 Task: Set the 'Assign Date', 'Start date', and 'Due date' for the Jira issue and change its status to 'Done'.
Action: Mouse moved to (1066, 494)
Screenshot: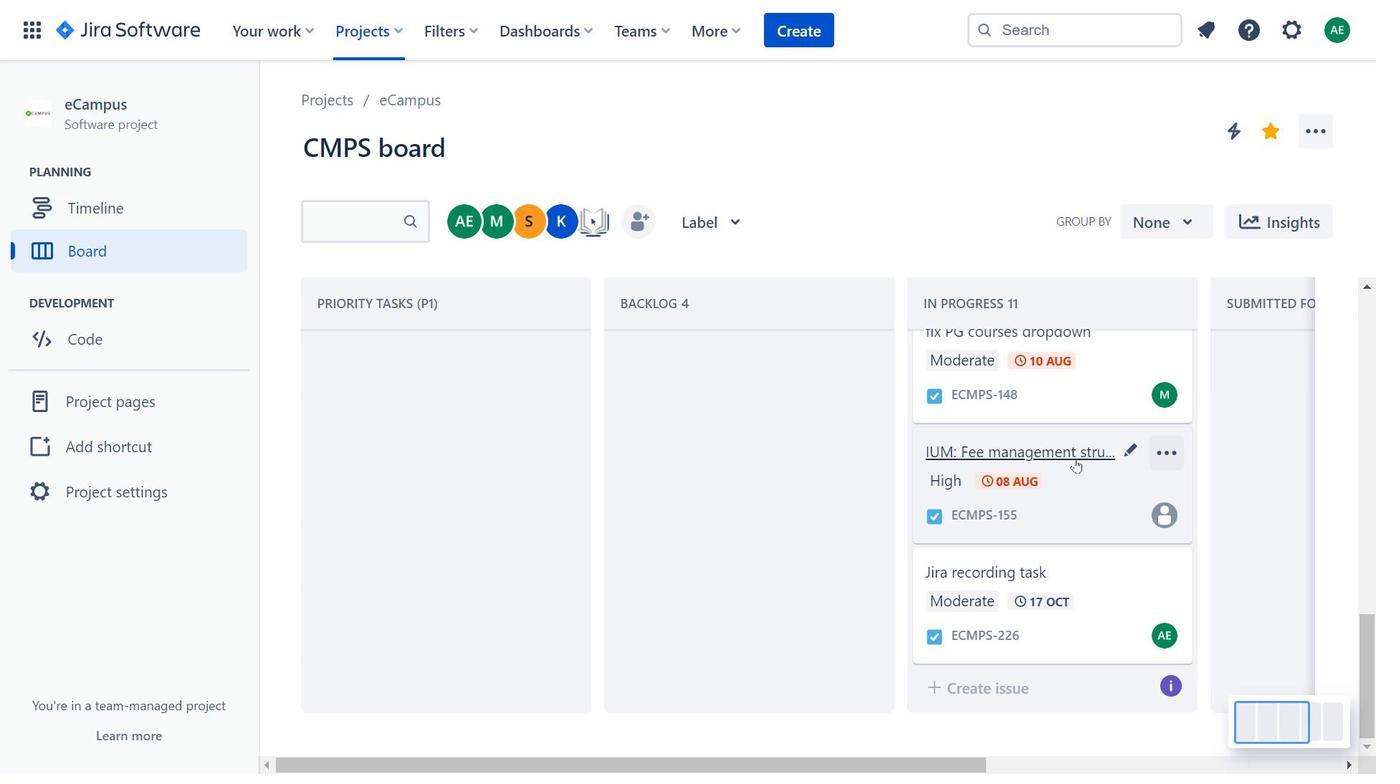 
Action: Mouse scrolled (1066, 494) with delta (0, 0)
Screenshot: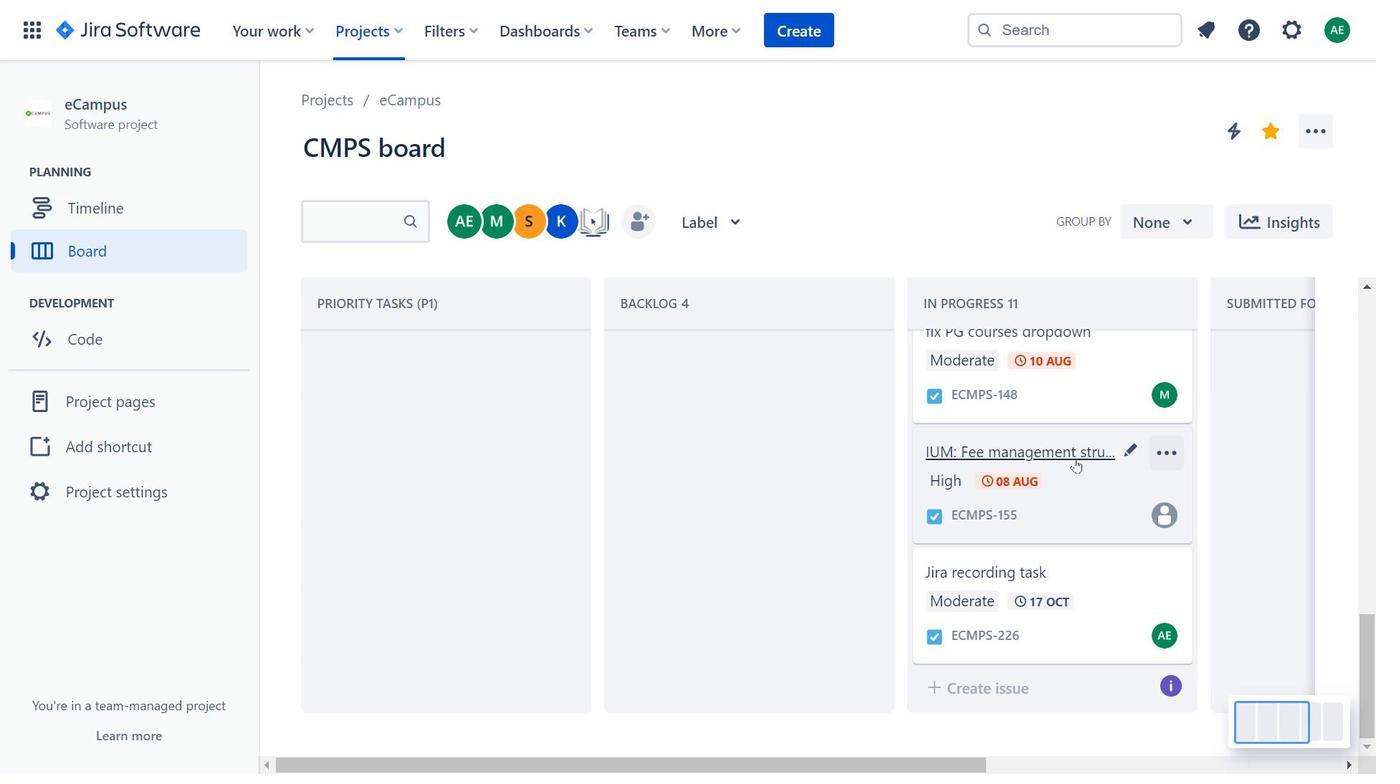 
Action: Mouse scrolled (1066, 494) with delta (0, 0)
Screenshot: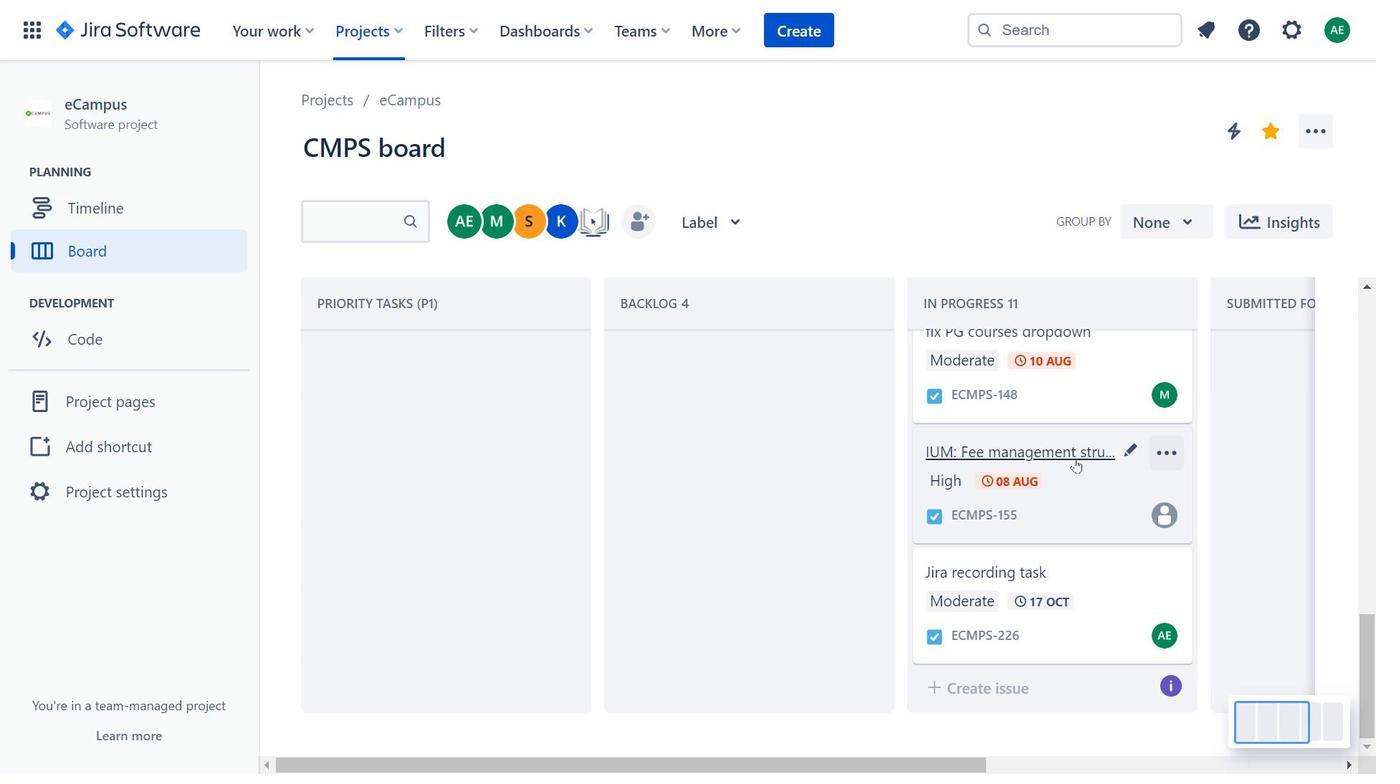 
Action: Mouse scrolled (1066, 494) with delta (0, 0)
Screenshot: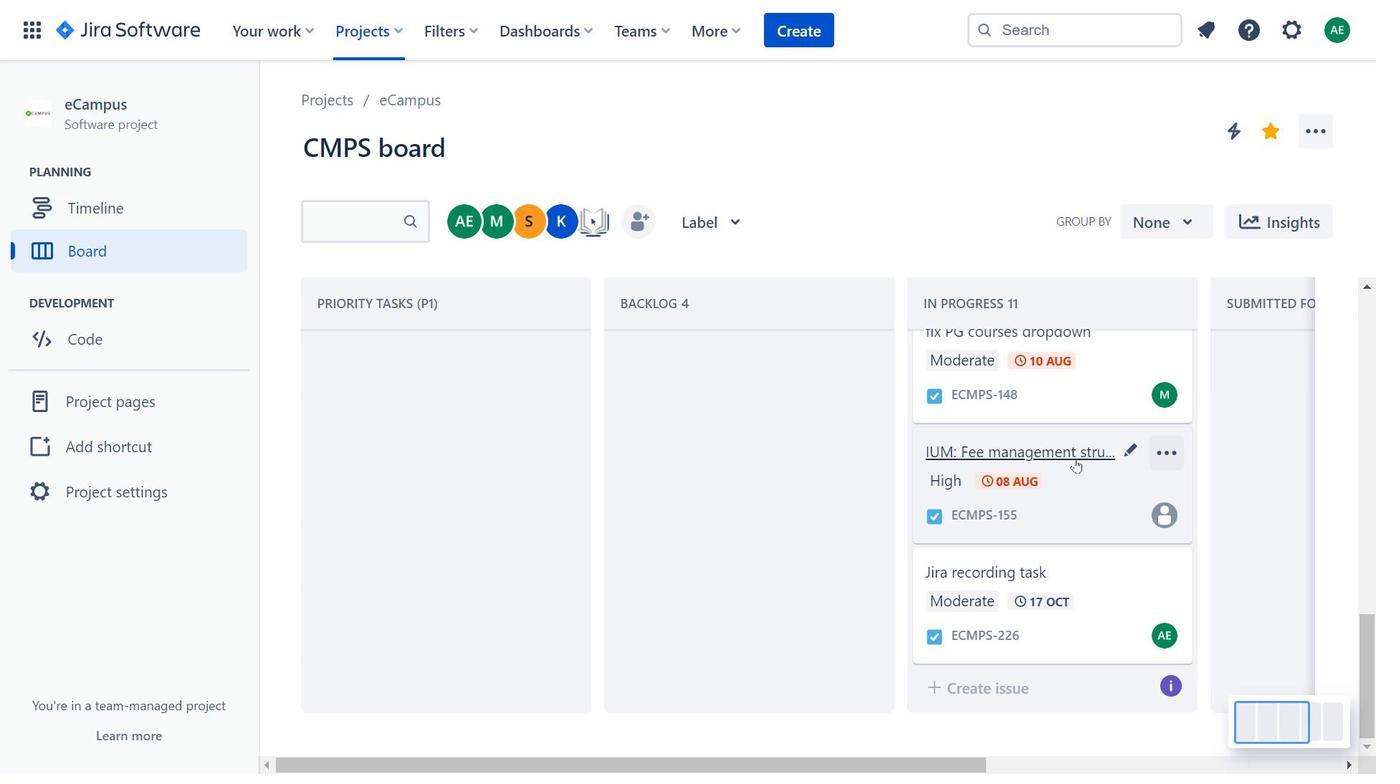 
Action: Mouse moved to (1075, 459)
Screenshot: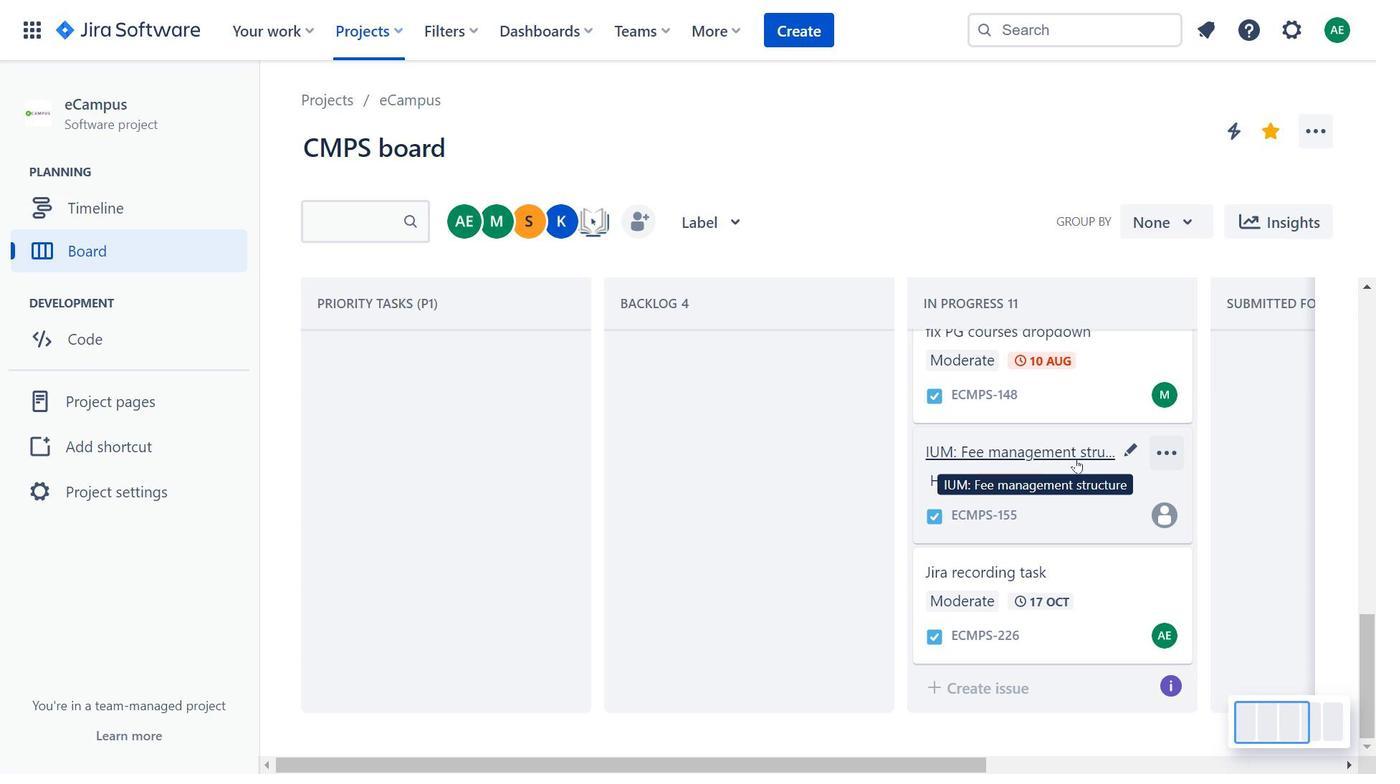 
Action: Mouse scrolled (1075, 458) with delta (0, 0)
Screenshot: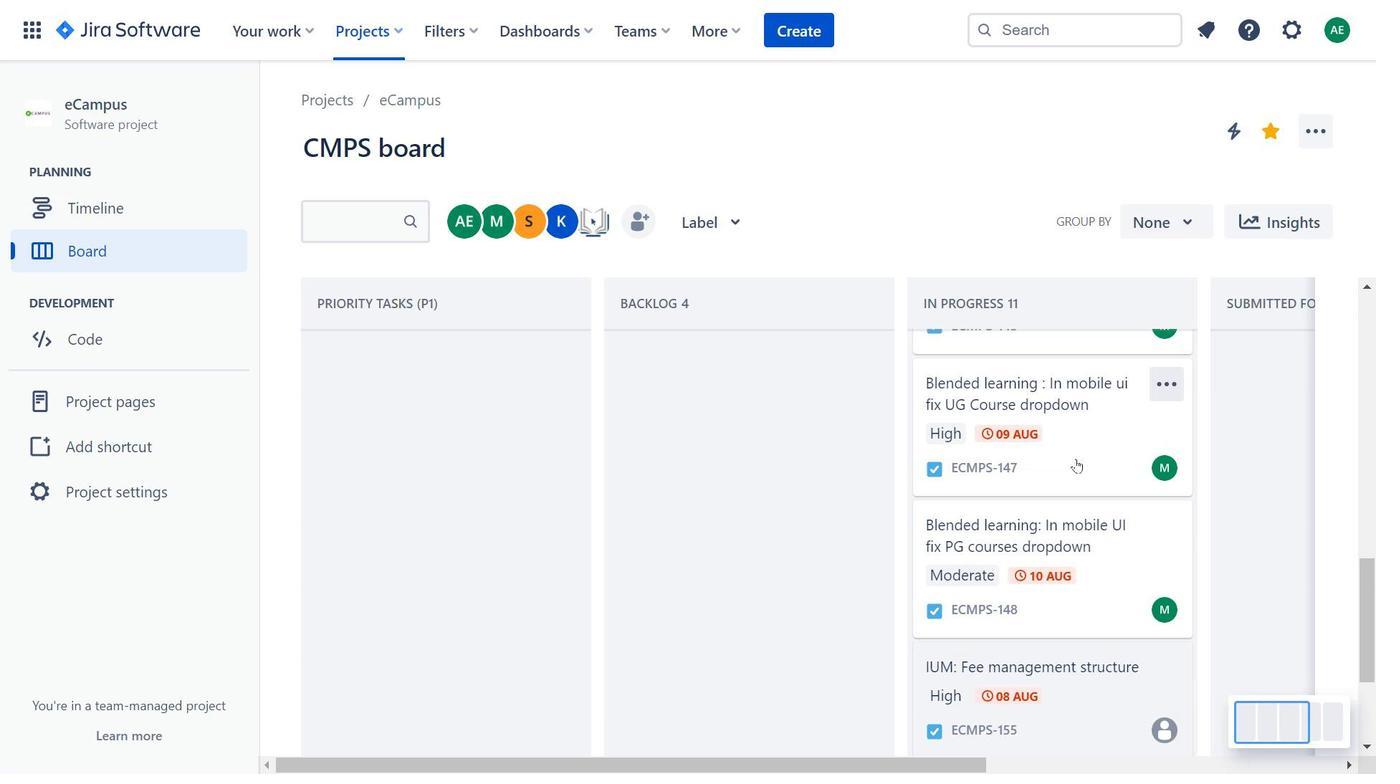
Action: Mouse scrolled (1075, 458) with delta (0, 0)
Screenshot: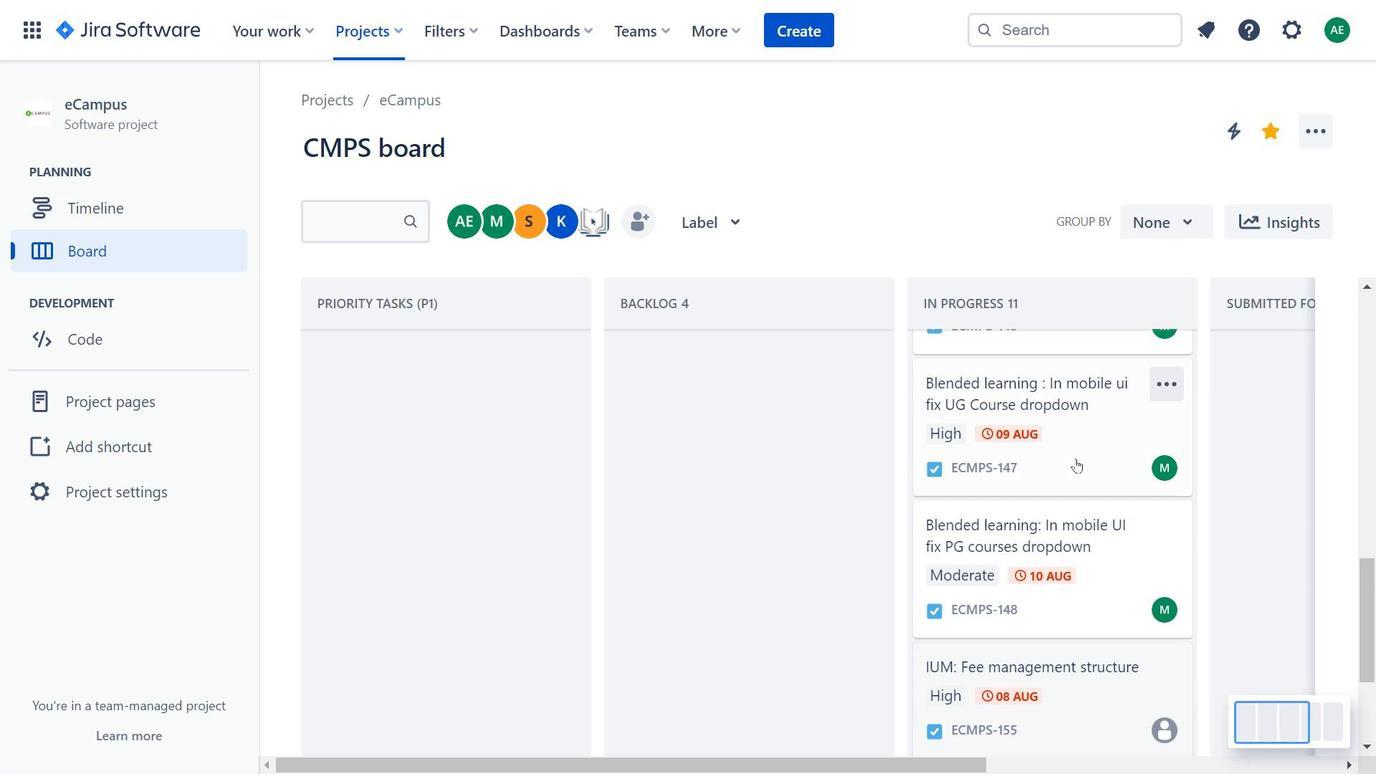 
Action: Mouse moved to (1076, 458)
Screenshot: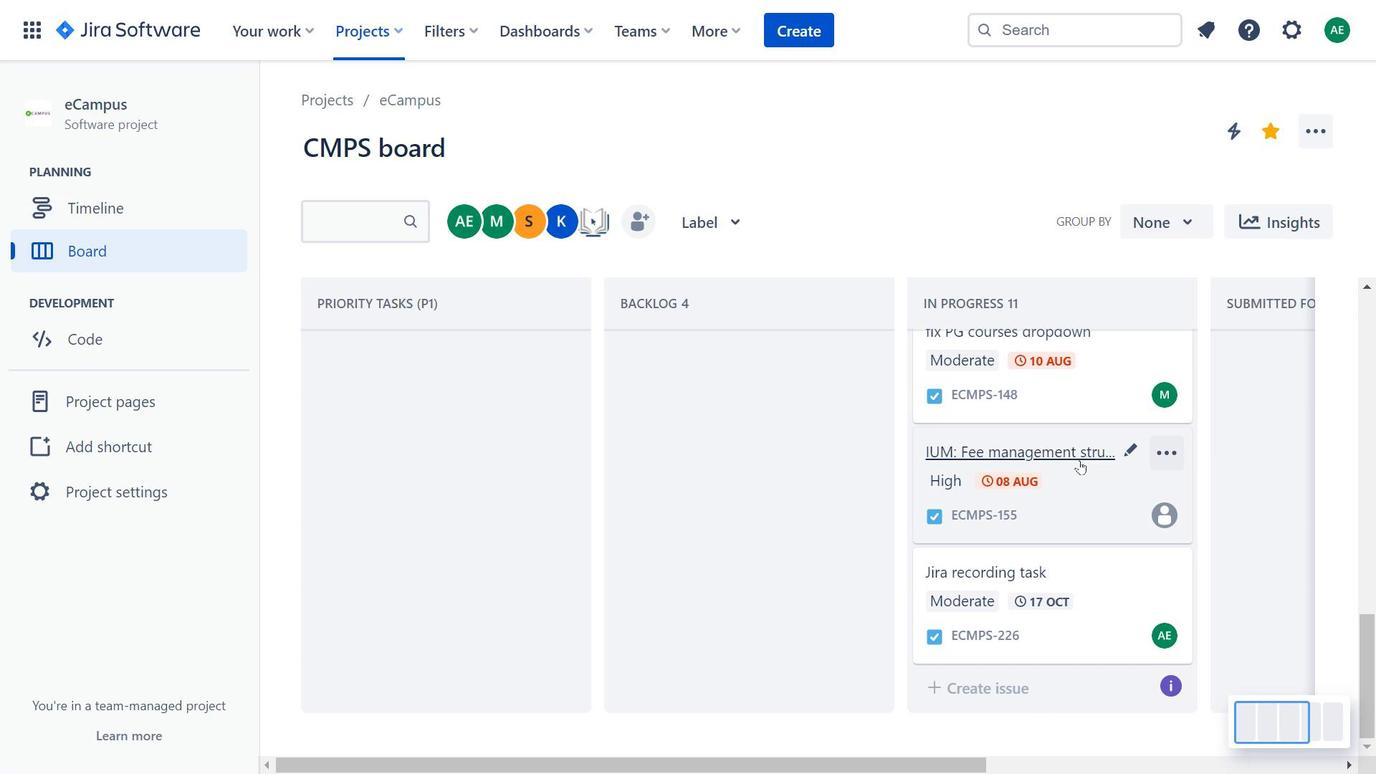 
Action: Mouse scrolled (1076, 459) with delta (0, 0)
Screenshot: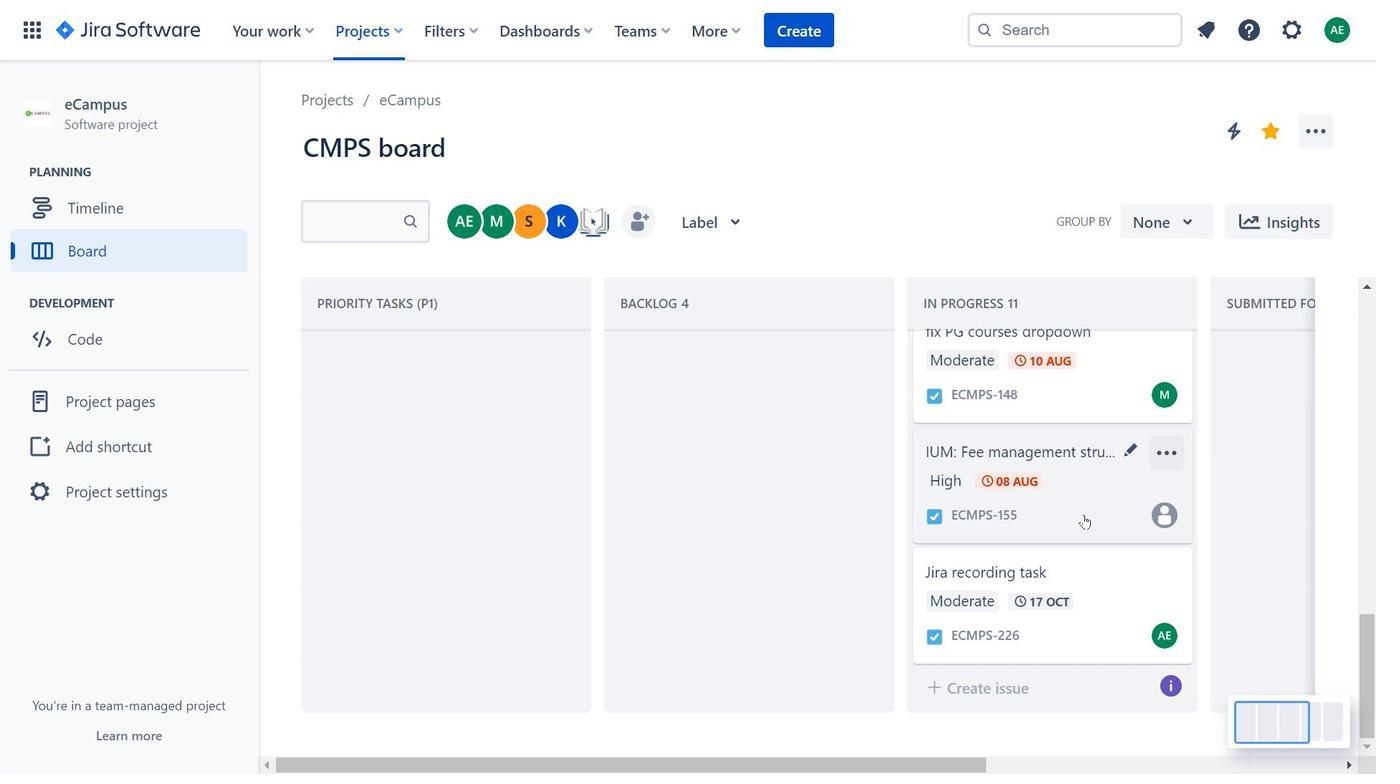
Action: Mouse scrolled (1076, 459) with delta (0, 0)
Screenshot: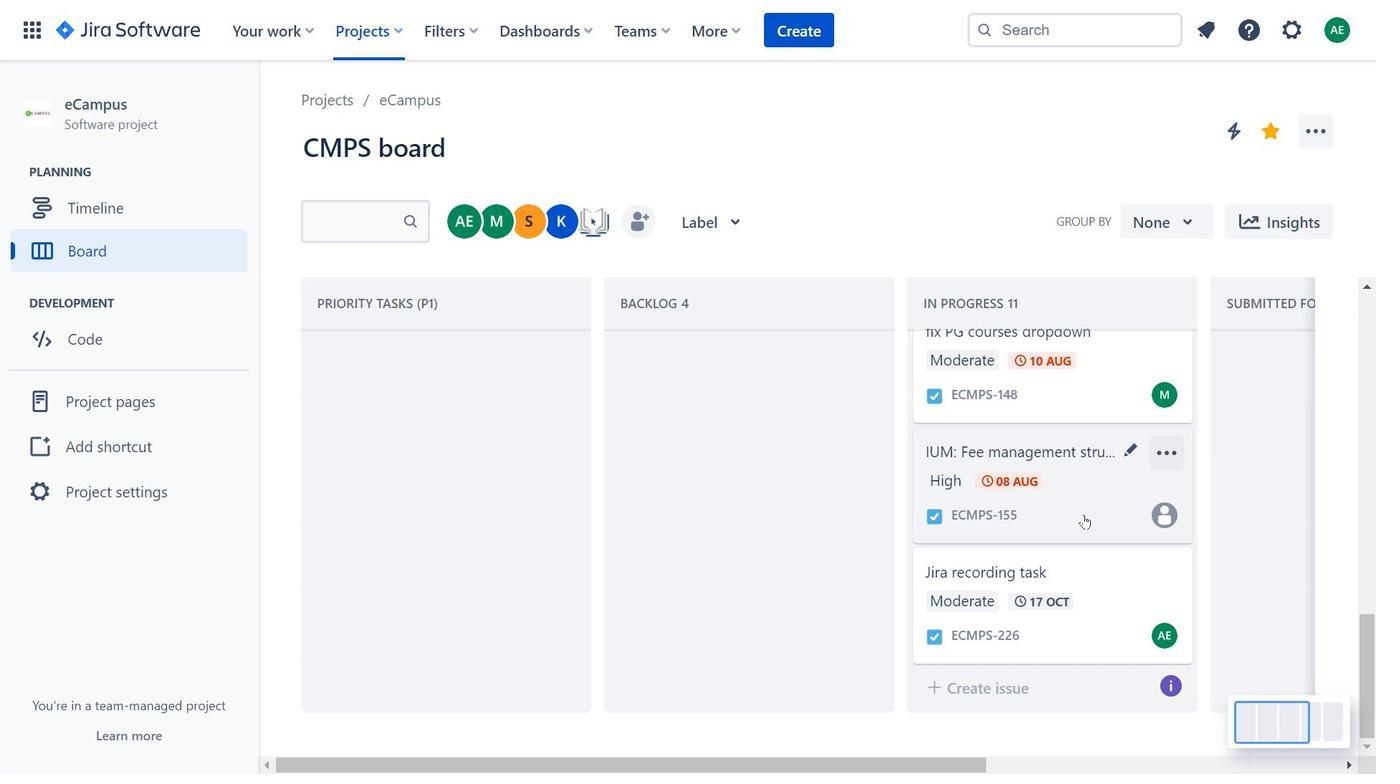 
Action: Mouse moved to (1077, 458)
Screenshot: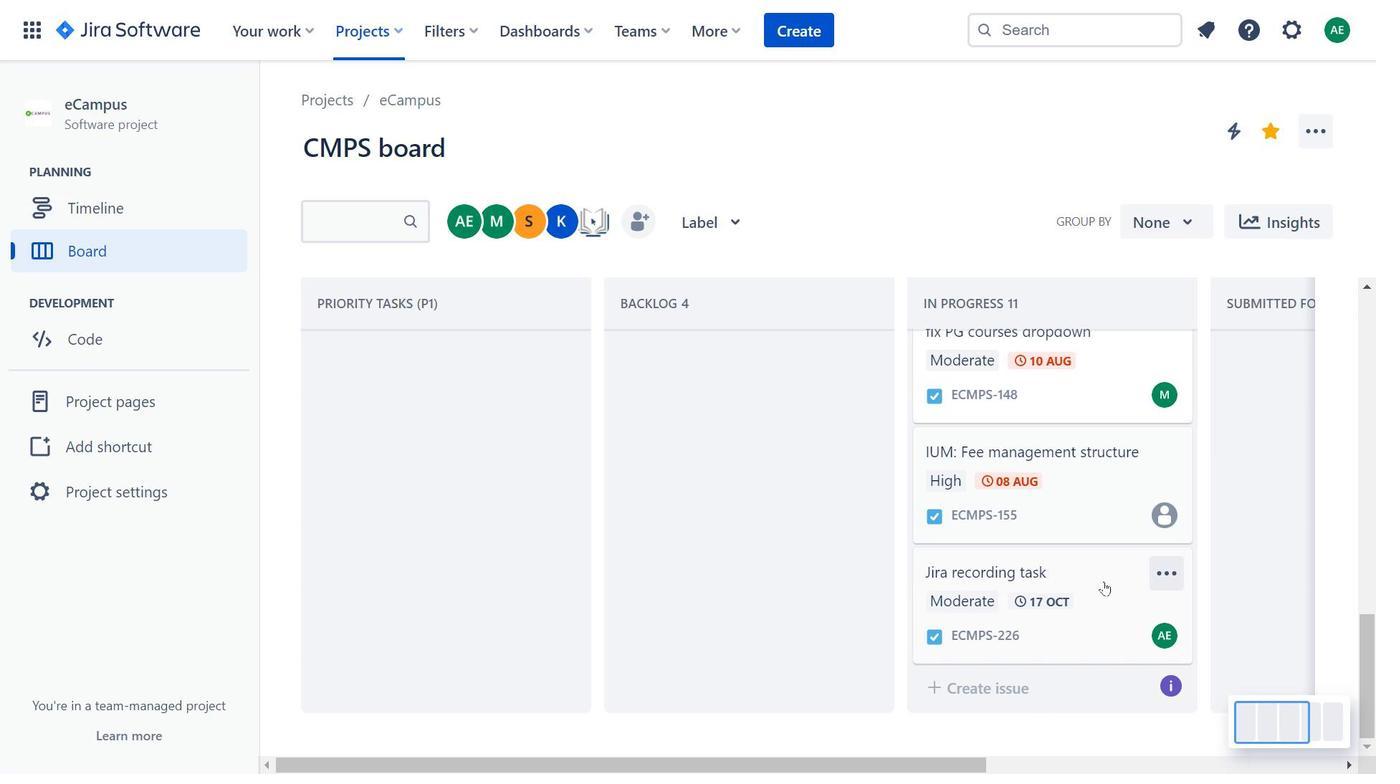 
Action: Mouse scrolled (1077, 458) with delta (0, 0)
Screenshot: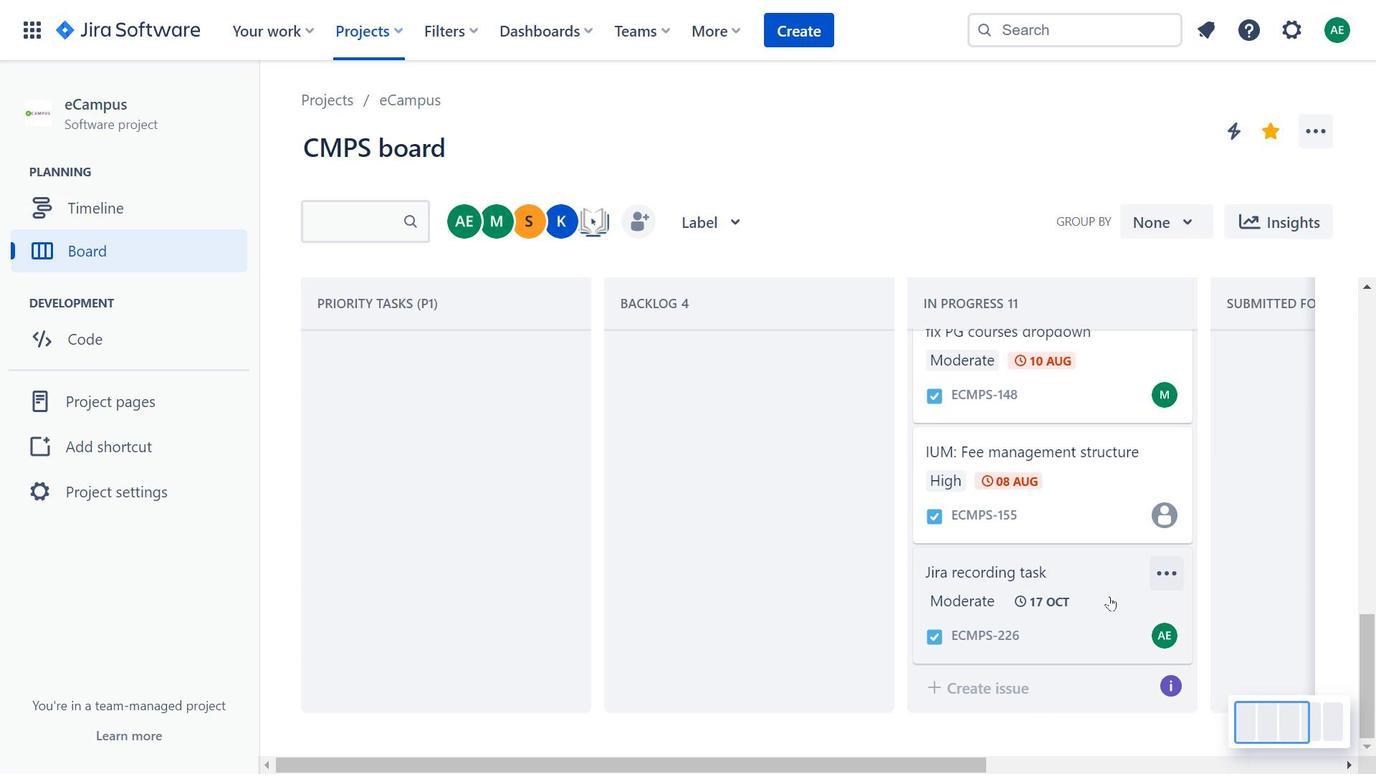 
Action: Mouse moved to (1077, 458)
Screenshot: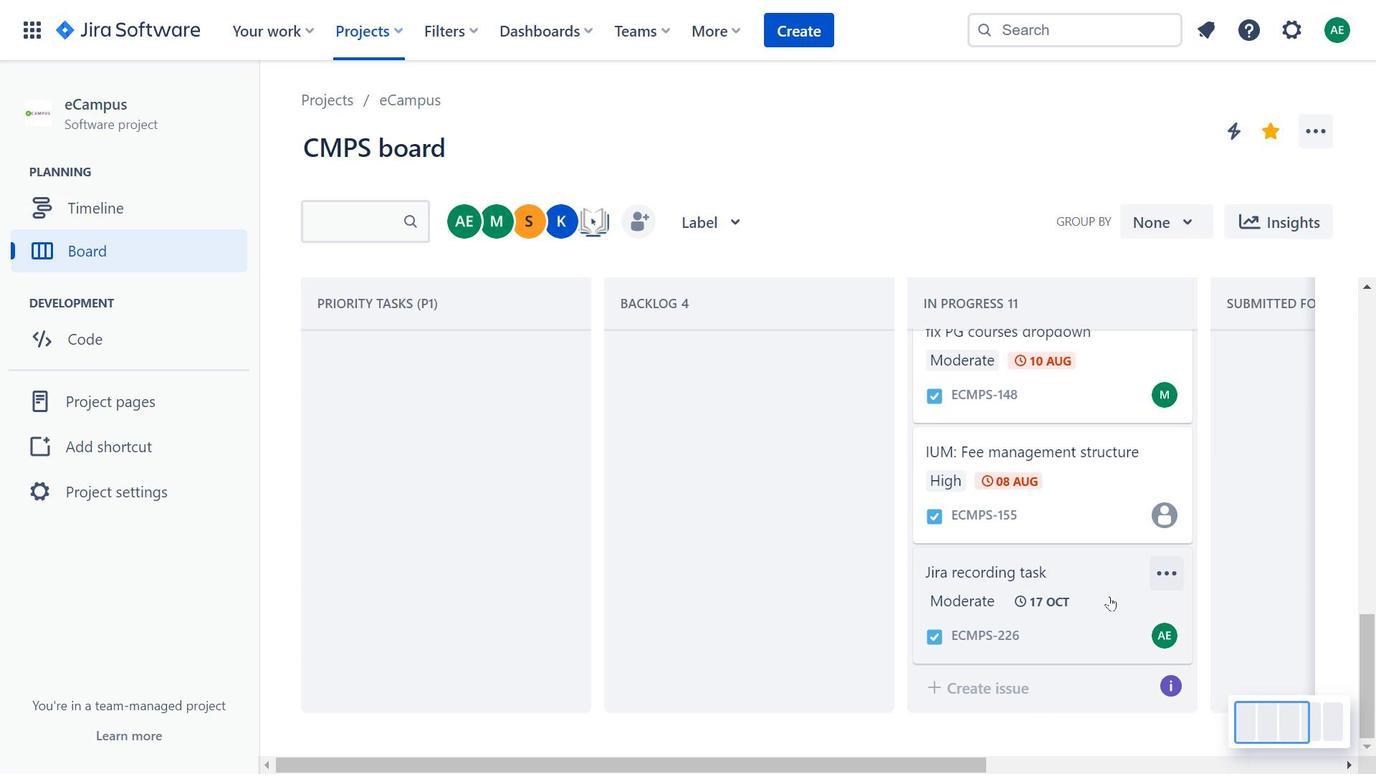 
Action: Mouse scrolled (1077, 458) with delta (0, 0)
Screenshot: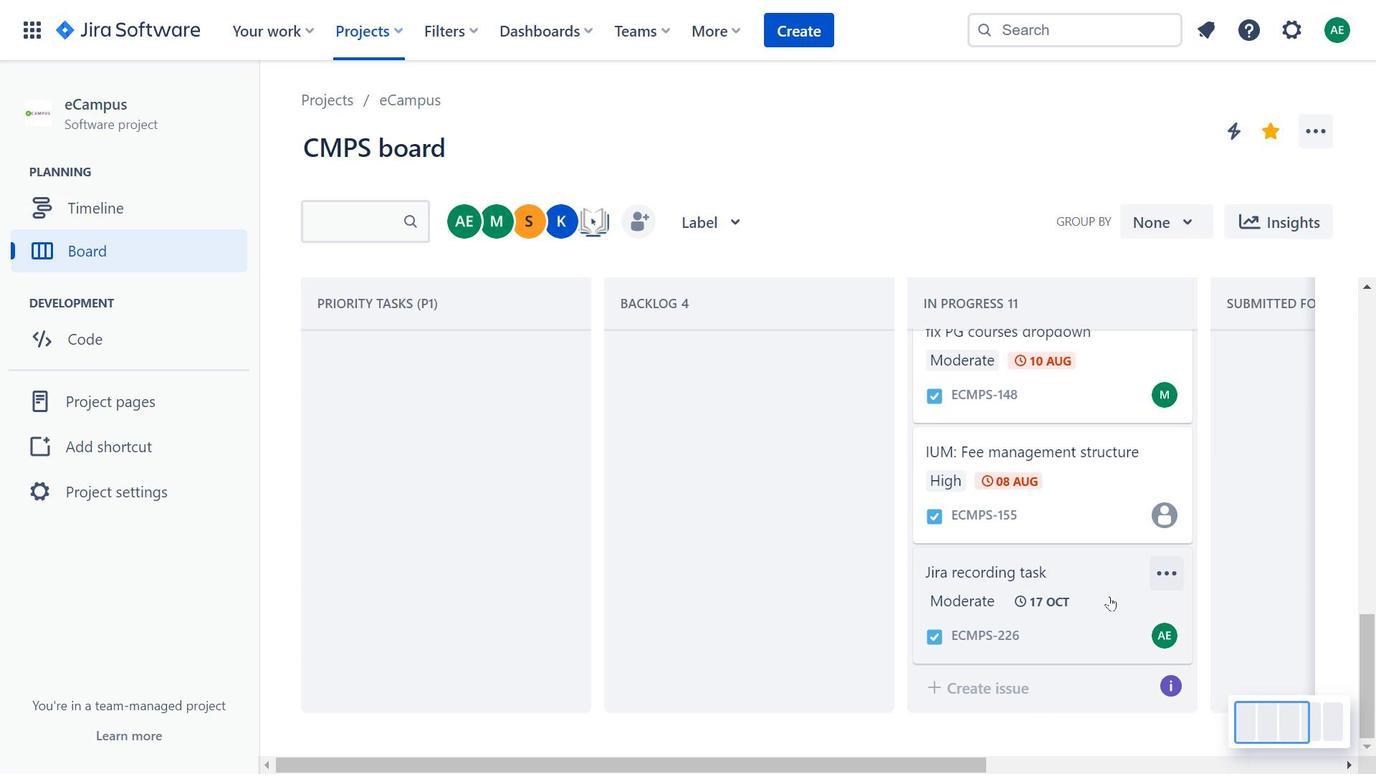 
Action: Mouse moved to (1110, 597)
Screenshot: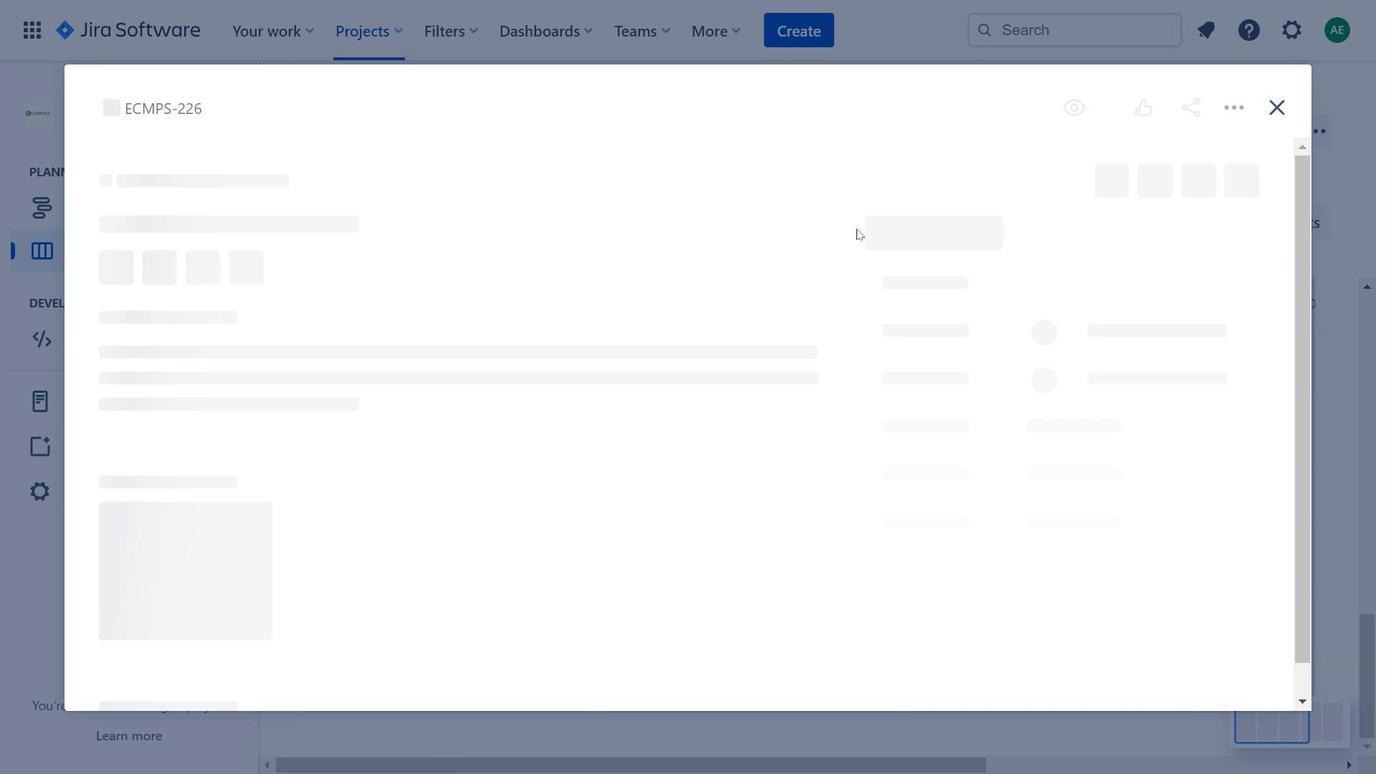 
Action: Mouse pressed left at (1110, 597)
Screenshot: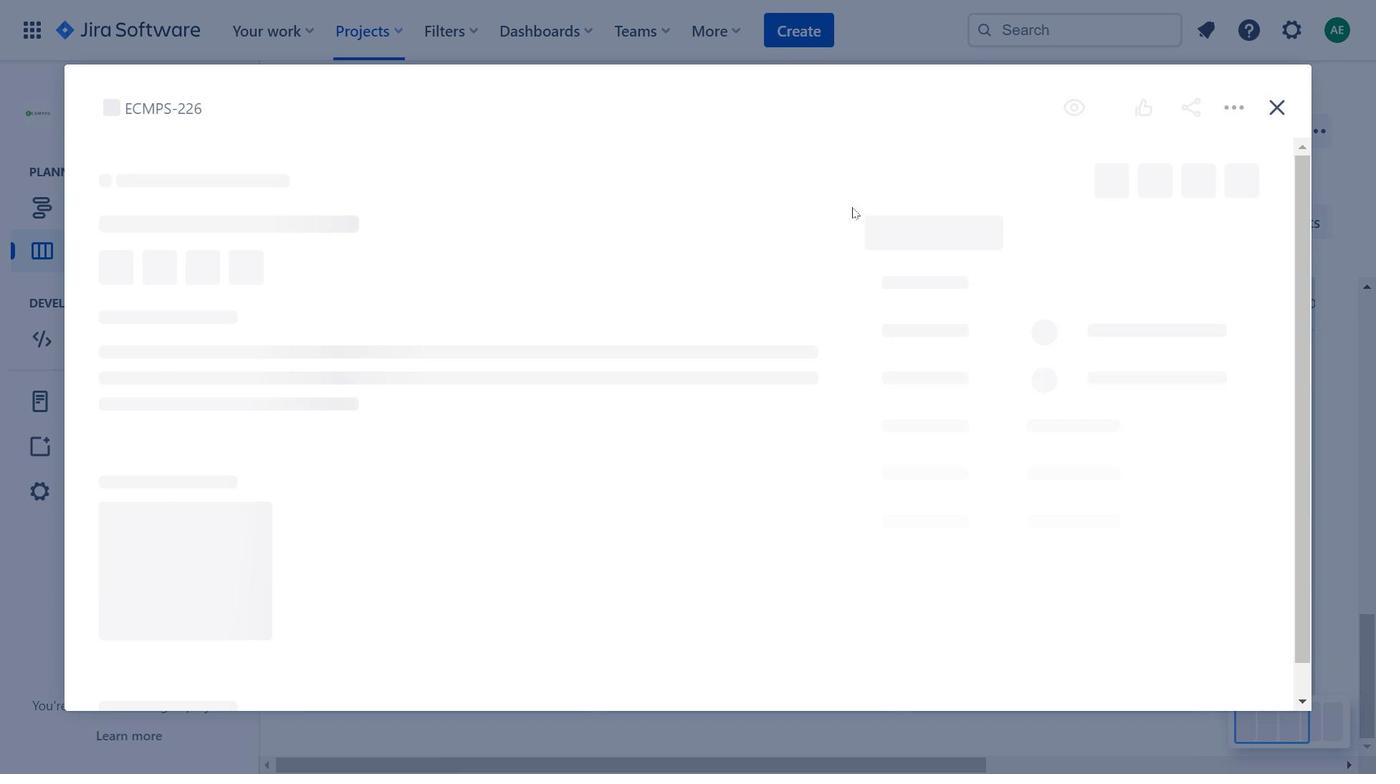 
Action: Mouse moved to (859, 177)
Screenshot: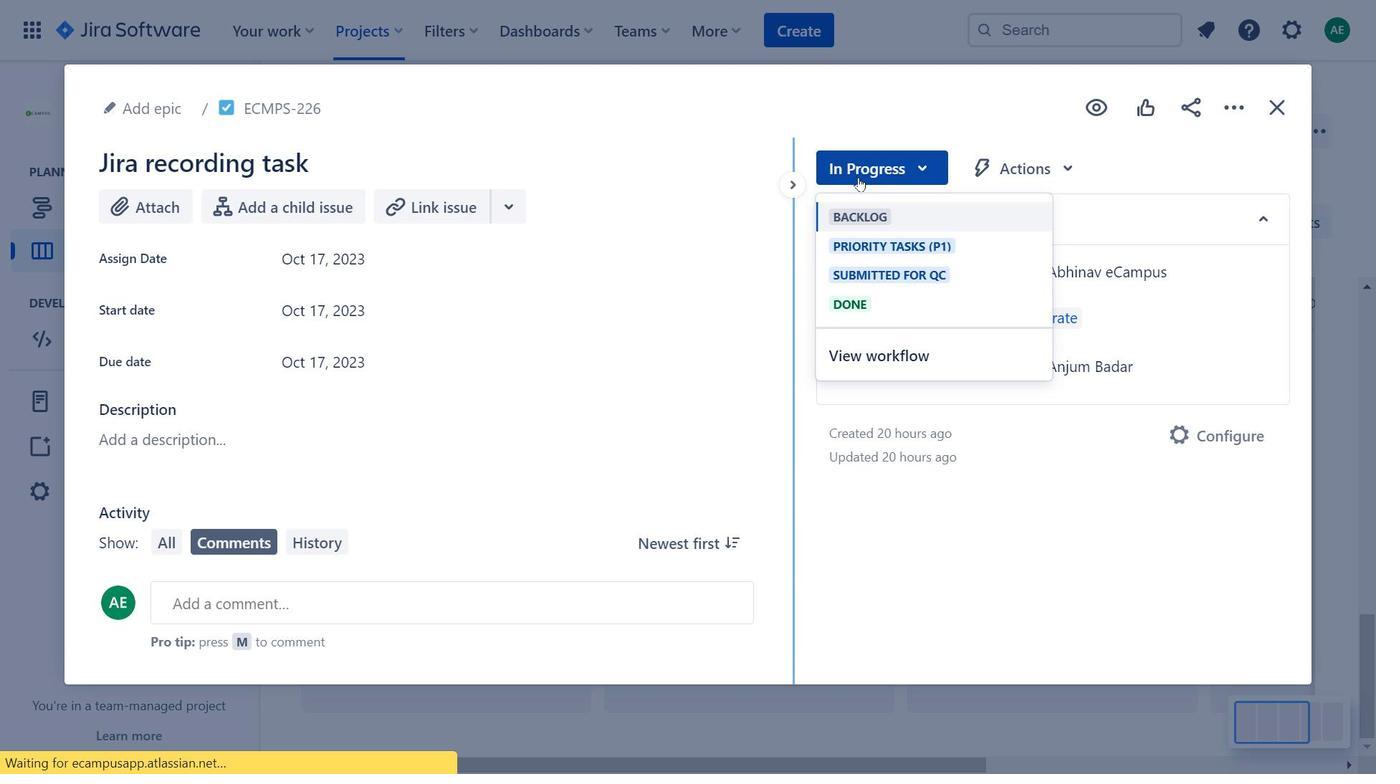 
Action: Mouse pressed left at (859, 177)
Screenshot: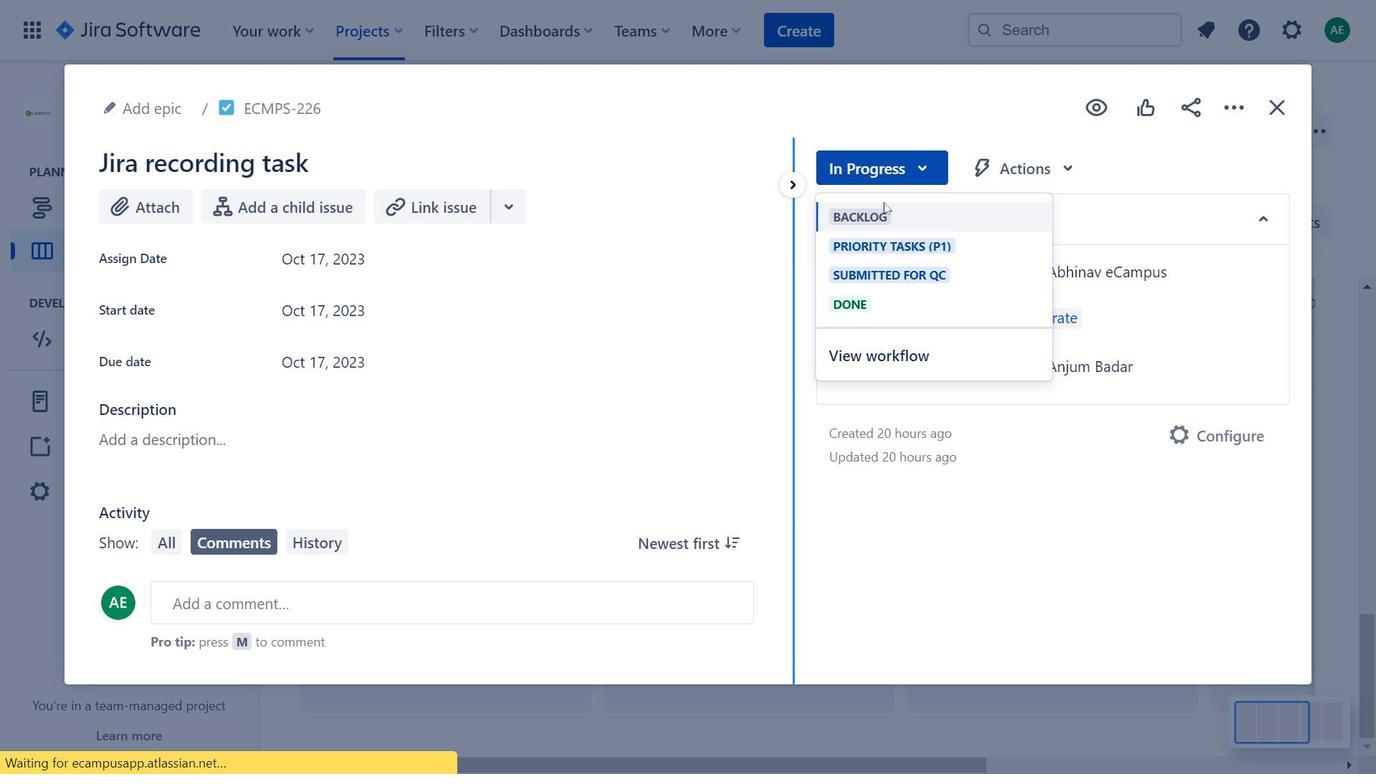 
Action: Mouse moved to (894, 296)
Screenshot: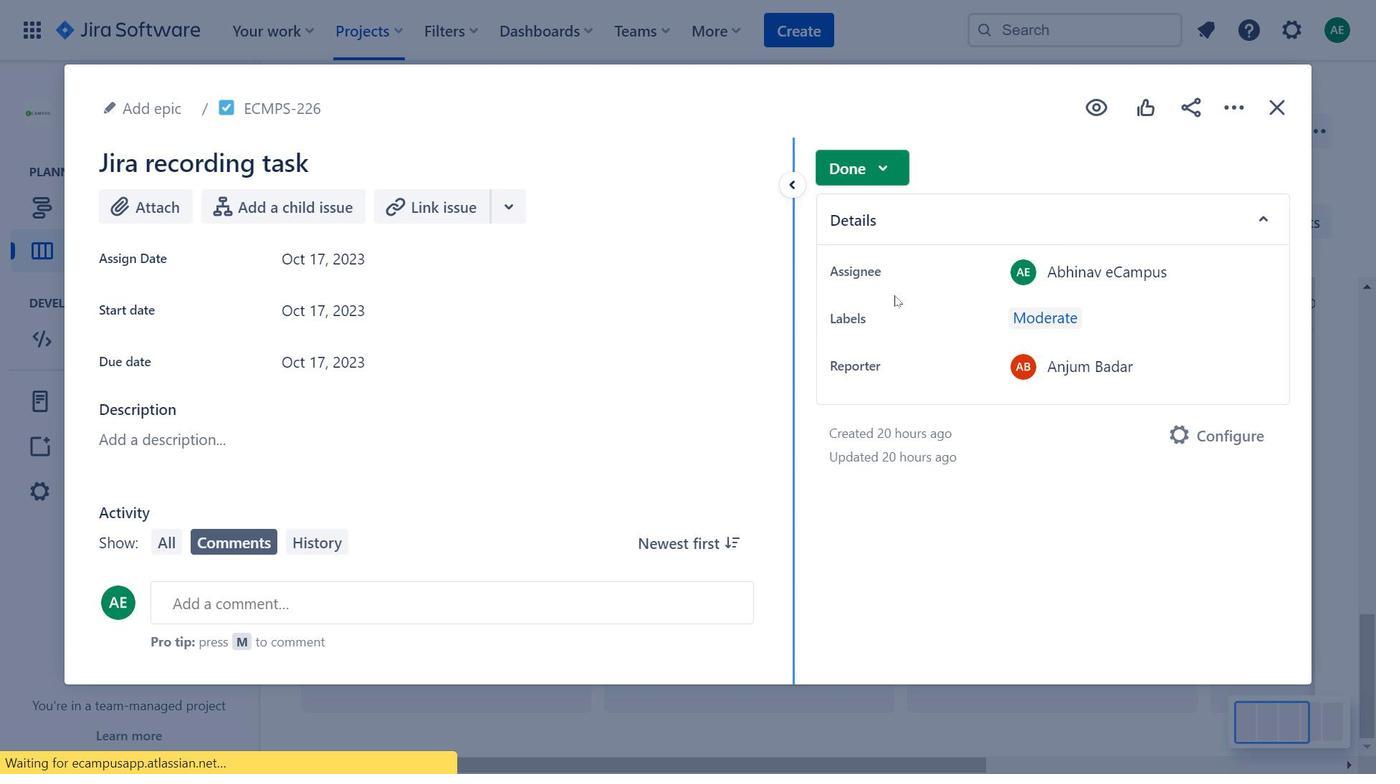 
Action: Mouse pressed left at (894, 296)
Screenshot: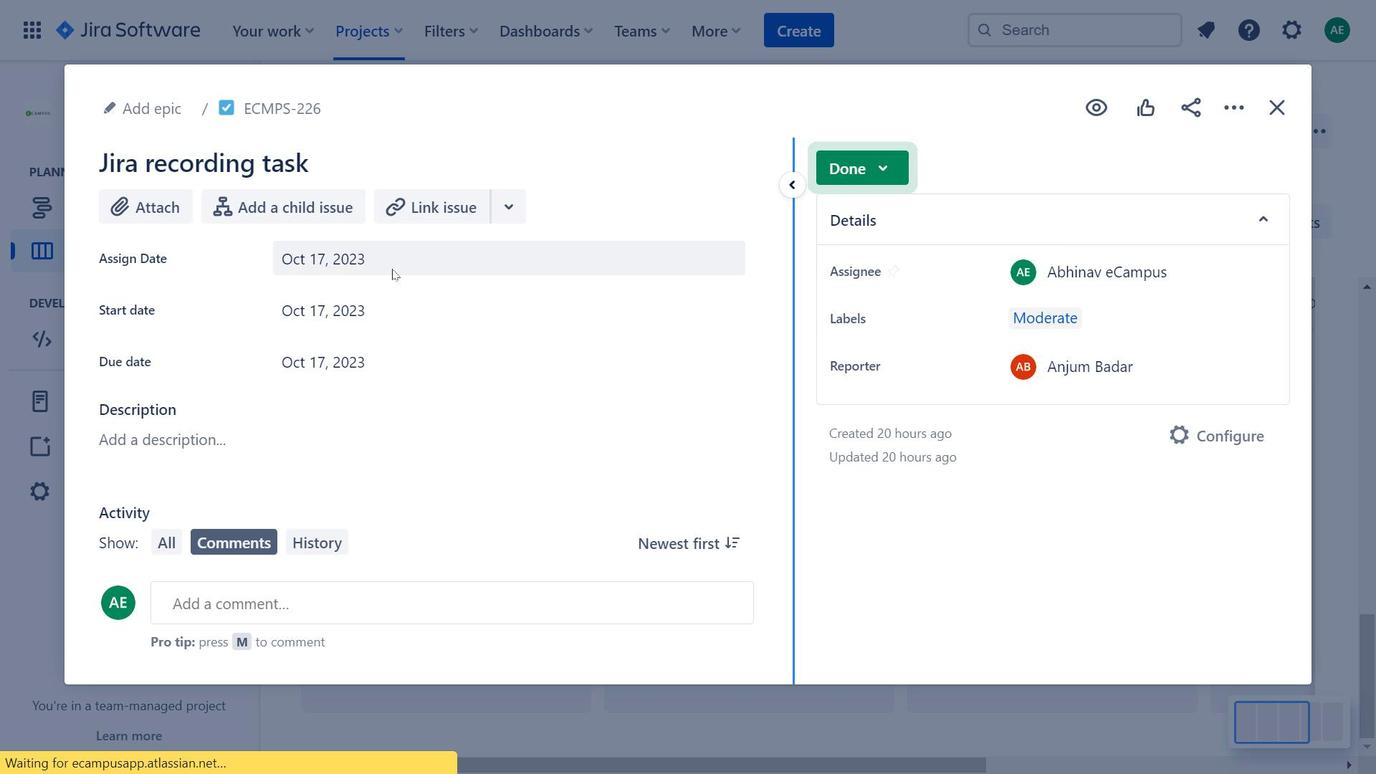 
Action: Mouse moved to (1265, 110)
Screenshot: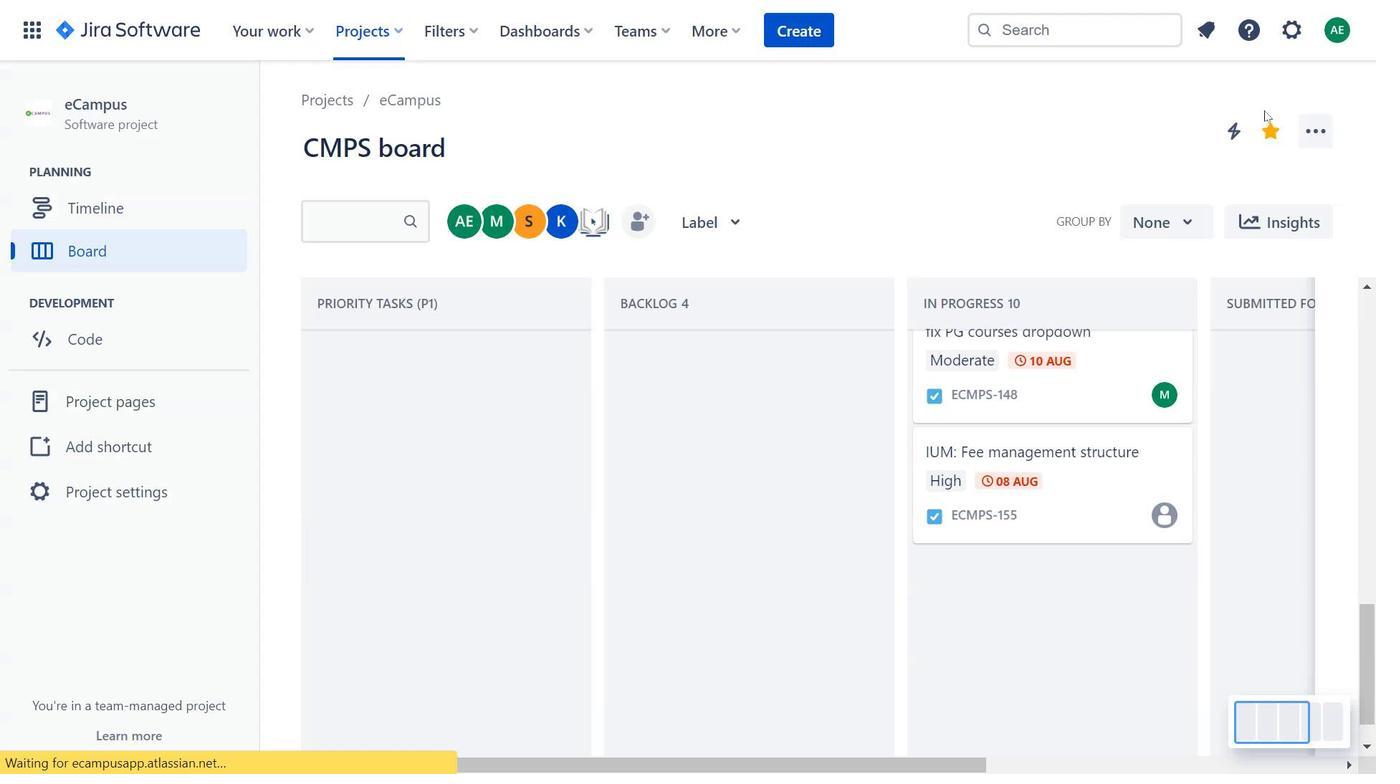 
Action: Mouse pressed left at (1265, 110)
Screenshot: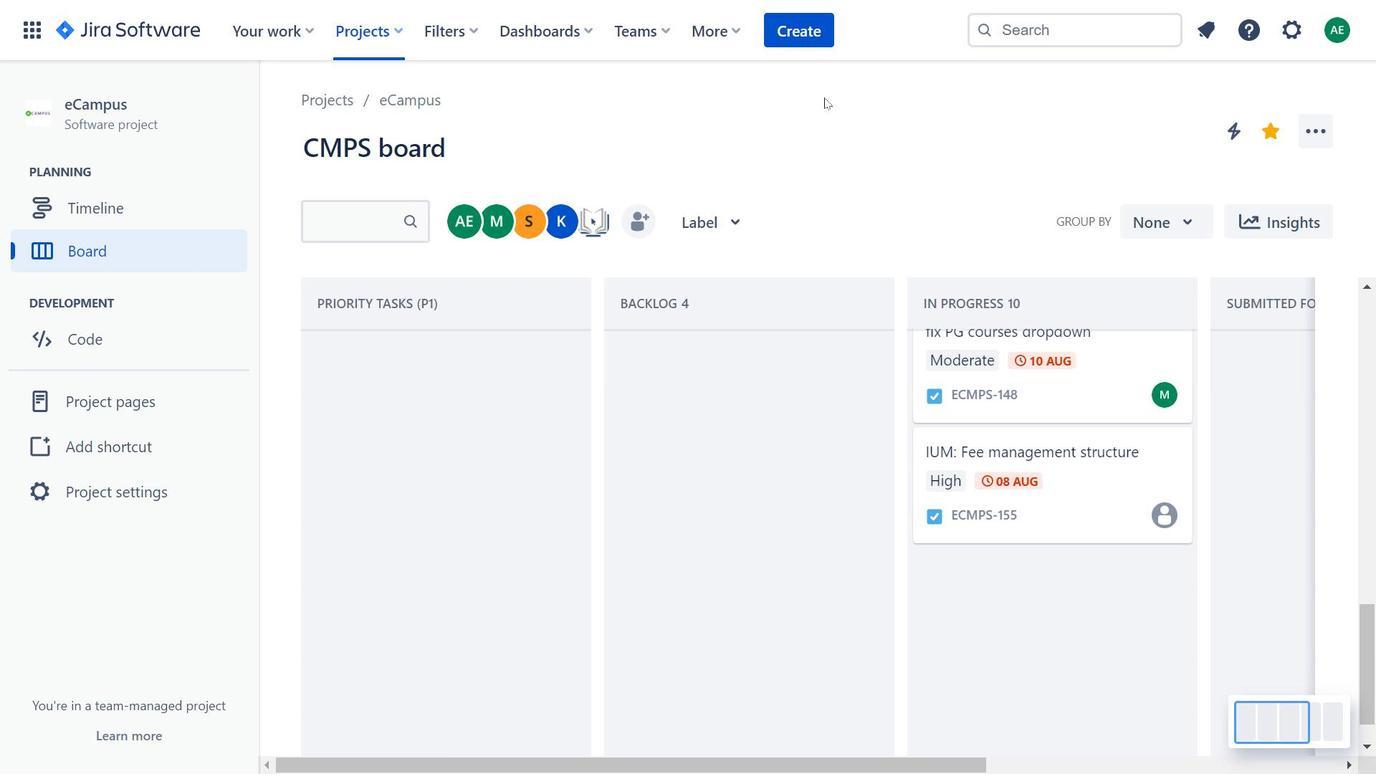 
Action: Mouse moved to (797, 25)
Screenshot: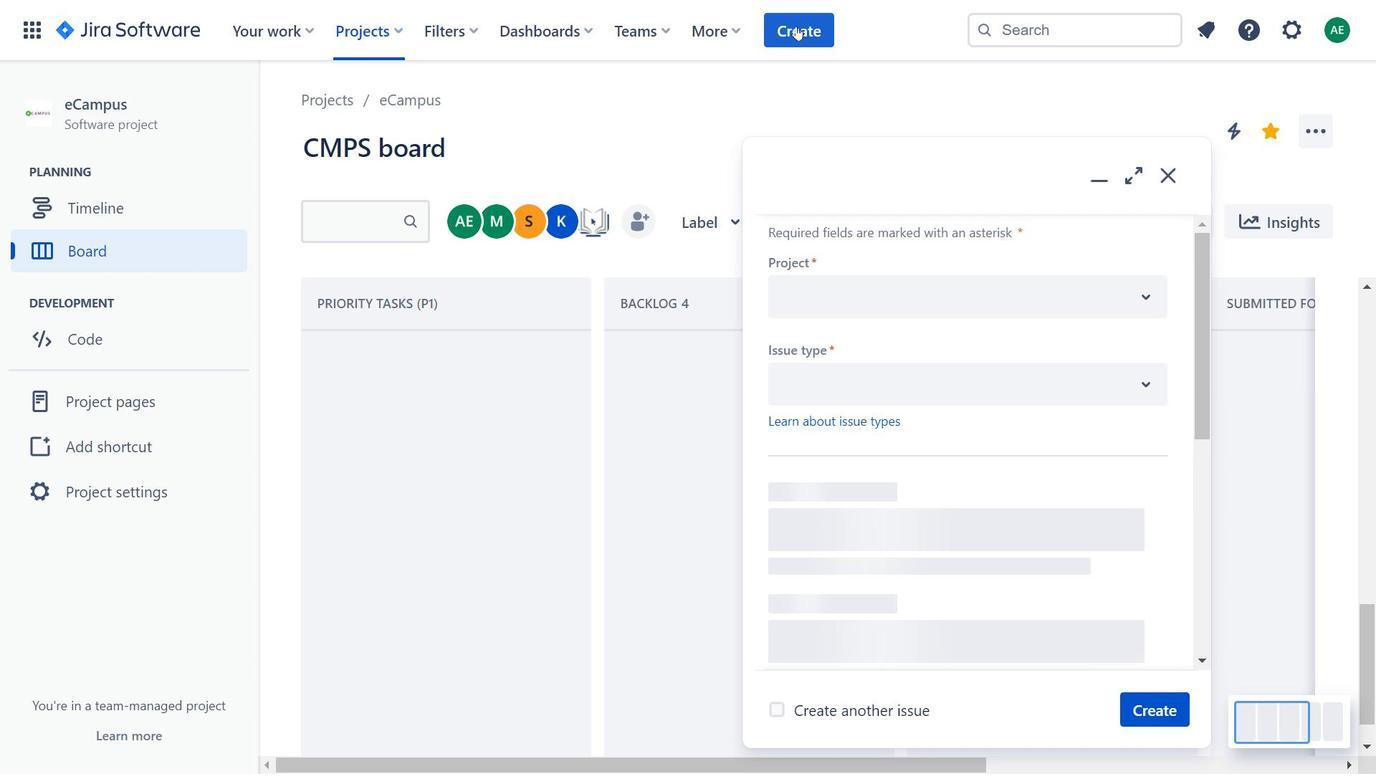 
Action: Mouse pressed left at (797, 25)
Screenshot: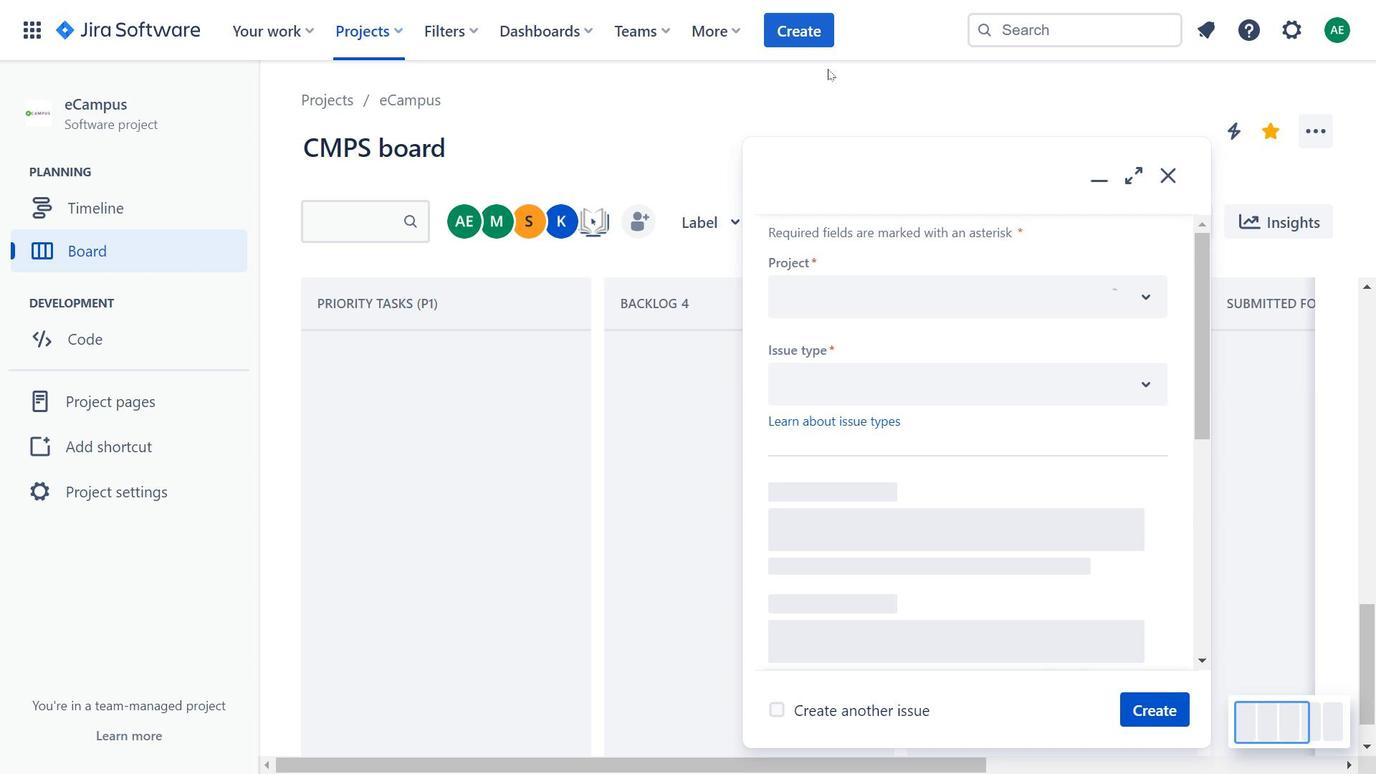 
Action: Mouse moved to (1043, 403)
Screenshot: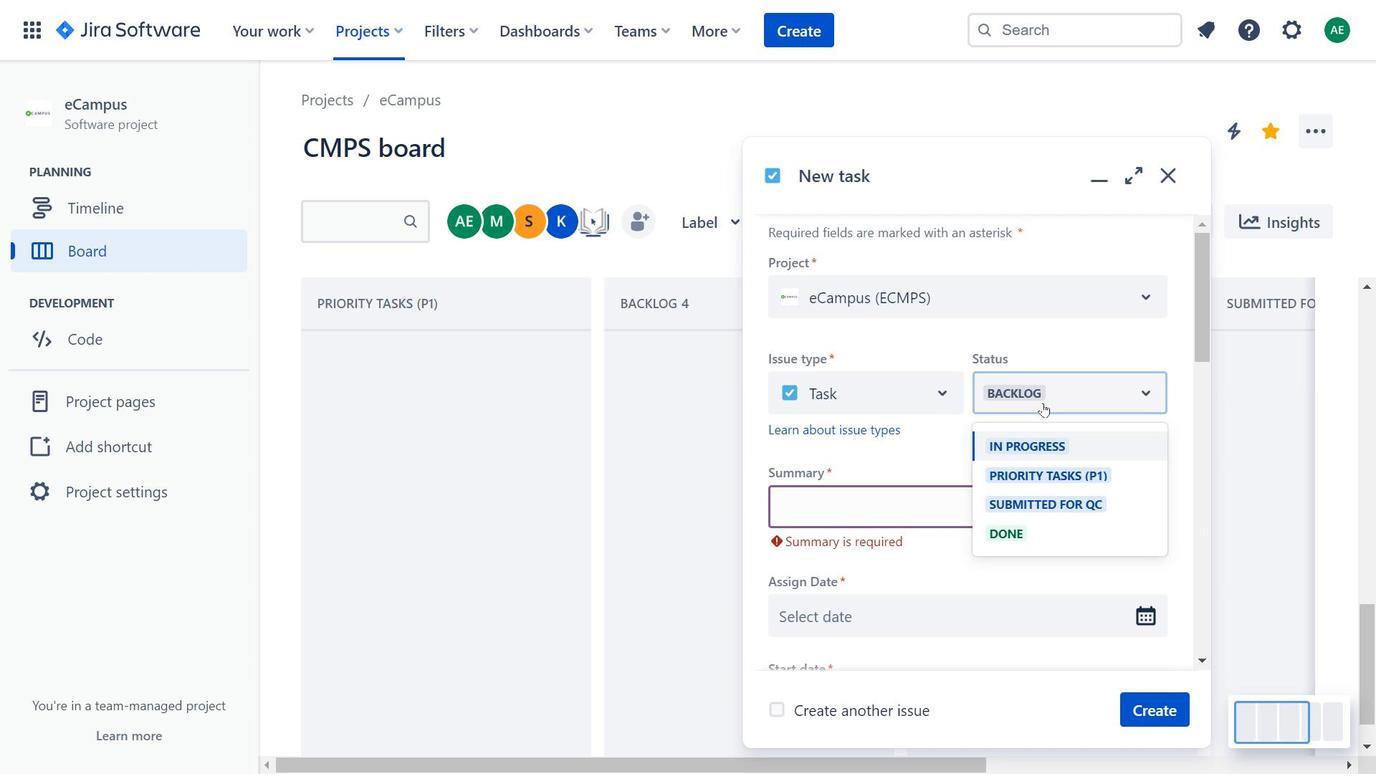 
Action: Mouse pressed left at (1043, 403)
Screenshot: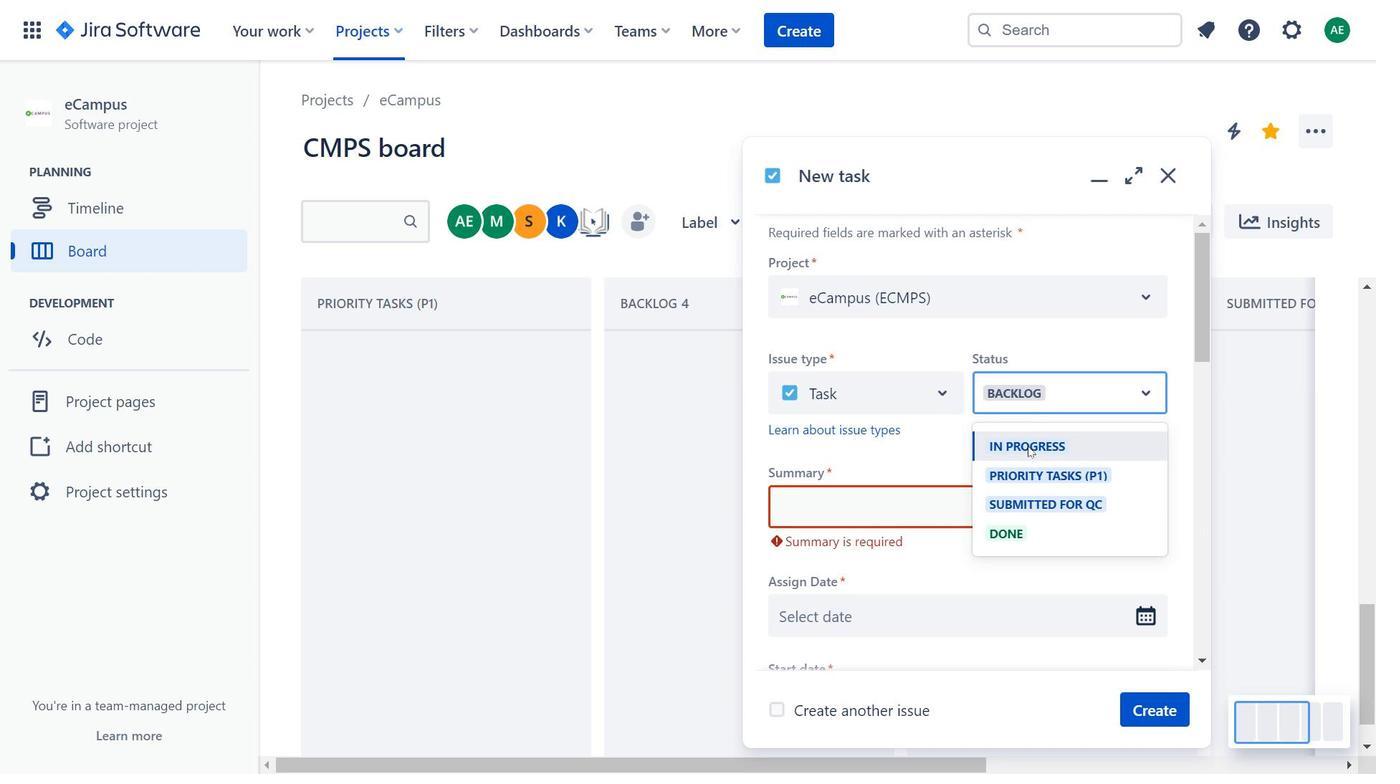 
Action: Mouse moved to (1028, 446)
Screenshot: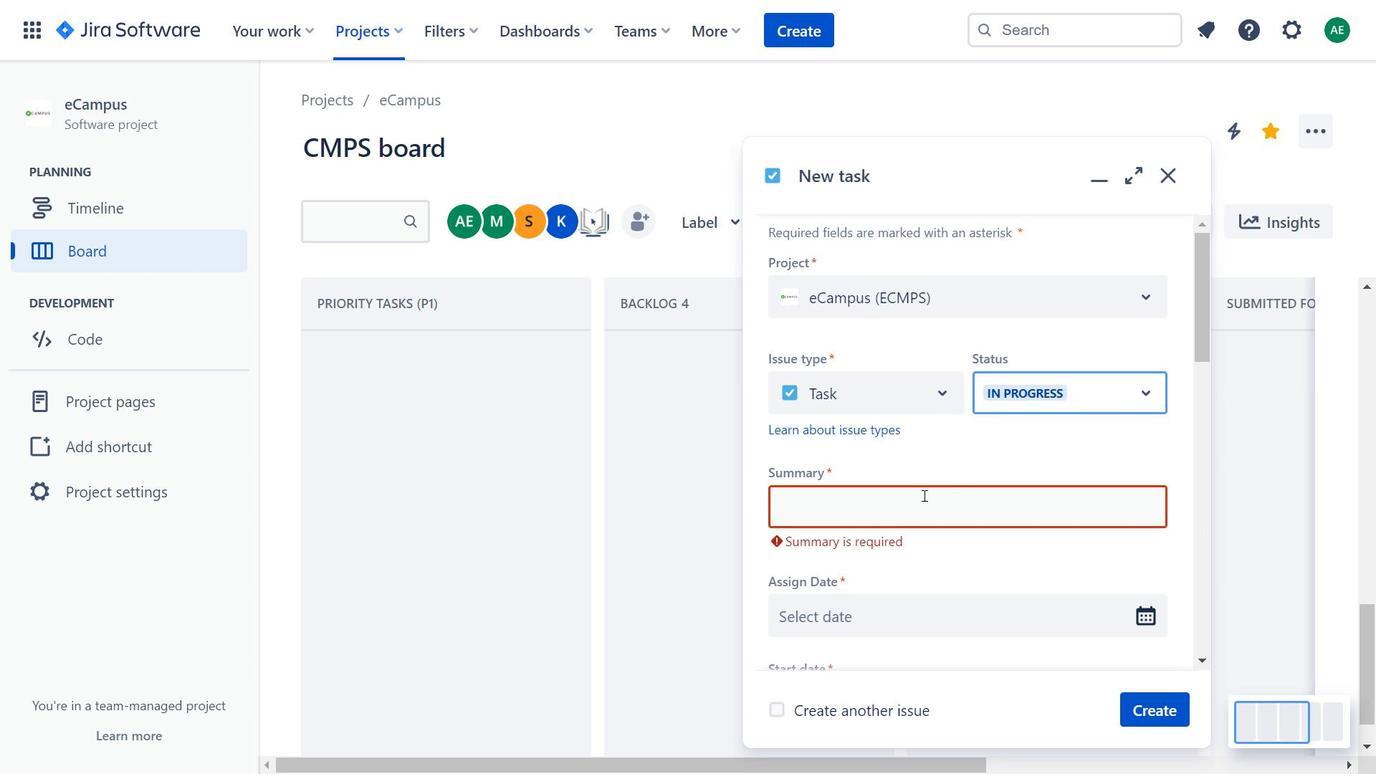 
Action: Mouse pressed left at (1028, 446)
Screenshot: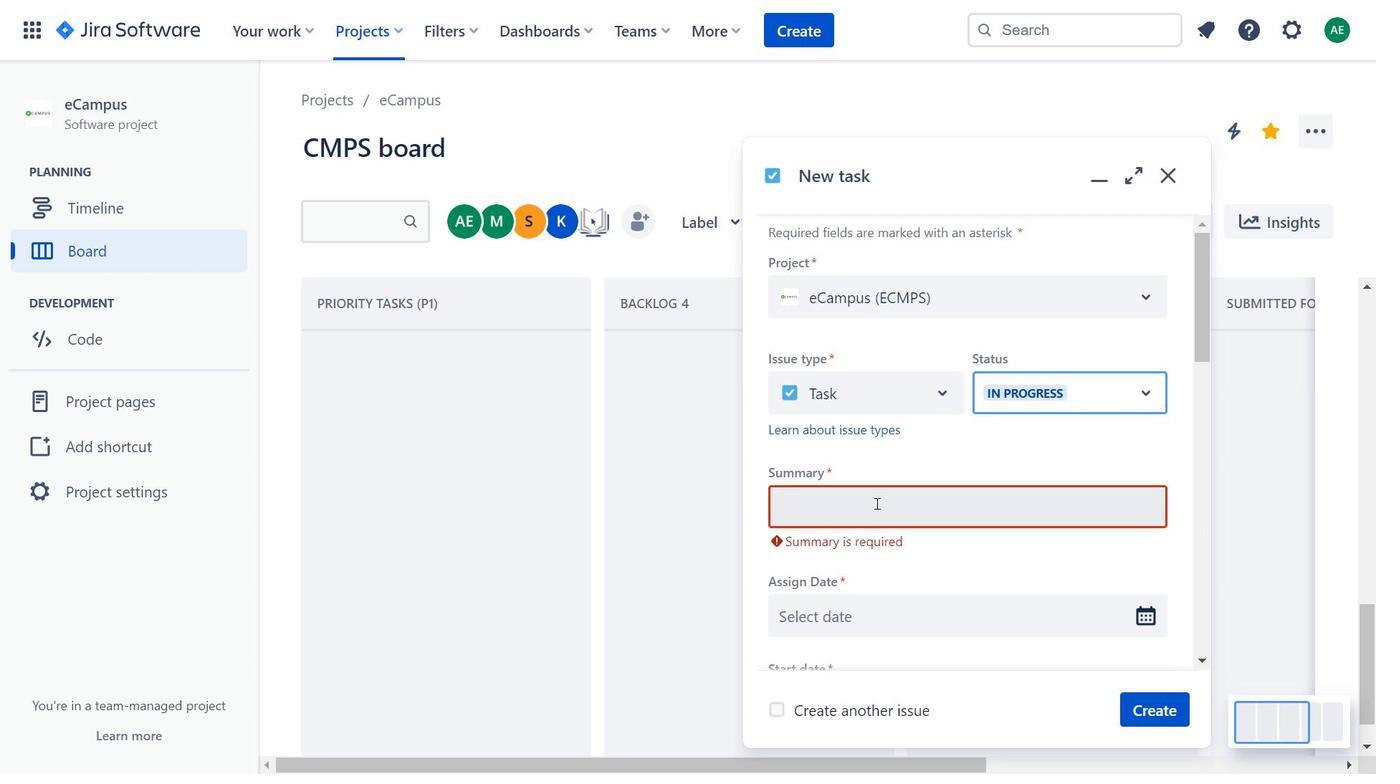 
Action: Mouse moved to (877, 503)
Screenshot: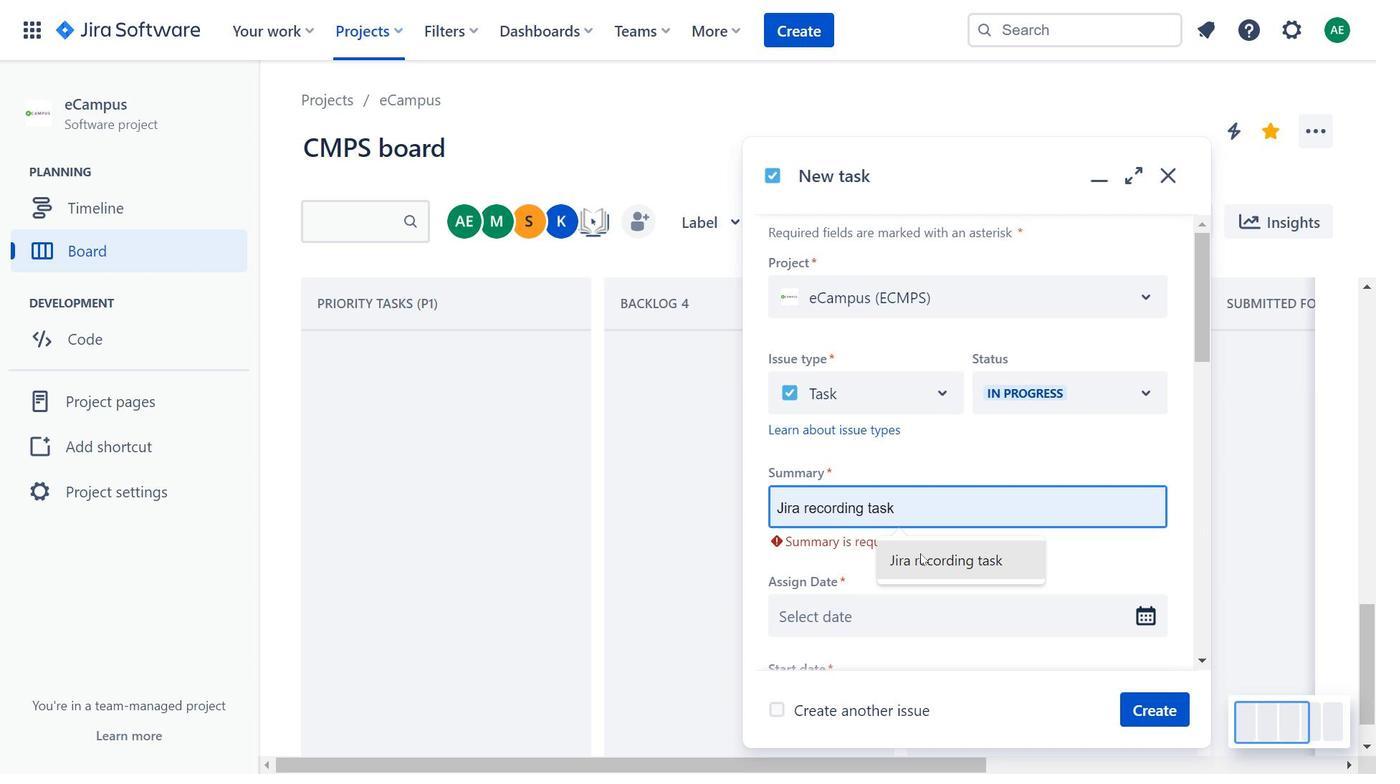 
Action: Mouse pressed left at (877, 503)
Screenshot: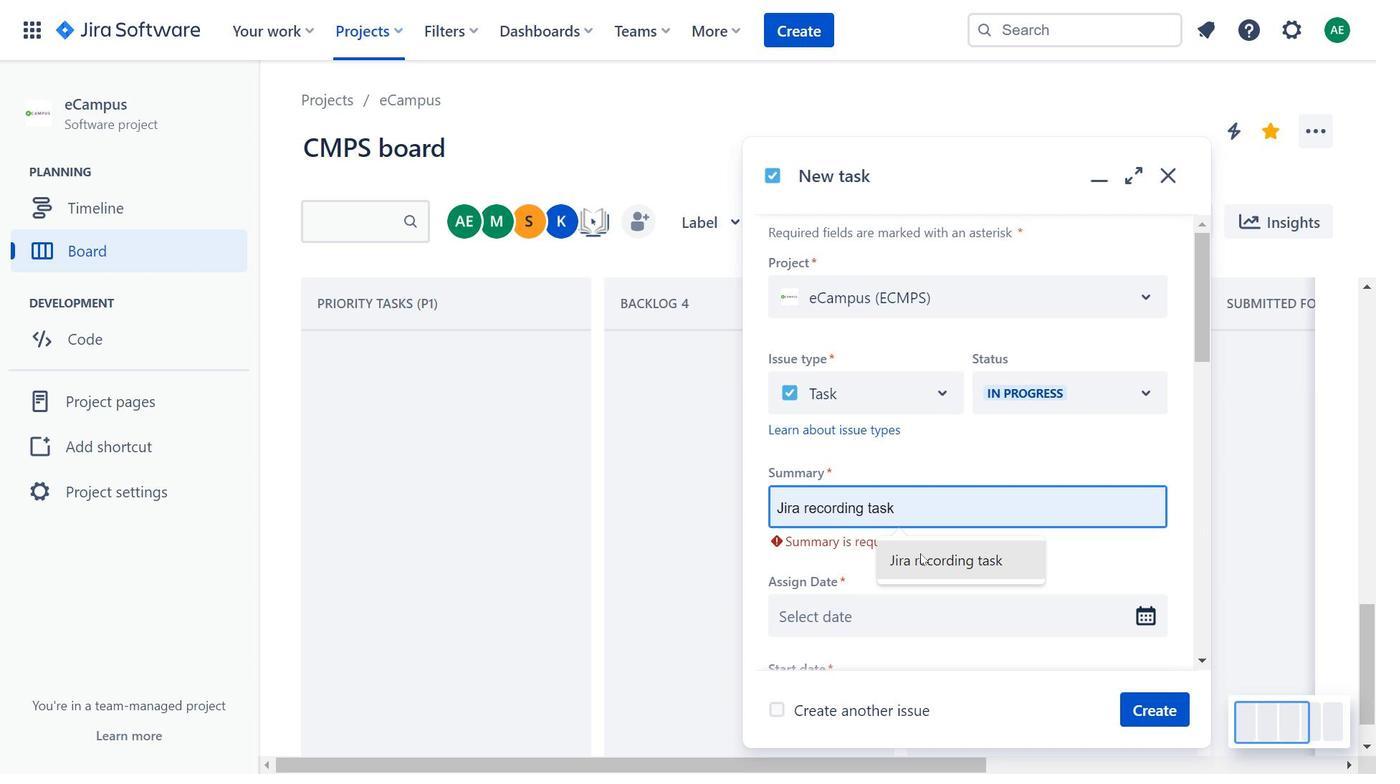 
Action: Mouse moved to (921, 555)
Screenshot: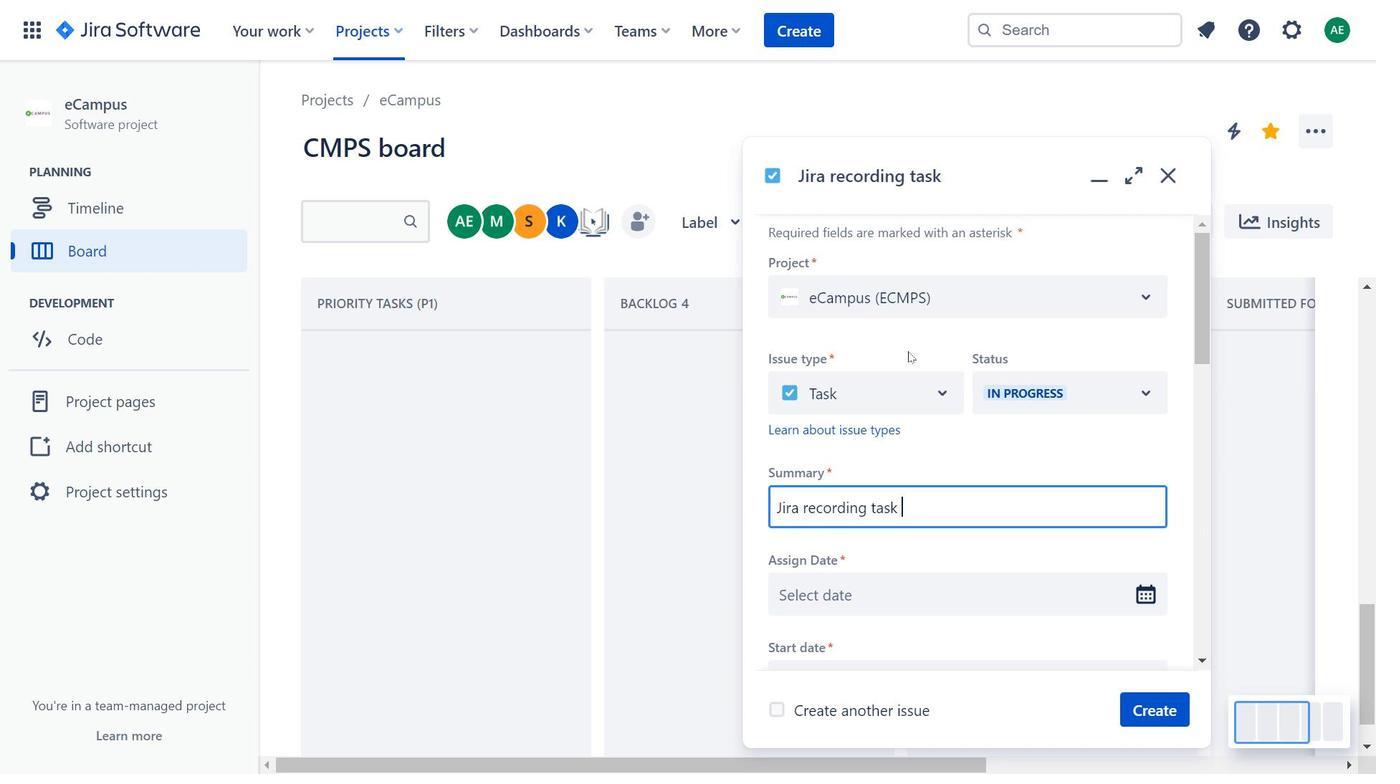 
Action: Mouse pressed left at (921, 555)
Screenshot: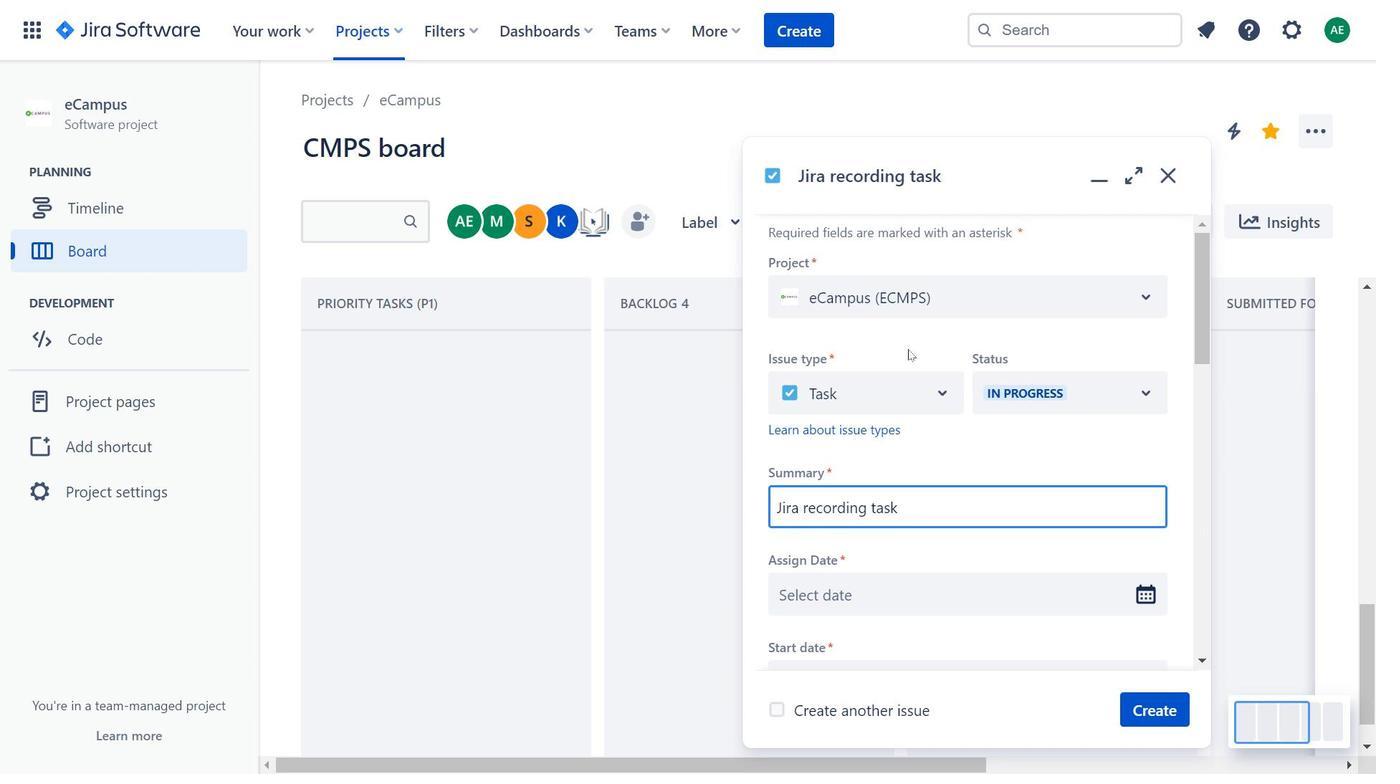 
Action: Mouse moved to (909, 349)
Screenshot: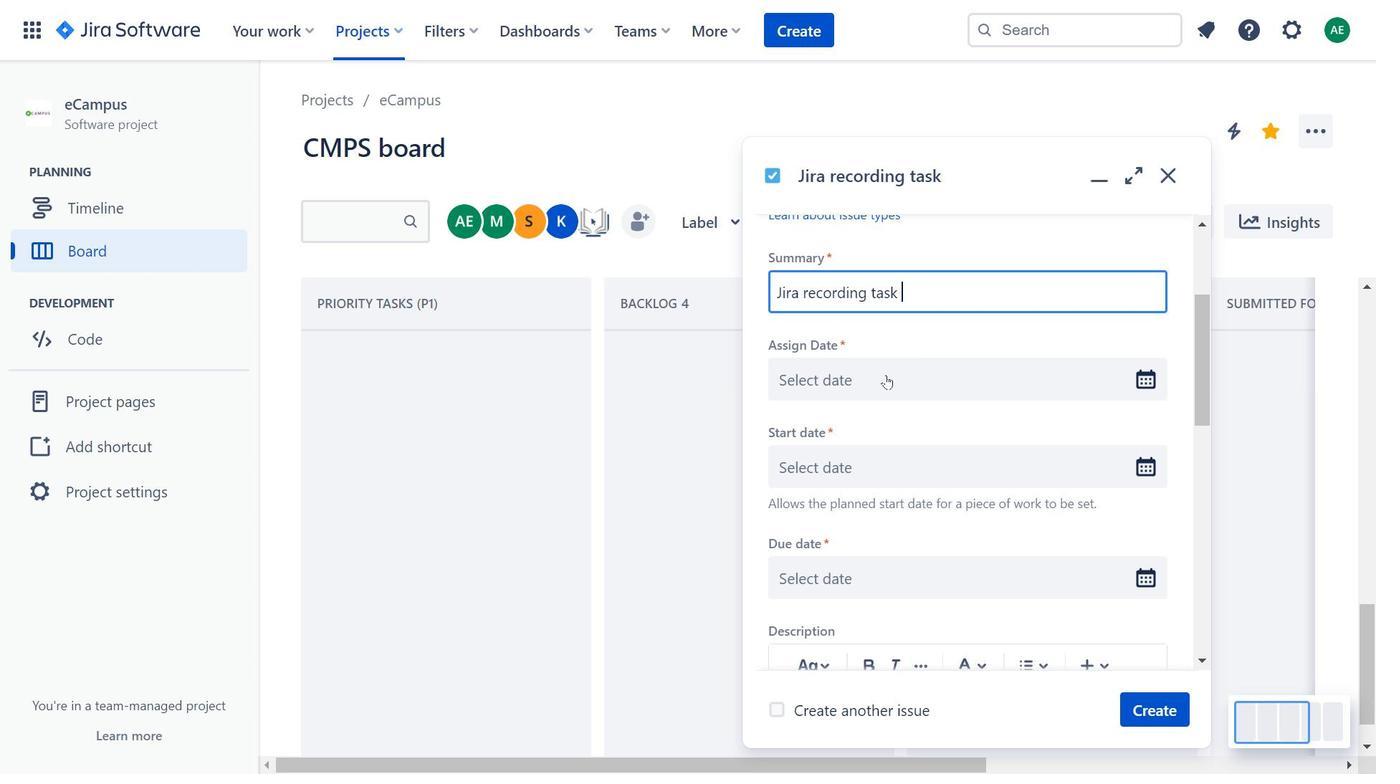 
Action: Mouse scrolled (909, 349) with delta (0, 0)
Screenshot: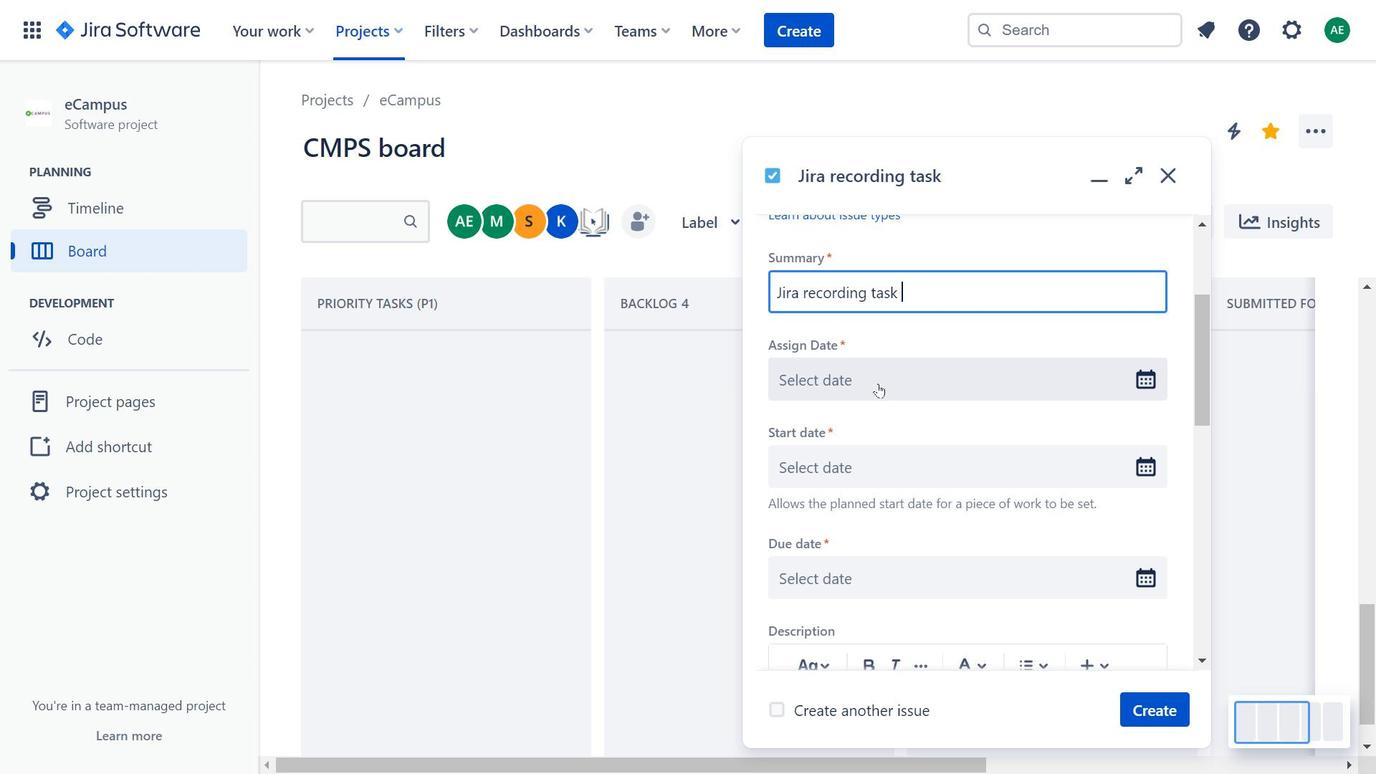 
Action: Mouse scrolled (909, 349) with delta (0, 0)
Screenshot: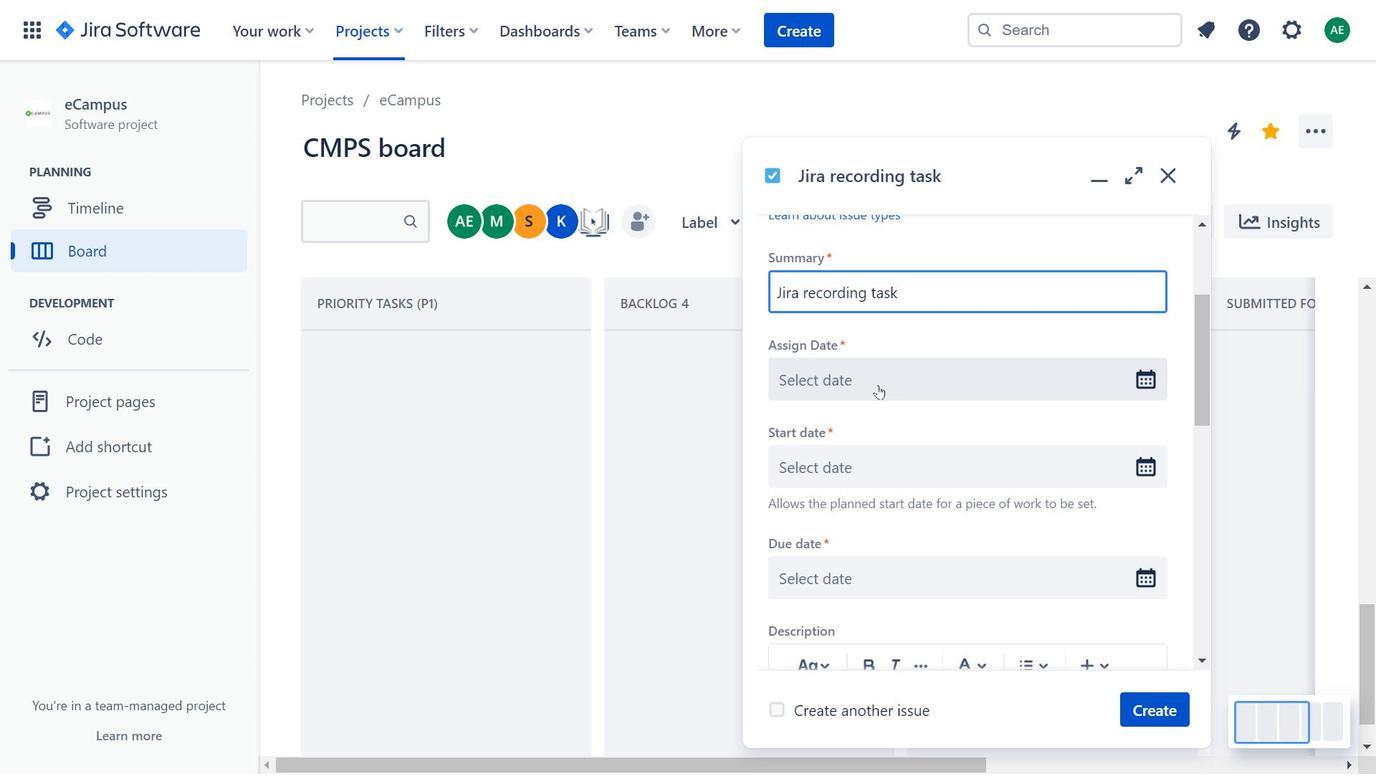 
Action: Mouse moved to (879, 385)
Screenshot: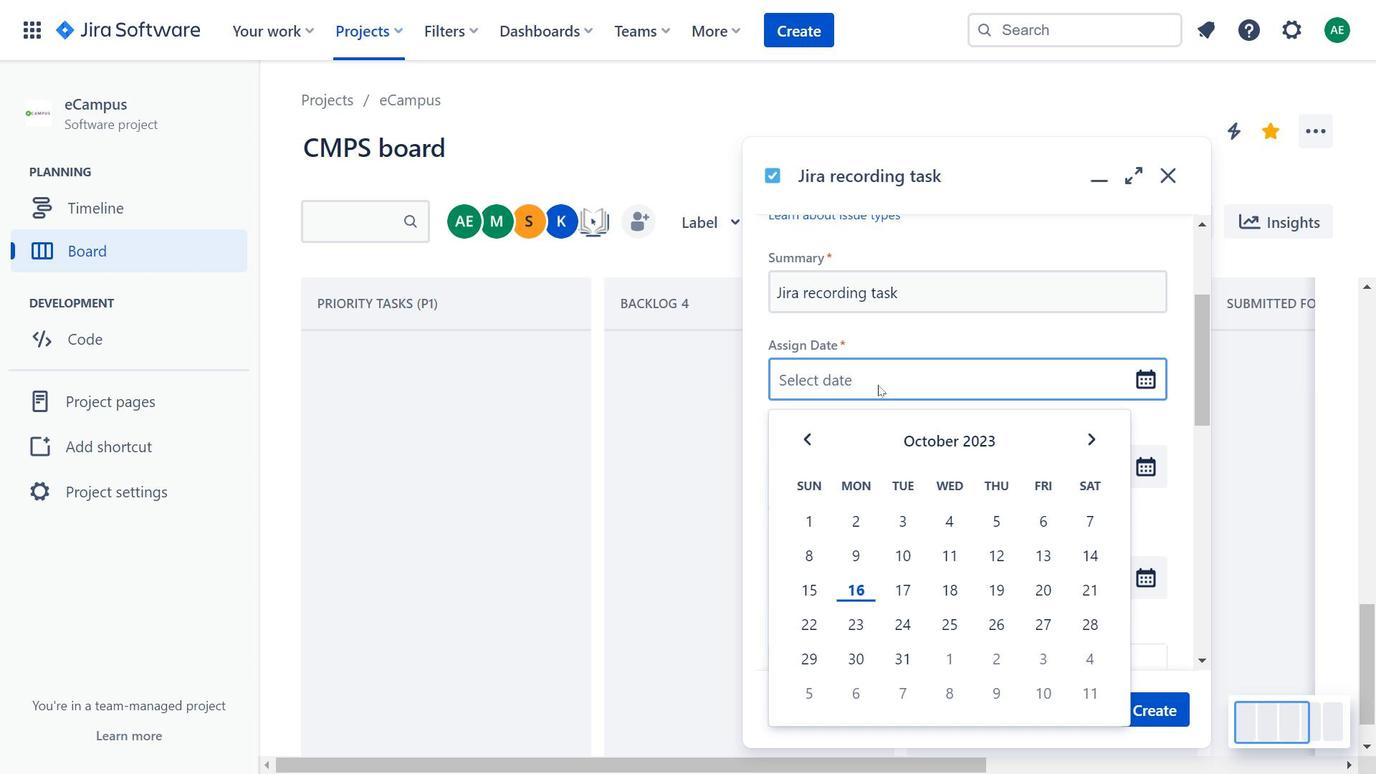 
Action: Mouse pressed left at (879, 385)
Screenshot: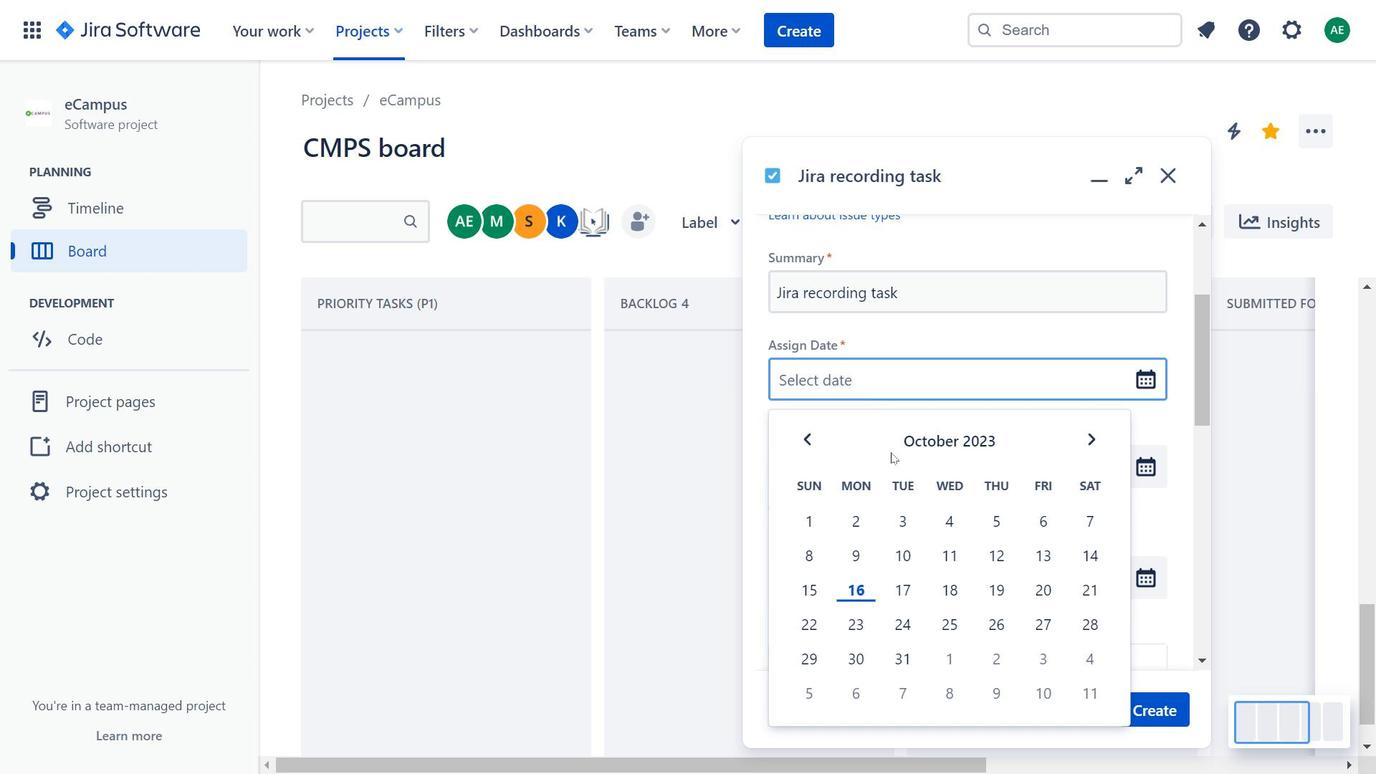 
Action: Mouse moved to (945, 593)
Screenshot: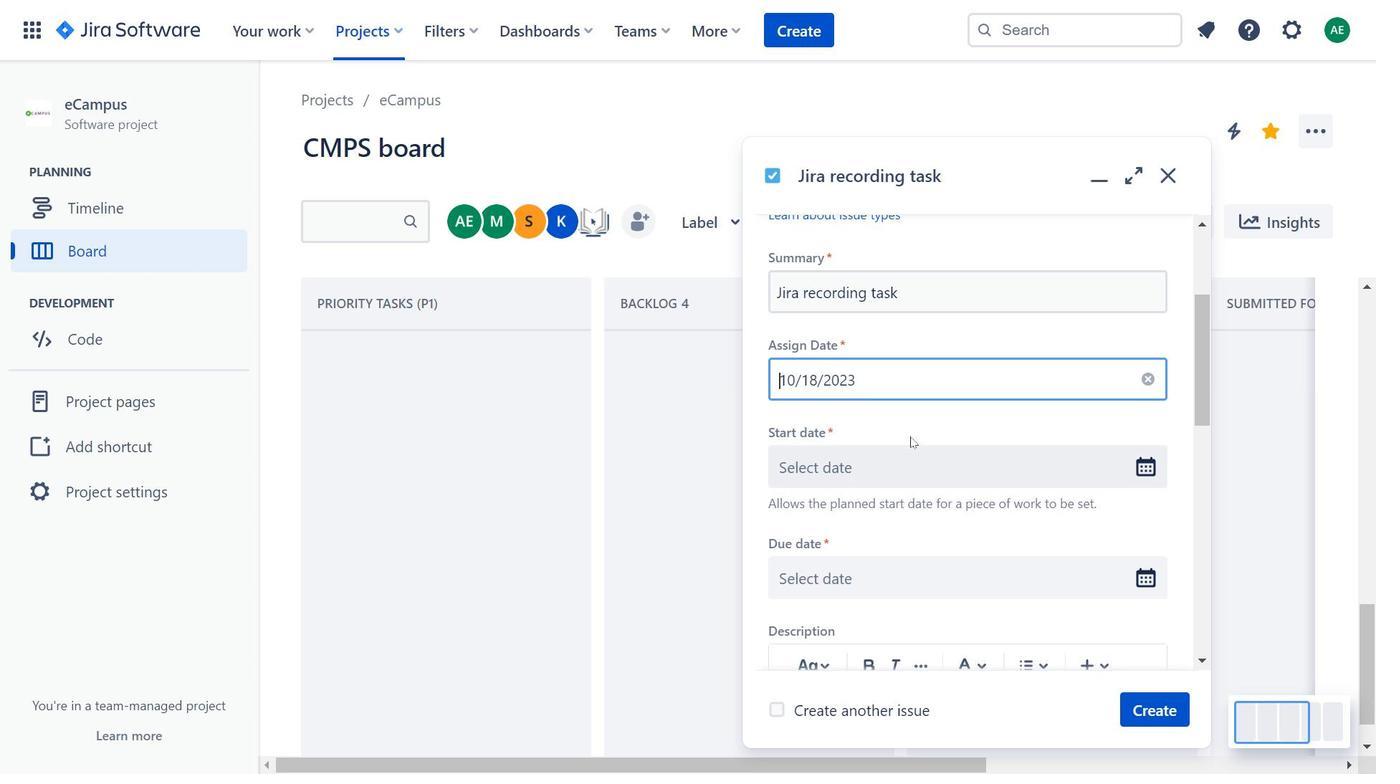 
Action: Mouse pressed left at (945, 593)
Screenshot: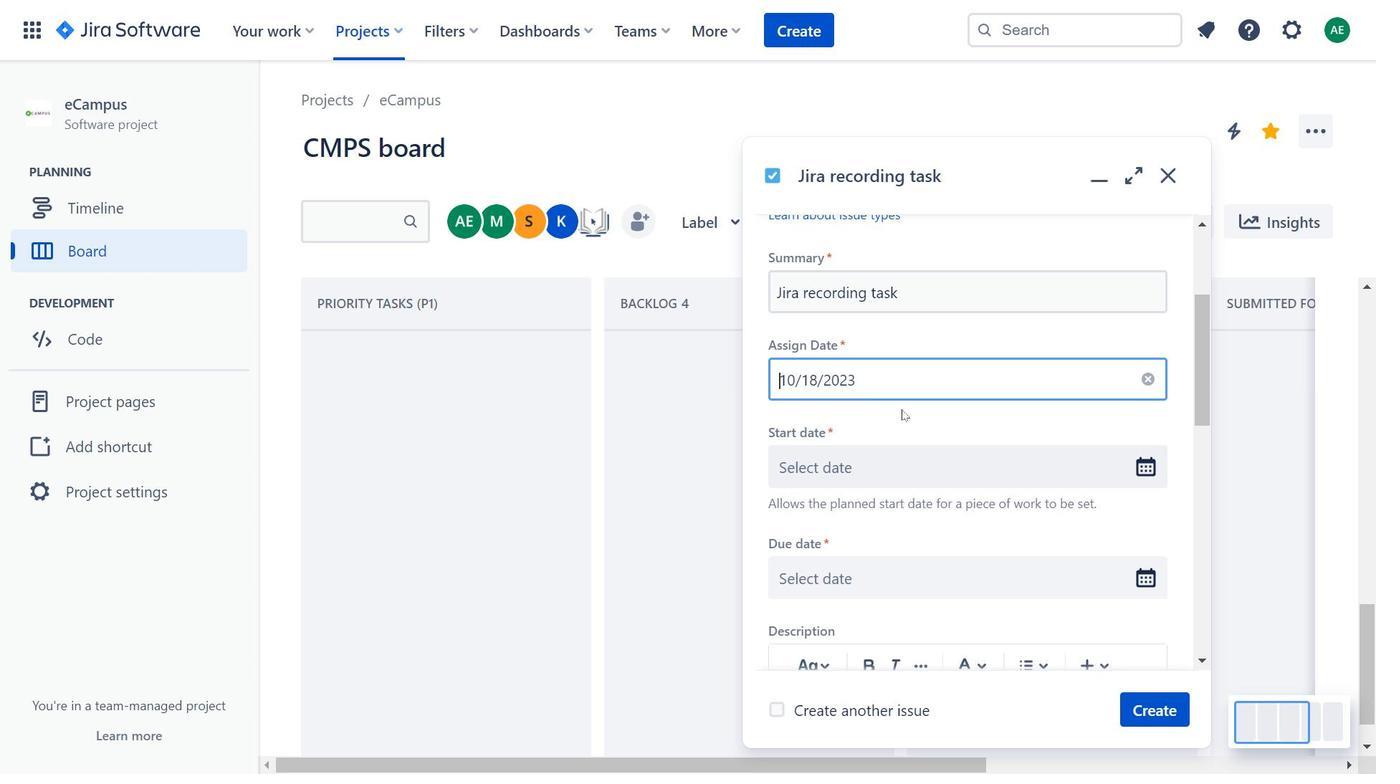 
Action: Mouse moved to (901, 400)
Screenshot: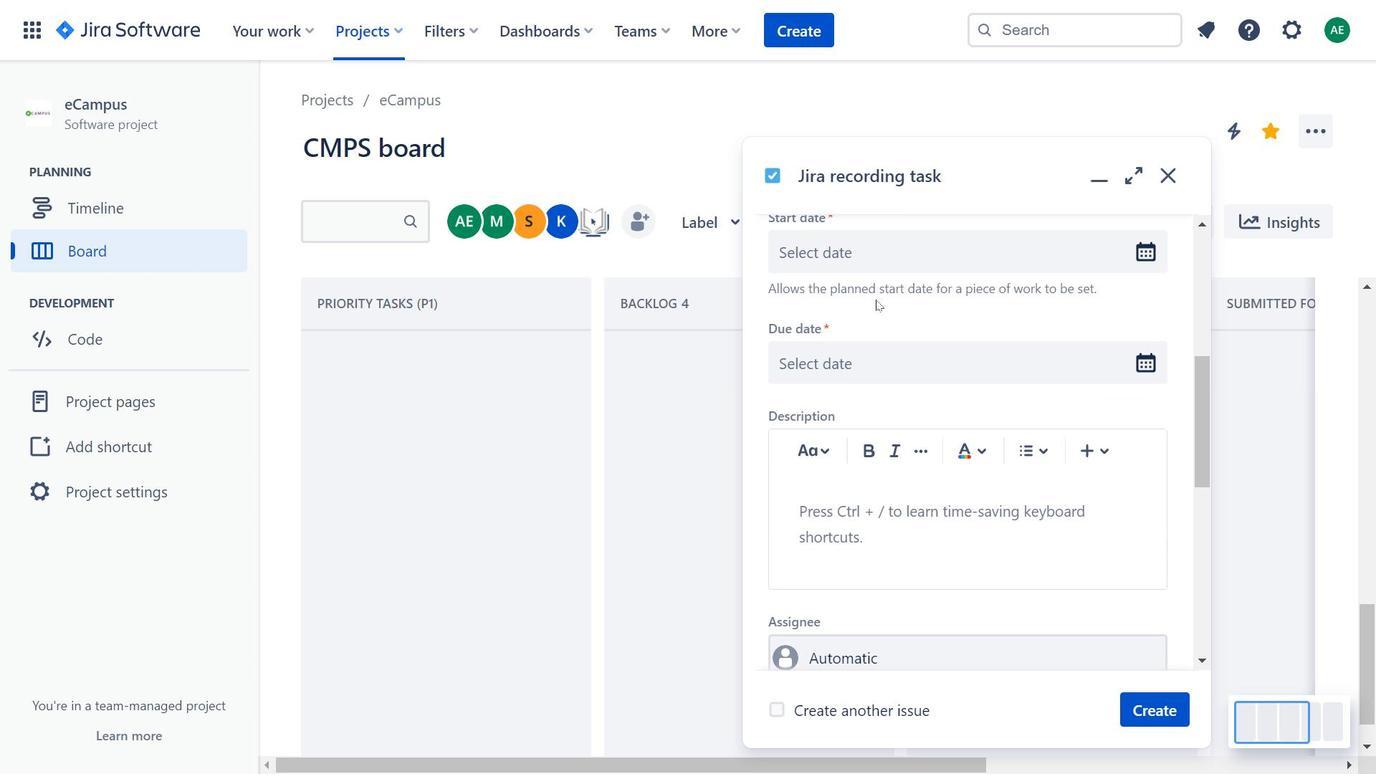 
Action: Mouse scrolled (901, 399) with delta (0, 0)
Screenshot: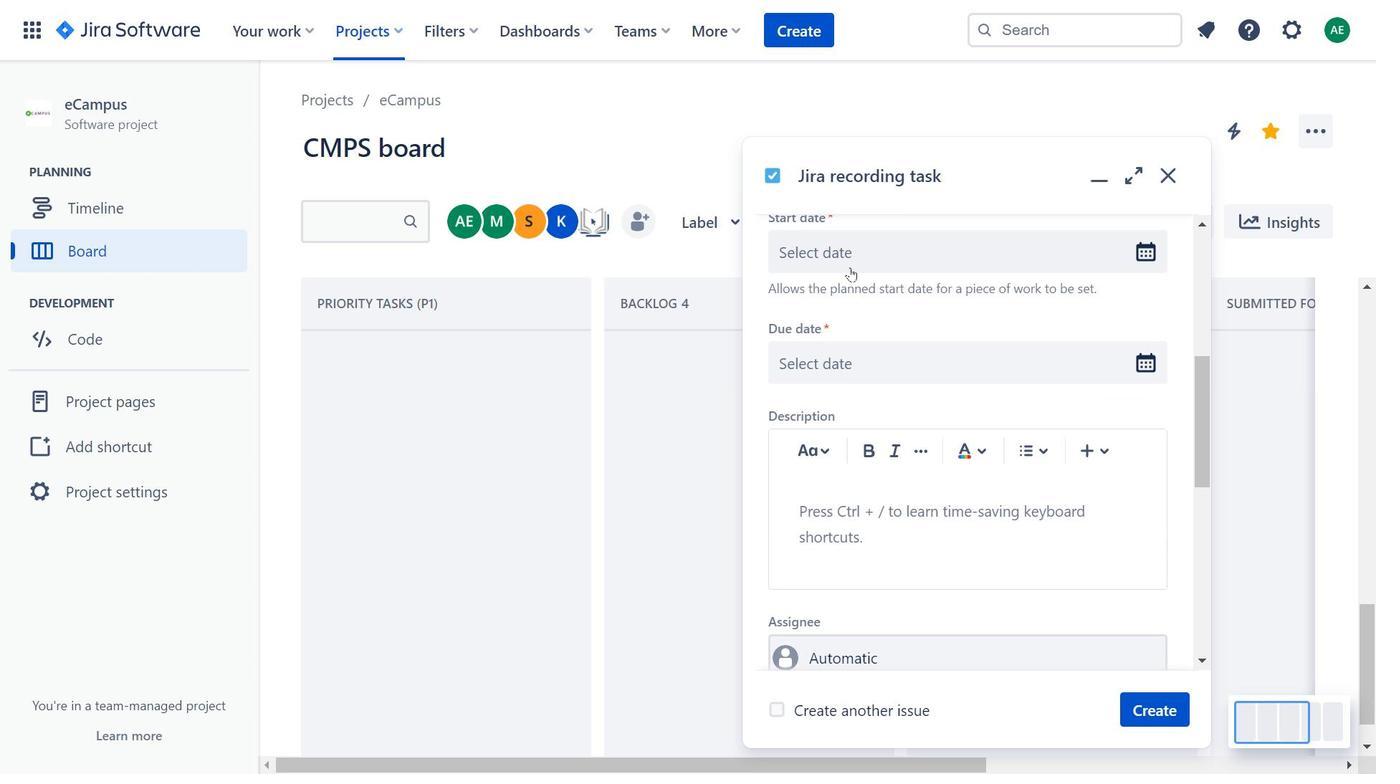 
Action: Mouse scrolled (901, 399) with delta (0, 0)
Screenshot: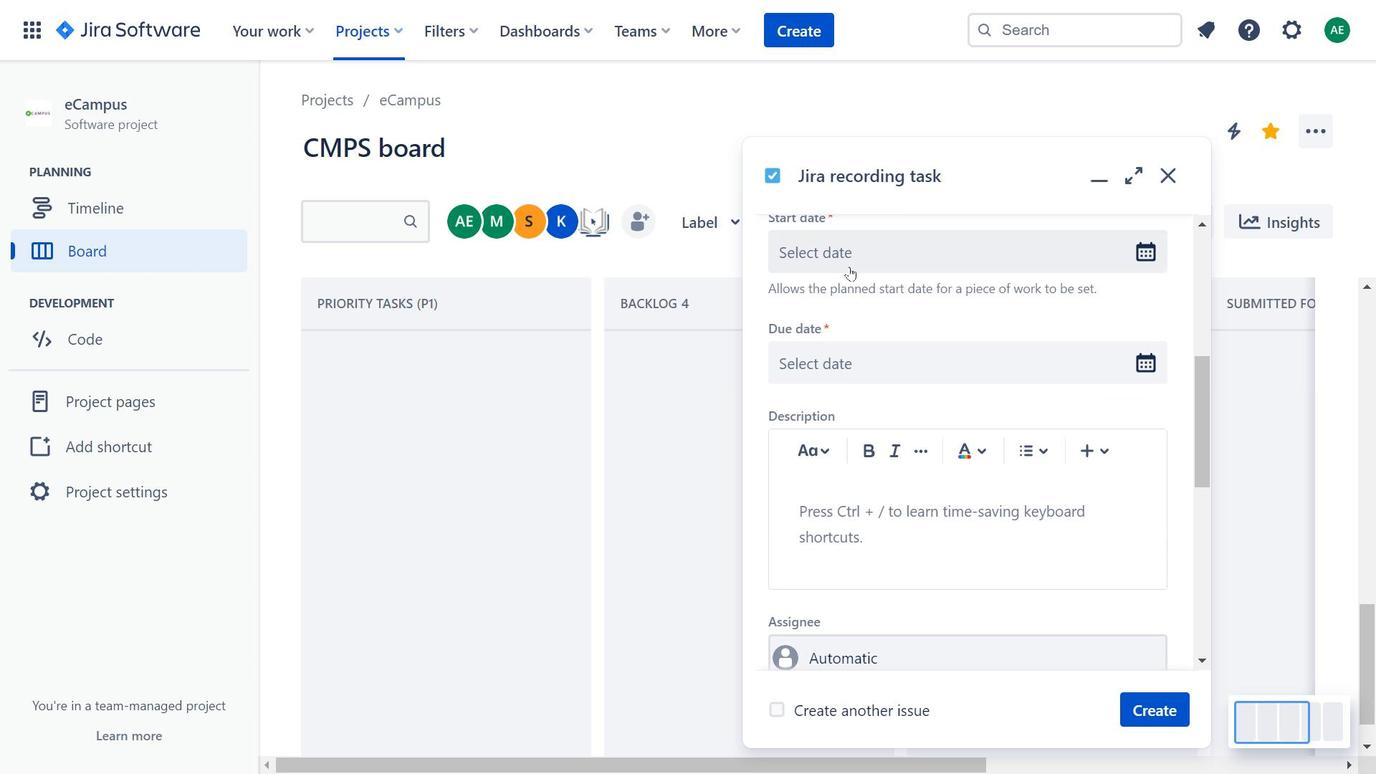 
Action: Mouse moved to (849, 266)
Screenshot: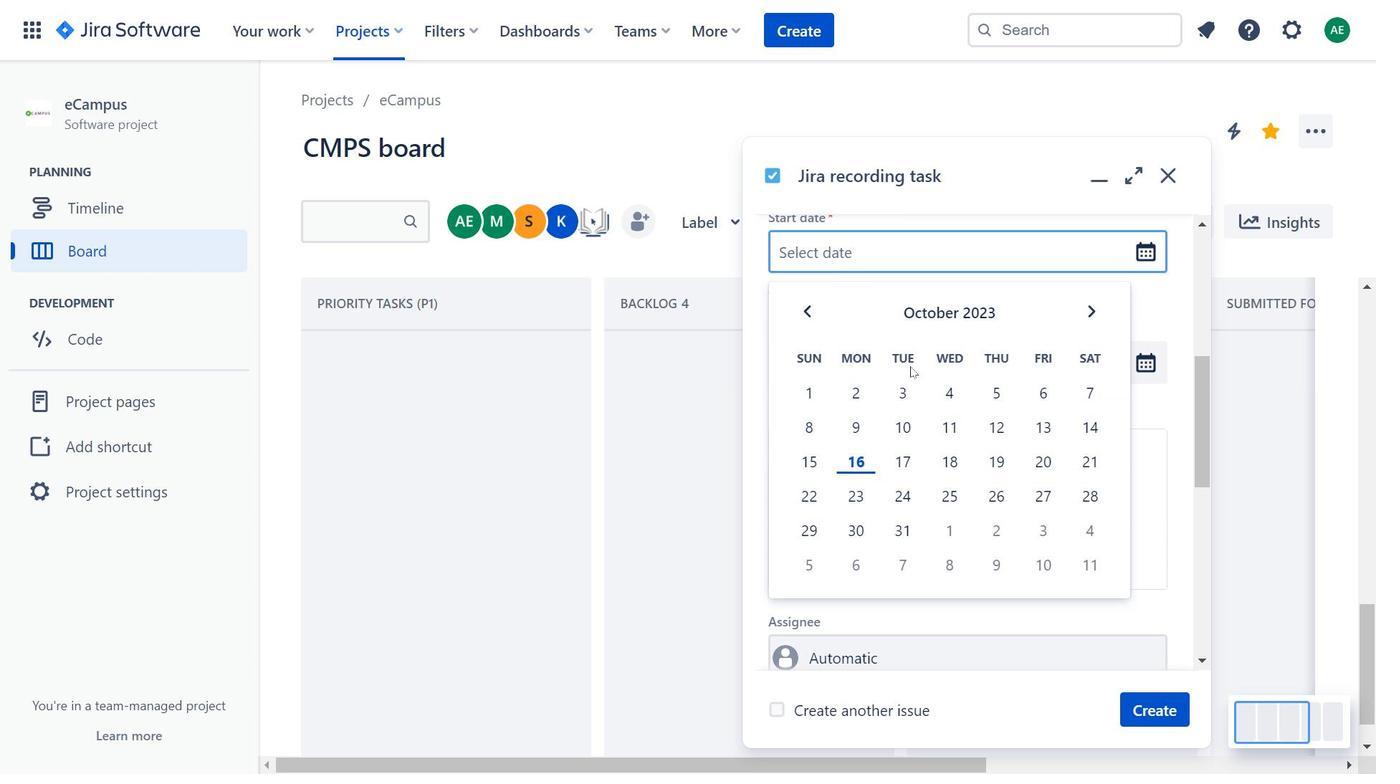 
Action: Mouse pressed left at (849, 266)
Screenshot: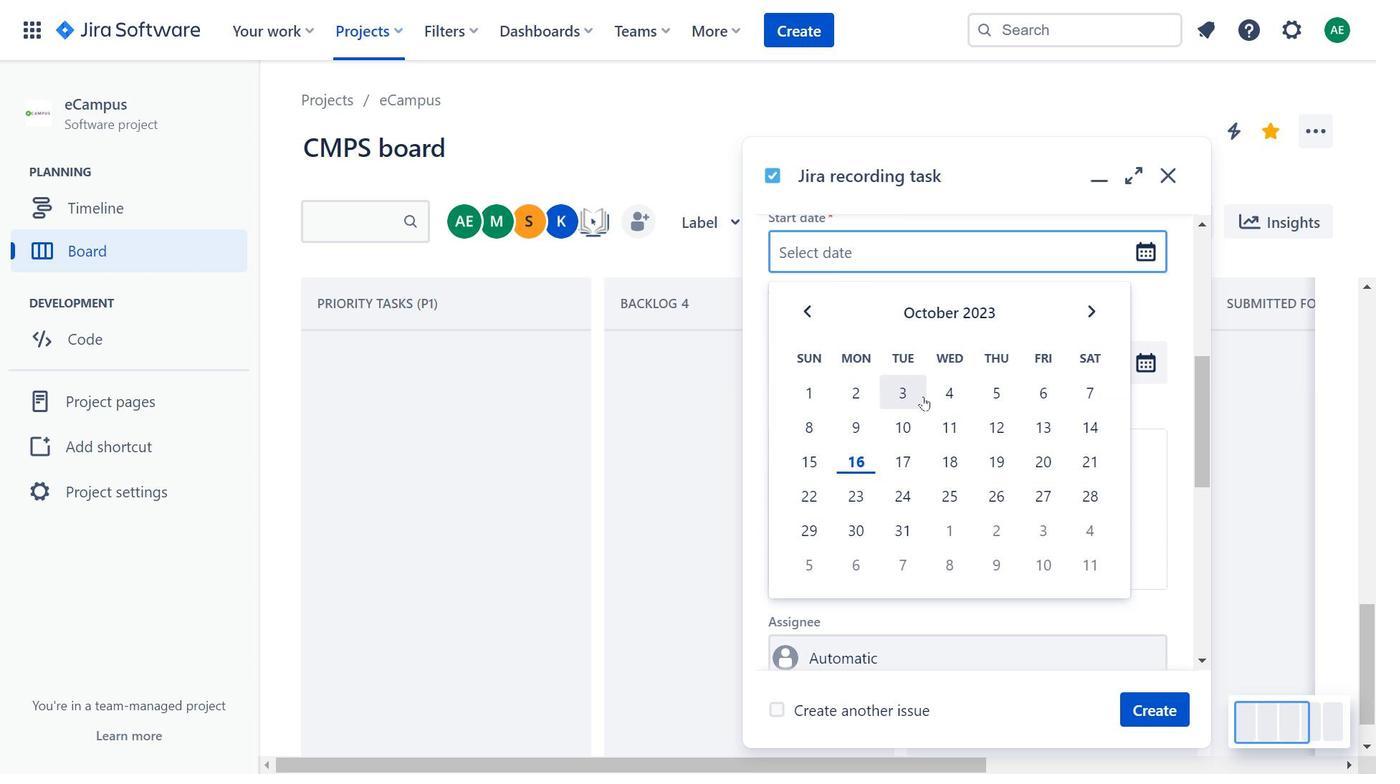 
Action: Mouse moved to (958, 450)
Screenshot: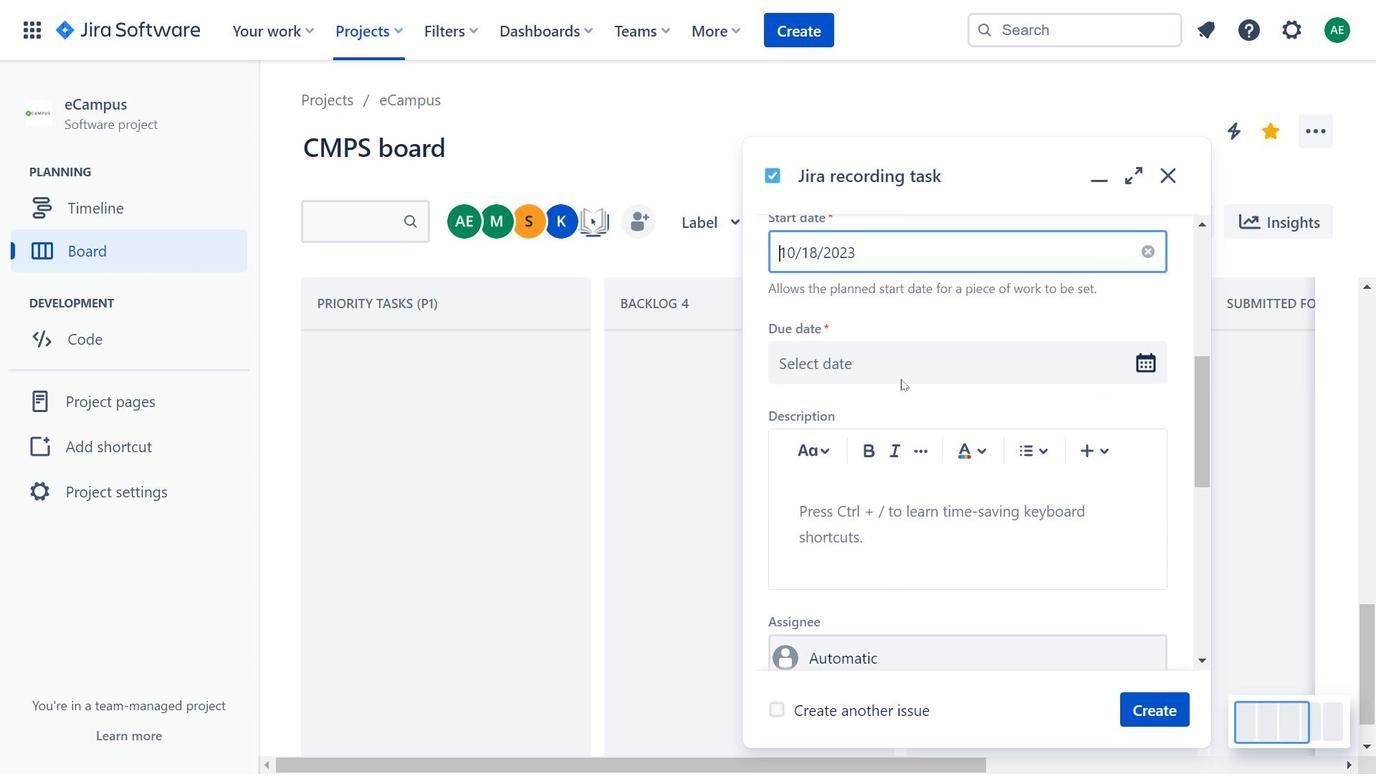 
Action: Mouse pressed left at (958, 450)
Screenshot: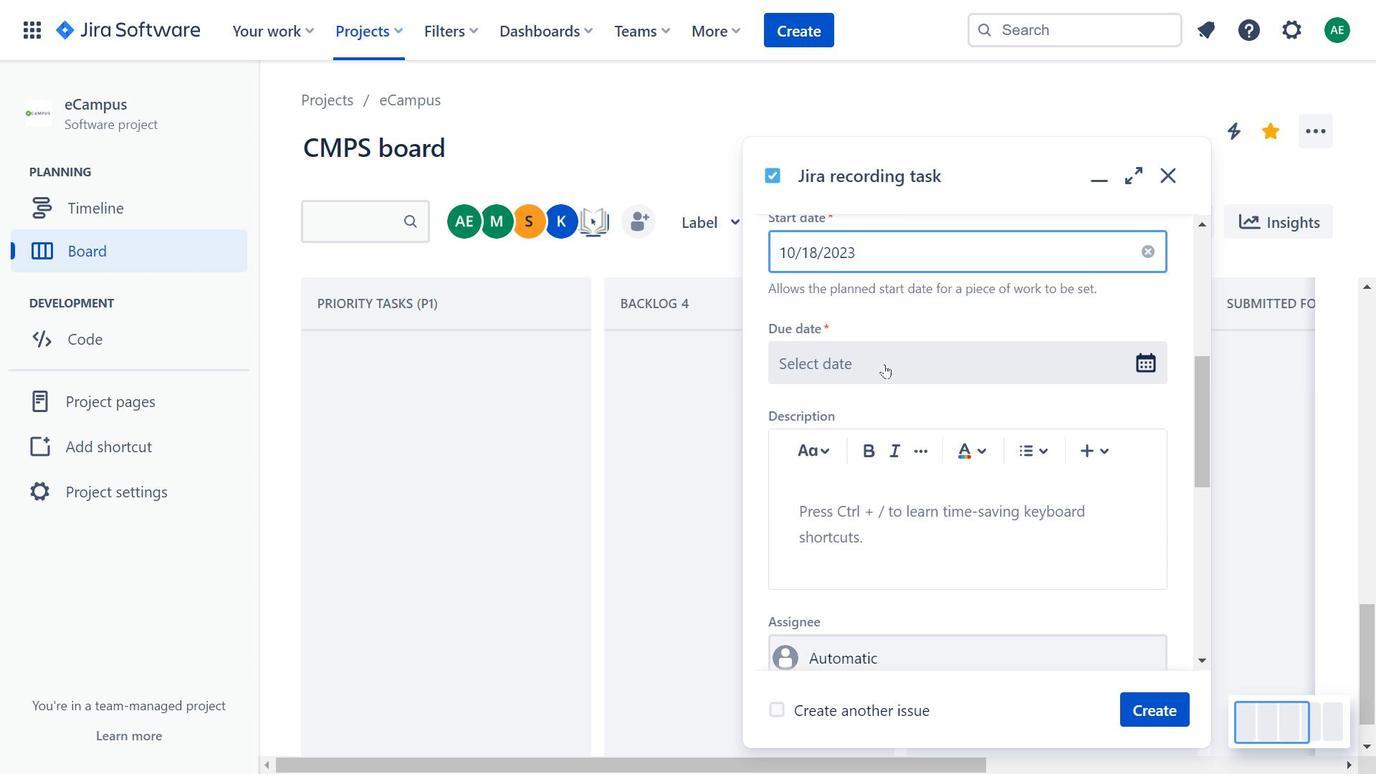 
Action: Mouse moved to (884, 365)
Screenshot: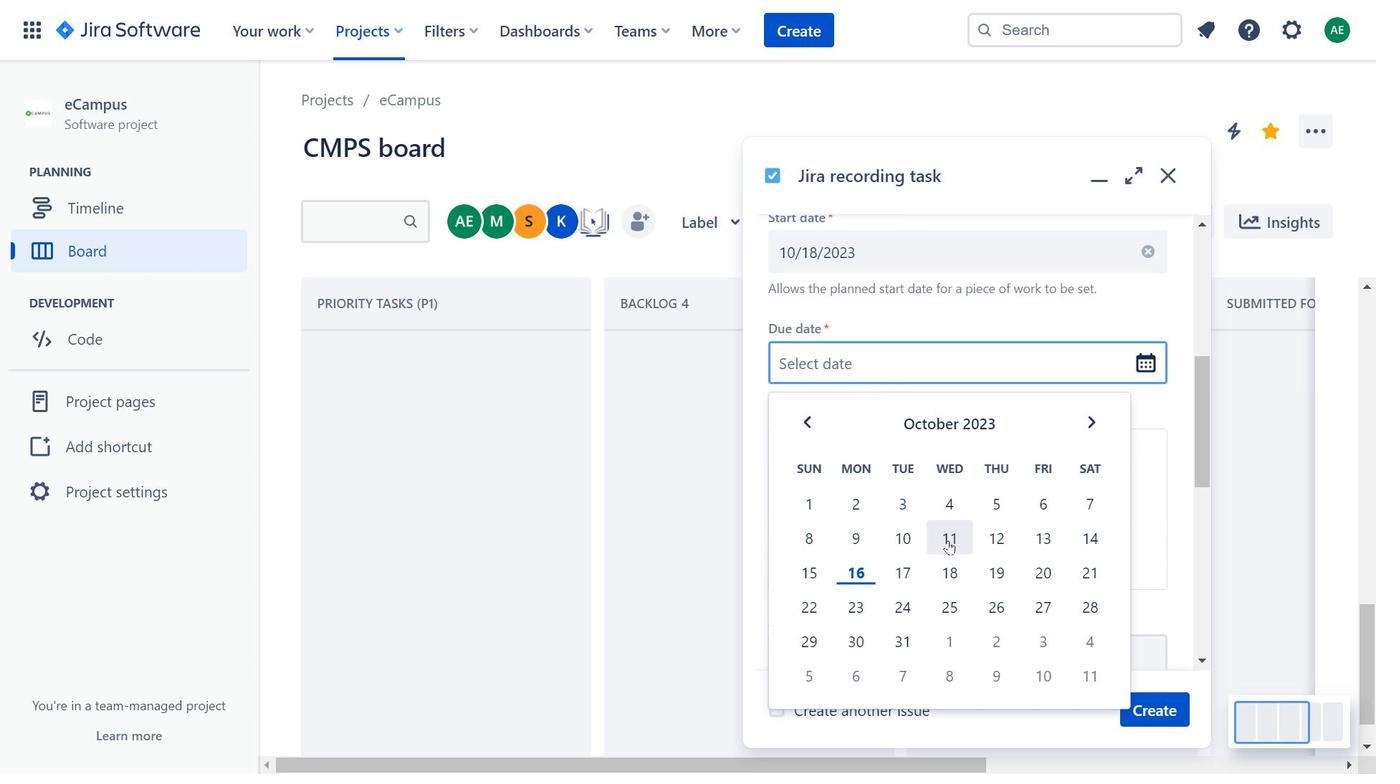 
Action: Mouse pressed left at (884, 365)
Screenshot: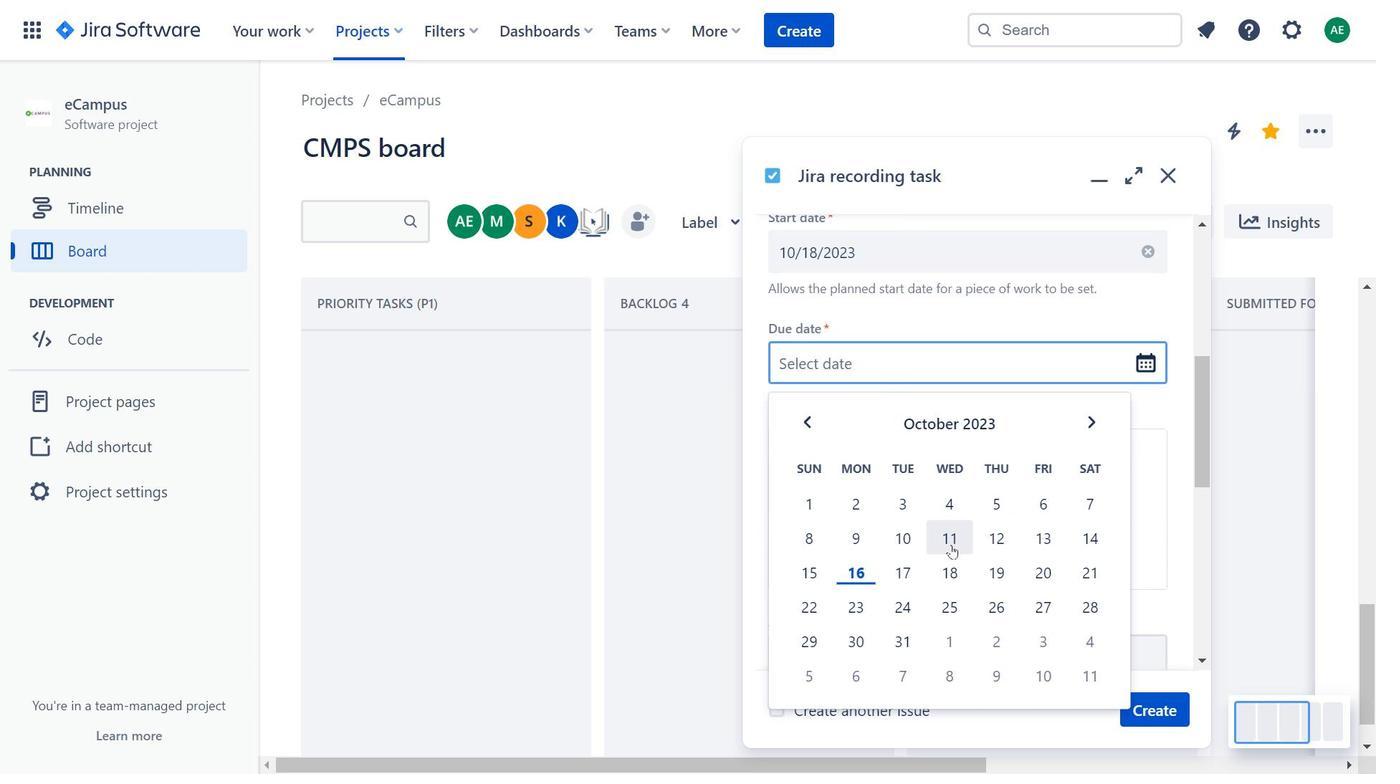 
Action: Mouse moved to (961, 559)
Screenshot: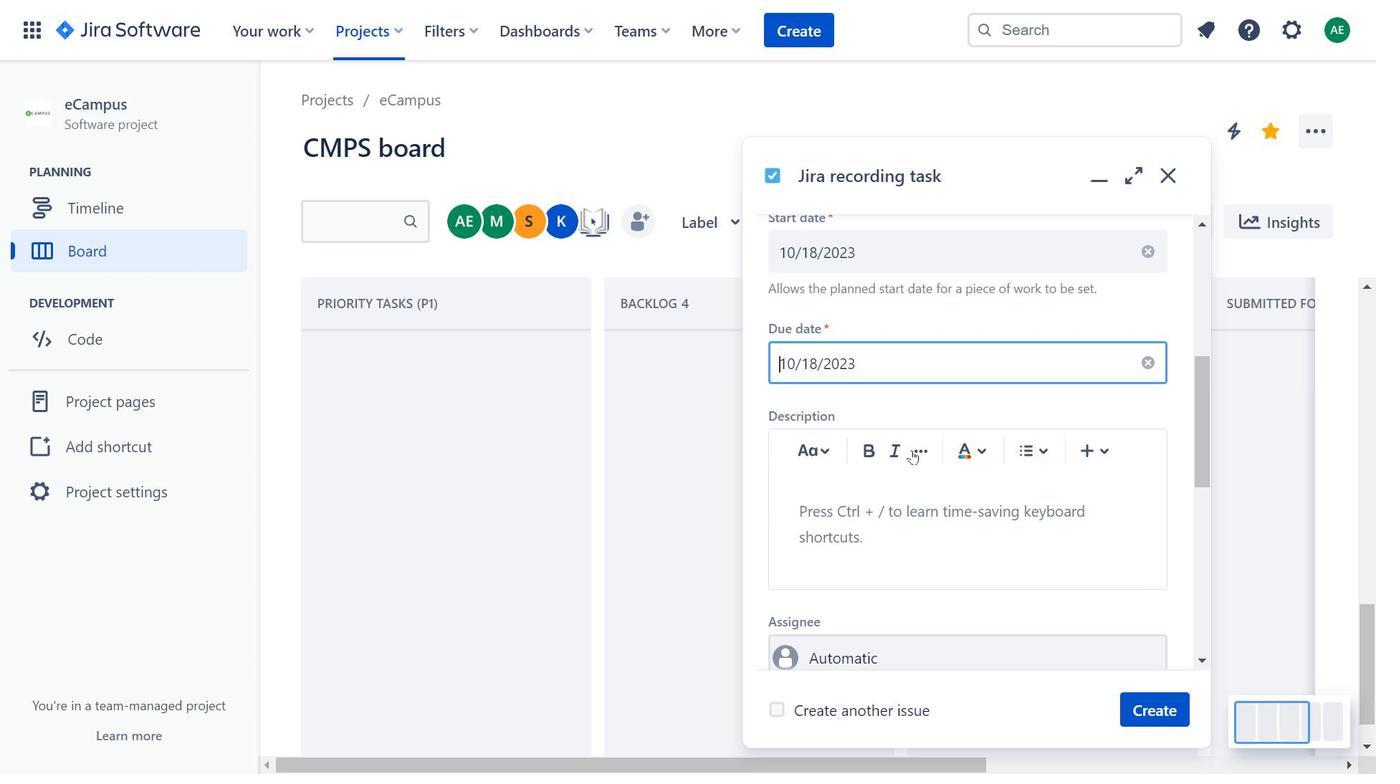 
Action: Mouse pressed left at (961, 559)
Screenshot: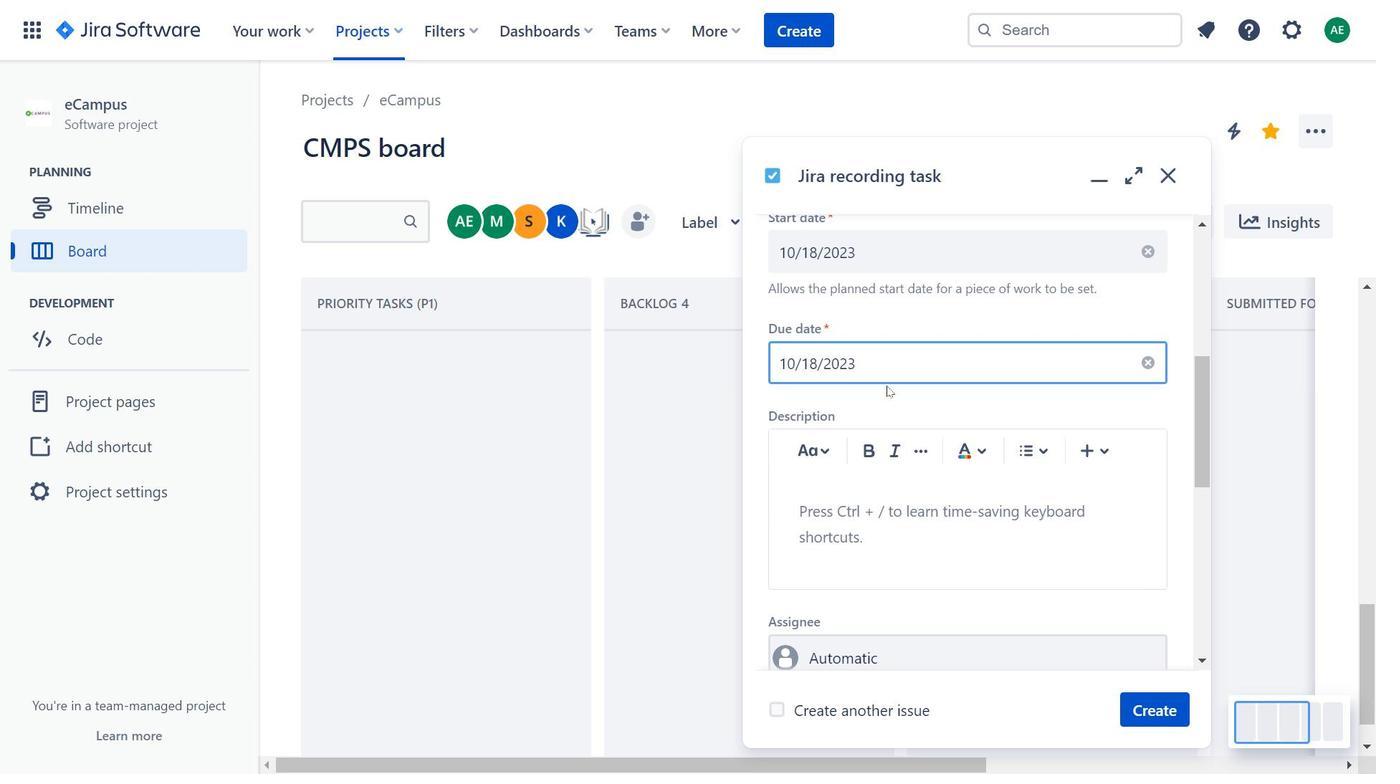 
Action: Mouse moved to (886, 384)
Screenshot: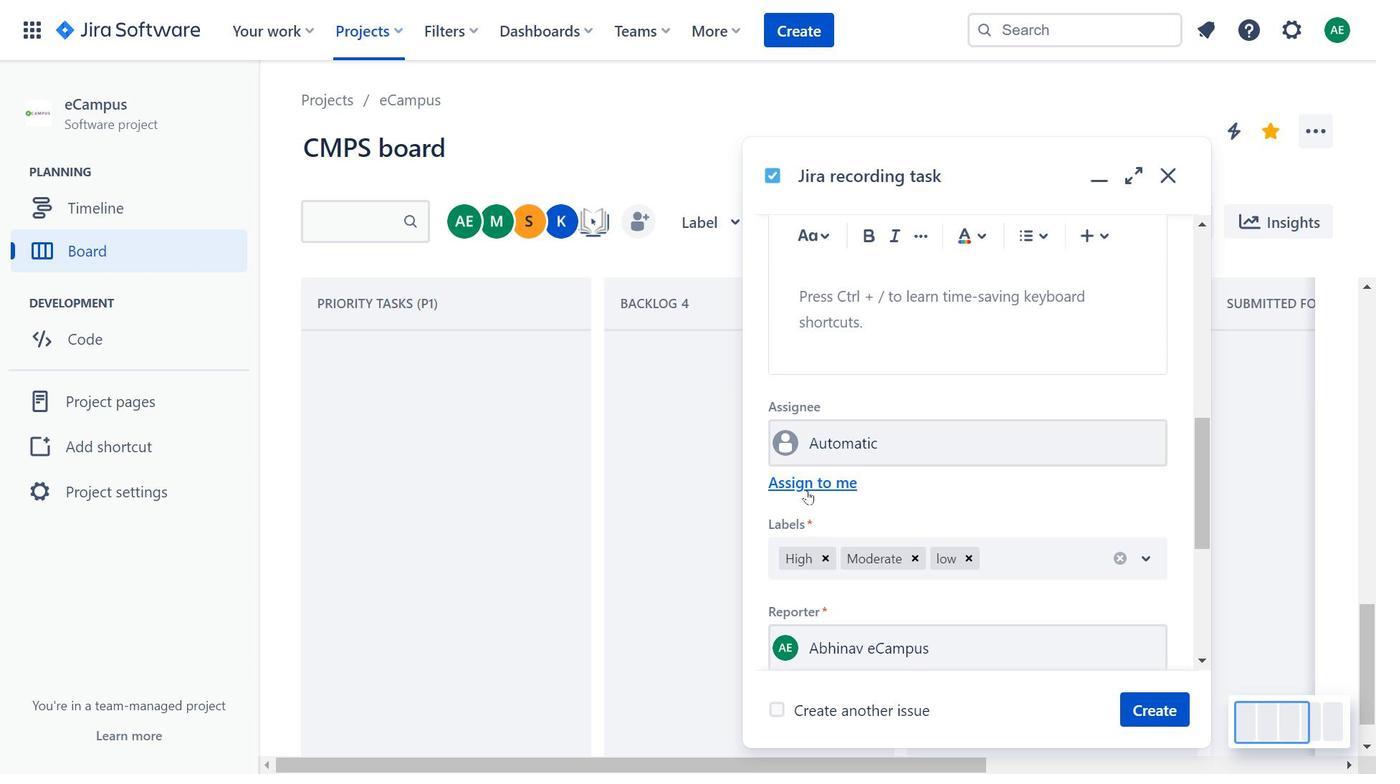 
Action: Mouse scrolled (886, 383) with delta (0, 0)
Screenshot: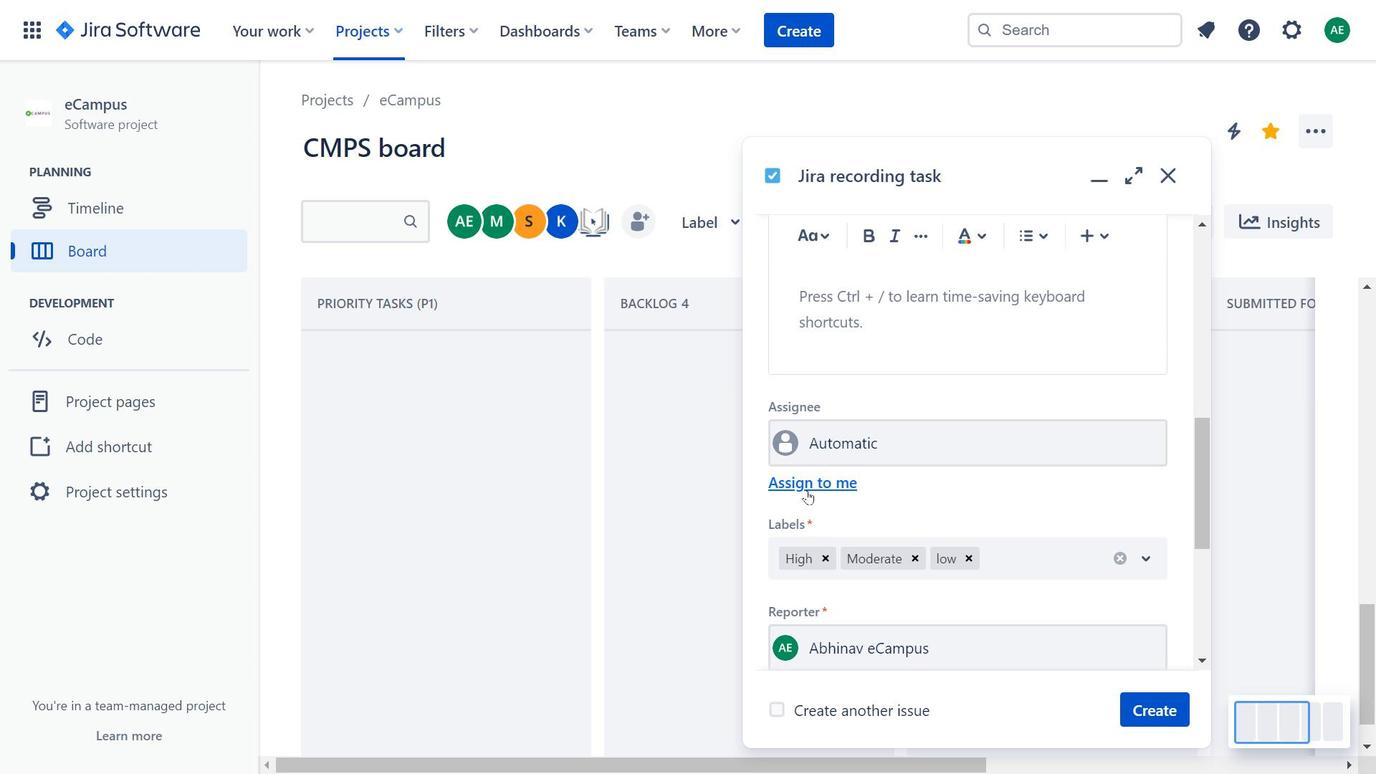 
Action: Mouse scrolled (886, 383) with delta (0, 0)
Screenshot: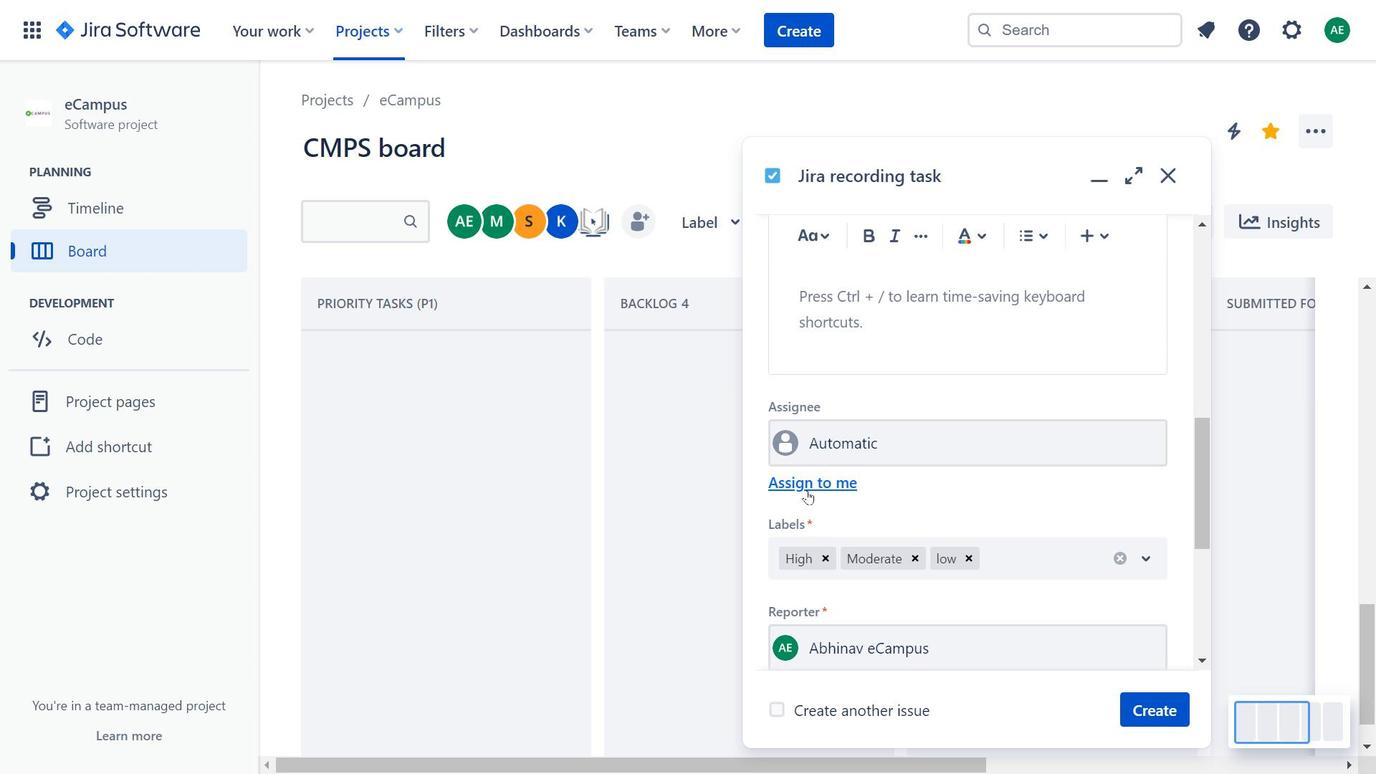 
Action: Mouse moved to (807, 490)
Screenshot: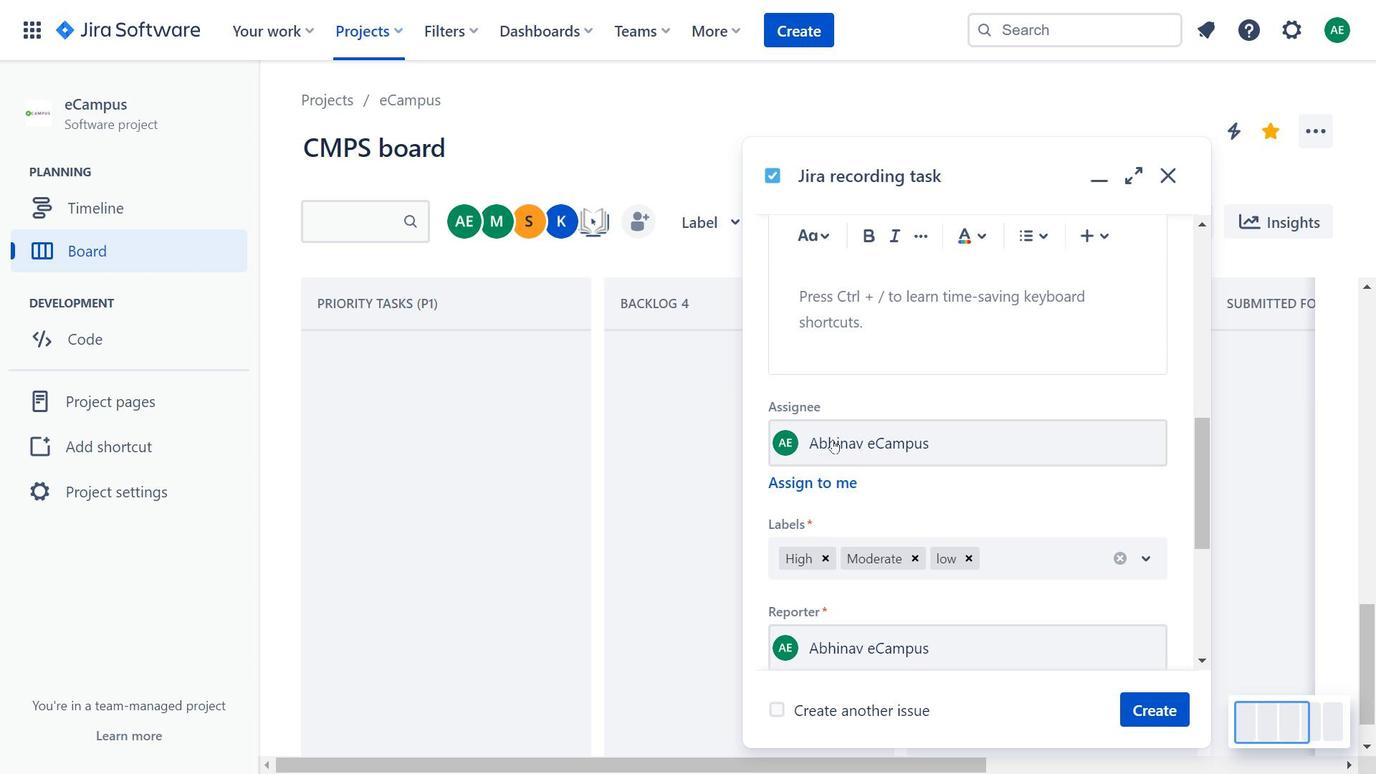 
Action: Mouse pressed left at (807, 490)
Screenshot: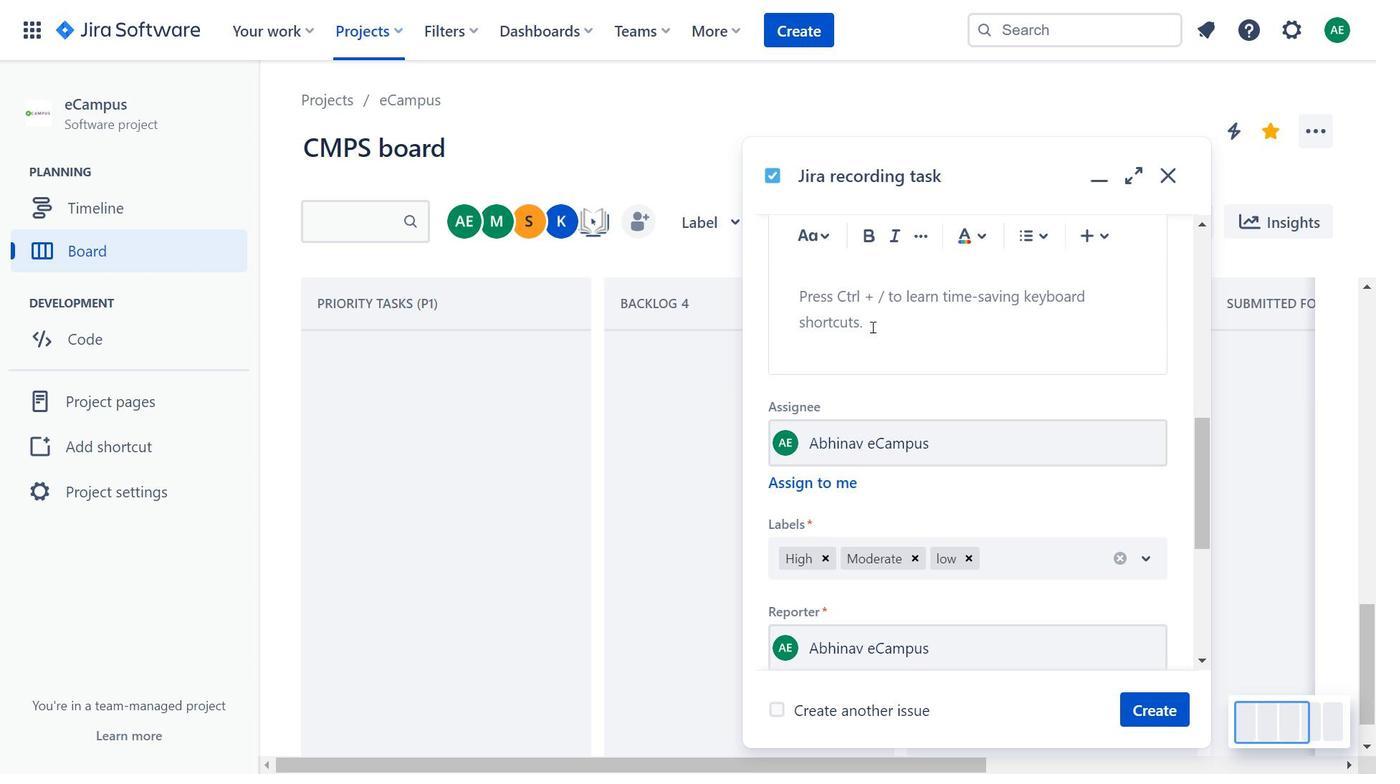 
Action: Mouse moved to (893, 329)
Screenshot: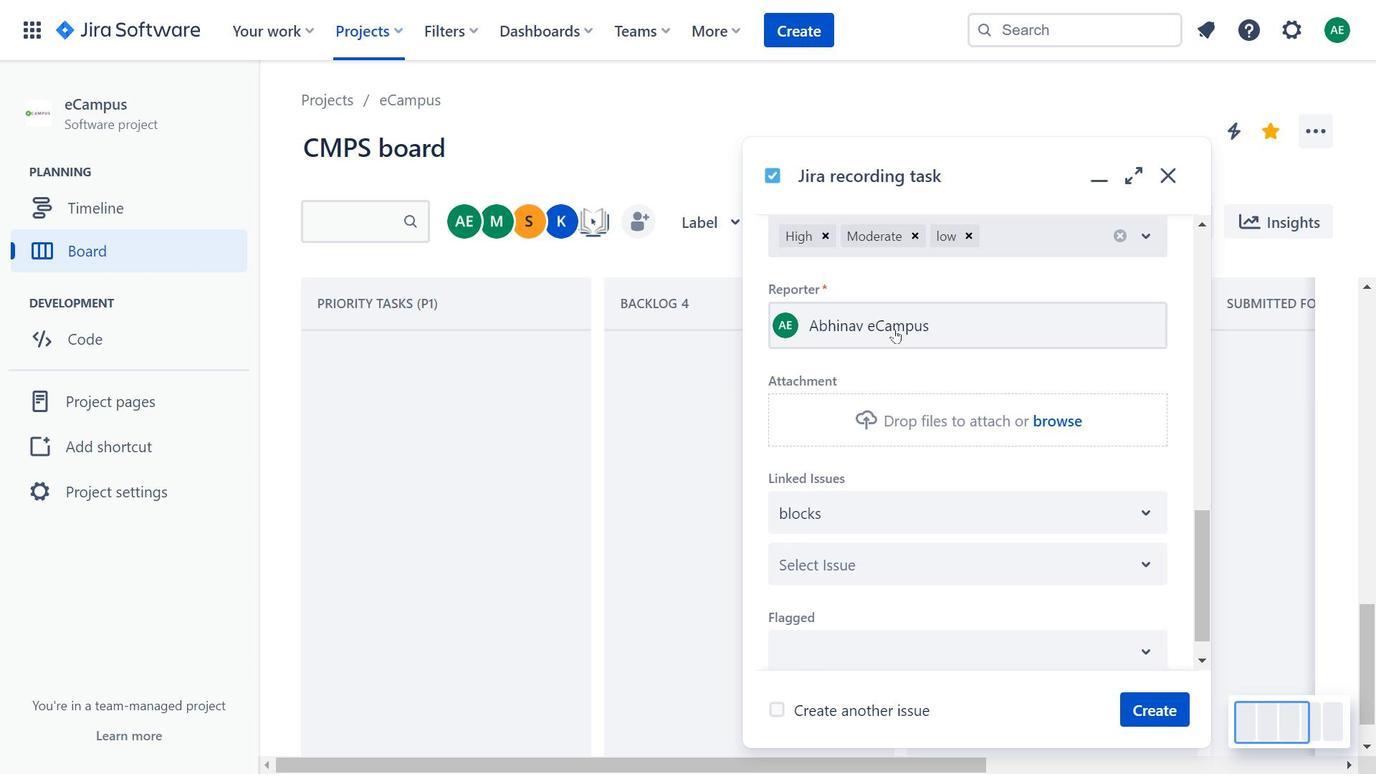 
Action: Mouse scrolled (893, 328) with delta (0, 0)
Screenshot: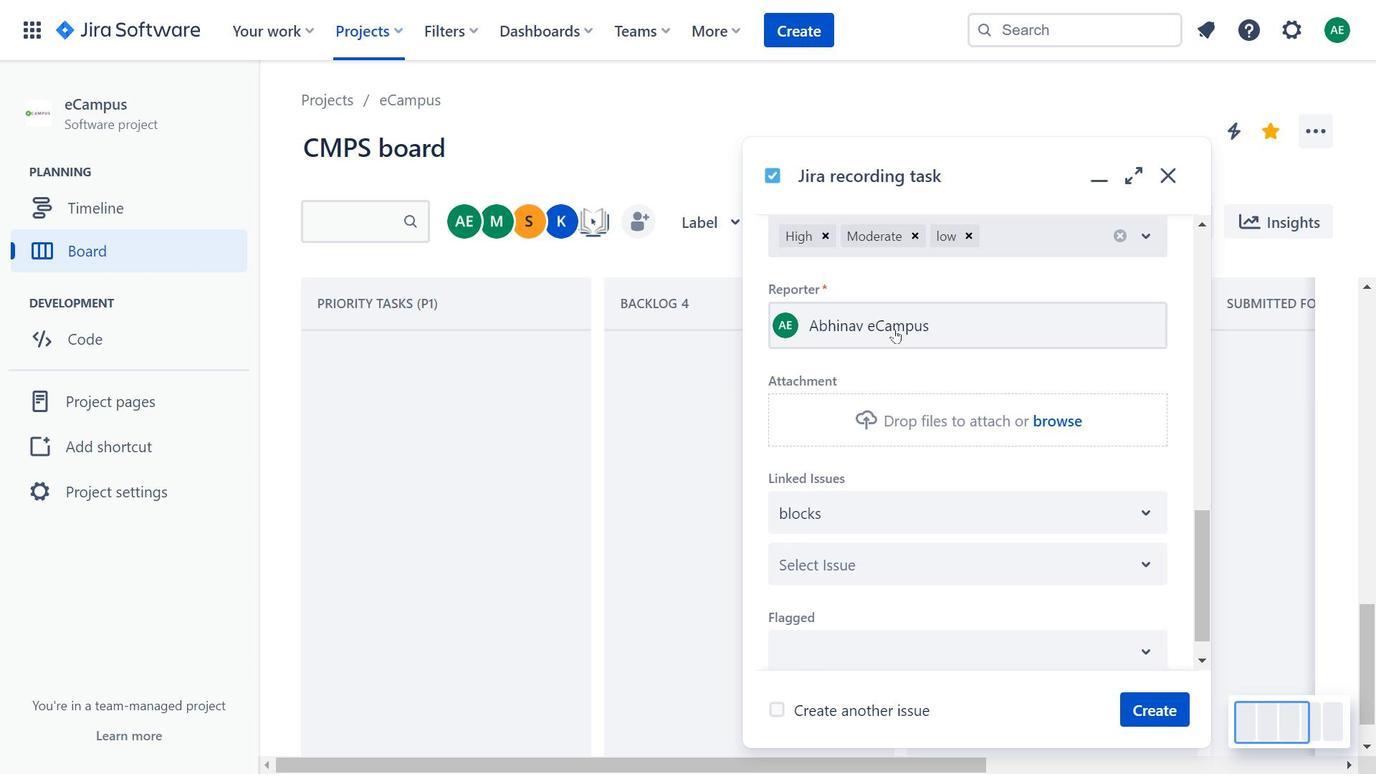 
Action: Mouse moved to (894, 329)
Screenshot: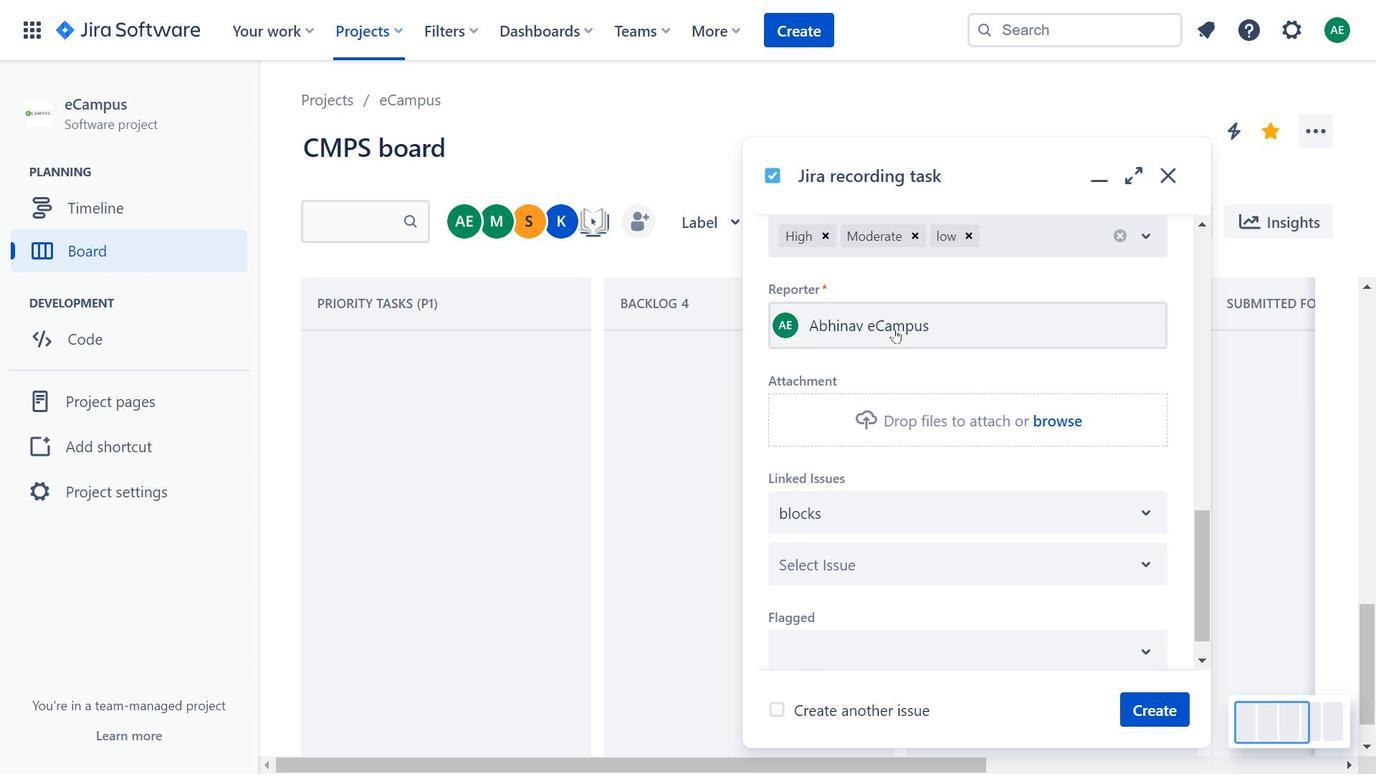 
Action: Mouse scrolled (894, 328) with delta (0, 0)
Screenshot: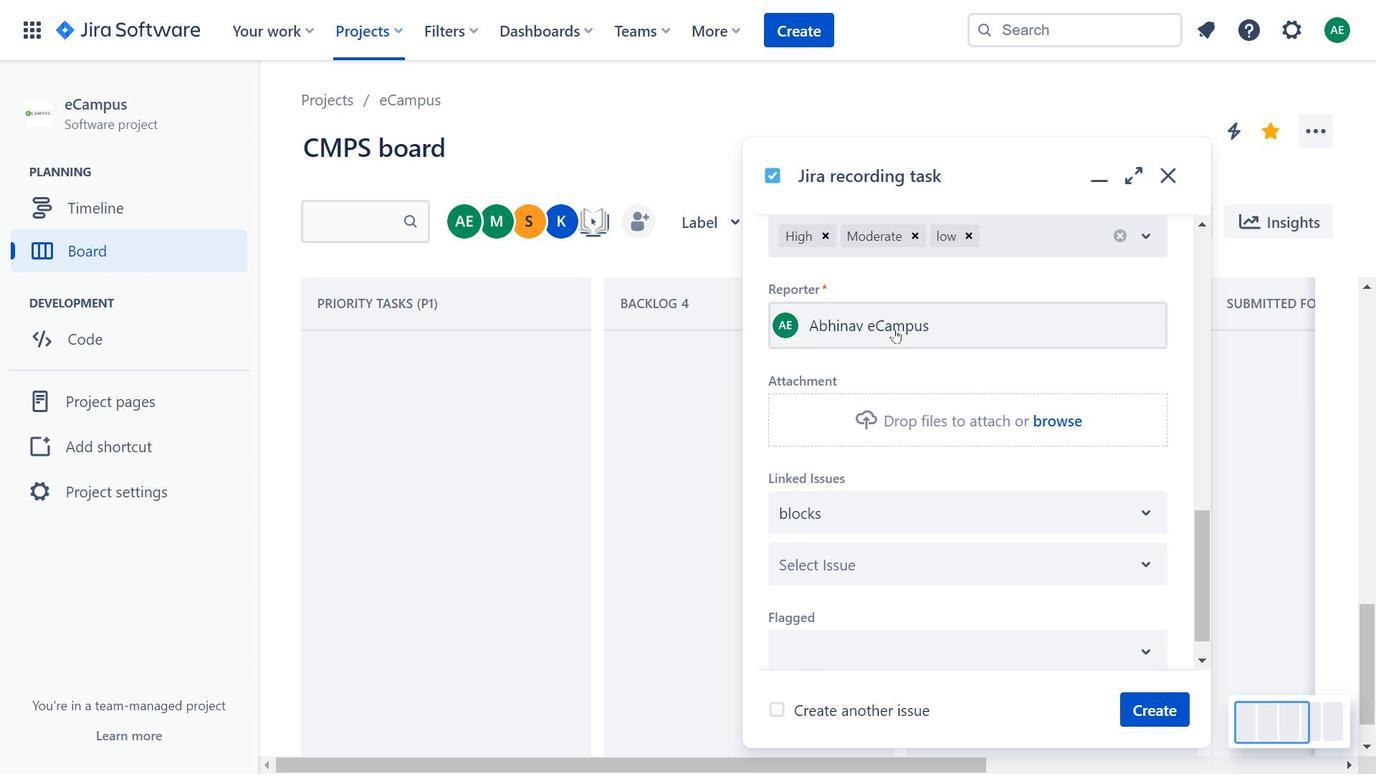 
Action: Mouse scrolled (894, 328) with delta (0, 0)
Screenshot: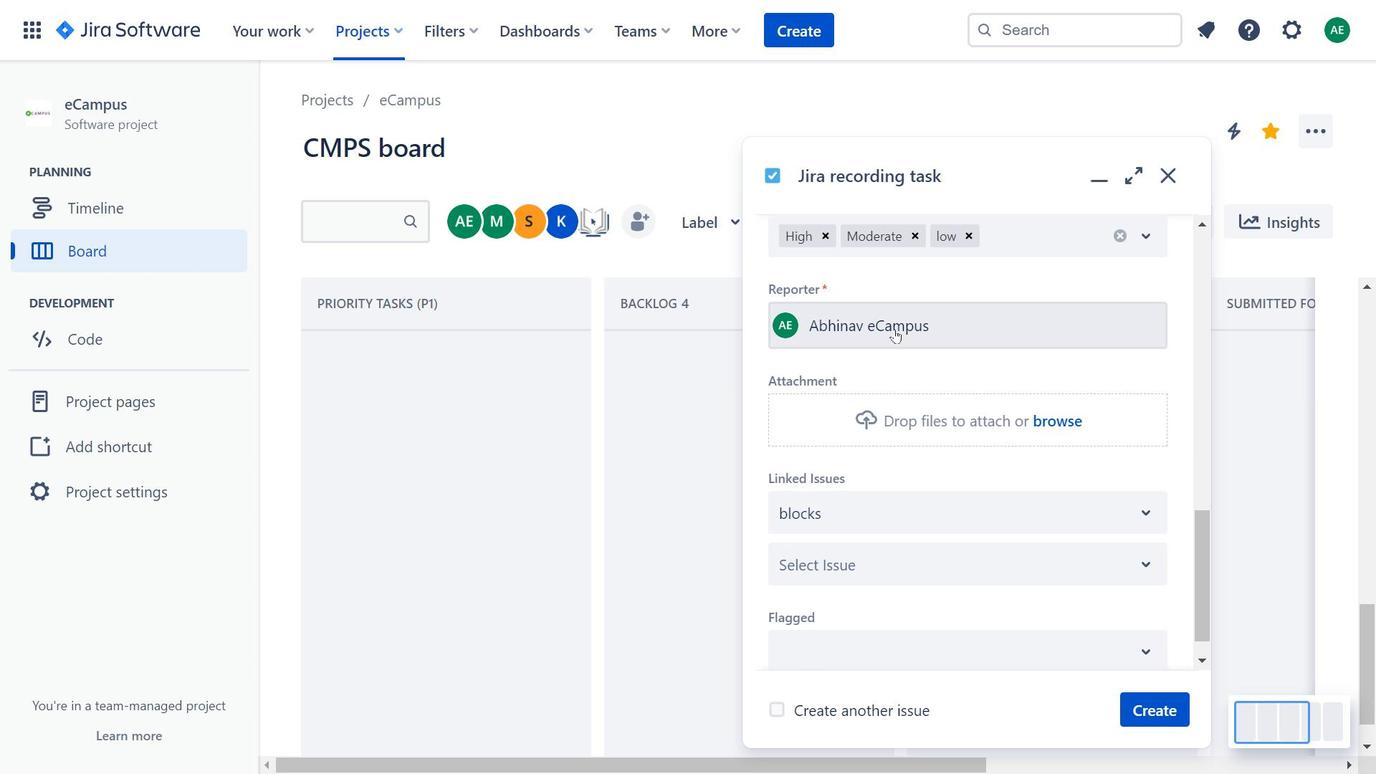
Action: Mouse pressed left at (894, 329)
Screenshot: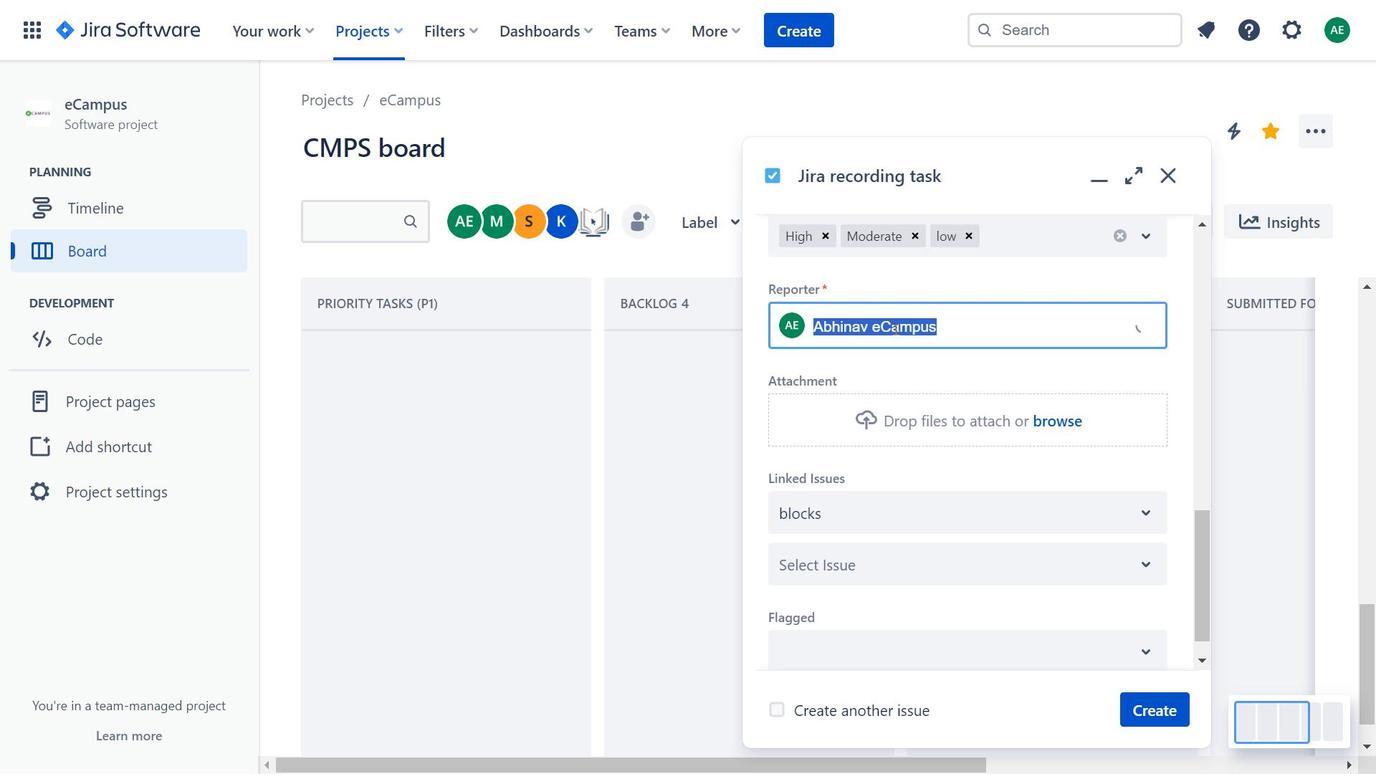 
Action: Key pressed <Key.backspace>
Screenshot: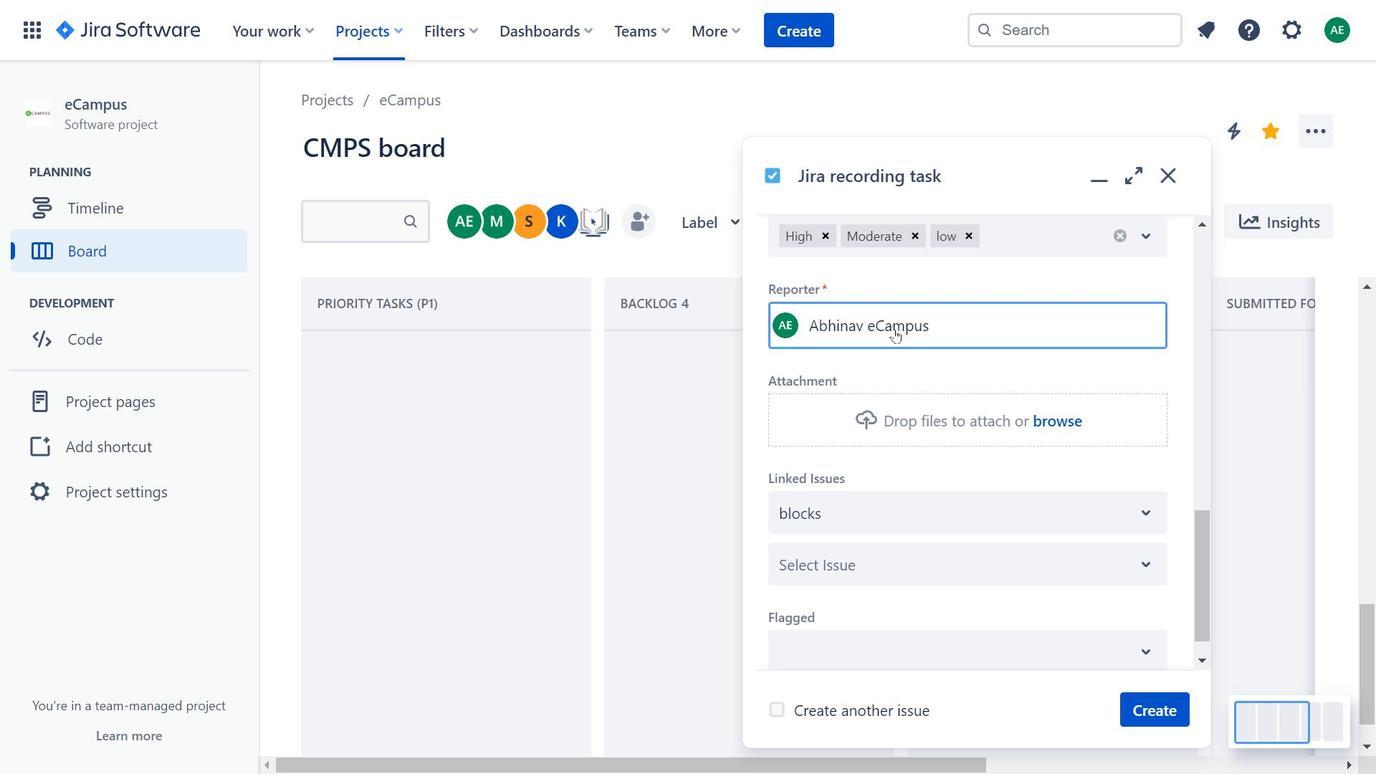 
Action: Mouse moved to (912, 329)
Screenshot: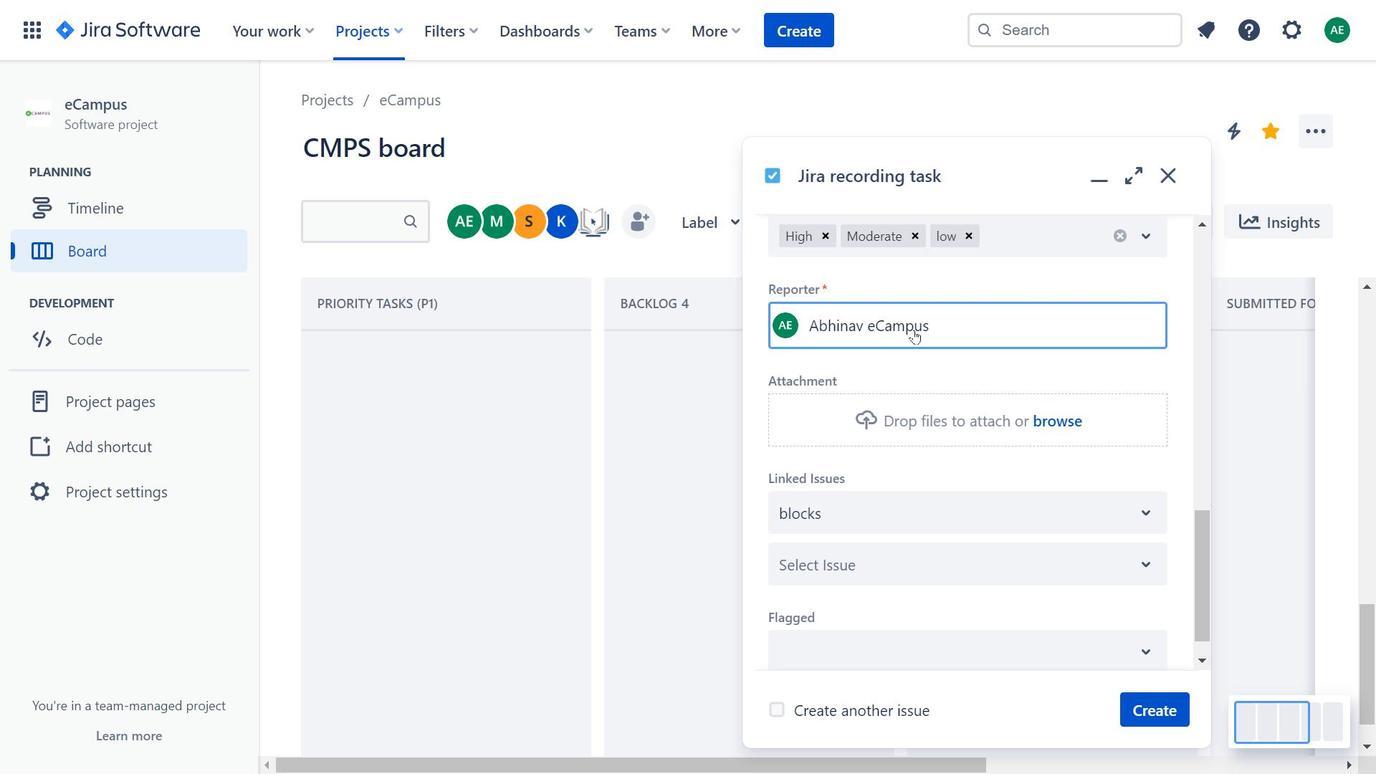 
Action: Mouse pressed left at (912, 329)
Screenshot: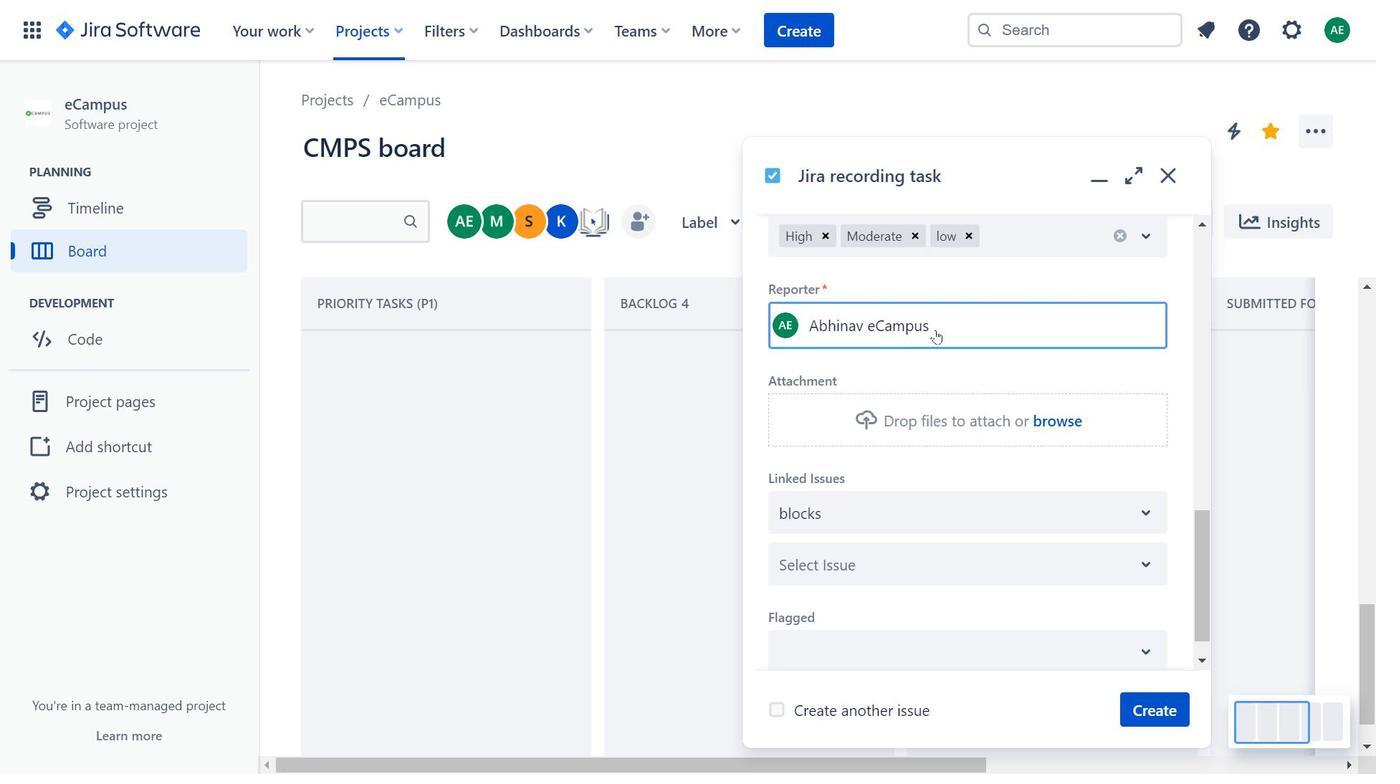 
Action: Mouse moved to (946, 326)
Screenshot: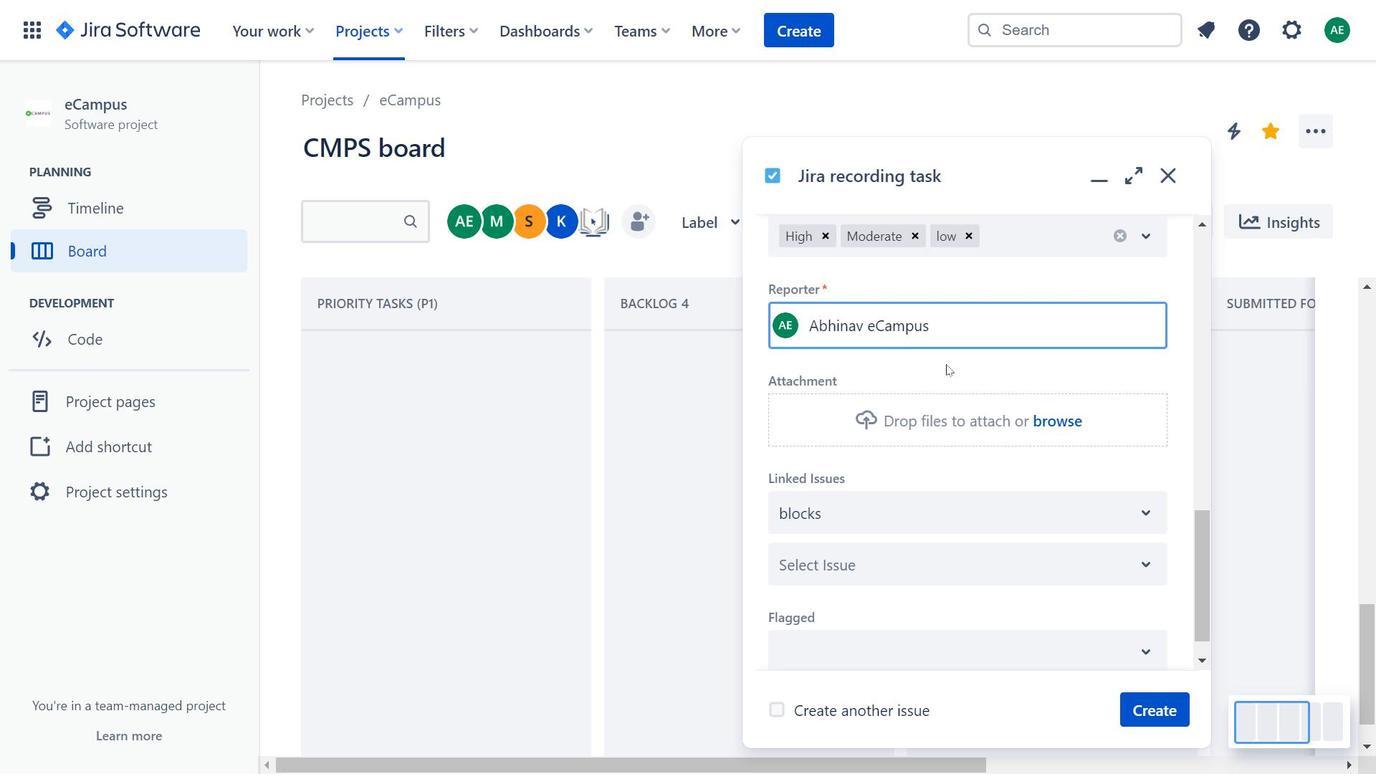 
Action: Mouse pressed left at (946, 326)
Screenshot: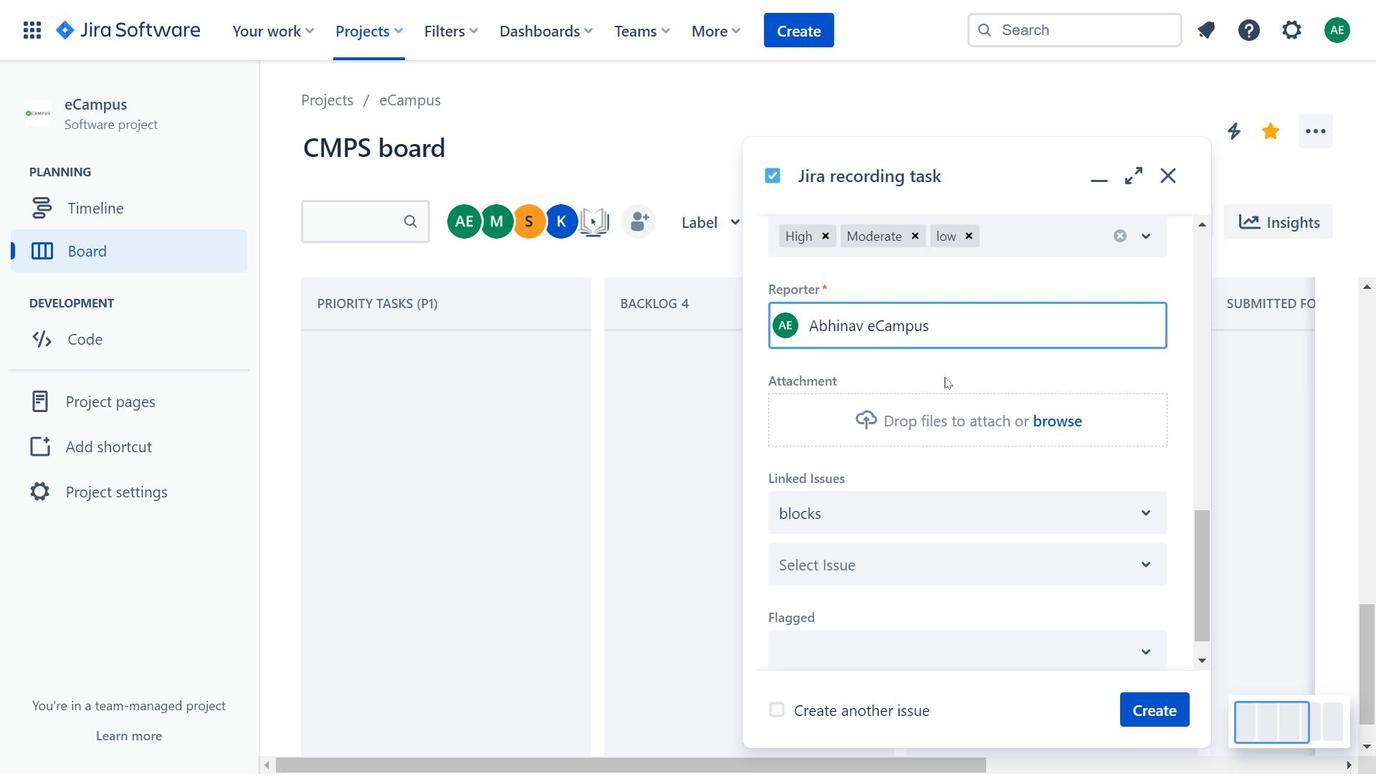 
Action: Mouse moved to (945, 284)
Screenshot: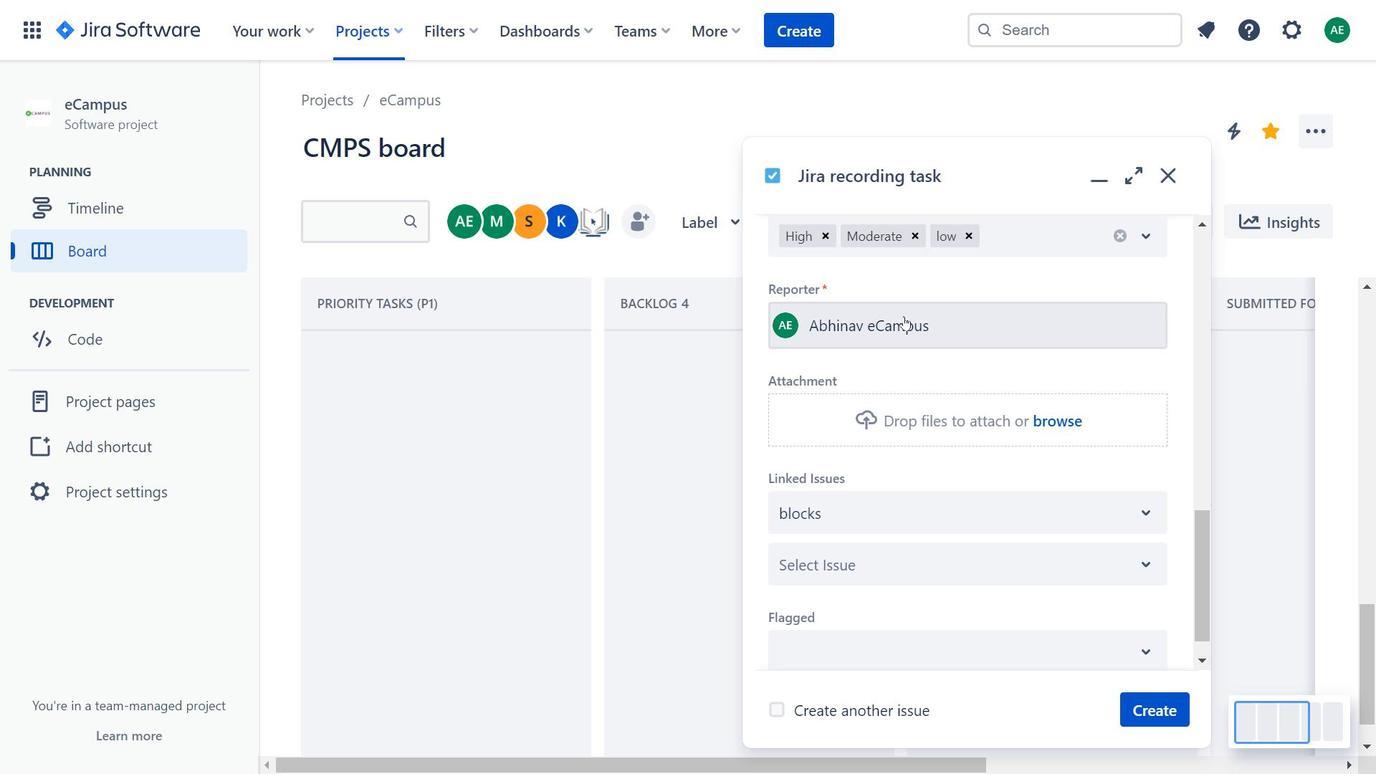 
Action: Mouse pressed left at (945, 284)
Screenshot: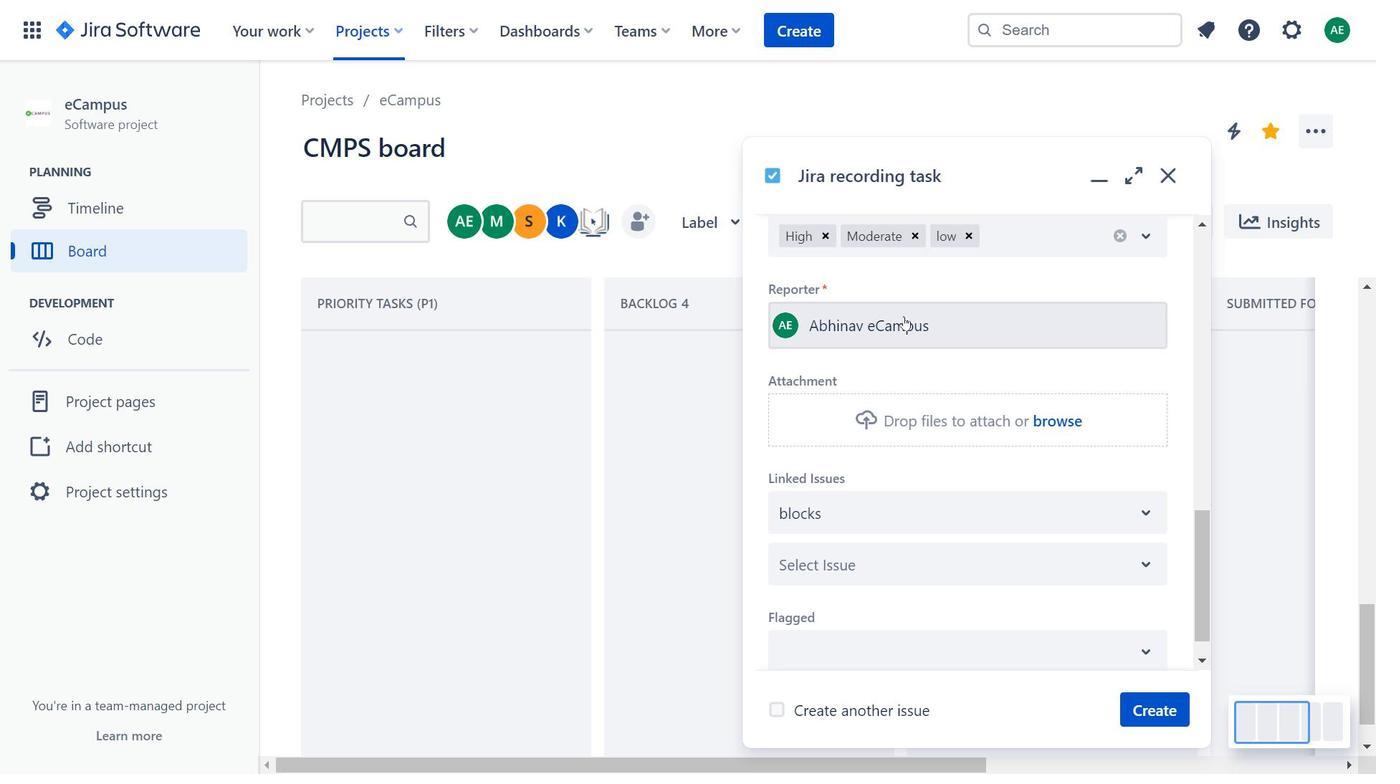 
Action: Mouse moved to (905, 316)
Screenshot: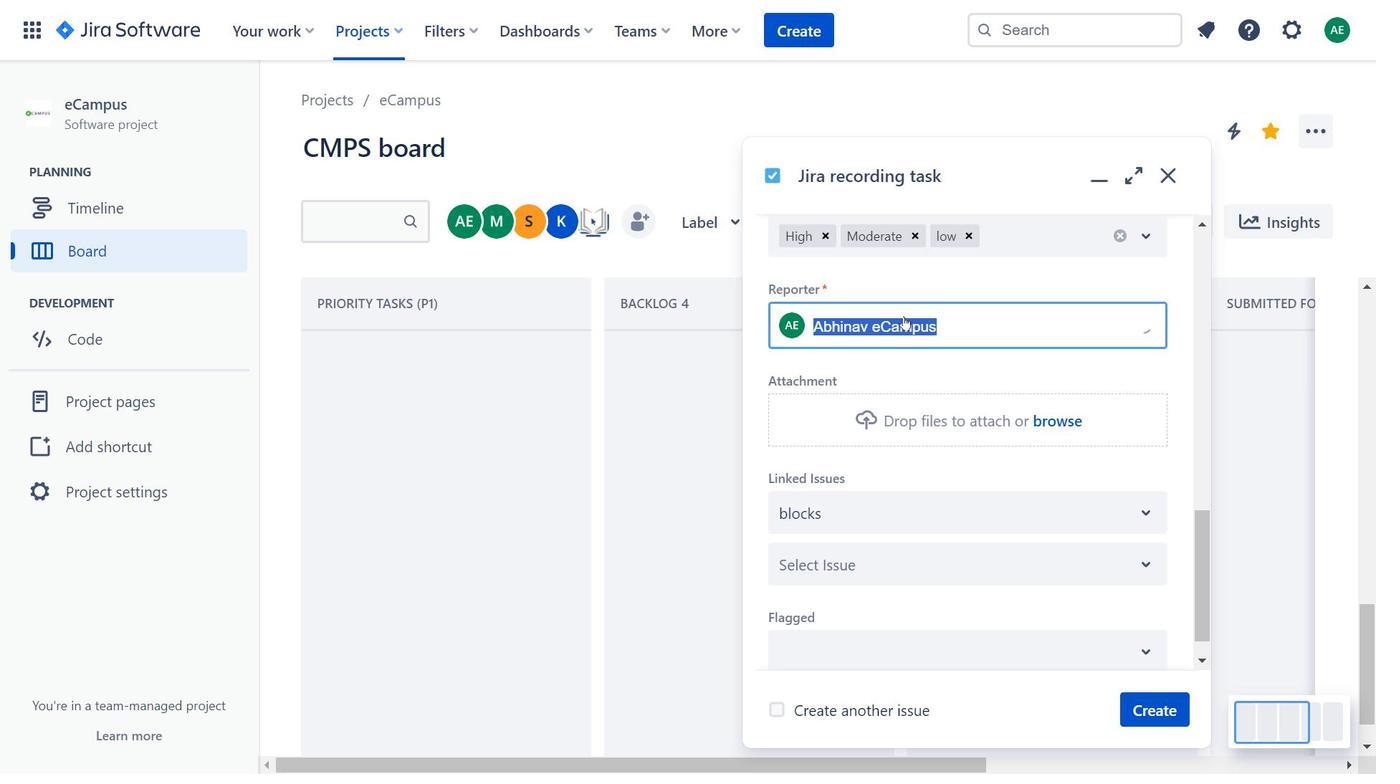 
Action: Mouse pressed left at (905, 316)
Screenshot: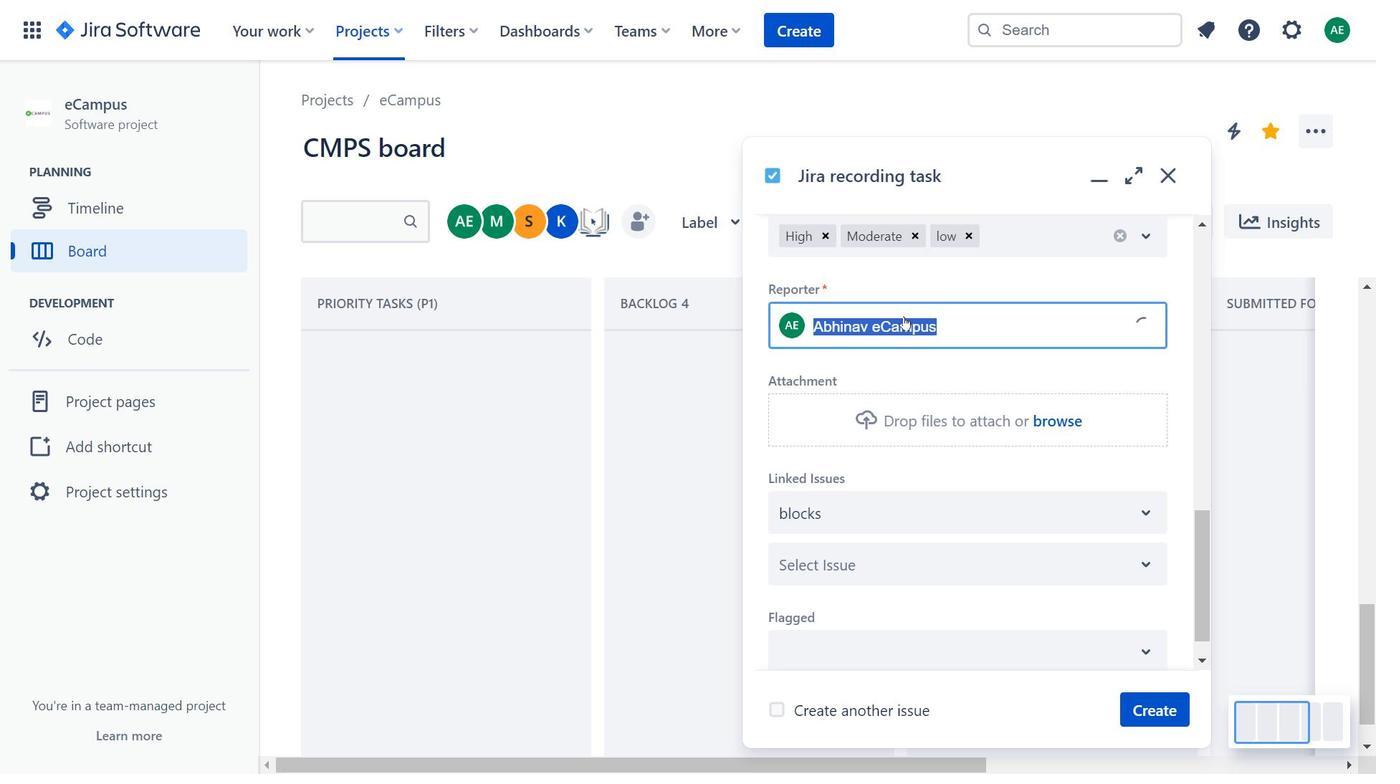 
Action: Mouse moved to (910, 320)
Screenshot: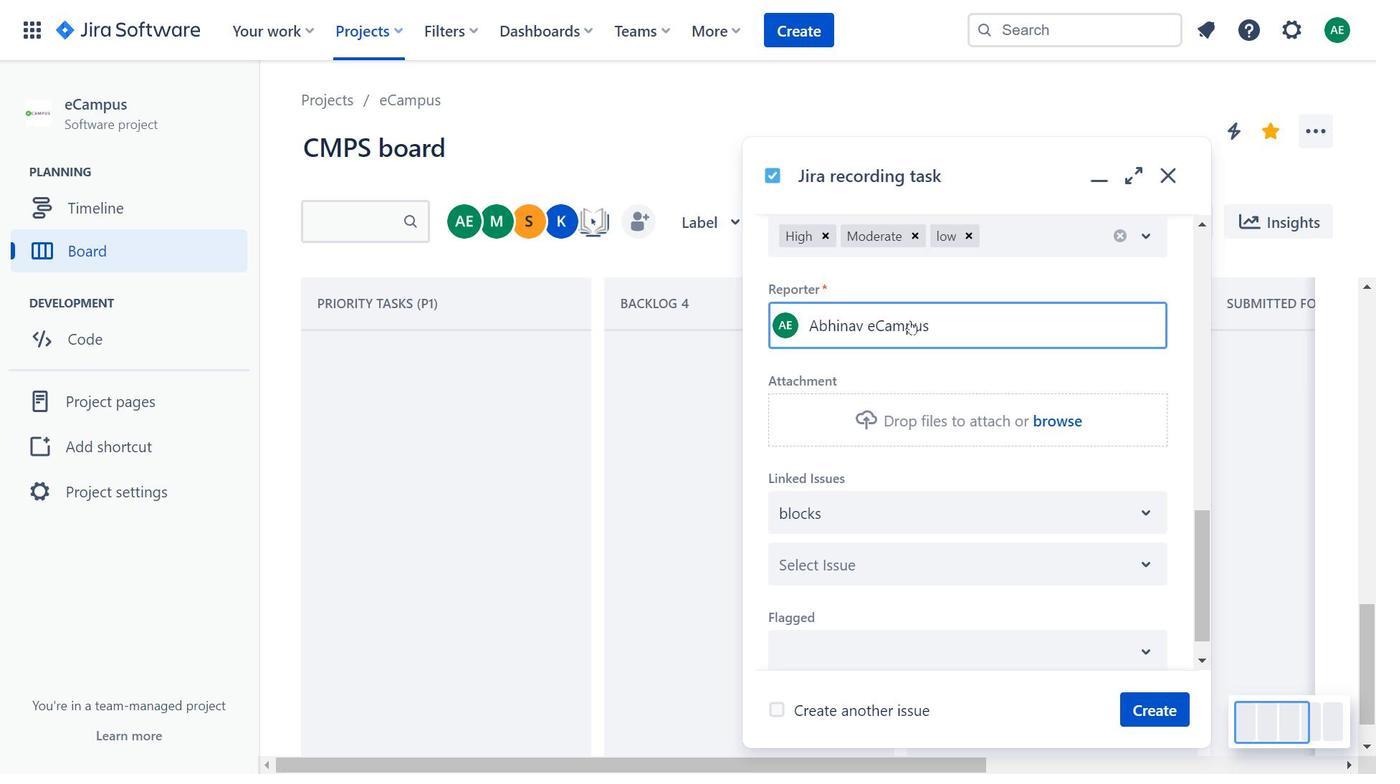 
Action: Key pressed <Key.backspace>an
Screenshot: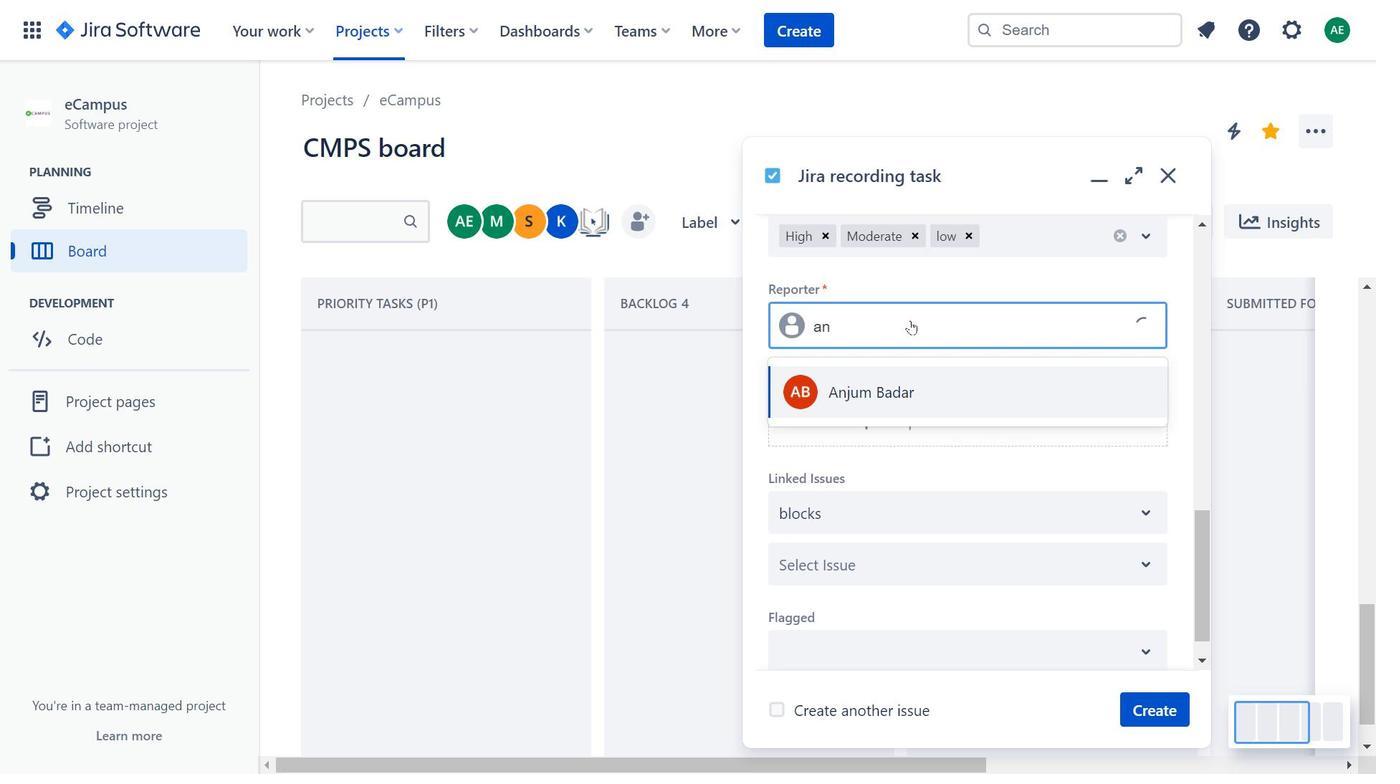
Action: Mouse moved to (926, 377)
Screenshot: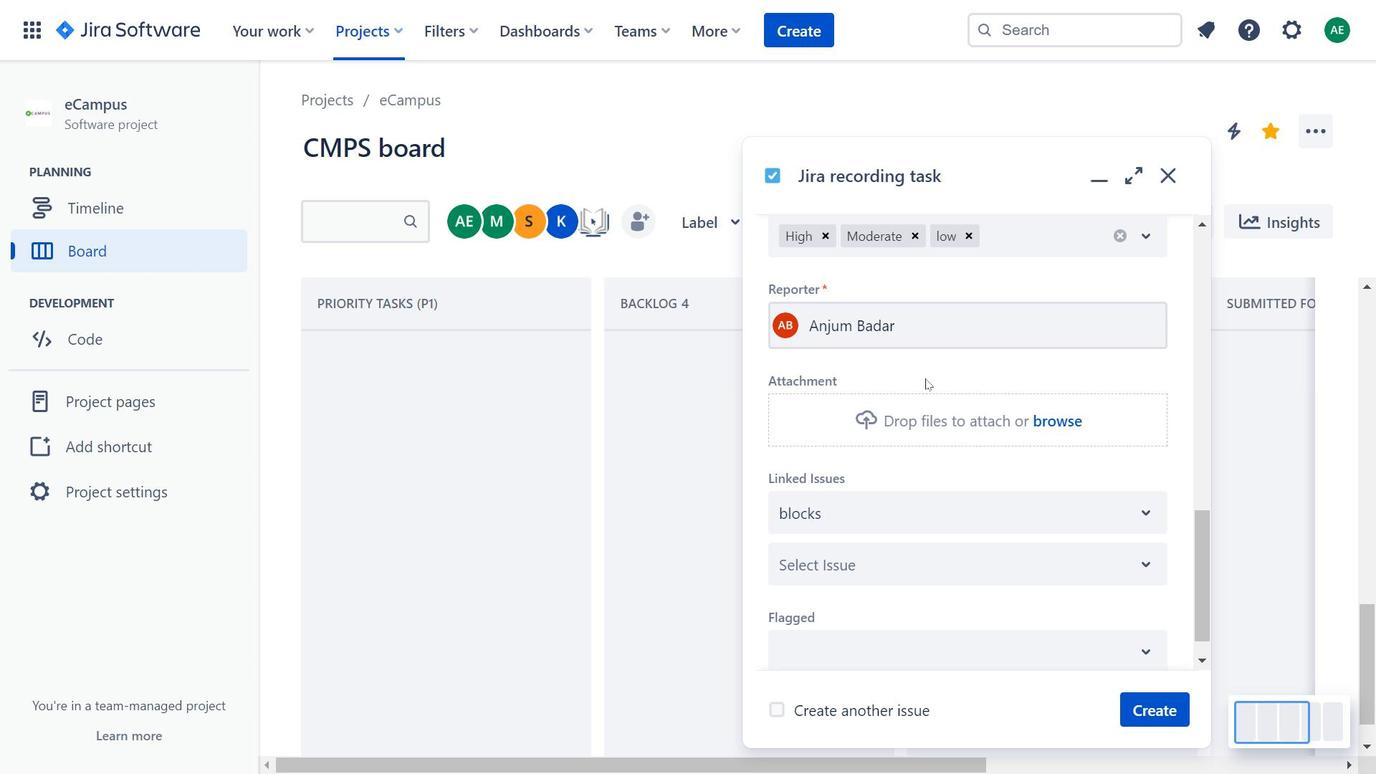 
Action: Mouse pressed left at (926, 377)
Screenshot: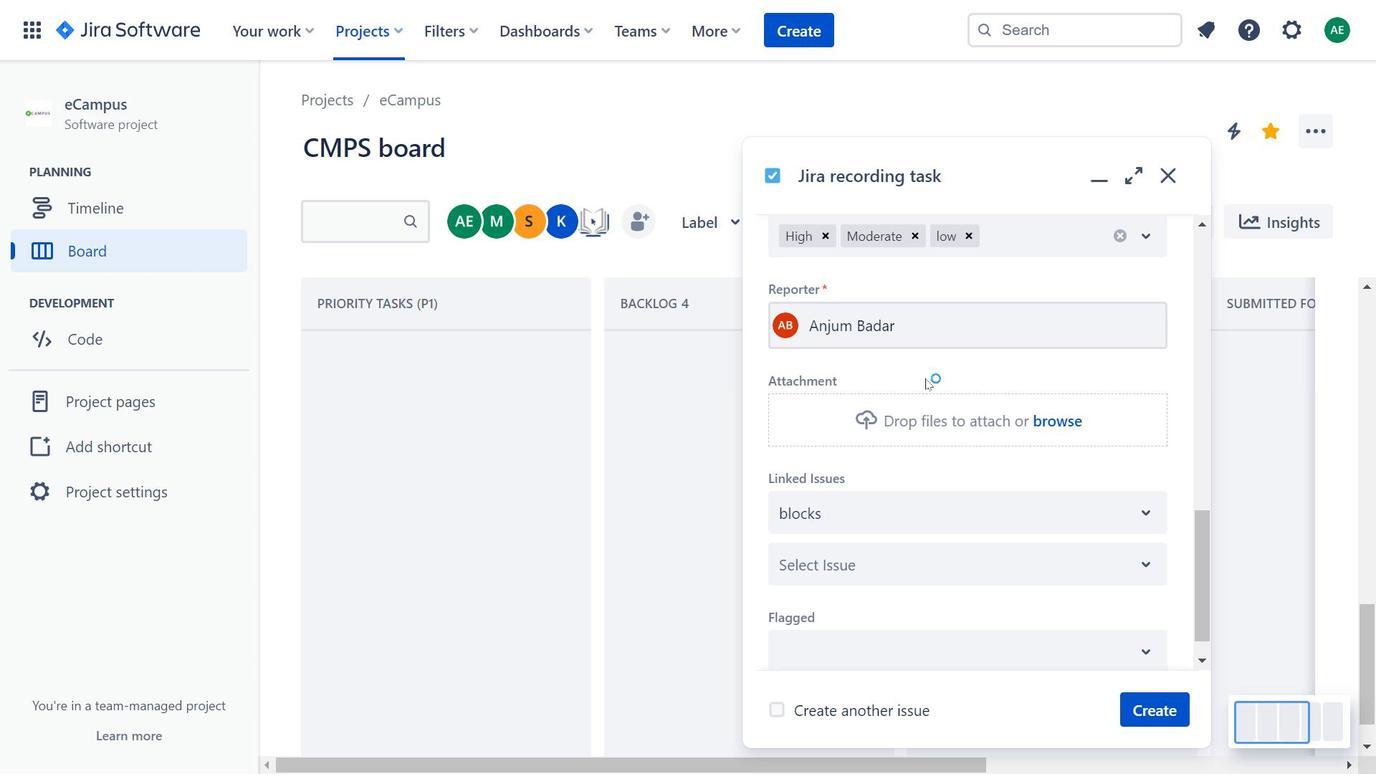 
Action: Mouse moved to (926, 378)
Screenshot: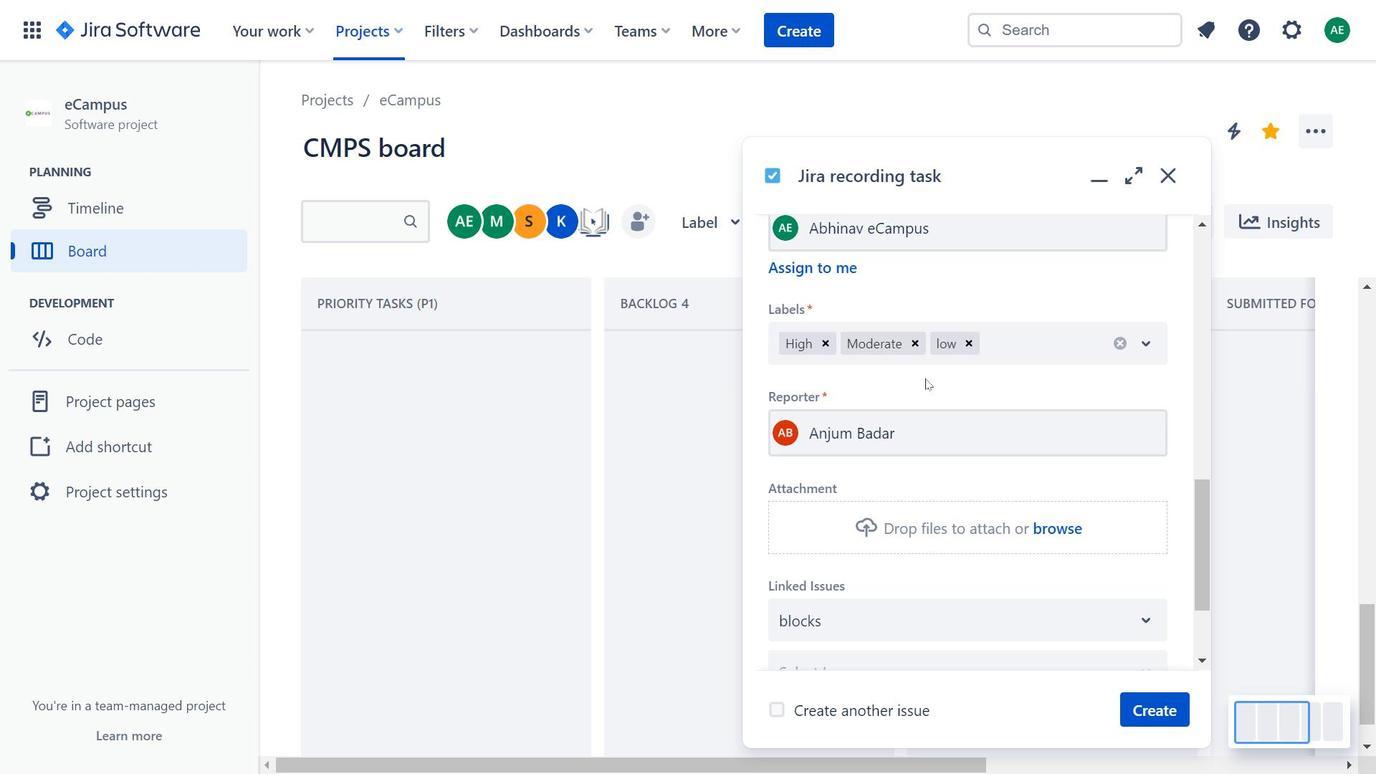 
Action: Mouse scrolled (926, 379) with delta (0, 0)
Screenshot: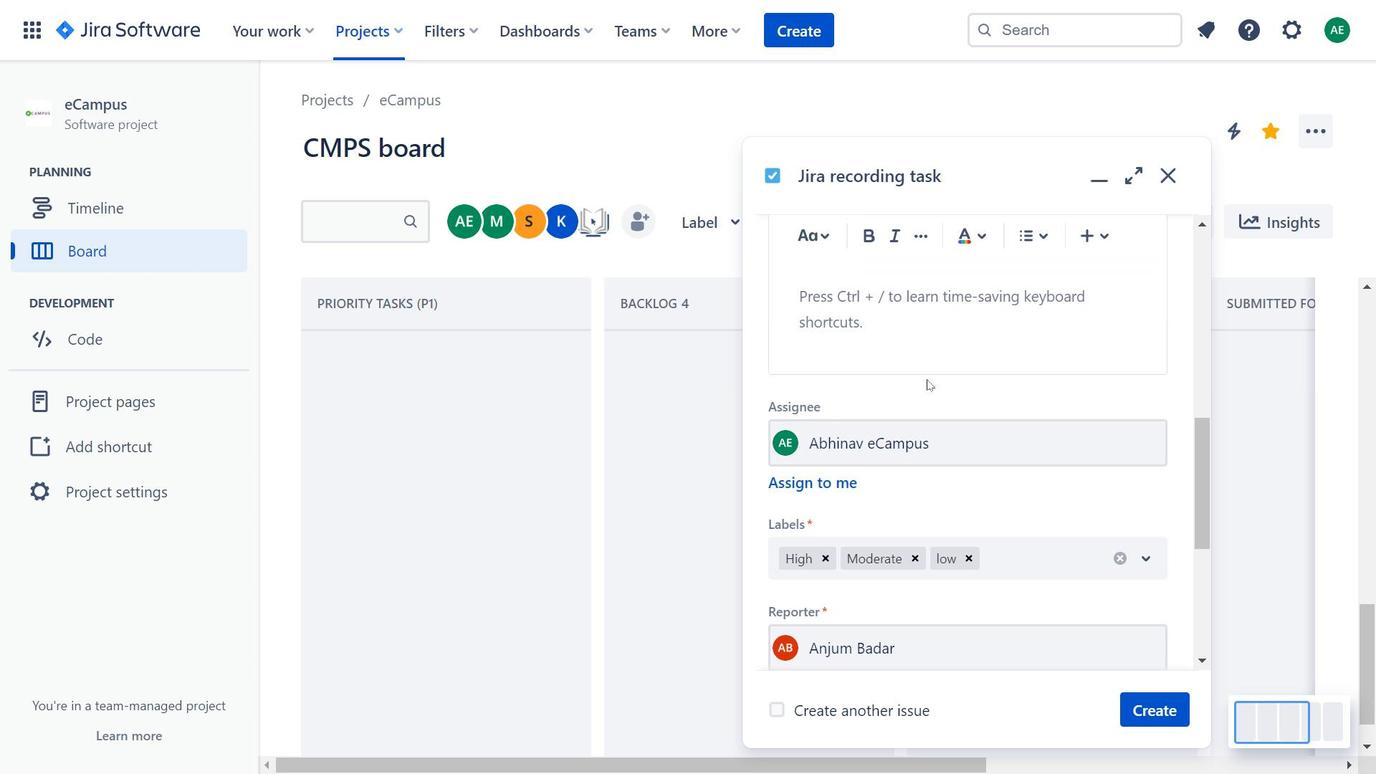 
Action: Mouse scrolled (926, 379) with delta (0, 0)
Screenshot: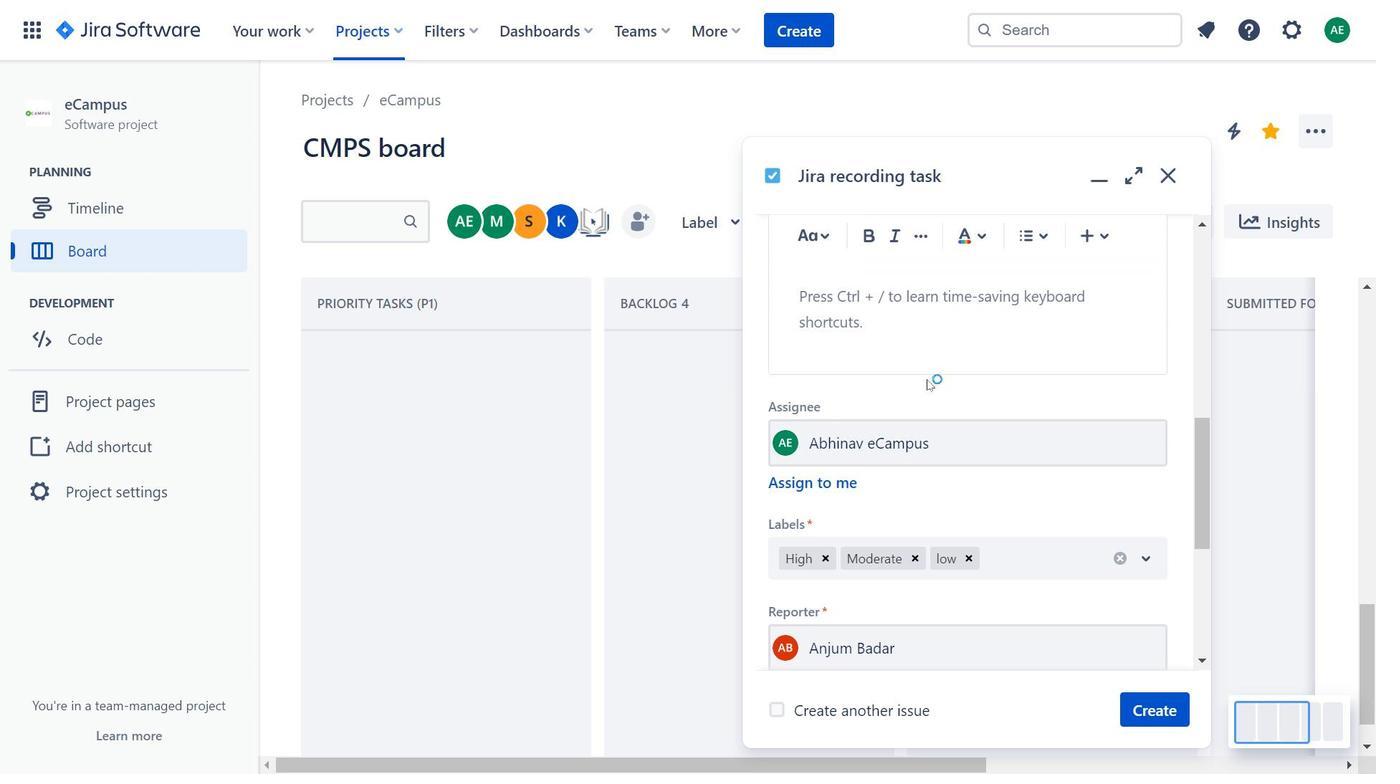 
Action: Mouse scrolled (926, 379) with delta (0, 0)
Screenshot: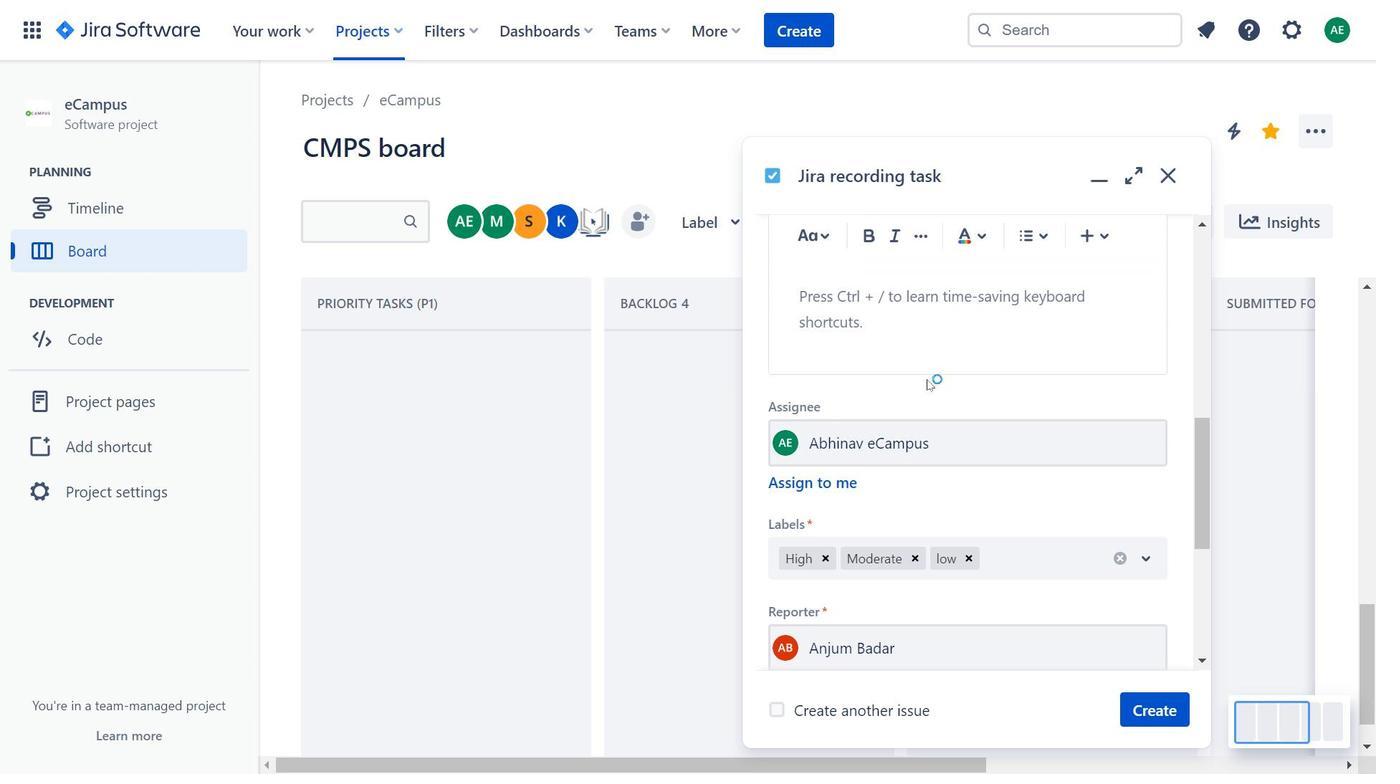 
Action: Mouse moved to (927, 379)
Screenshot: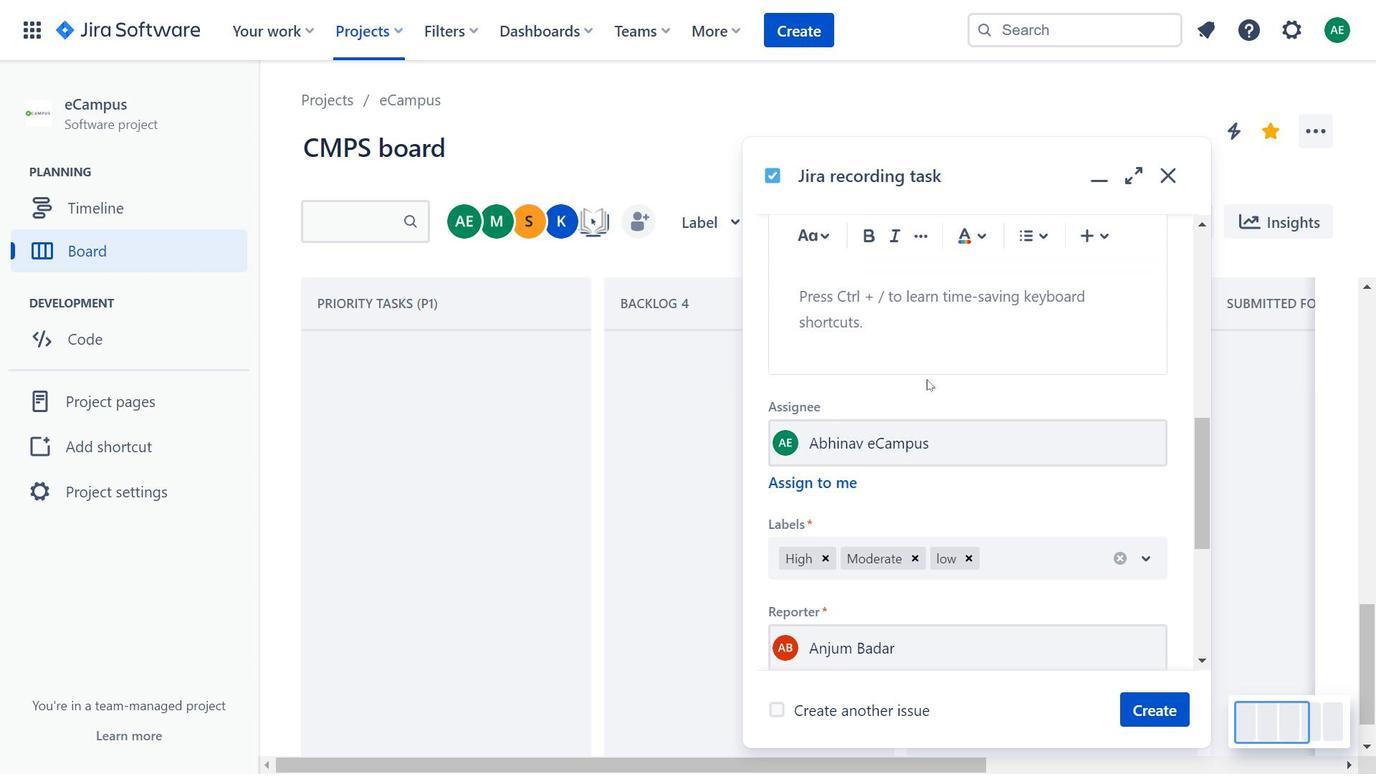 
Action: Mouse scrolled (927, 378) with delta (0, 0)
Screenshot: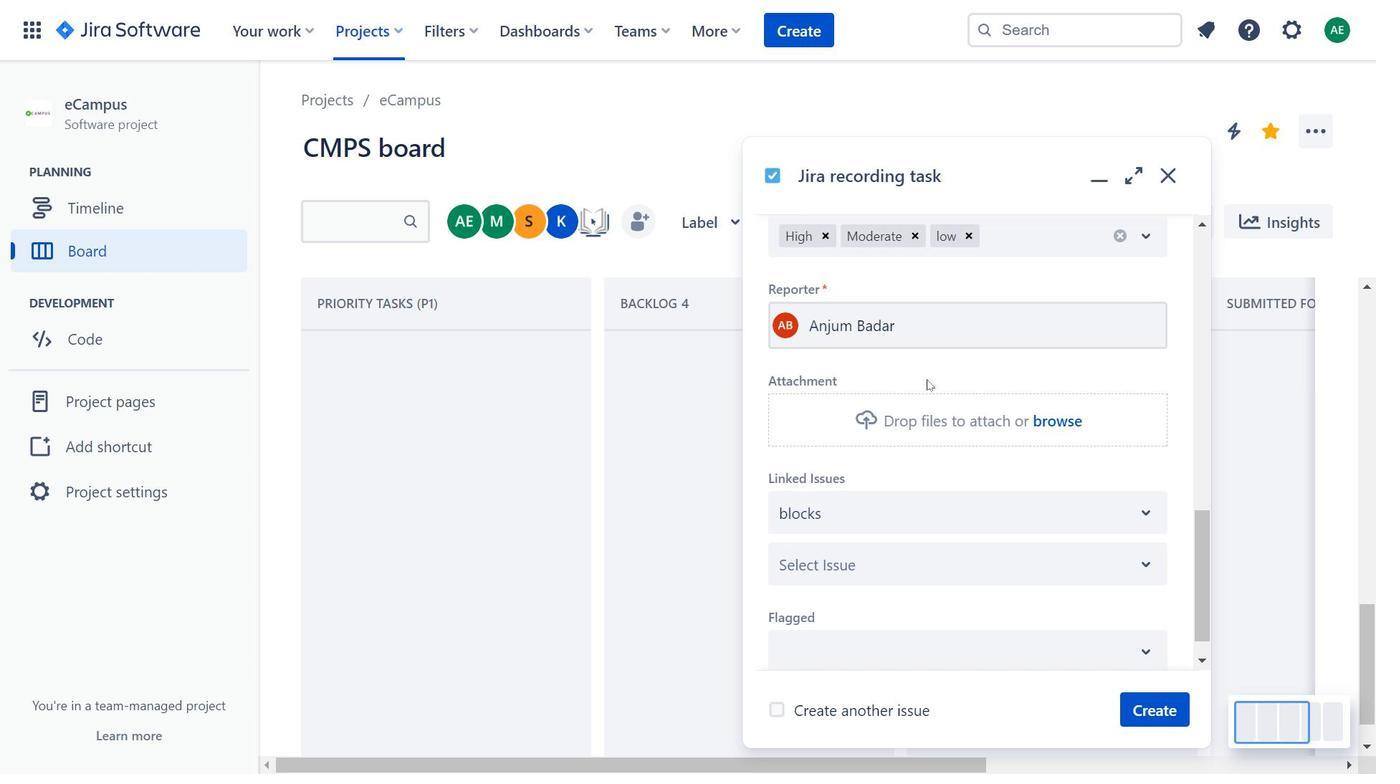 
Action: Mouse scrolled (927, 378) with delta (0, 0)
Screenshot: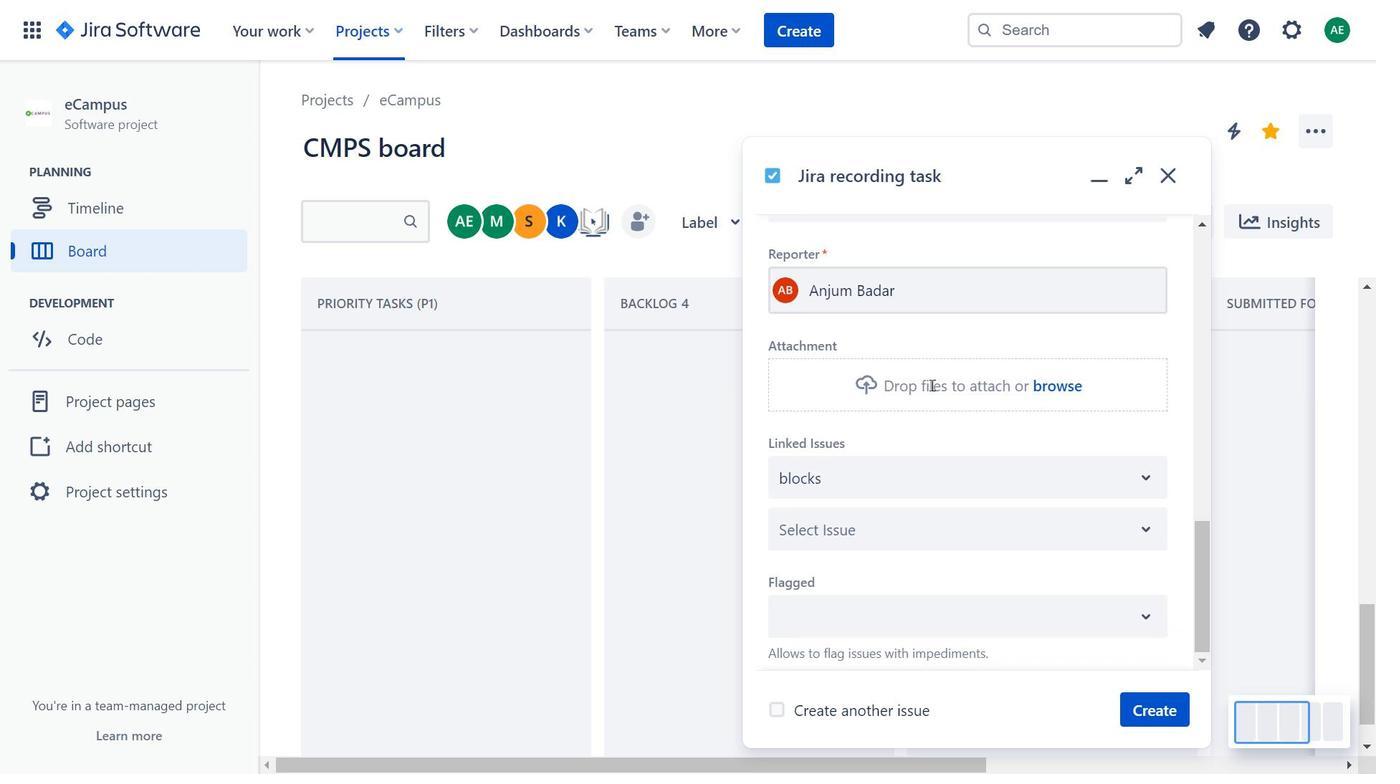 
Action: Mouse scrolled (927, 378) with delta (0, 0)
Screenshot: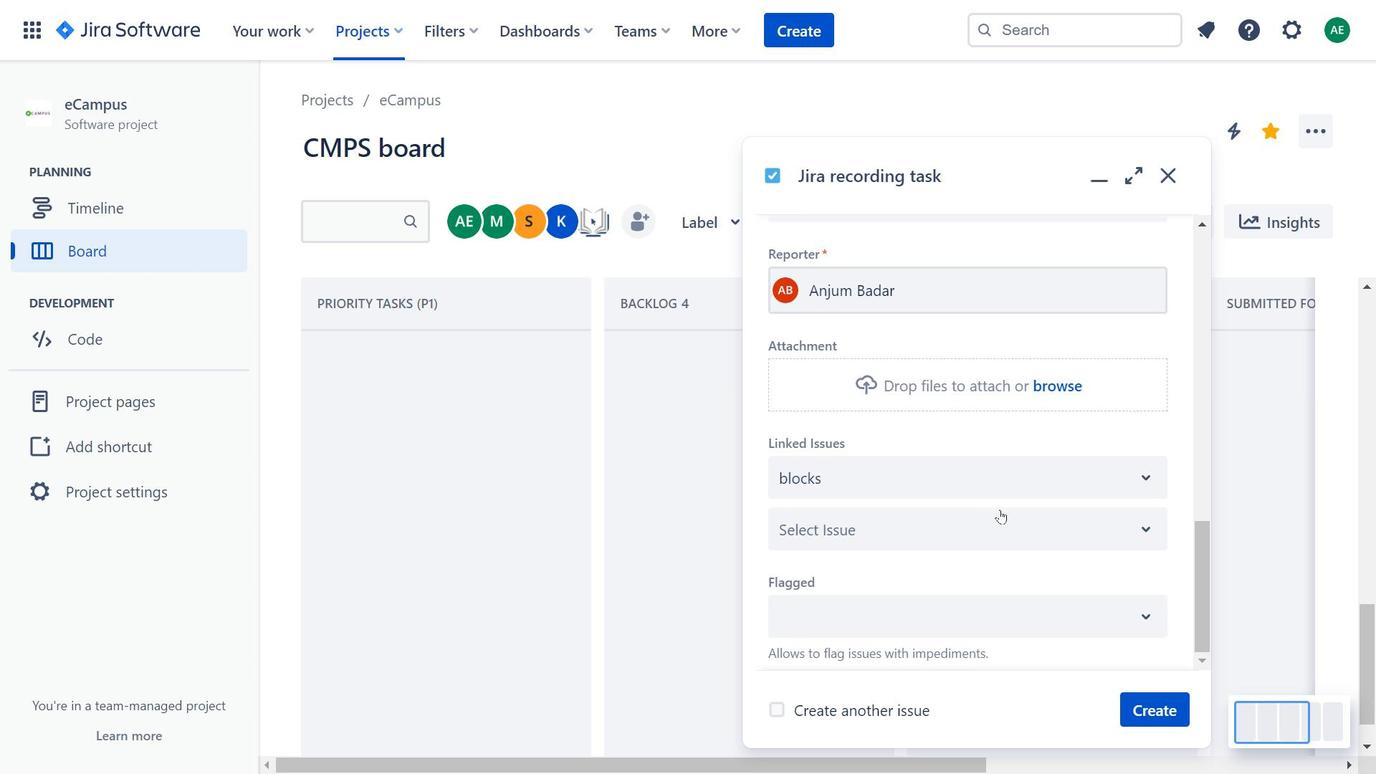 
Action: Mouse scrolled (927, 378) with delta (0, 0)
Screenshot: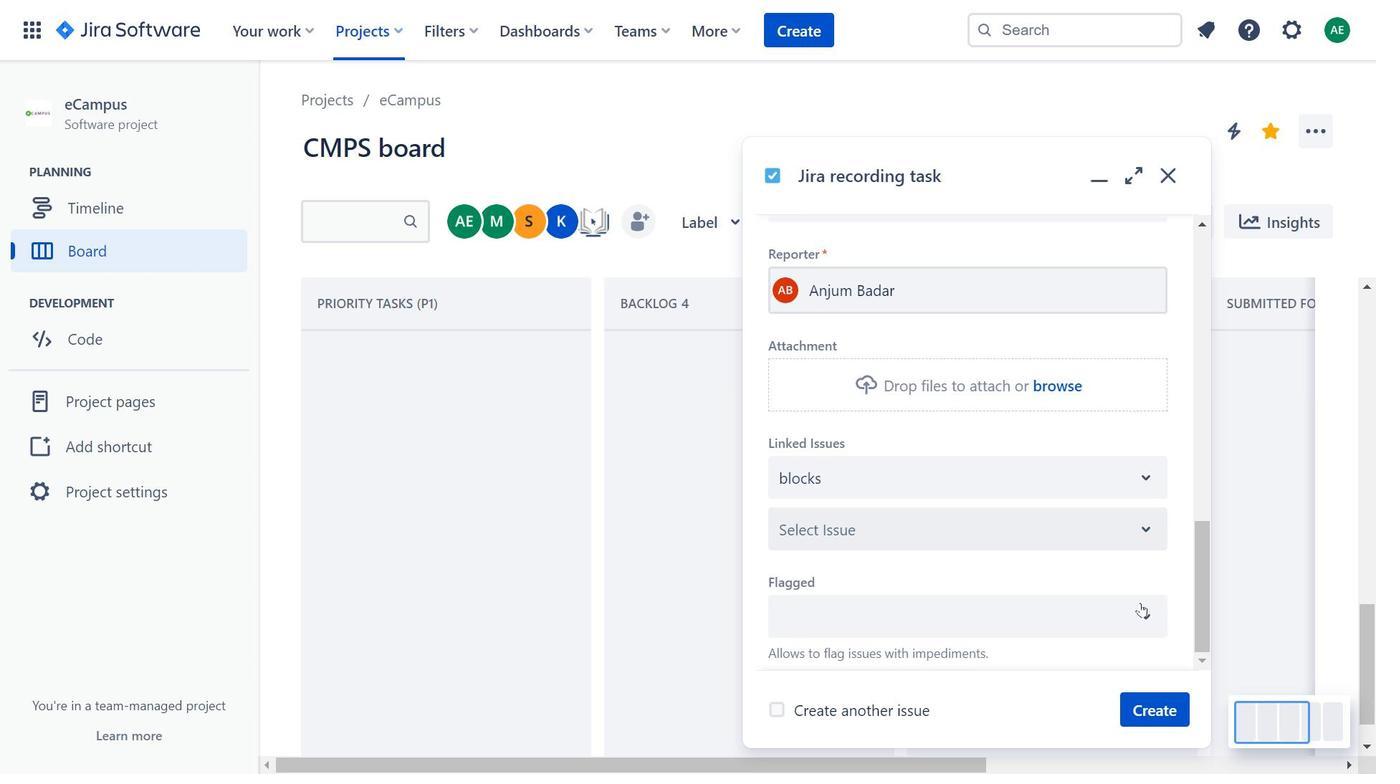 
Action: Mouse moved to (930, 382)
Screenshot: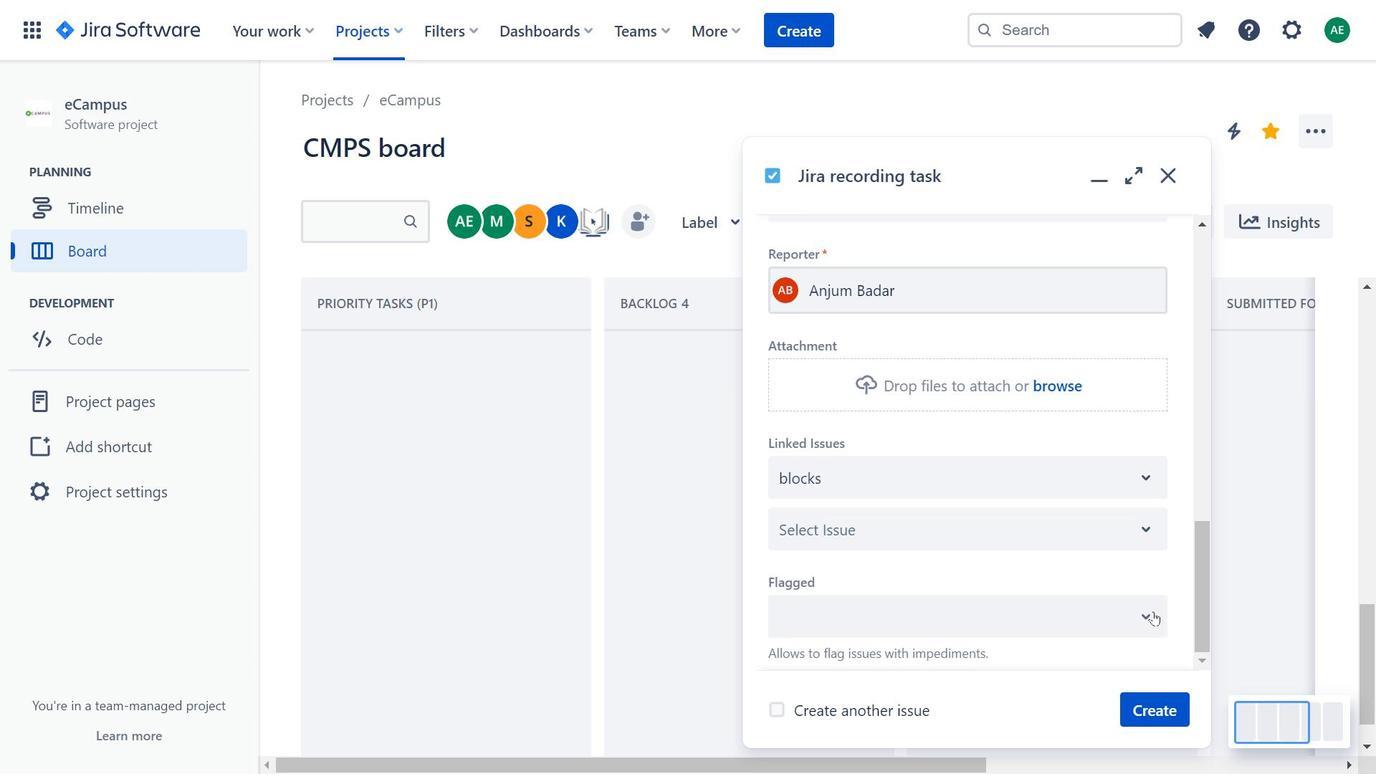 
Action: Mouse scrolled (930, 381) with delta (0, 0)
Screenshot: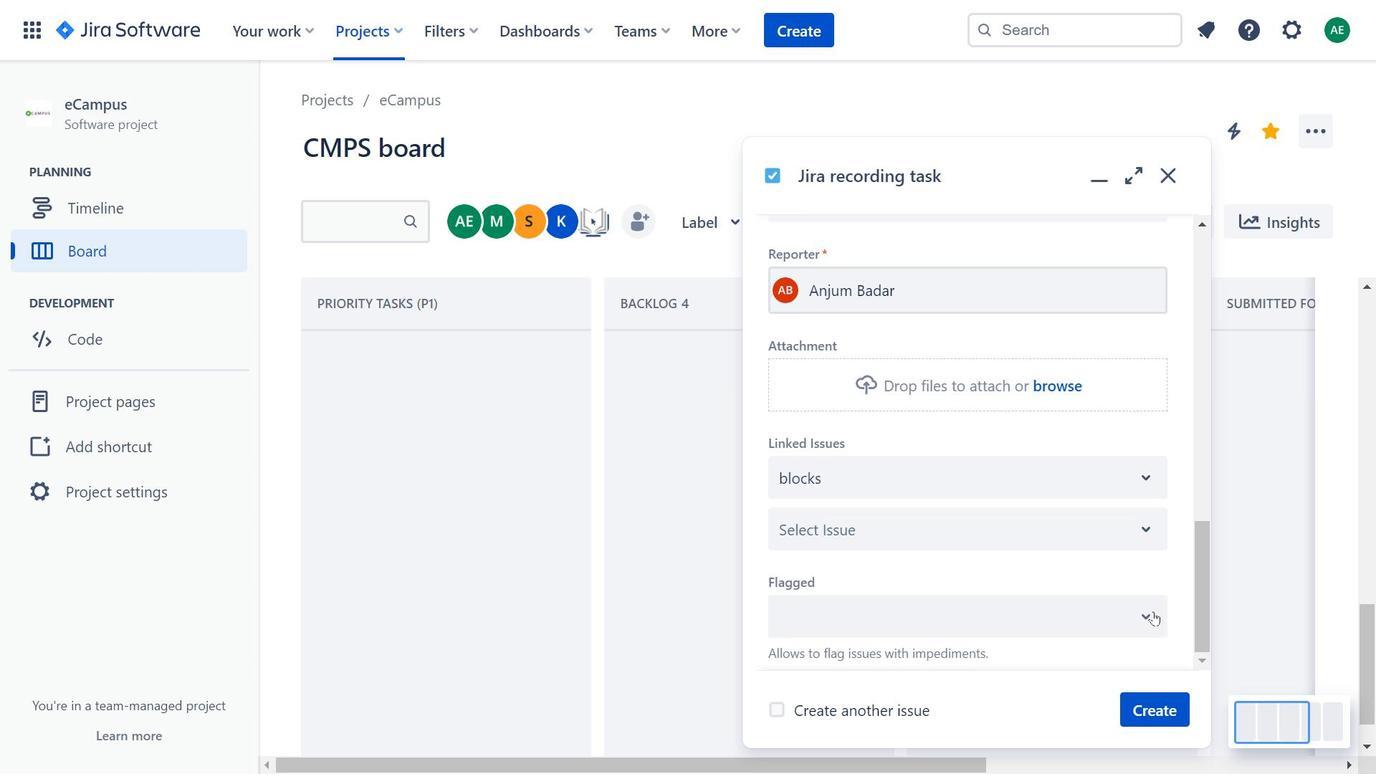 
Action: Mouse moved to (1003, 511)
Screenshot: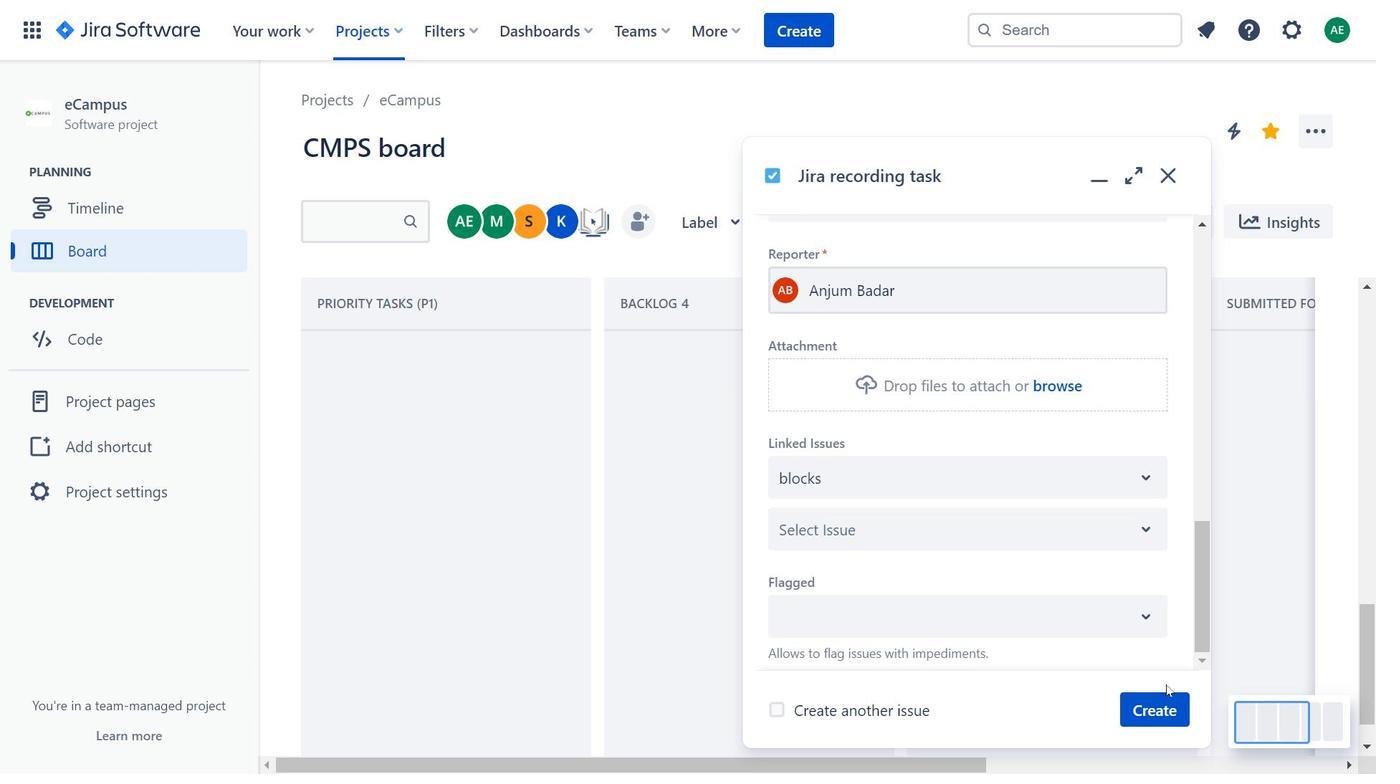 
Action: Mouse scrolled (1003, 510) with delta (0, 0)
Screenshot: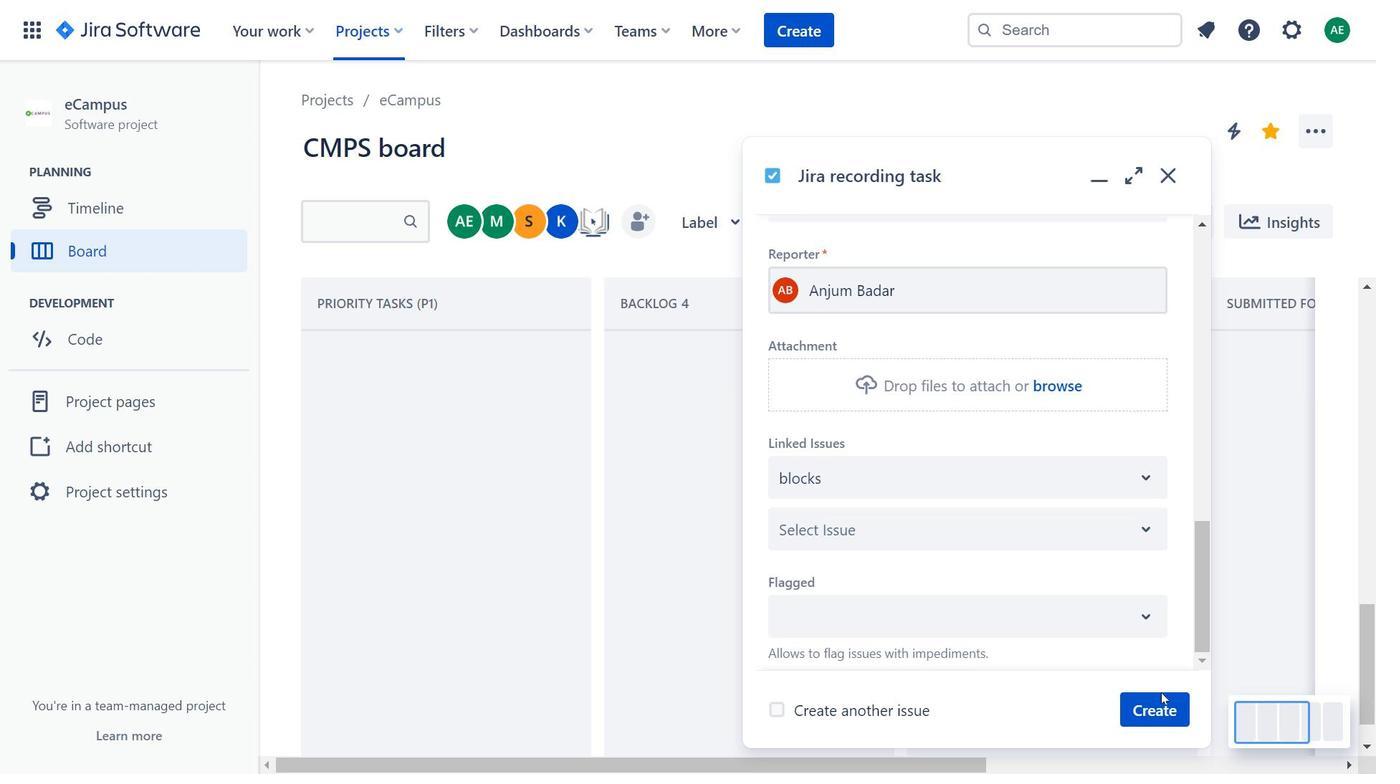 
Action: Mouse moved to (1004, 512)
Screenshot: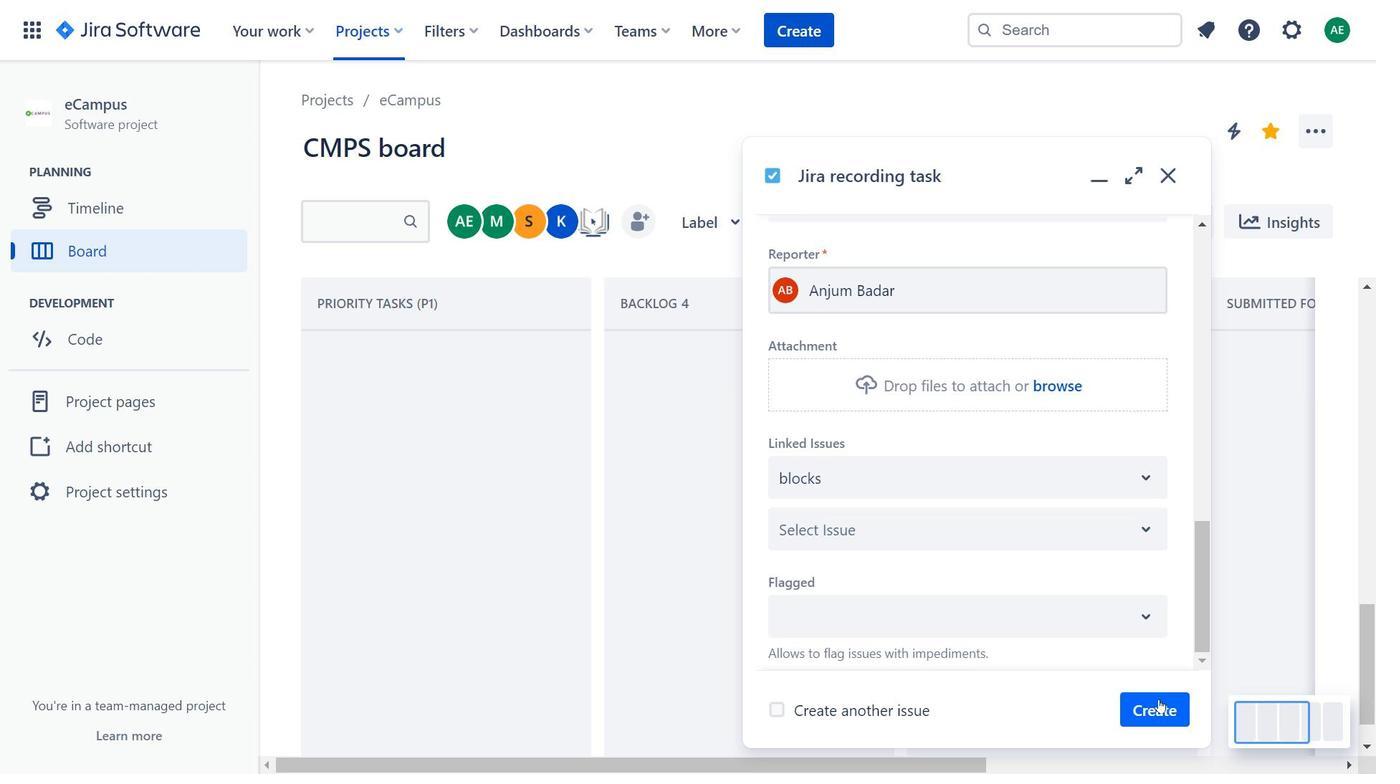 
Action: Mouse scrolled (1004, 512) with delta (0, 0)
Screenshot: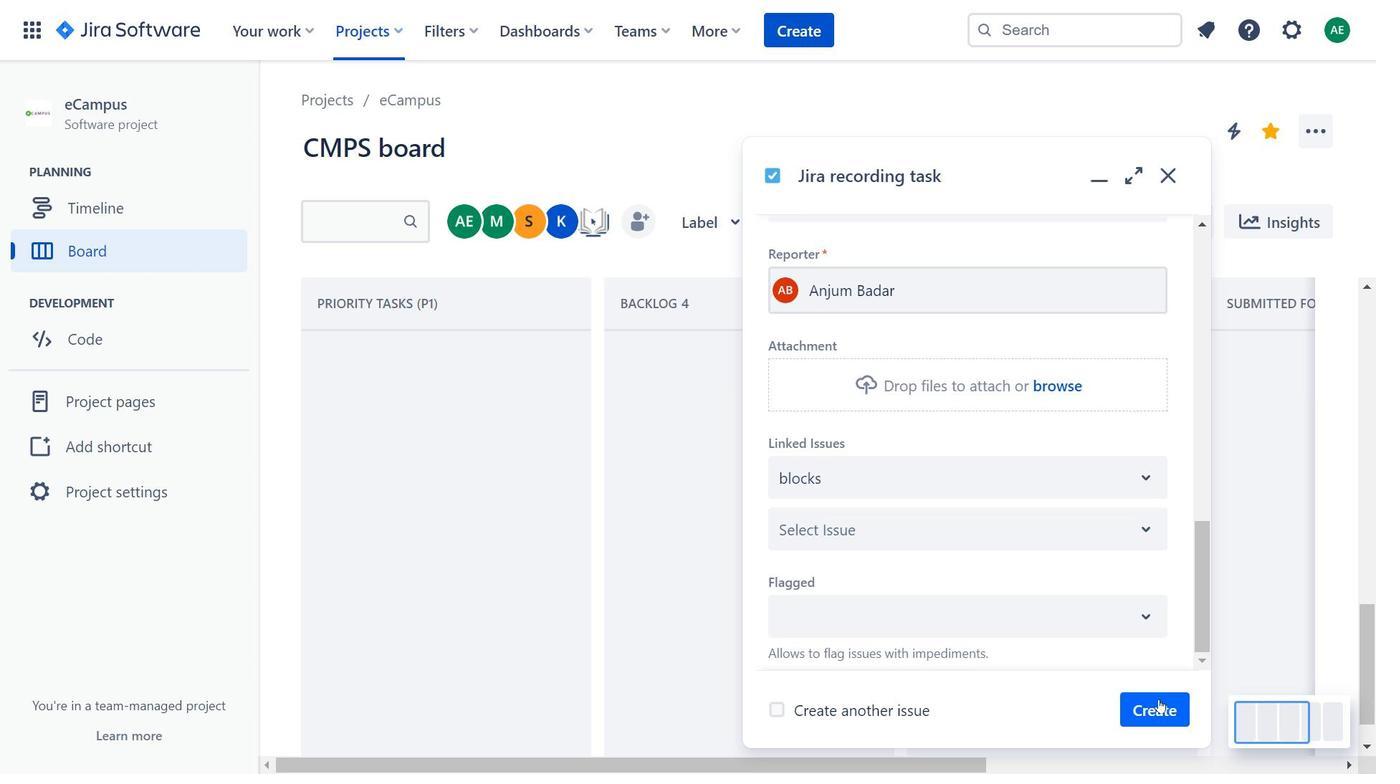 
Action: Mouse moved to (1159, 700)
Screenshot: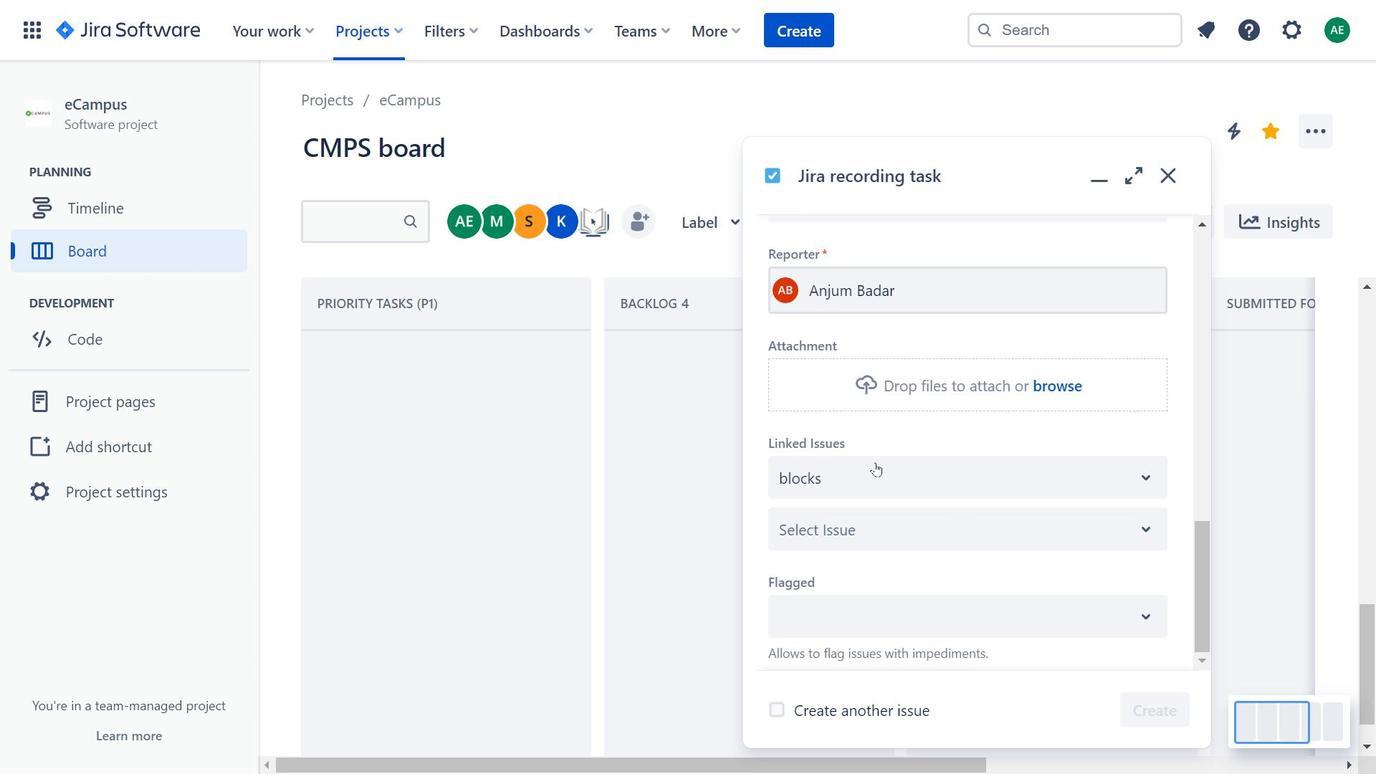 
Action: Mouse pressed left at (1159, 700)
Screenshot: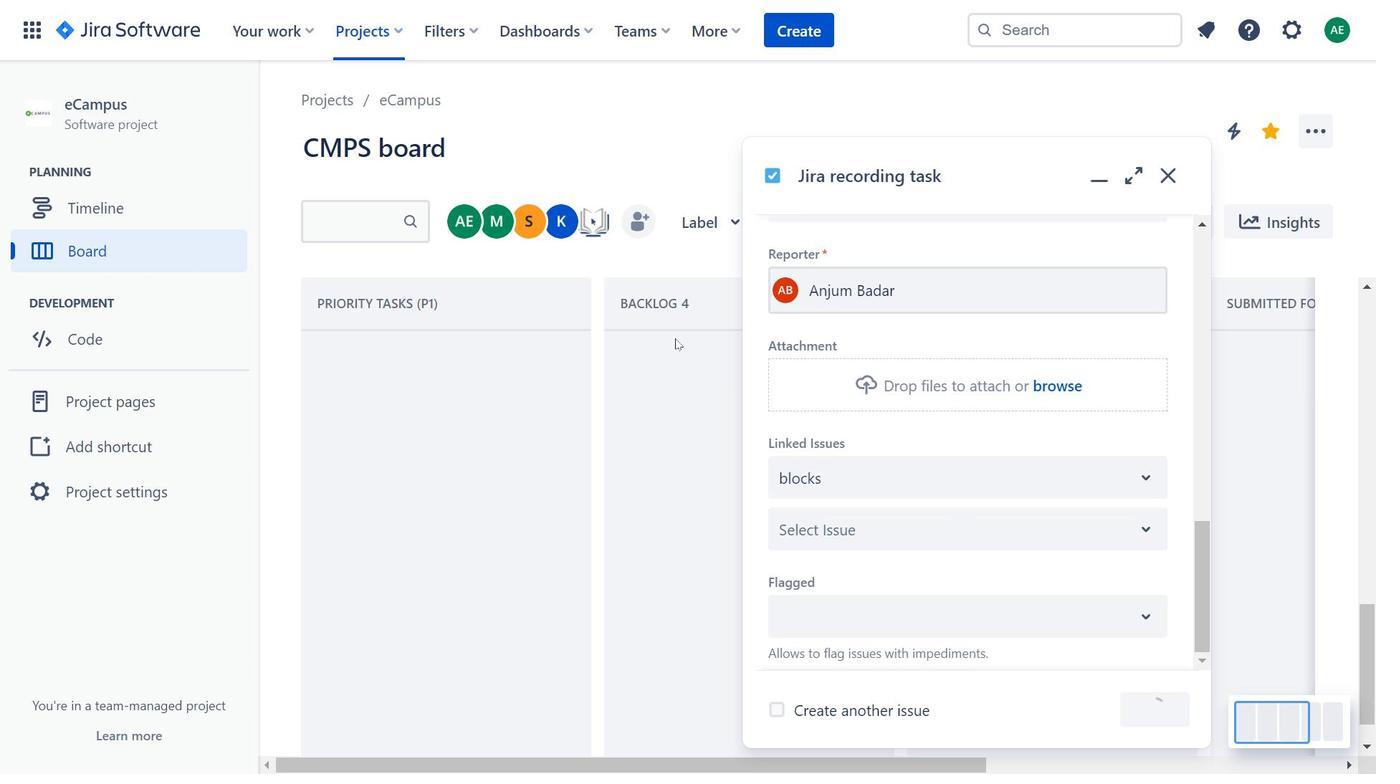 
Action: Mouse moved to (182, 684)
Screenshot: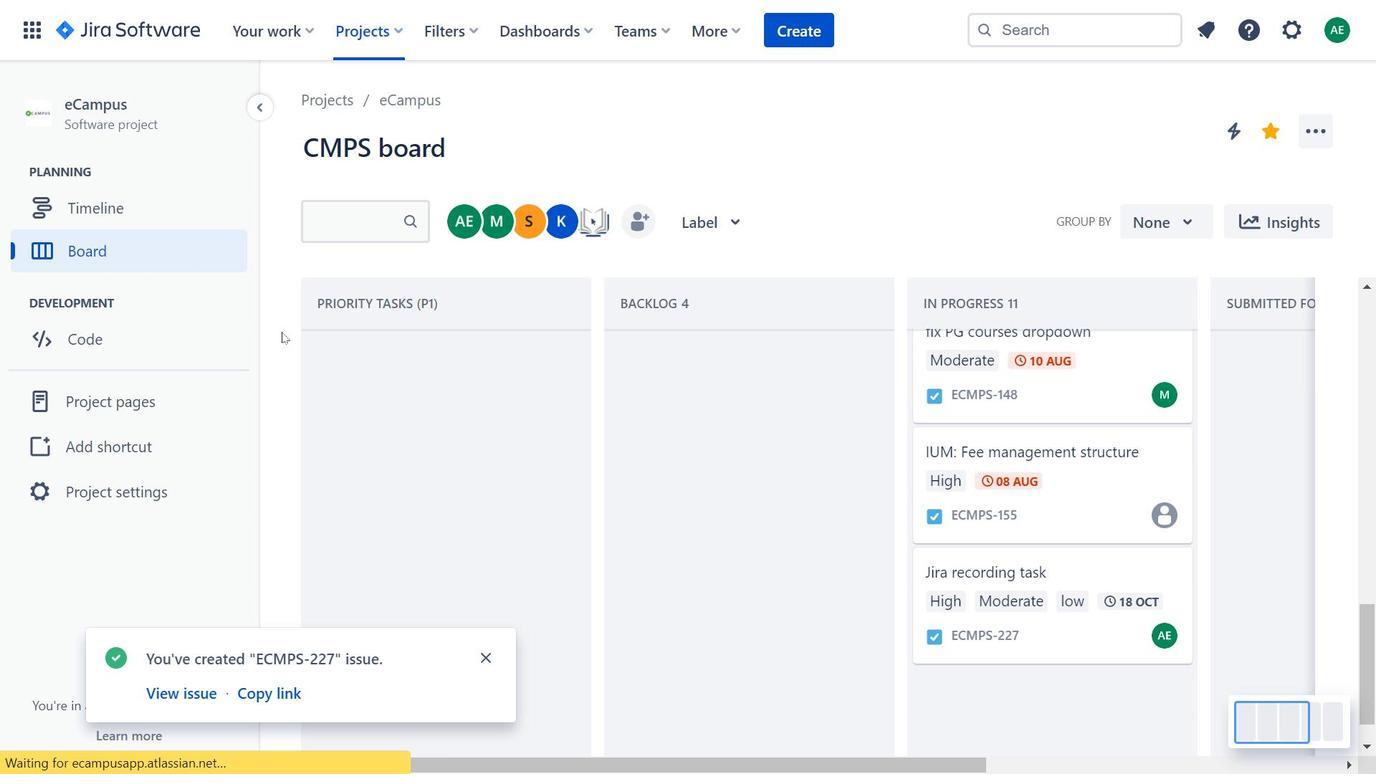 
Action: Mouse pressed left at (182, 684)
Screenshot: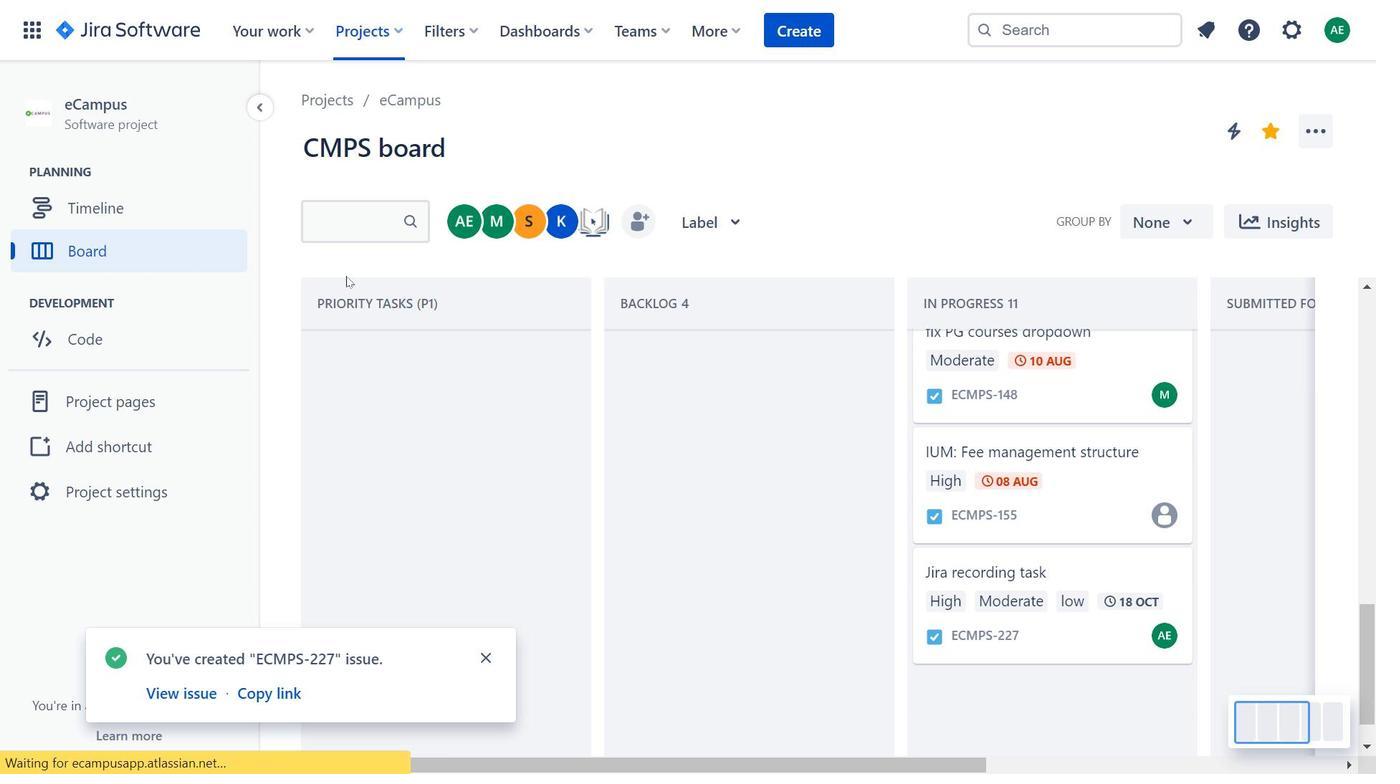 
Action: Mouse moved to (1085, 155)
Screenshot: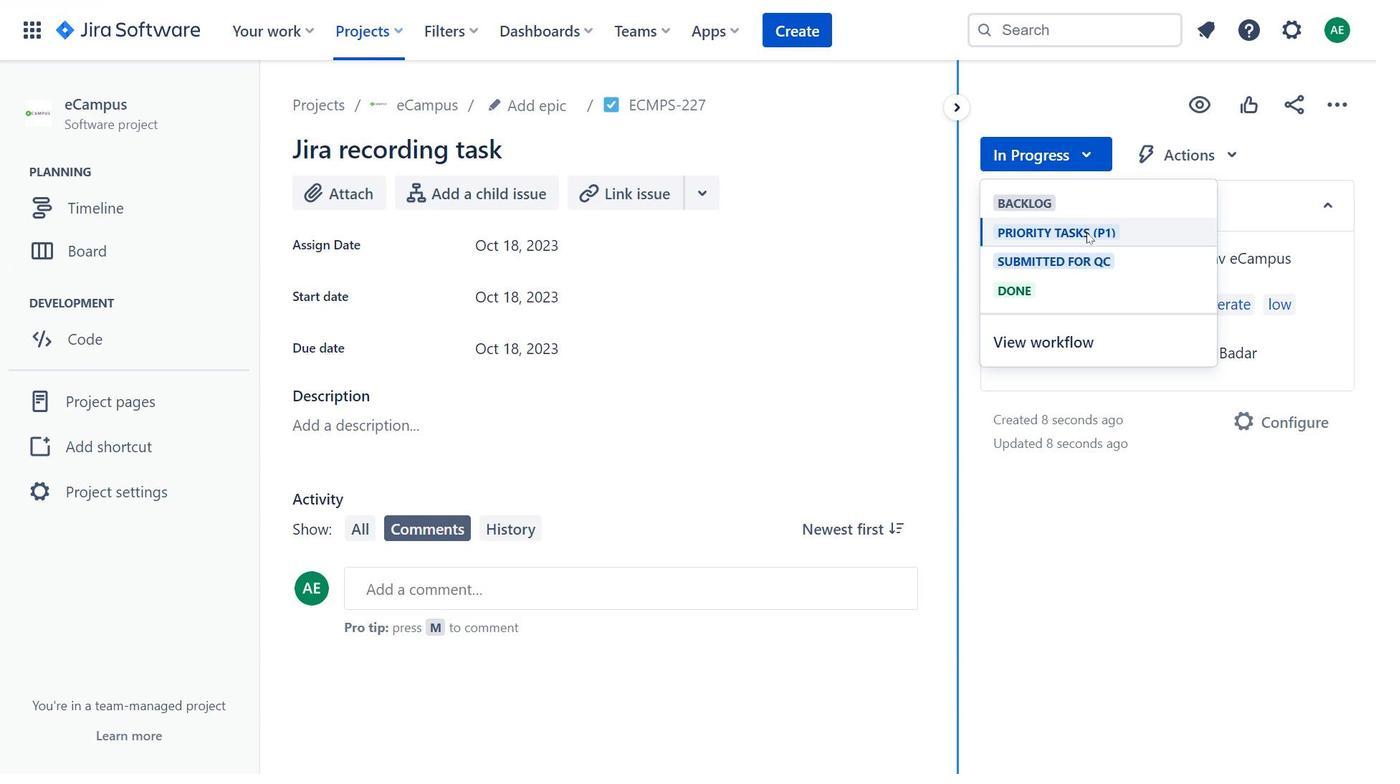 
Action: Mouse pressed left at (1085, 155)
Screenshot: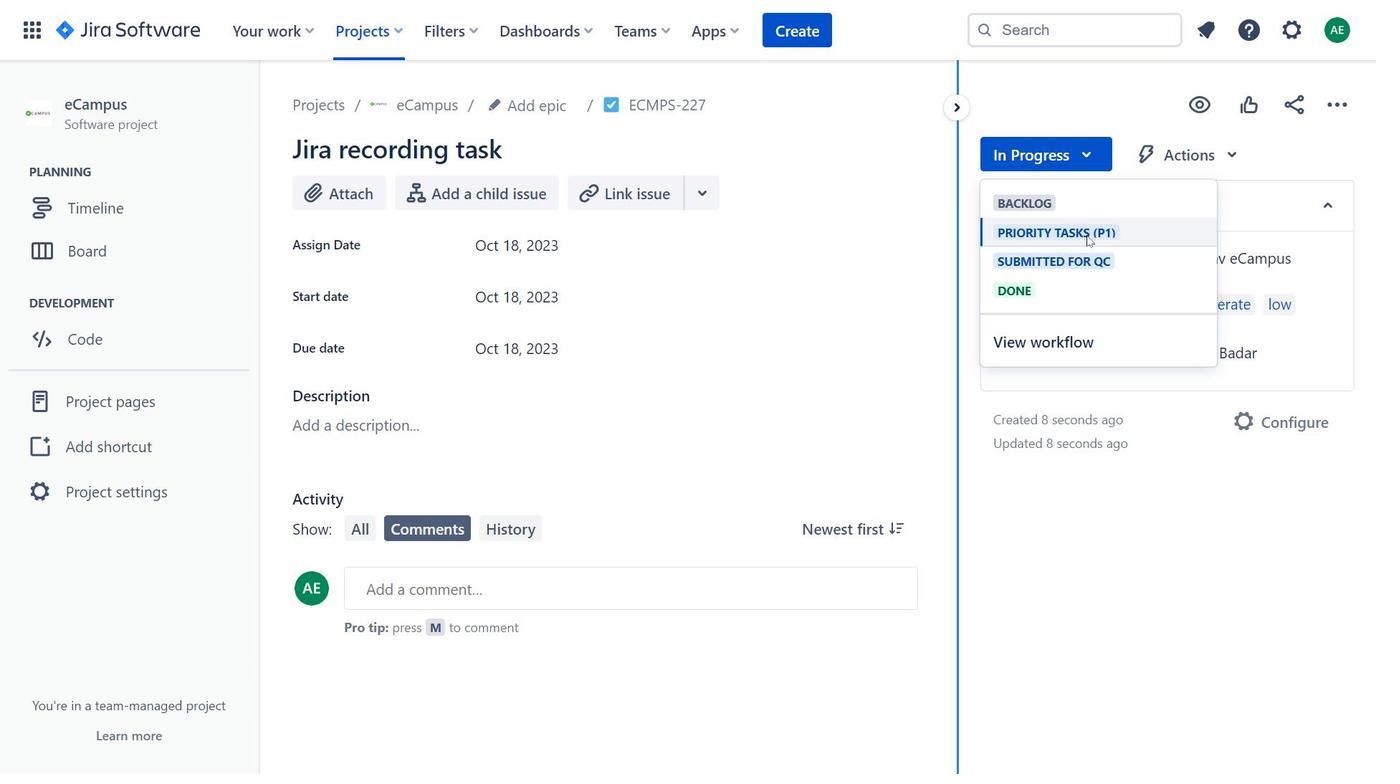
Action: Mouse moved to (124, 251)
Screenshot: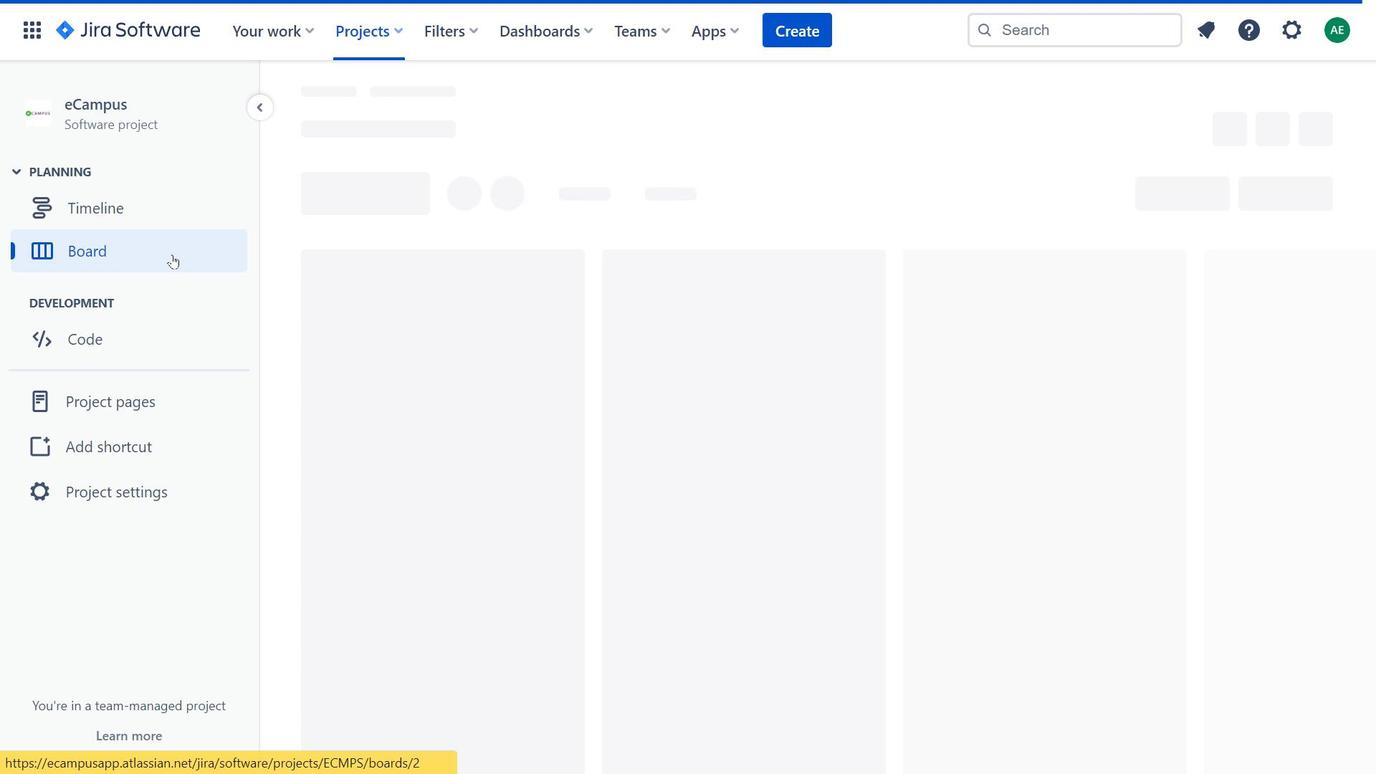 
Action: Mouse pressed left at (124, 251)
Screenshot: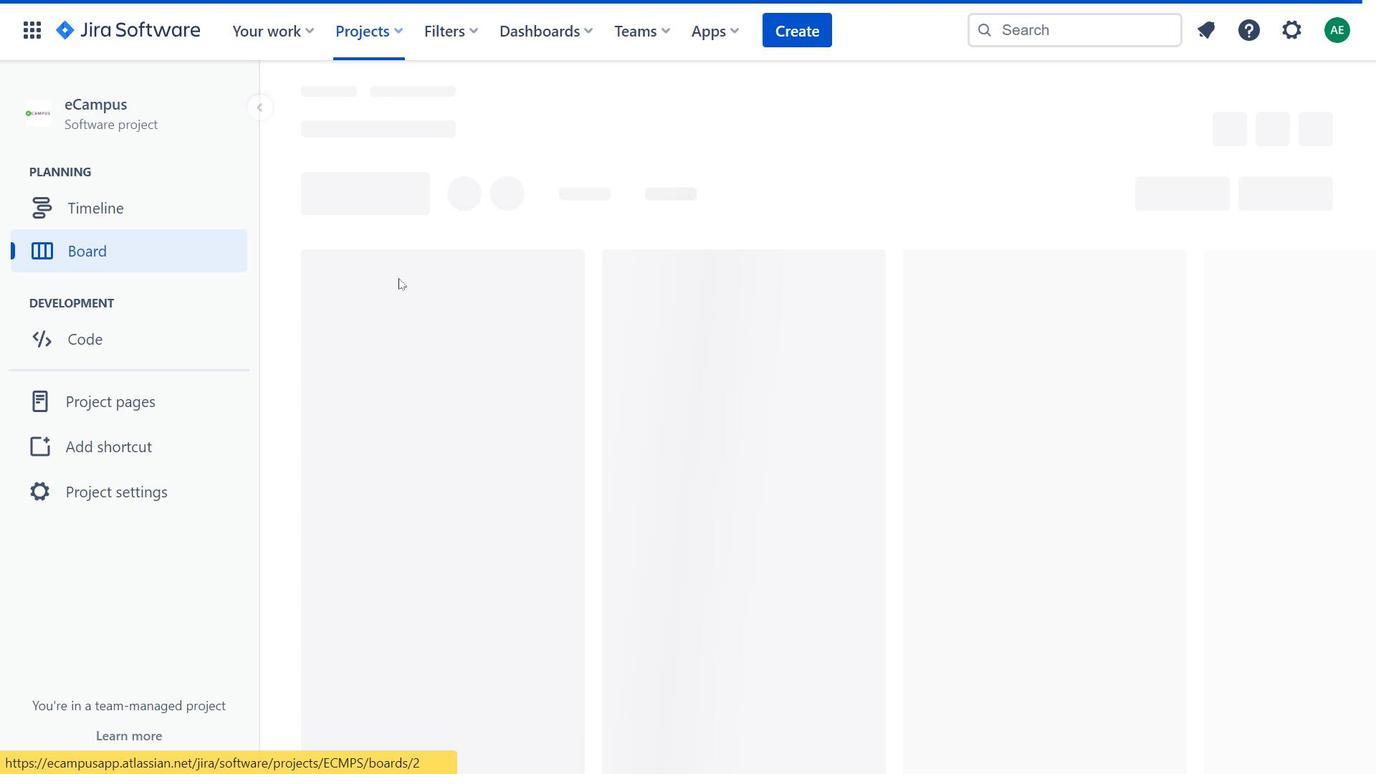 
Action: Mouse moved to (1255, 702)
Screenshot: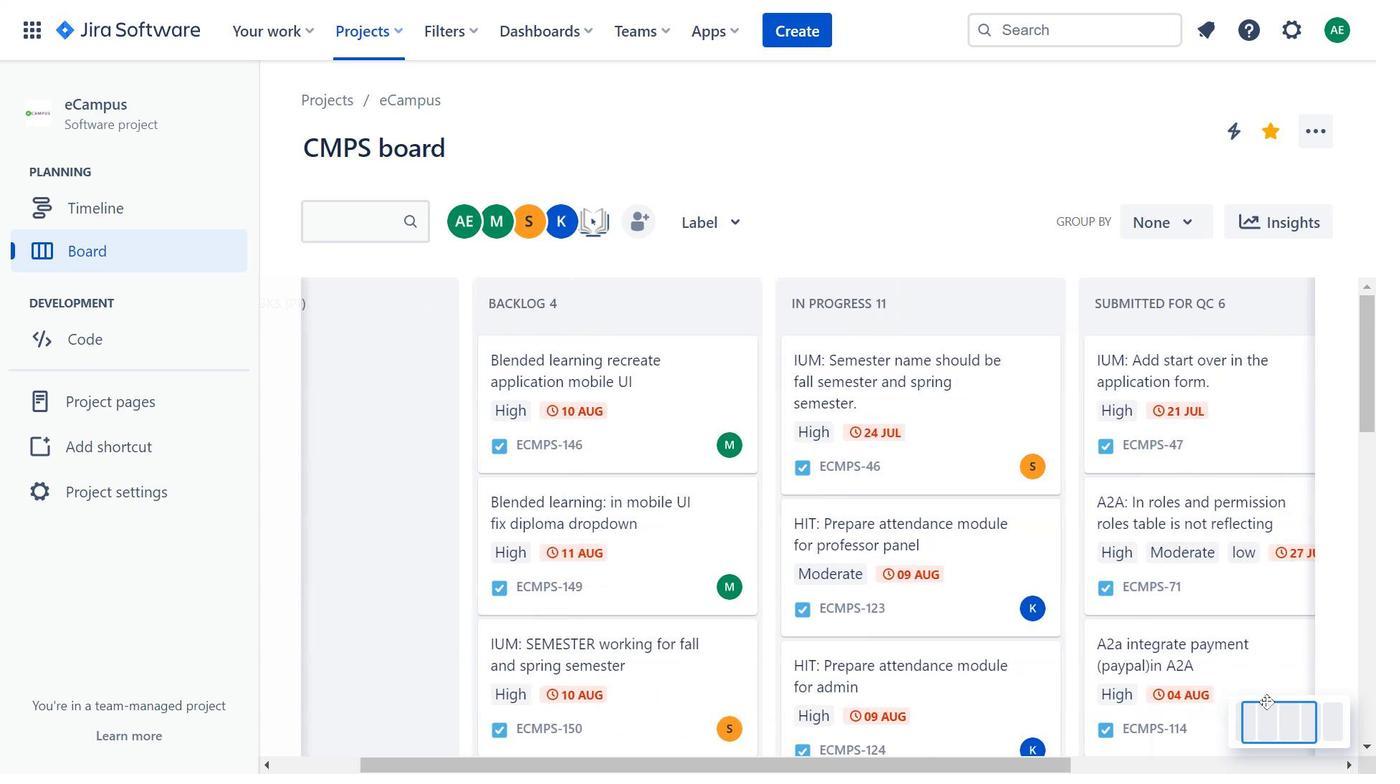 
Action: Mouse pressed left at (1255, 702)
Screenshot: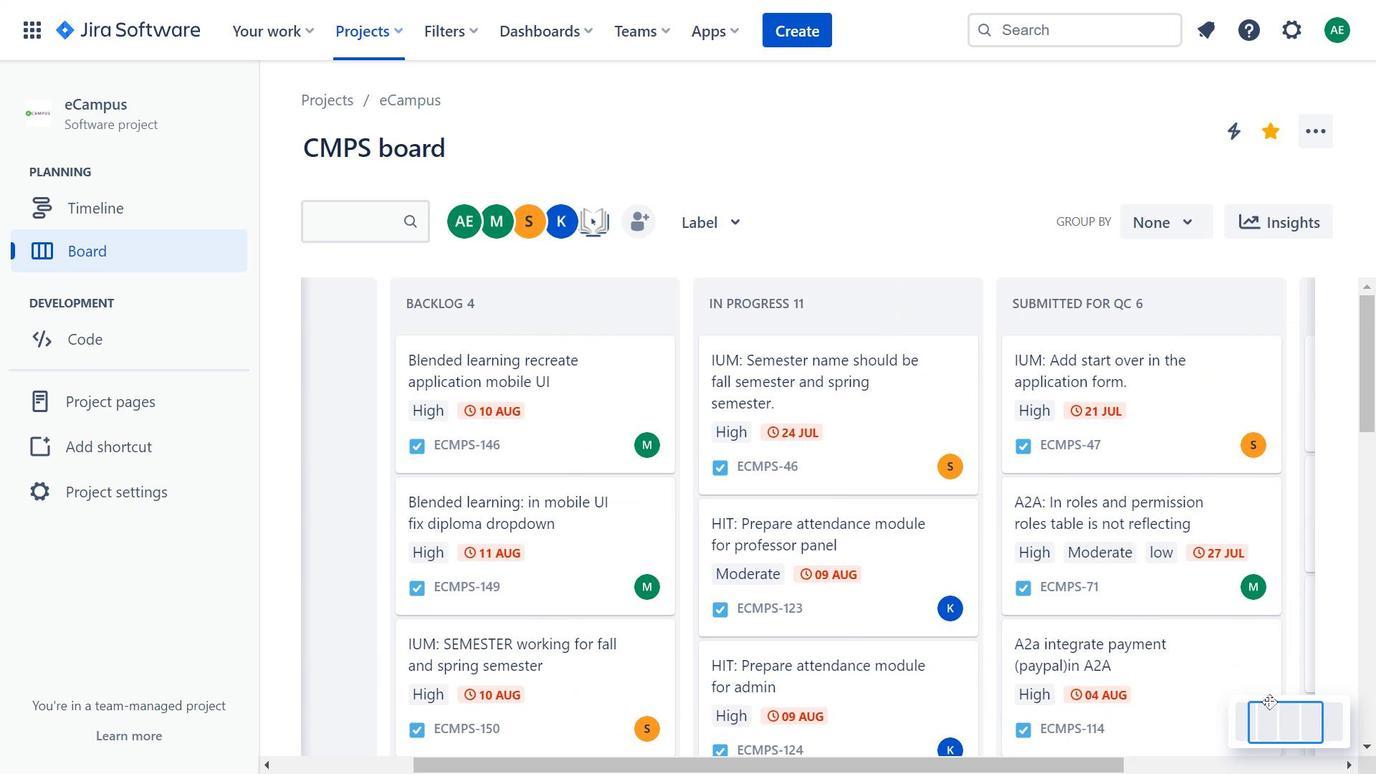 
Action: Mouse moved to (570, 415)
Screenshot: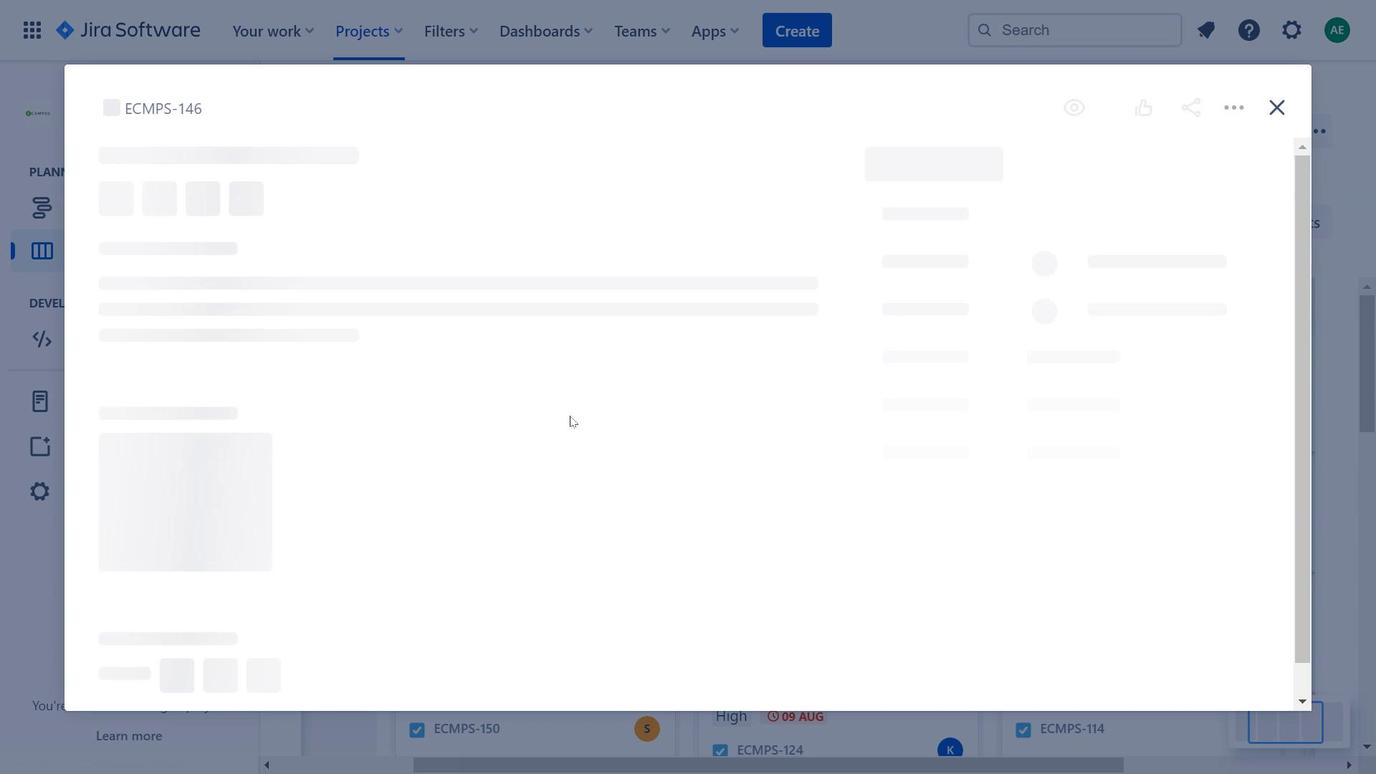 
Action: Mouse pressed left at (570, 415)
Screenshot: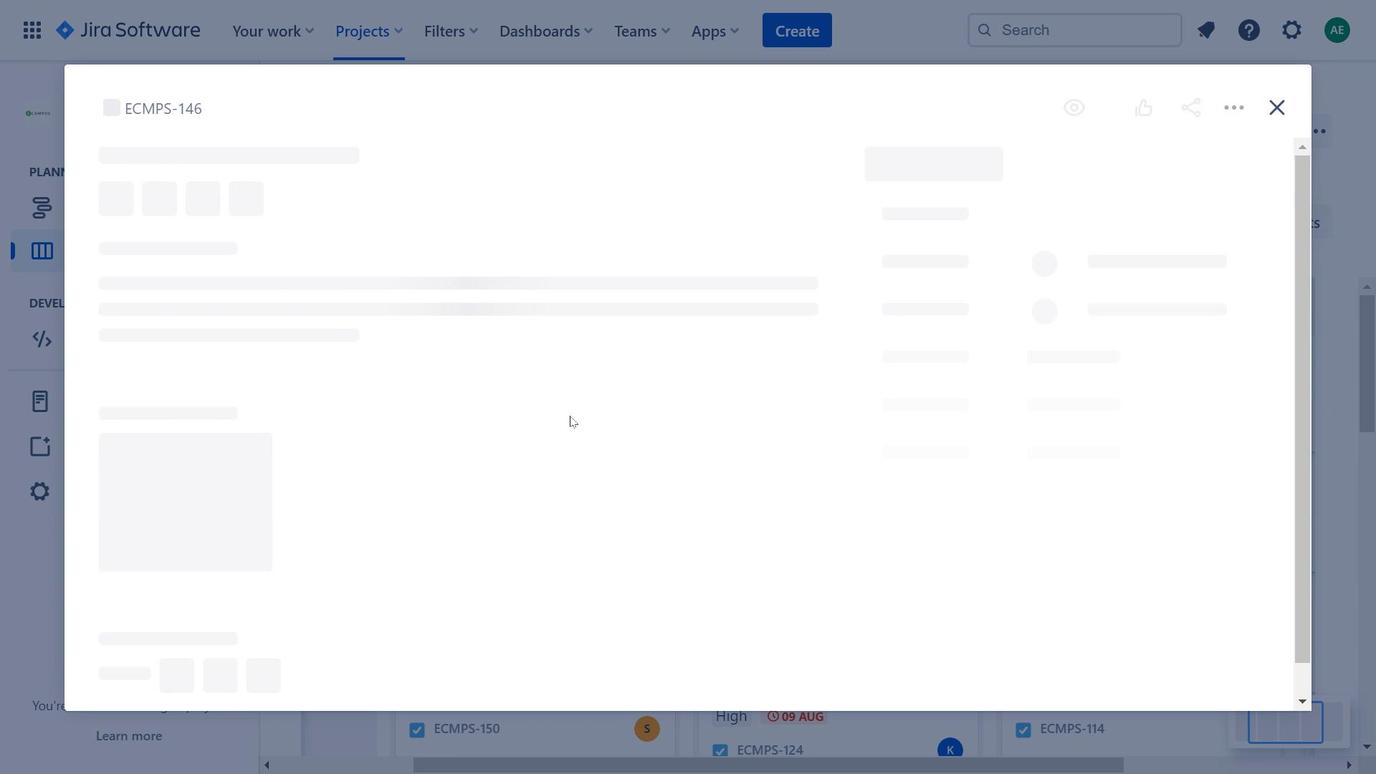 
Action: Mouse moved to (376, 357)
Screenshot: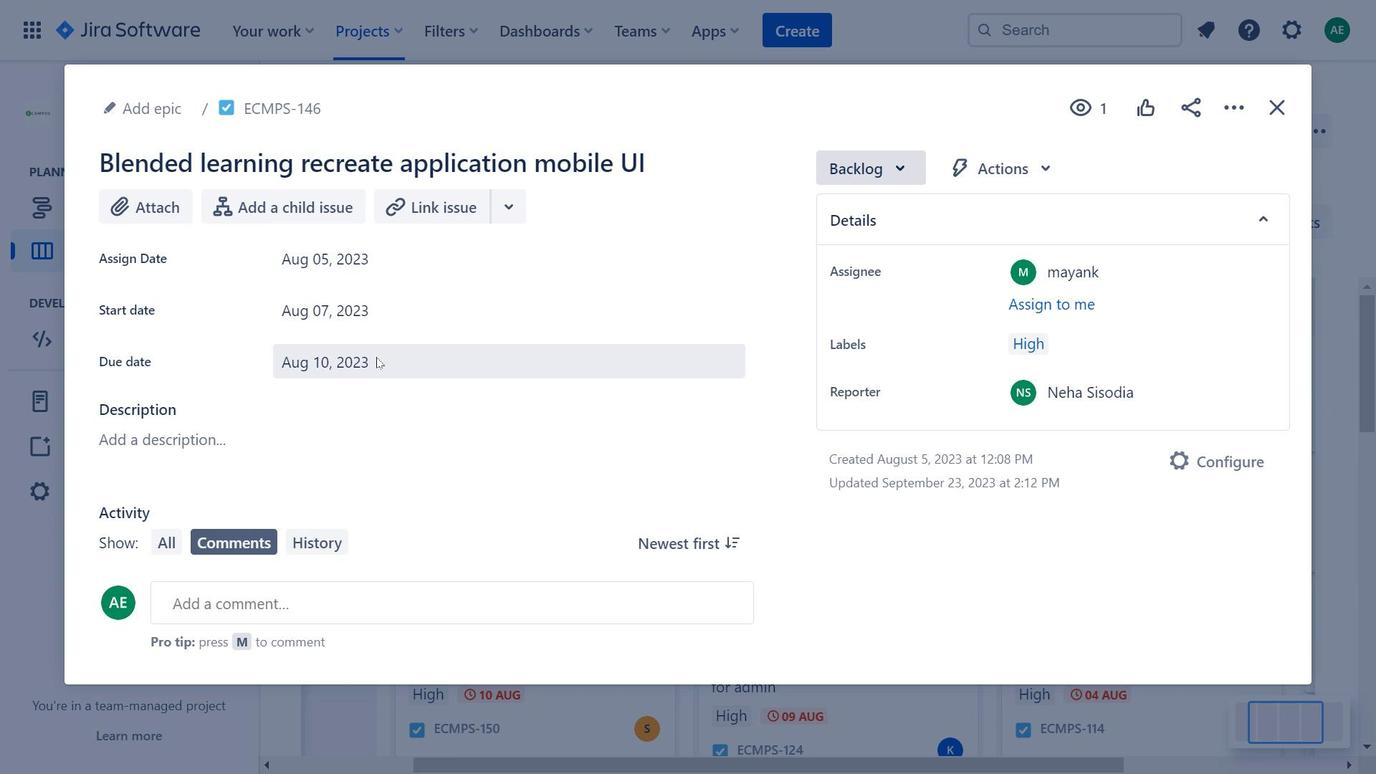 
Action: Mouse pressed left at (376, 357)
Screenshot: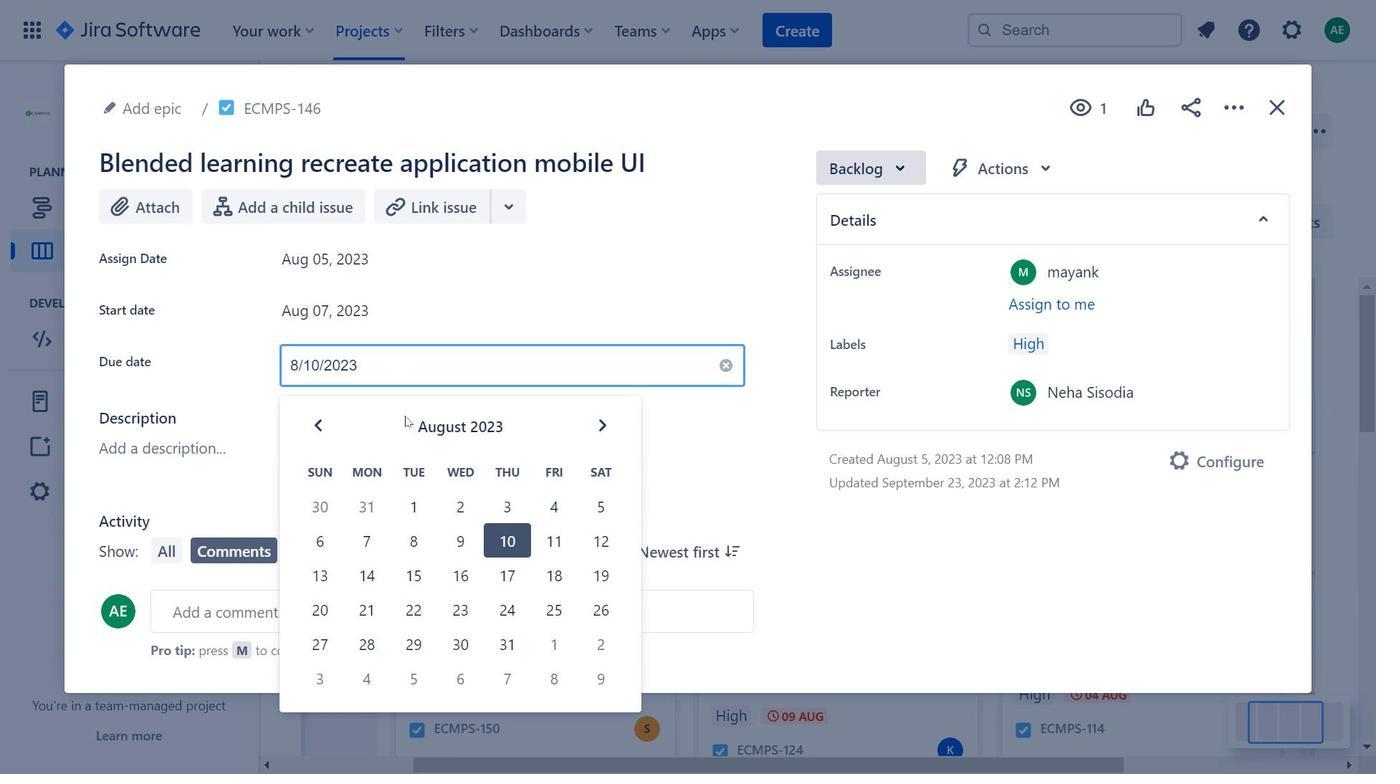 
Action: Mouse moved to (502, 215)
Screenshot: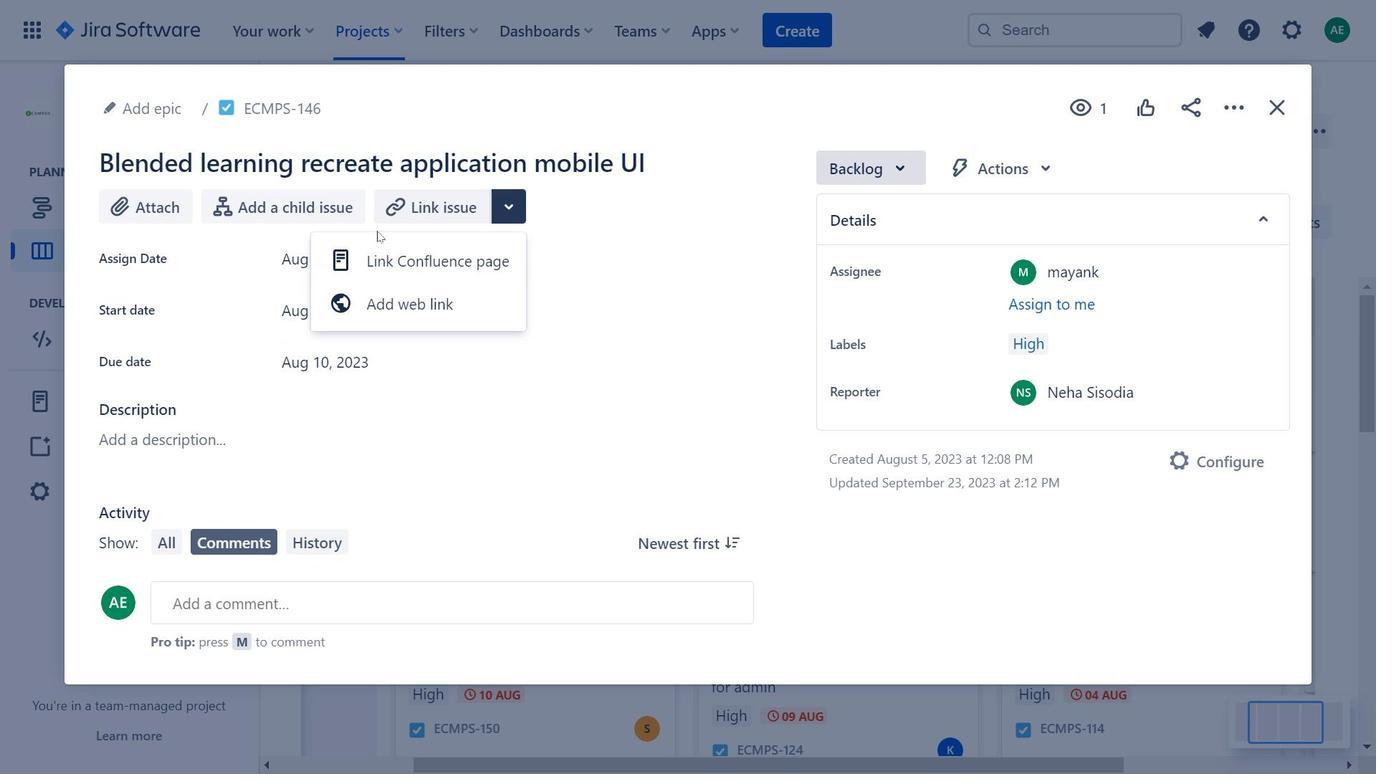 
Action: Mouse pressed left at (502, 215)
Screenshot: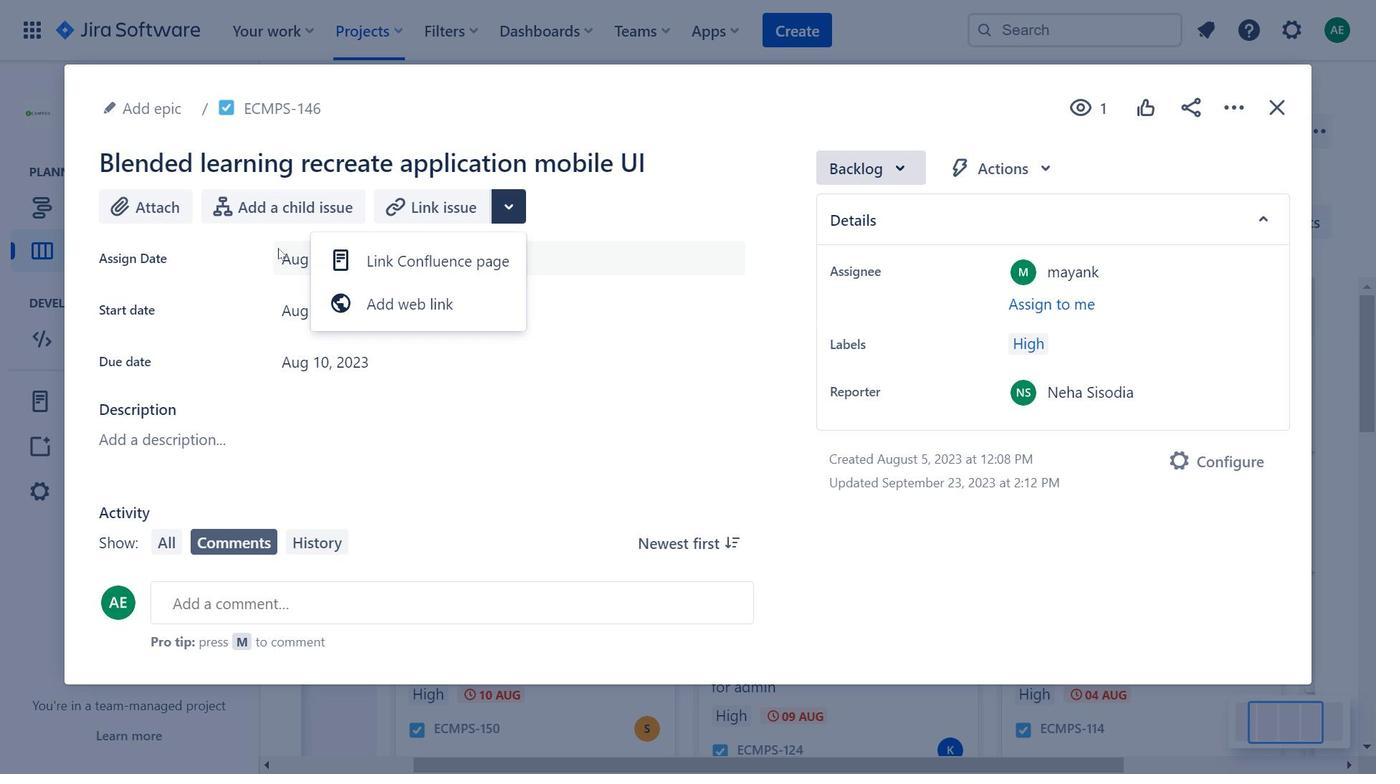 
Action: Mouse moved to (1206, 110)
Screenshot: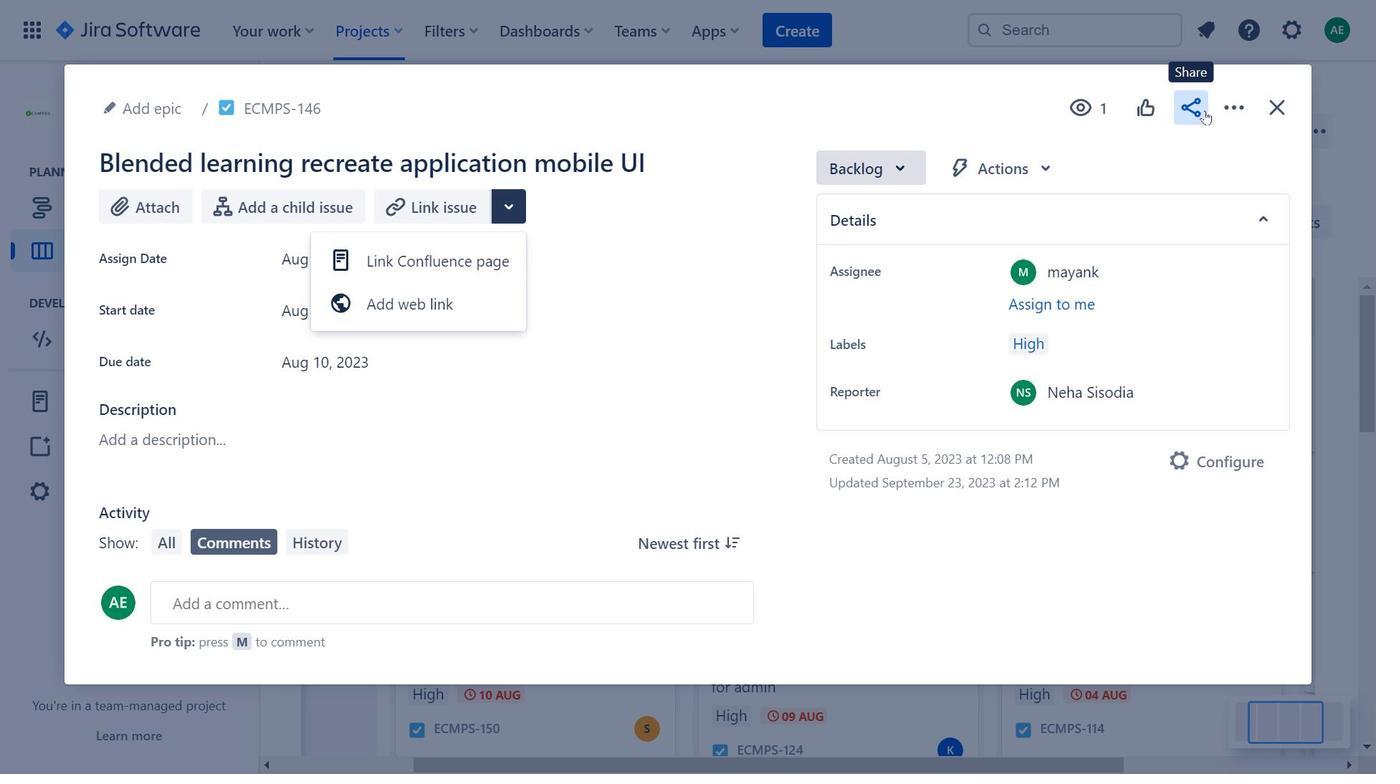 
Action: Mouse pressed left at (1206, 110)
Screenshot: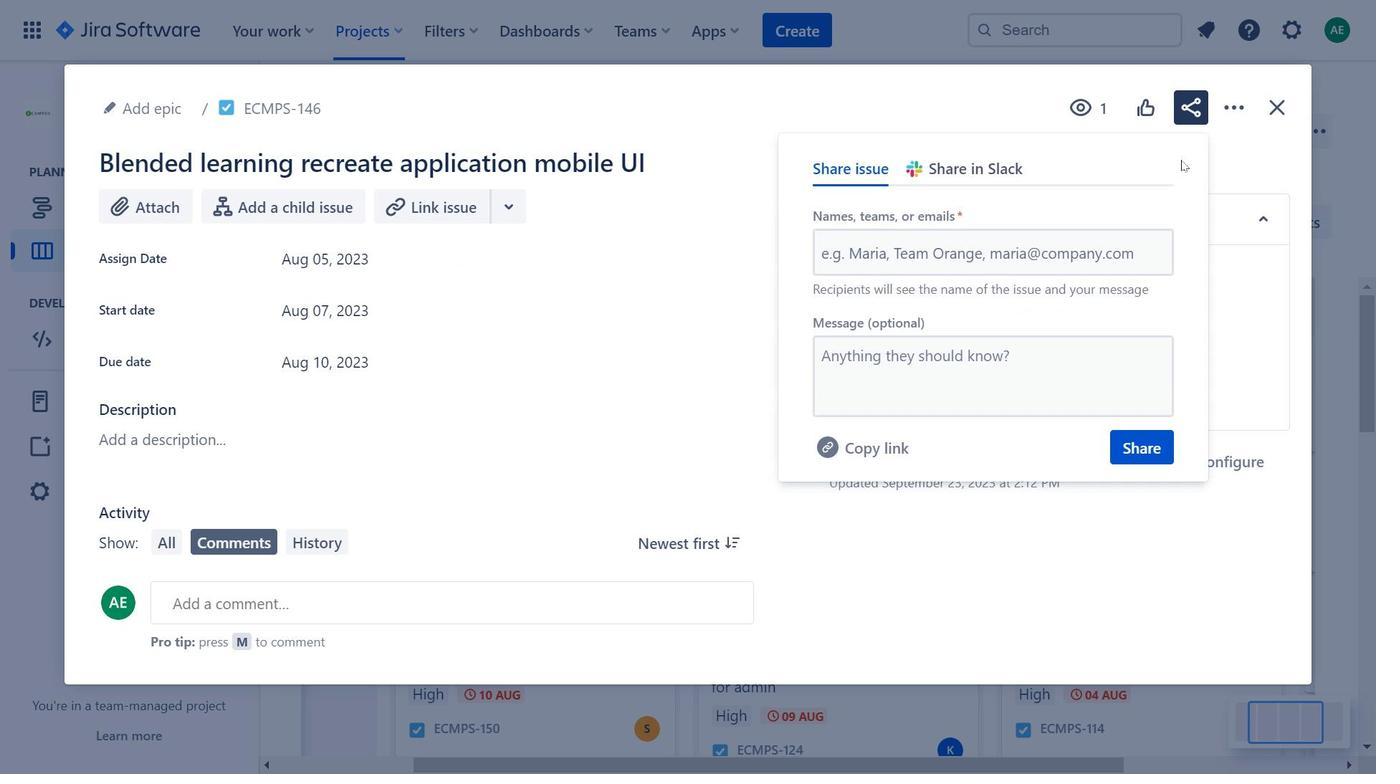 
Action: Mouse moved to (337, 268)
Screenshot: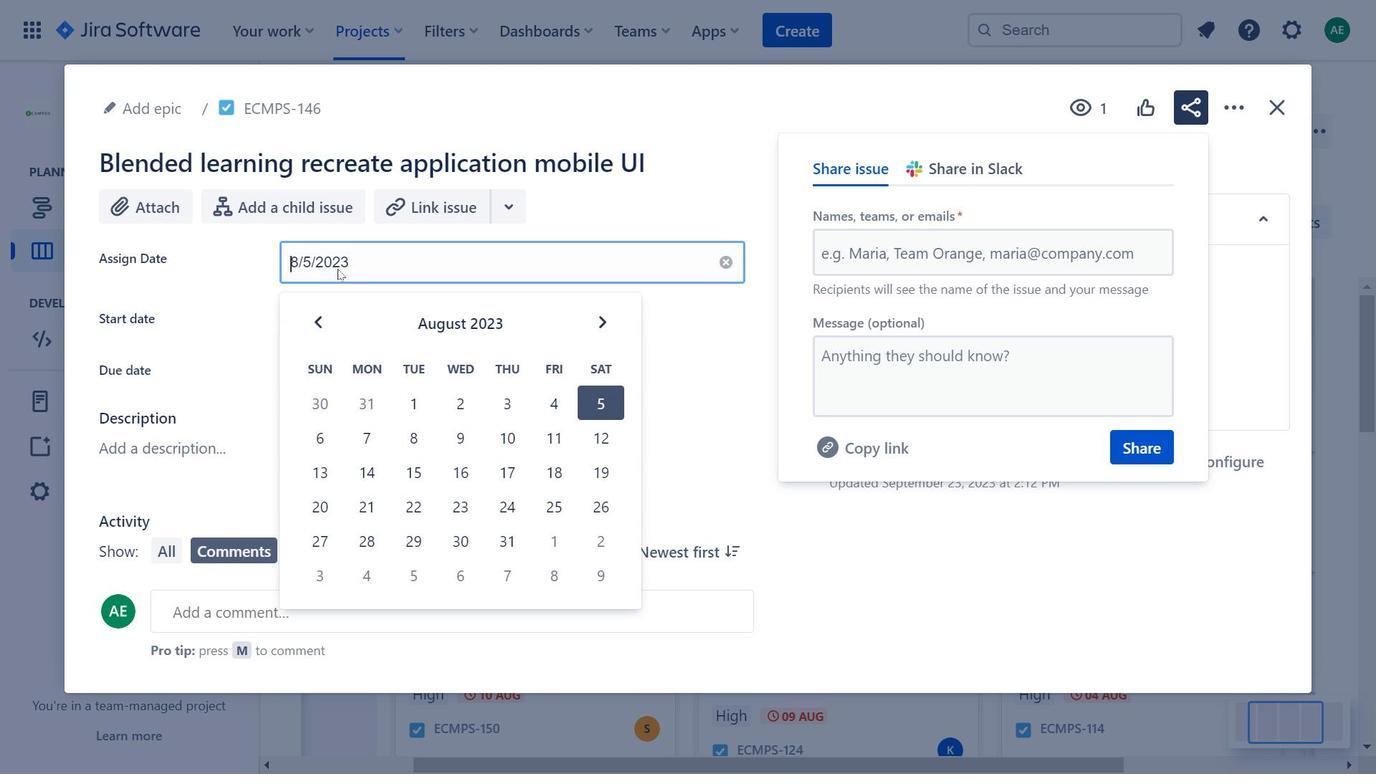 
Action: Mouse pressed left at (337, 268)
Screenshot: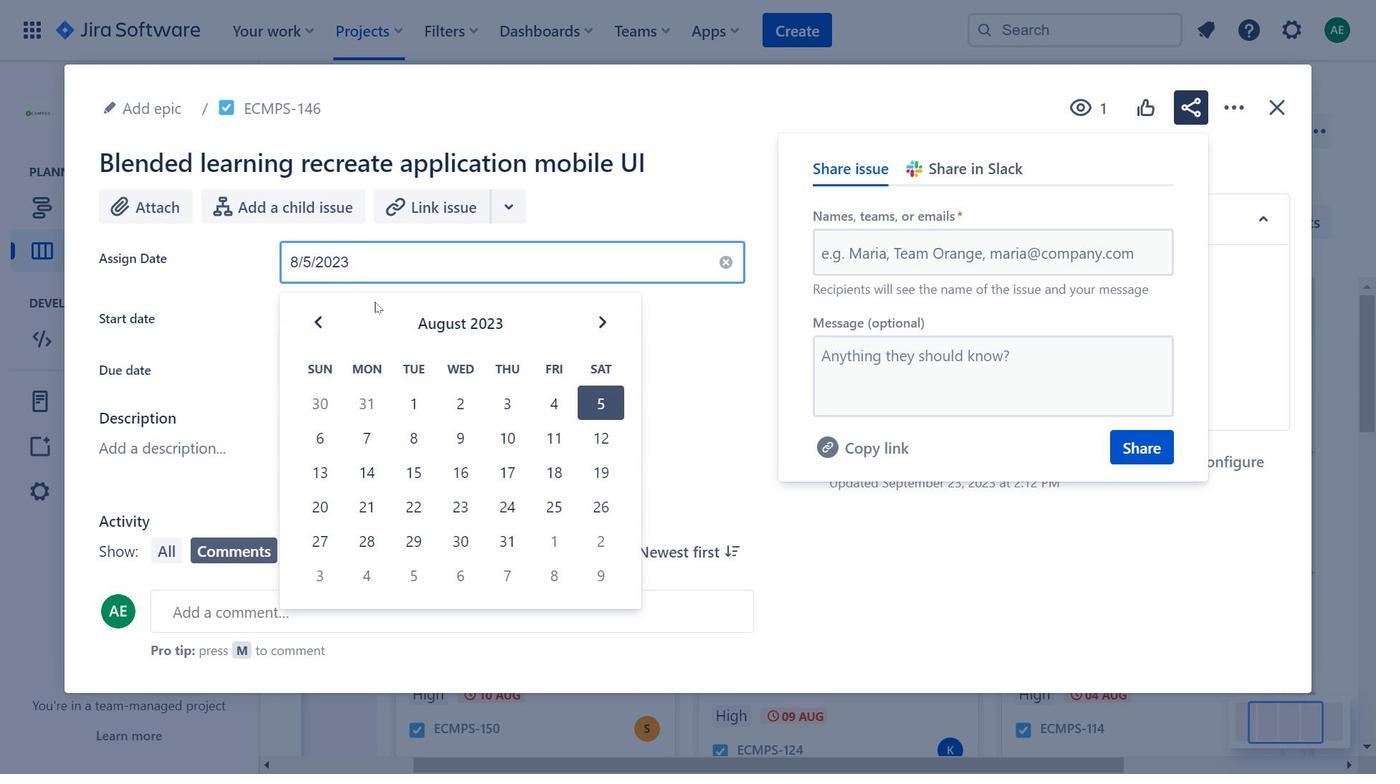 
Action: Mouse moved to (597, 330)
Screenshot: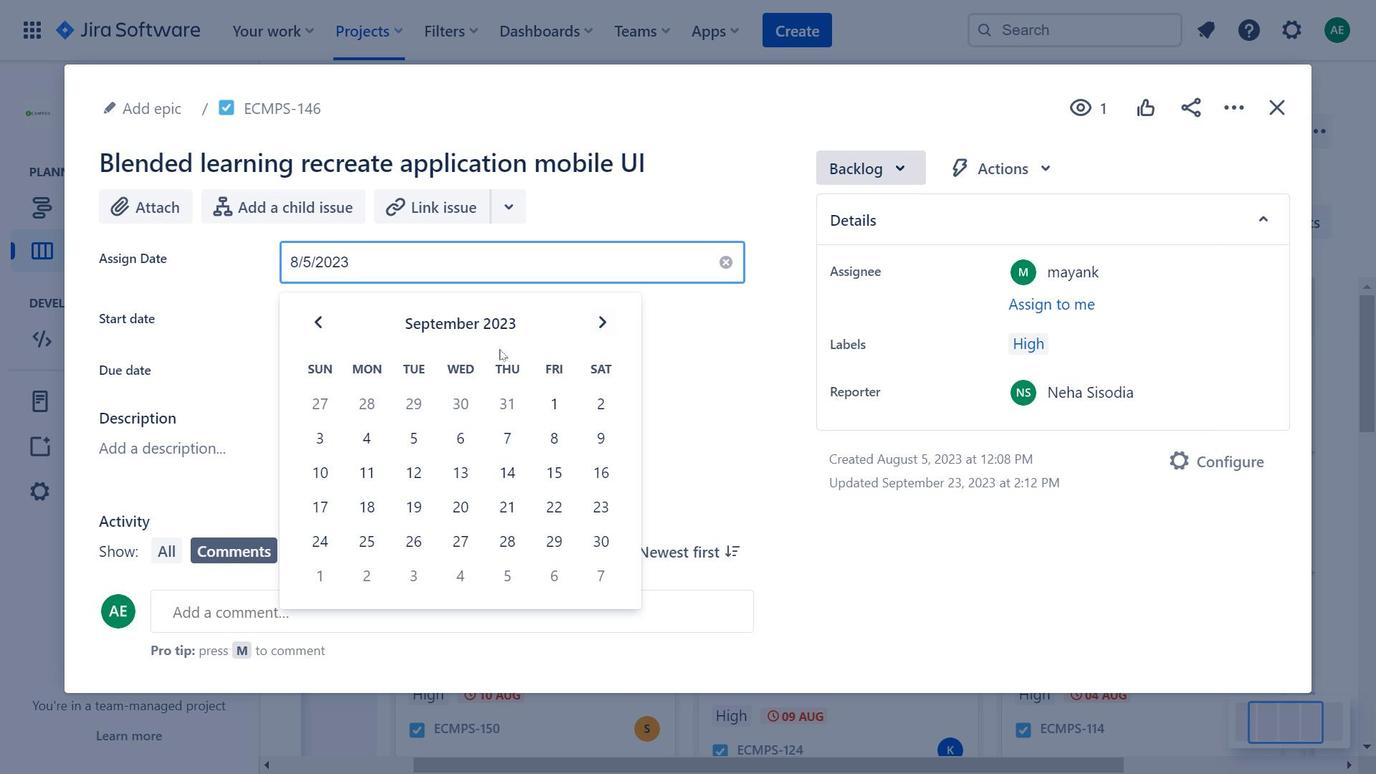 
Action: Mouse pressed left at (597, 330)
Screenshot: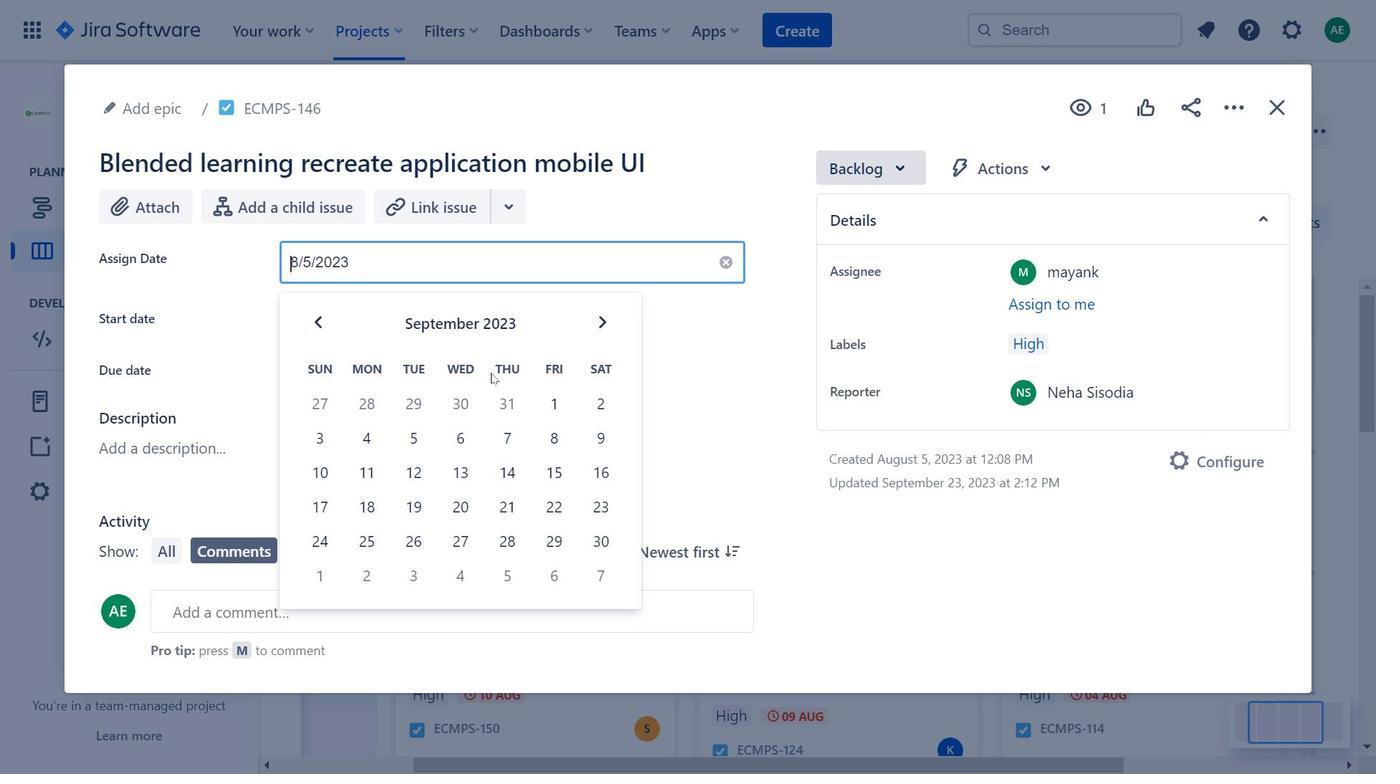 
Action: Mouse moved to (776, 346)
Screenshot: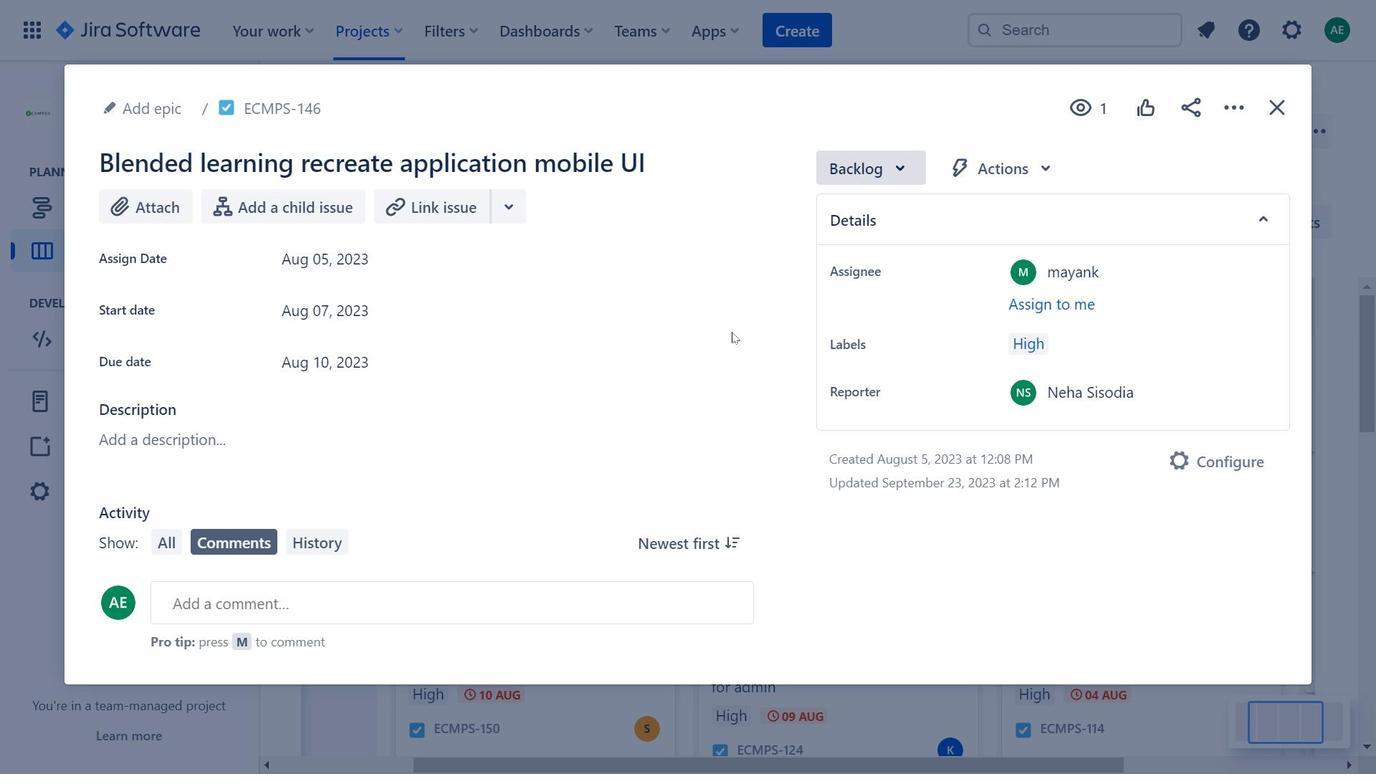 
Action: Mouse pressed left at (776, 346)
Screenshot: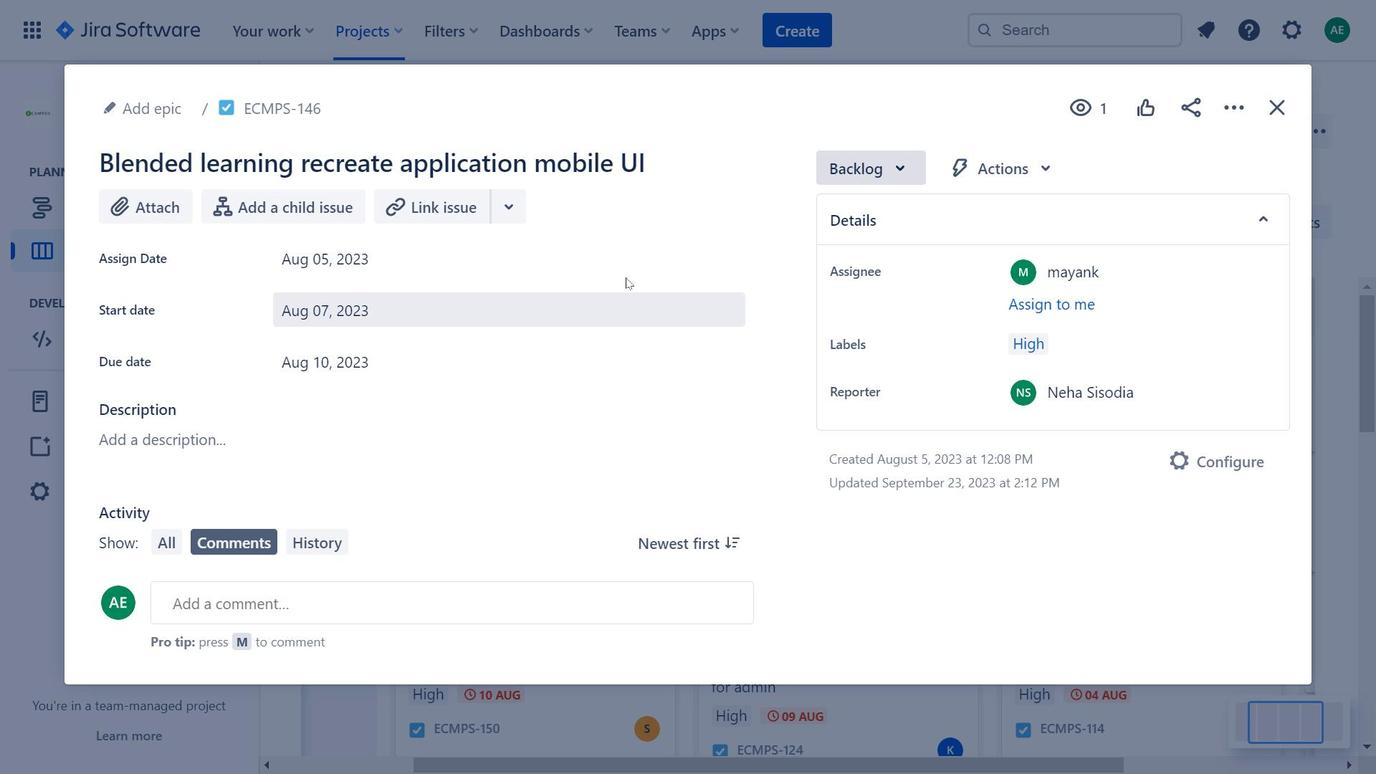 
Action: Mouse moved to (511, 223)
Screenshot: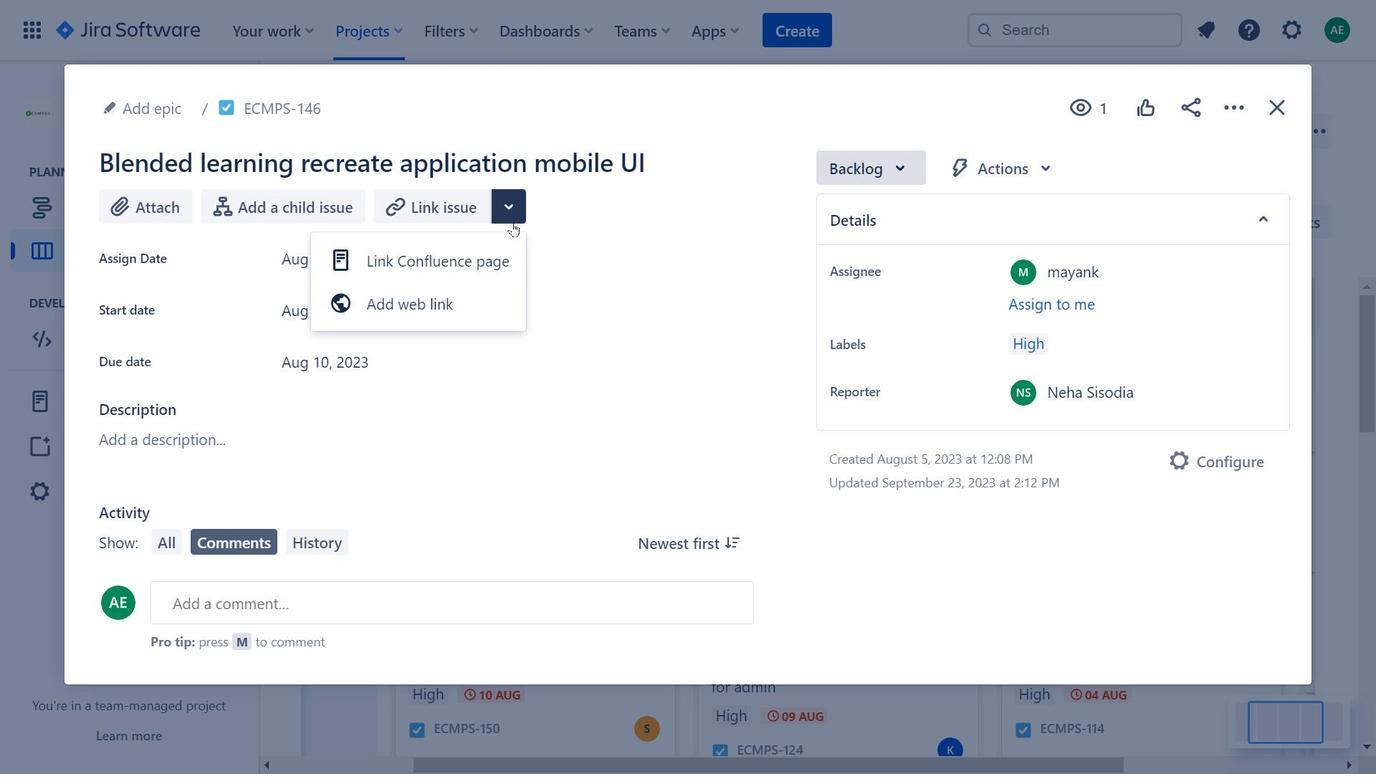 
Action: Mouse pressed left at (511, 223)
Screenshot: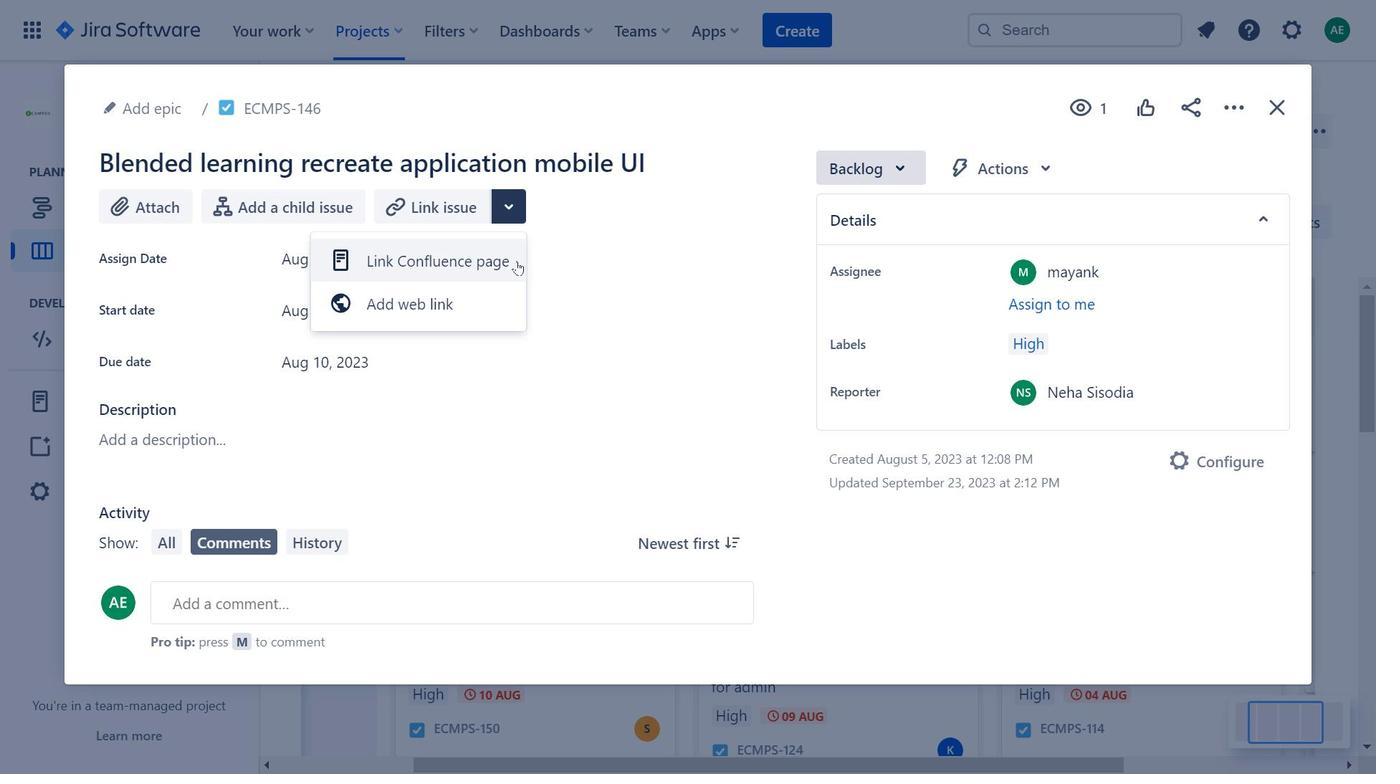 
Action: Mouse moved to (1003, 183)
Screenshot: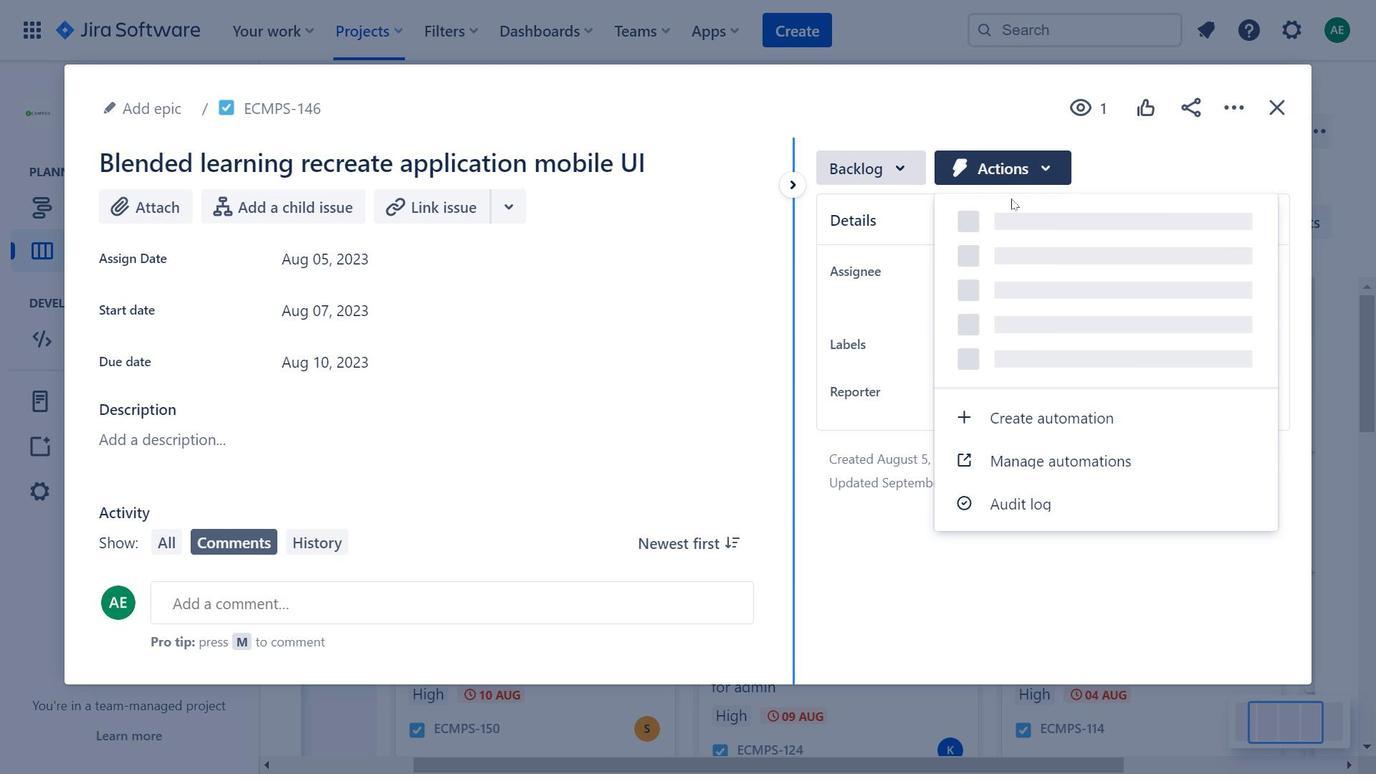 
Action: Mouse pressed left at (1003, 183)
Screenshot: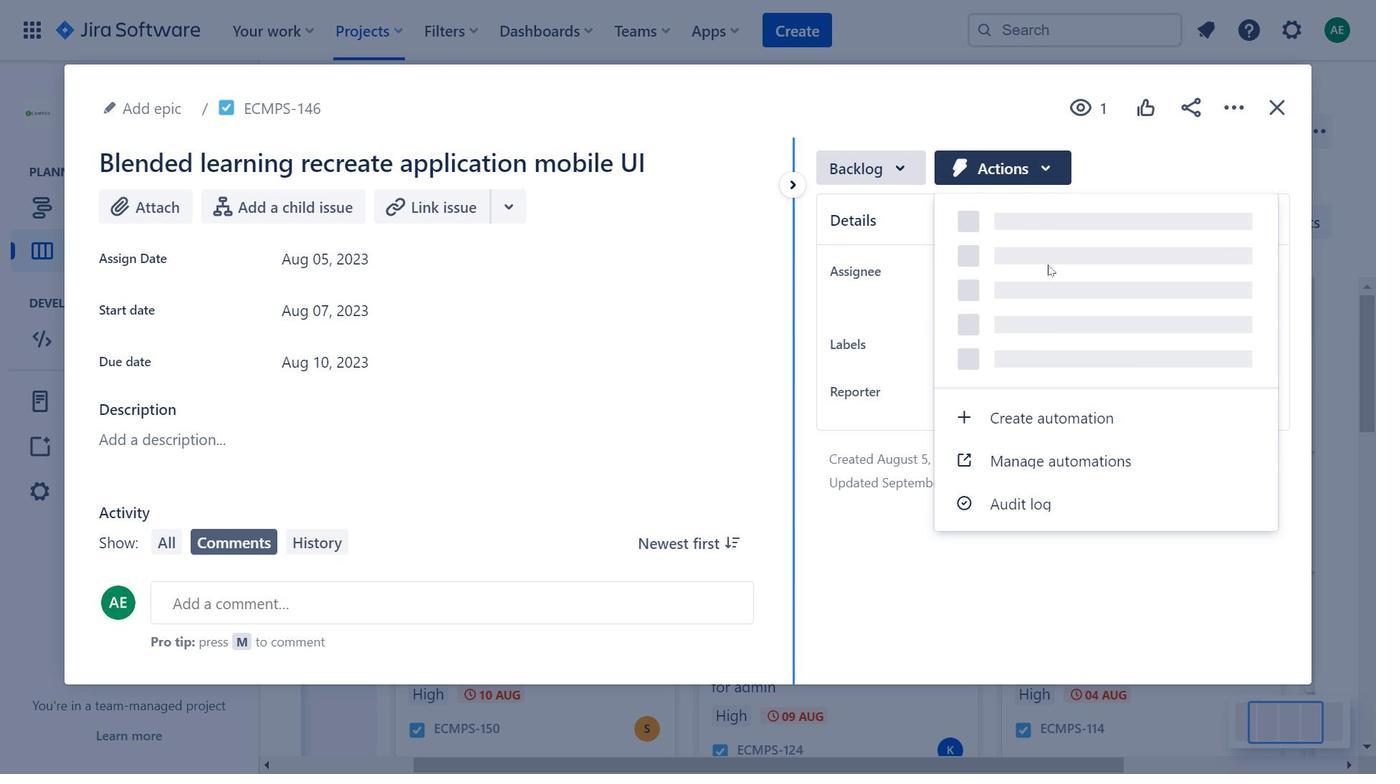 
Action: Mouse moved to (334, 532)
Screenshot: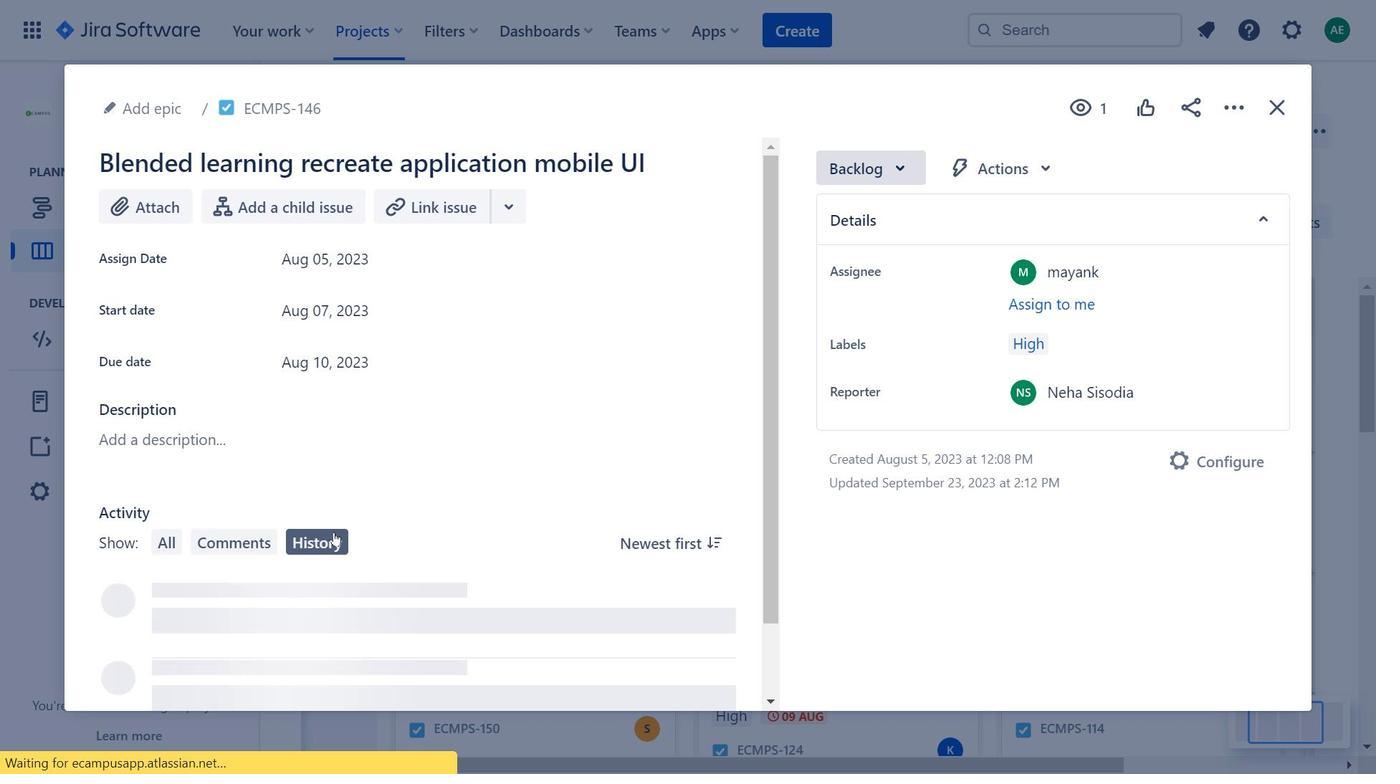 
Action: Mouse pressed left at (334, 532)
Screenshot: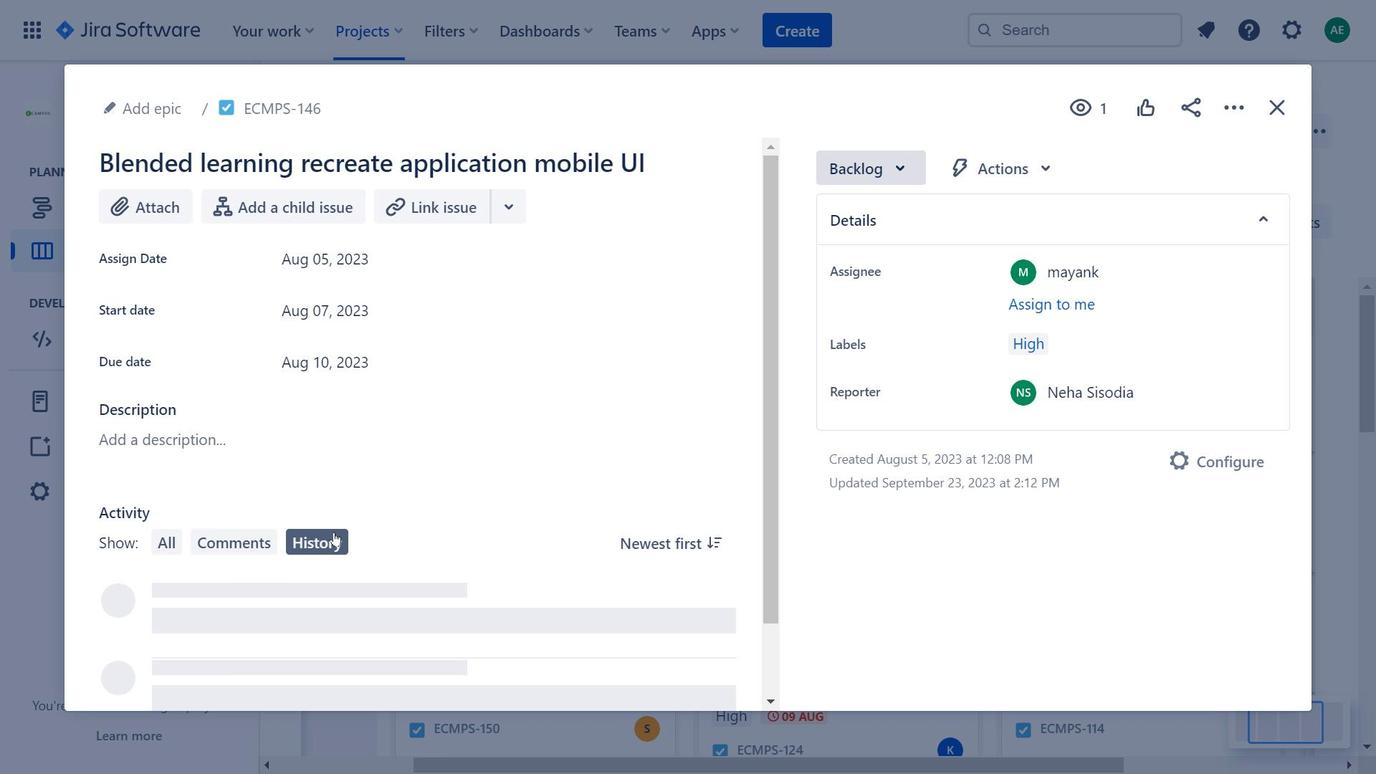 
Action: Mouse scrolled (334, 532) with delta (0, 0)
Screenshot: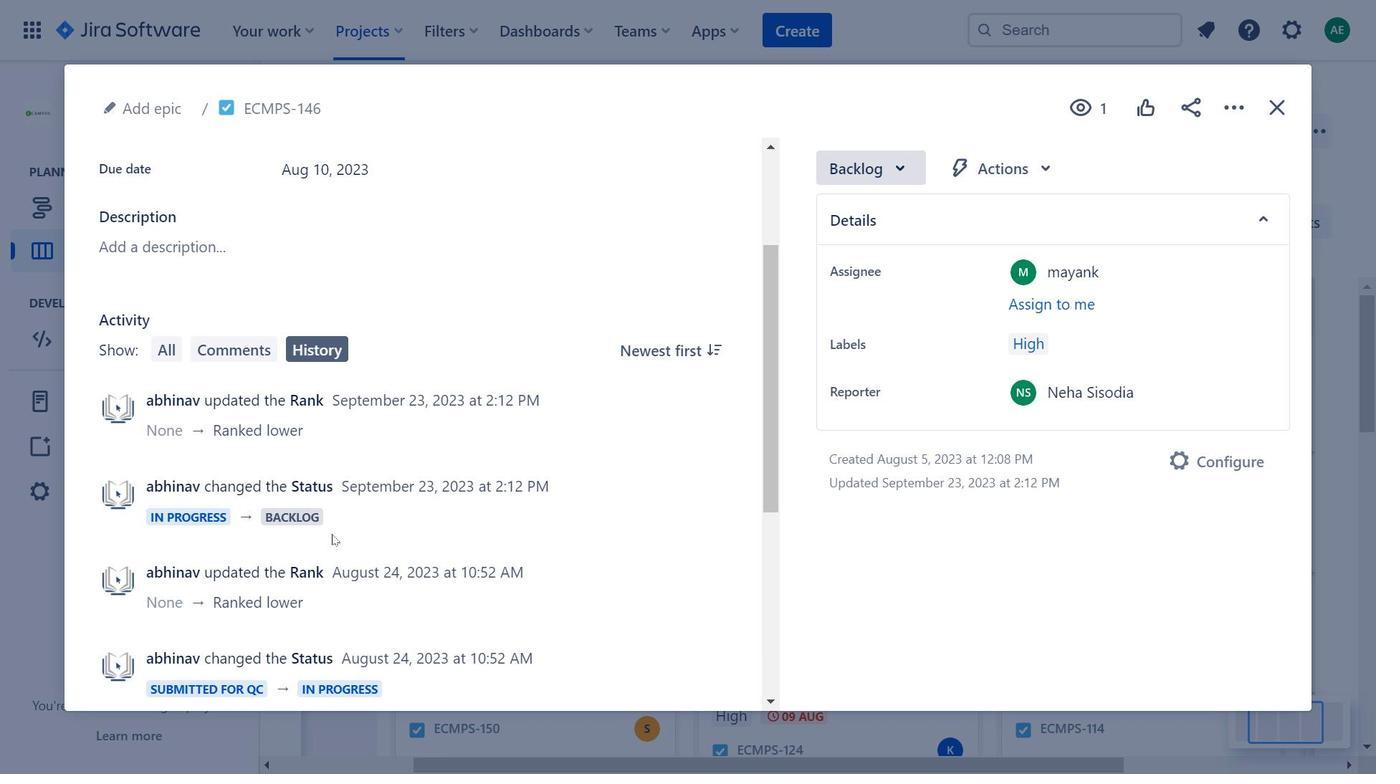 
Action: Mouse moved to (332, 534)
Screenshot: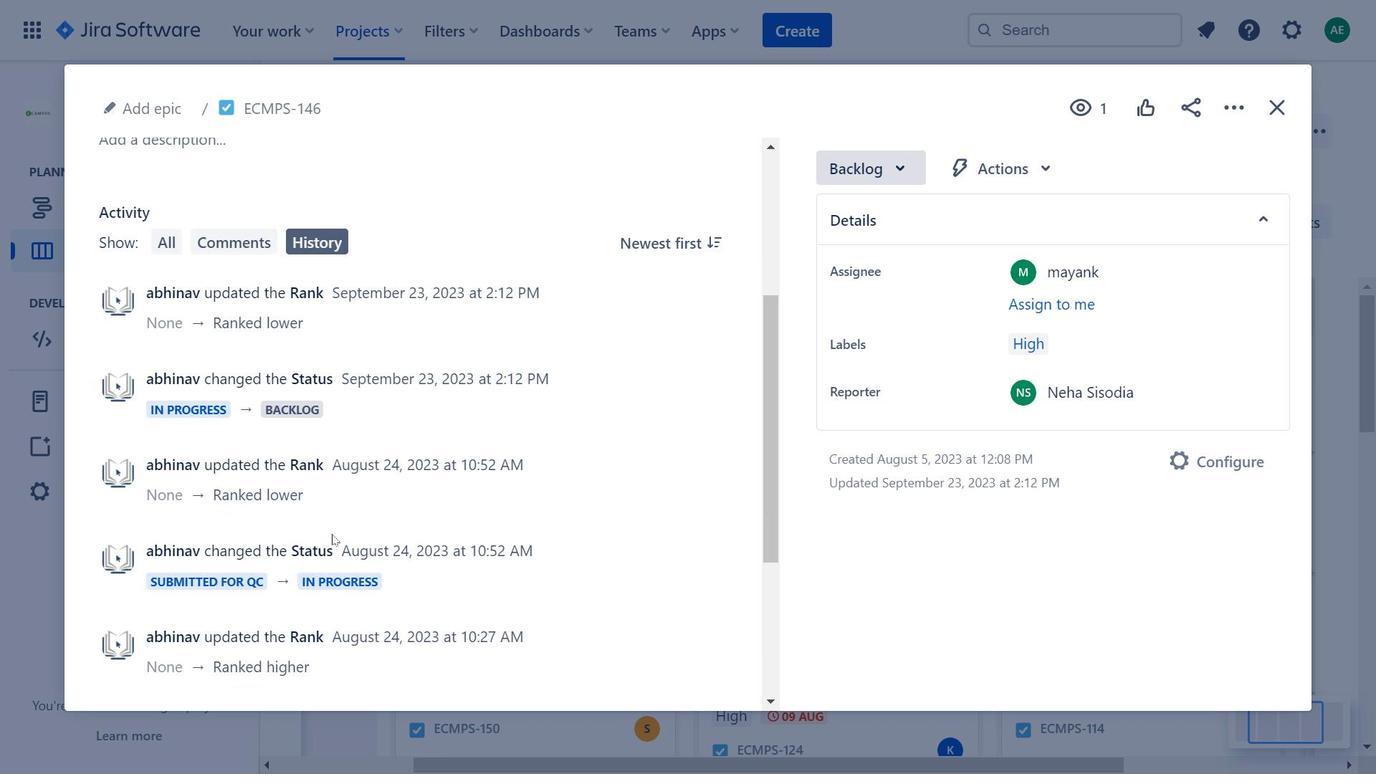
Action: Mouse scrolled (332, 533) with delta (0, 0)
Screenshot: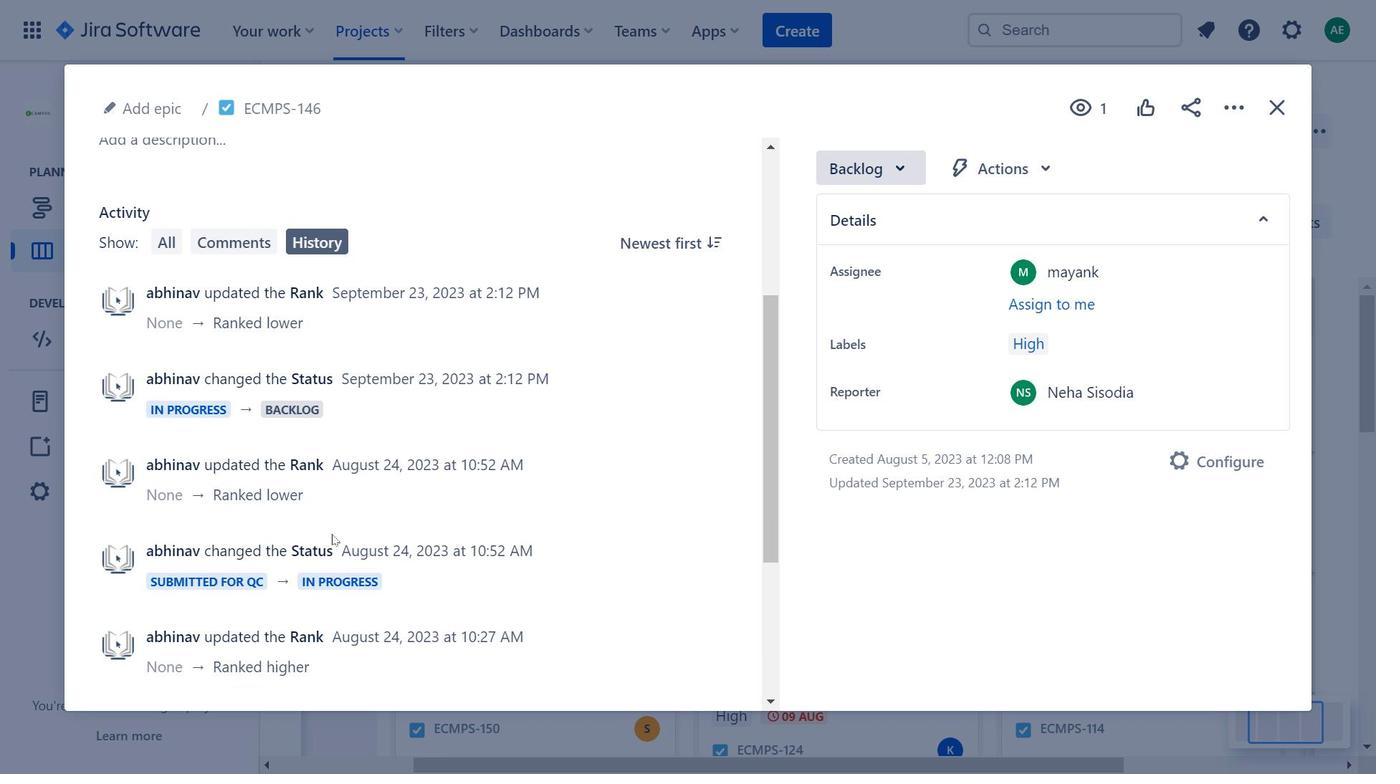 
Action: Mouse scrolled (332, 533) with delta (0, 0)
Screenshot: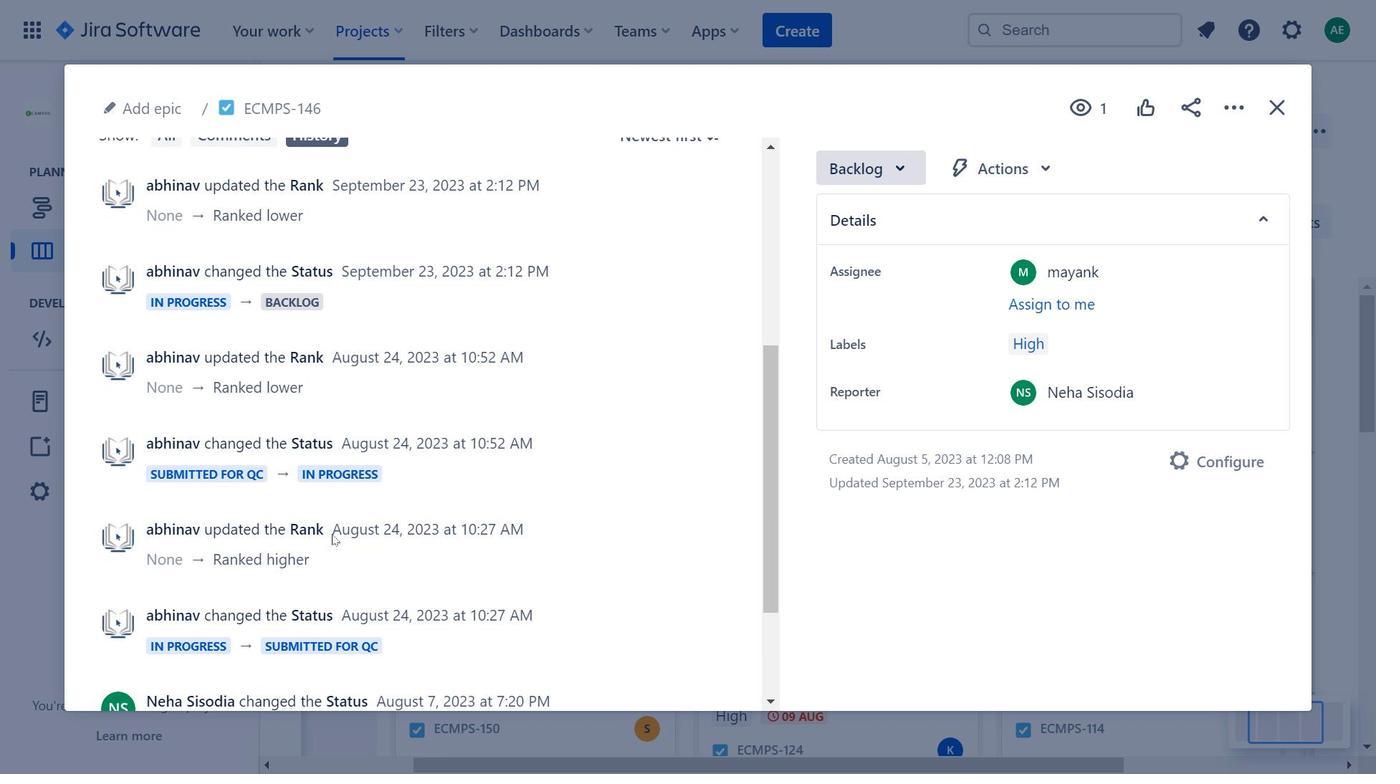 
Action: Mouse scrolled (332, 533) with delta (0, 0)
Screenshot: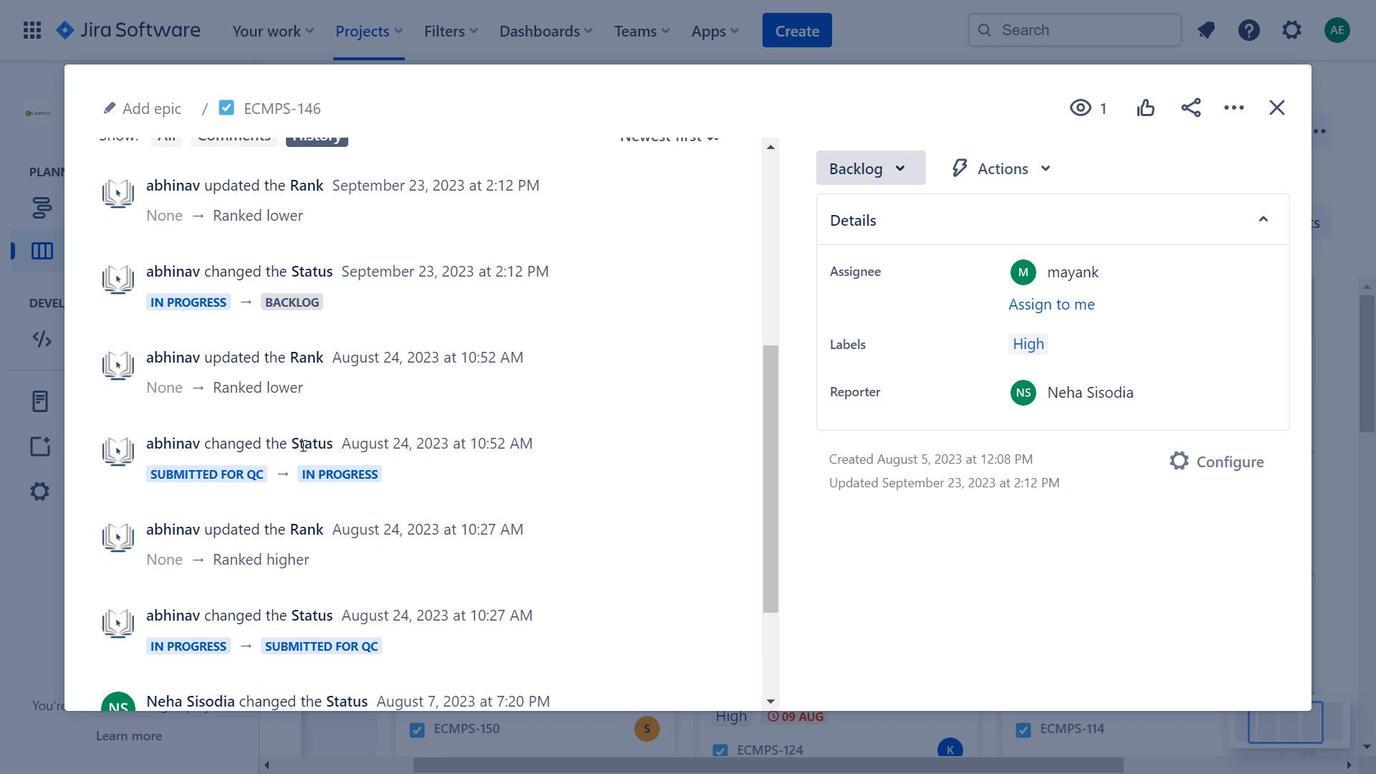
Action: Mouse moved to (886, 174)
Screenshot: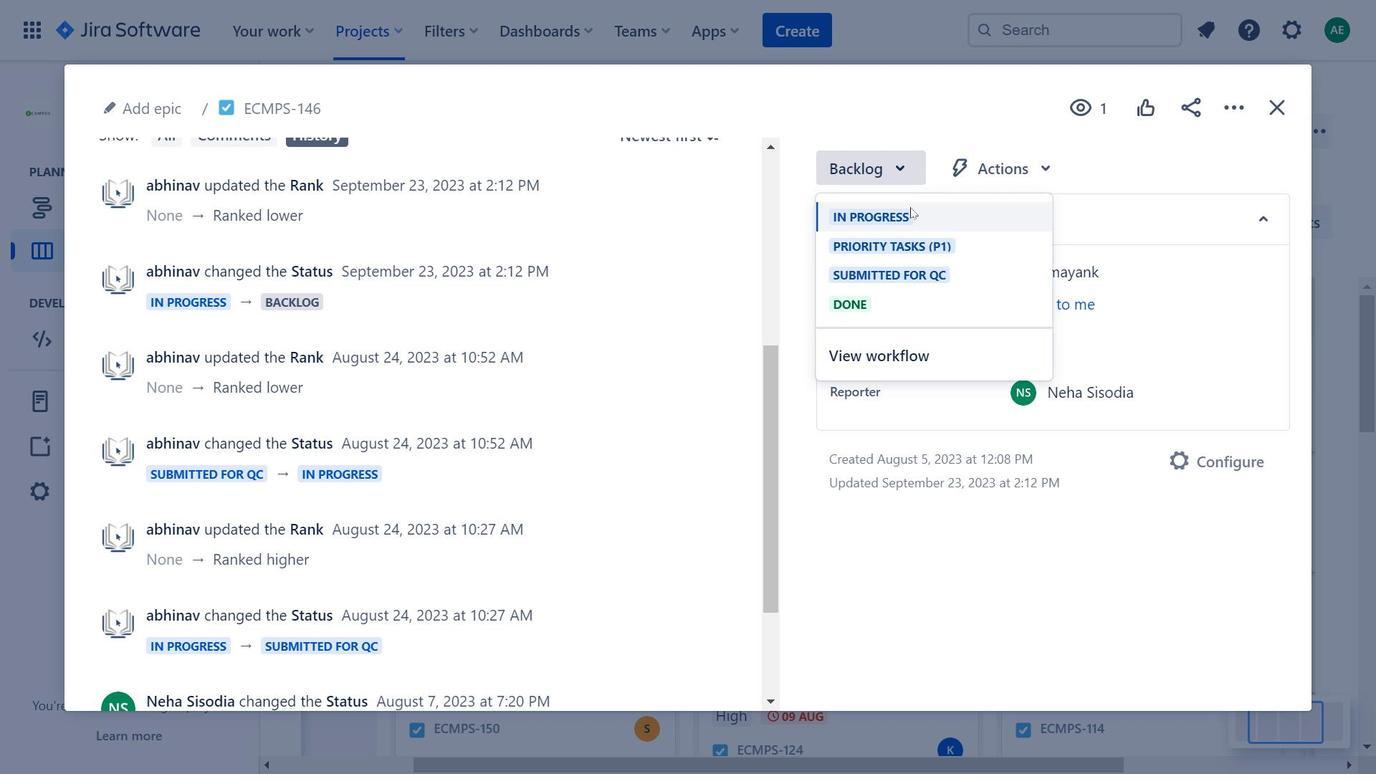 
Action: Mouse pressed left at (886, 174)
Screenshot: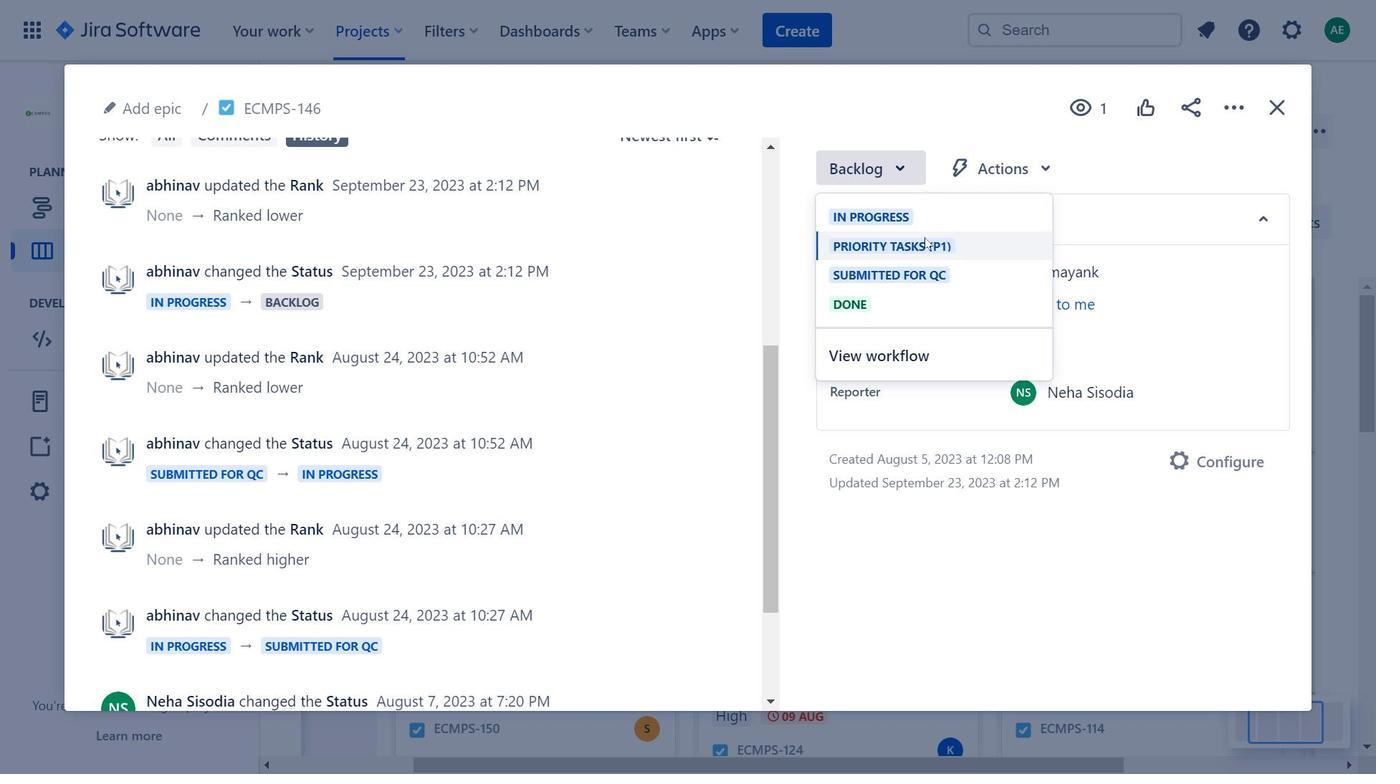 
Action: Mouse moved to (304, 346)
Screenshot: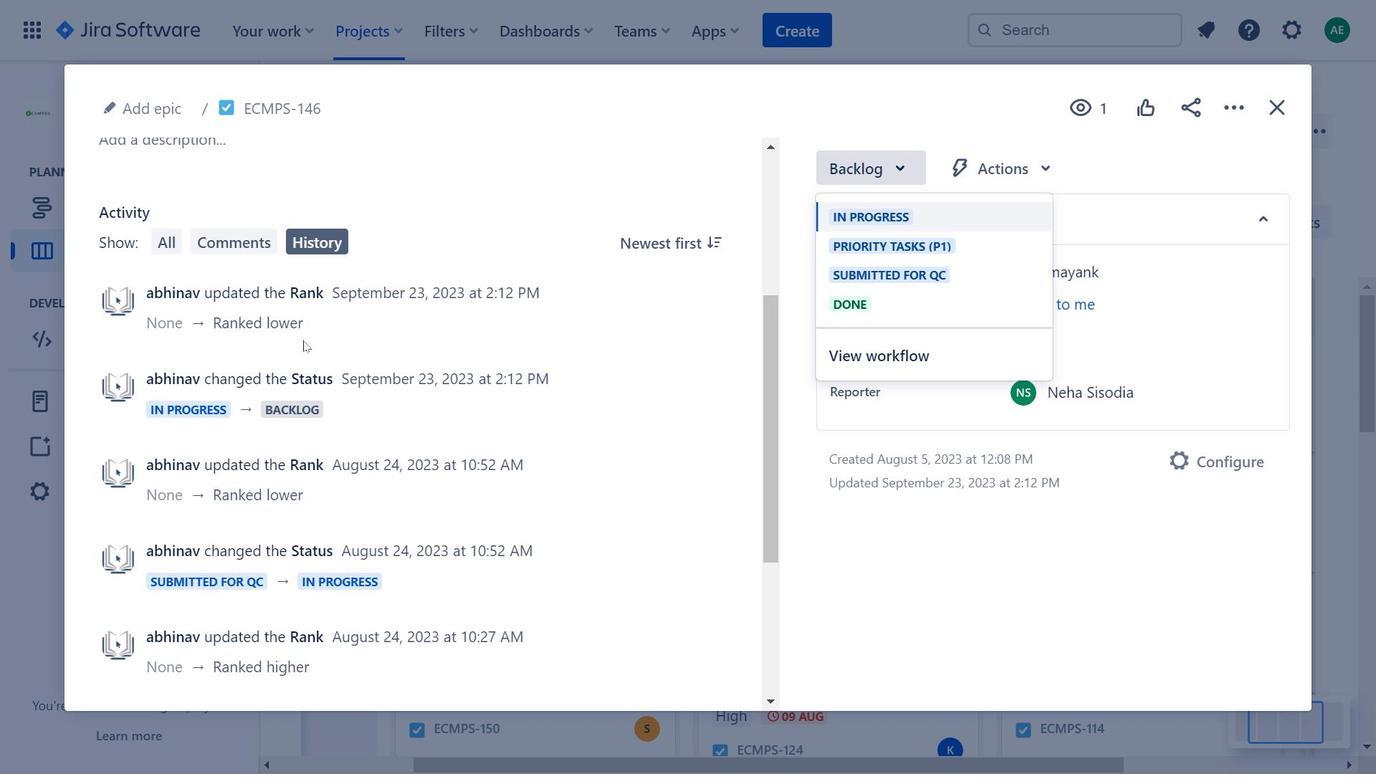 
Action: Mouse scrolled (304, 347) with delta (0, 0)
Screenshot: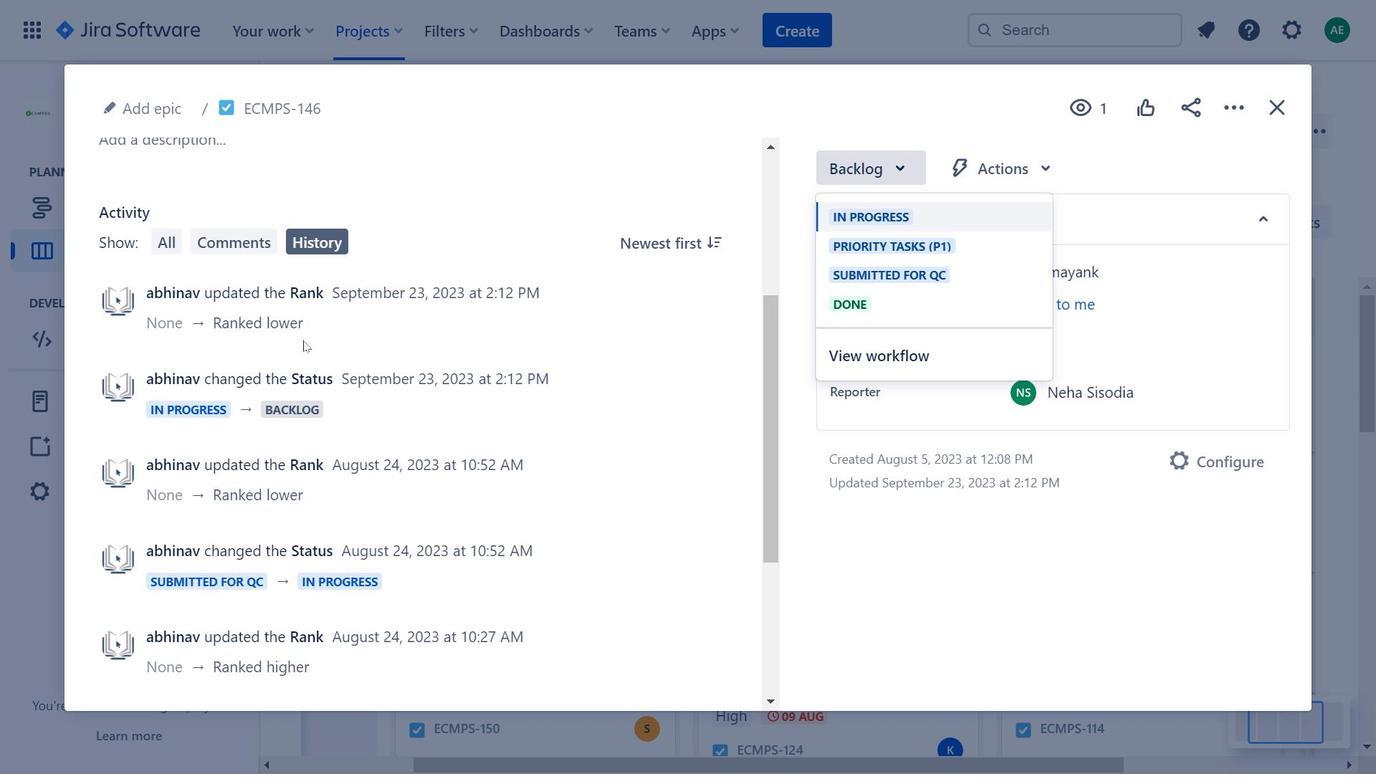 
Action: Mouse moved to (413, 380)
Screenshot: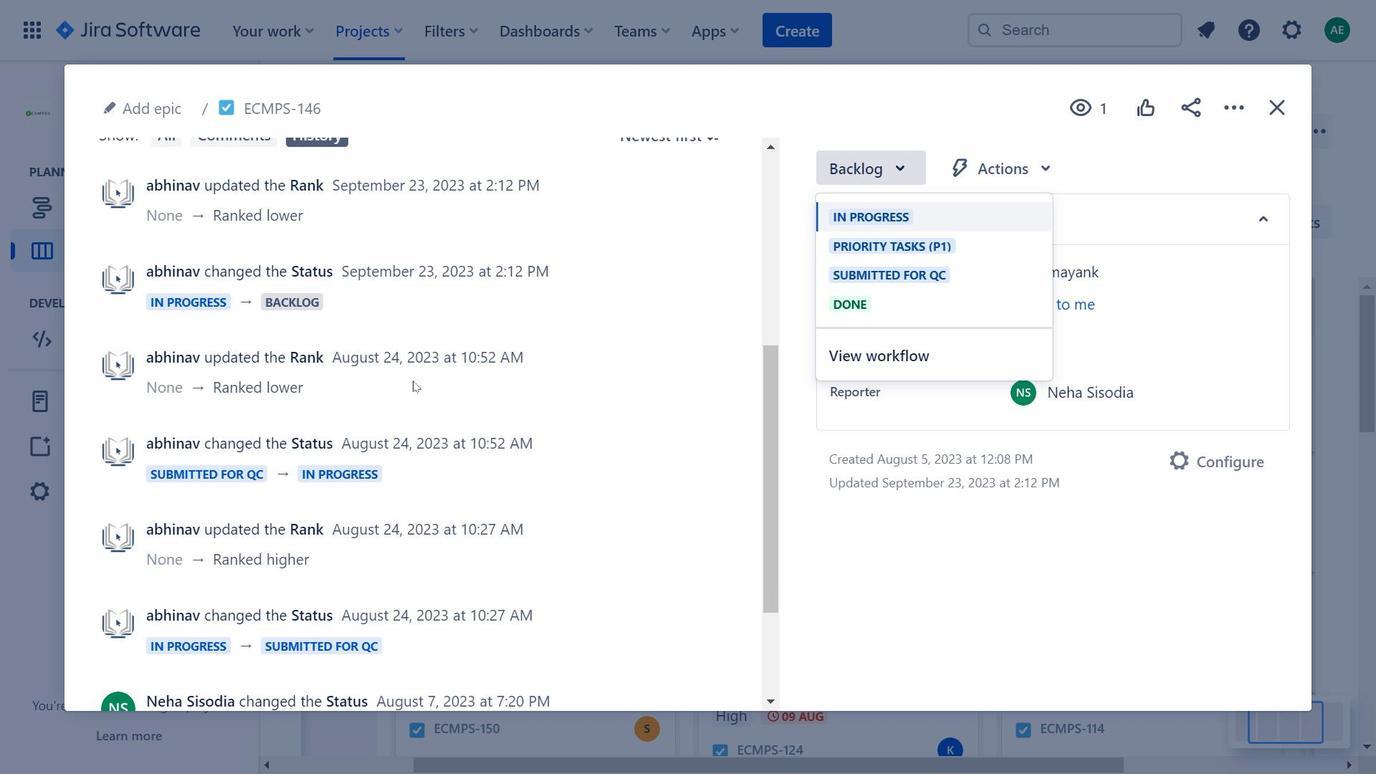 
Action: Mouse scrolled (413, 380) with delta (0, 0)
Screenshot: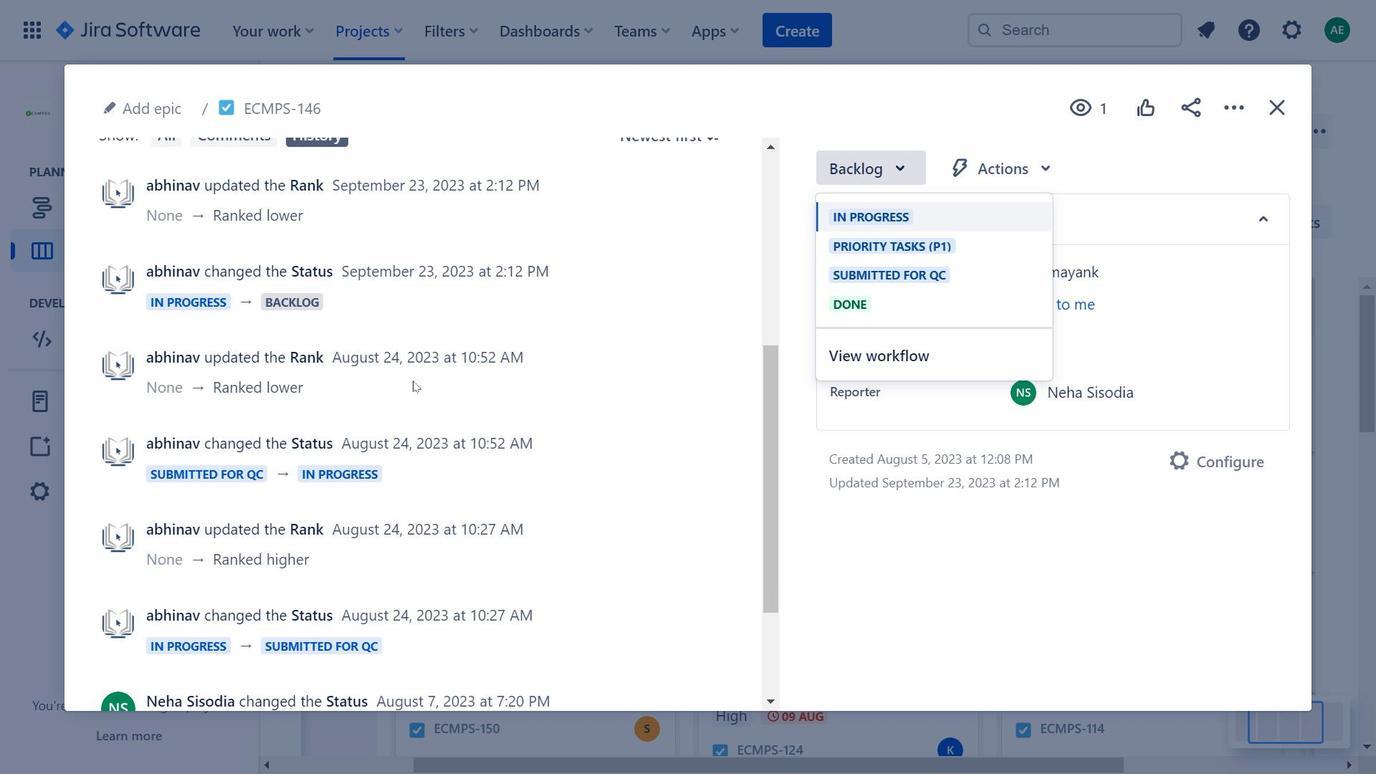 
Action: Mouse moved to (407, 367)
Screenshot: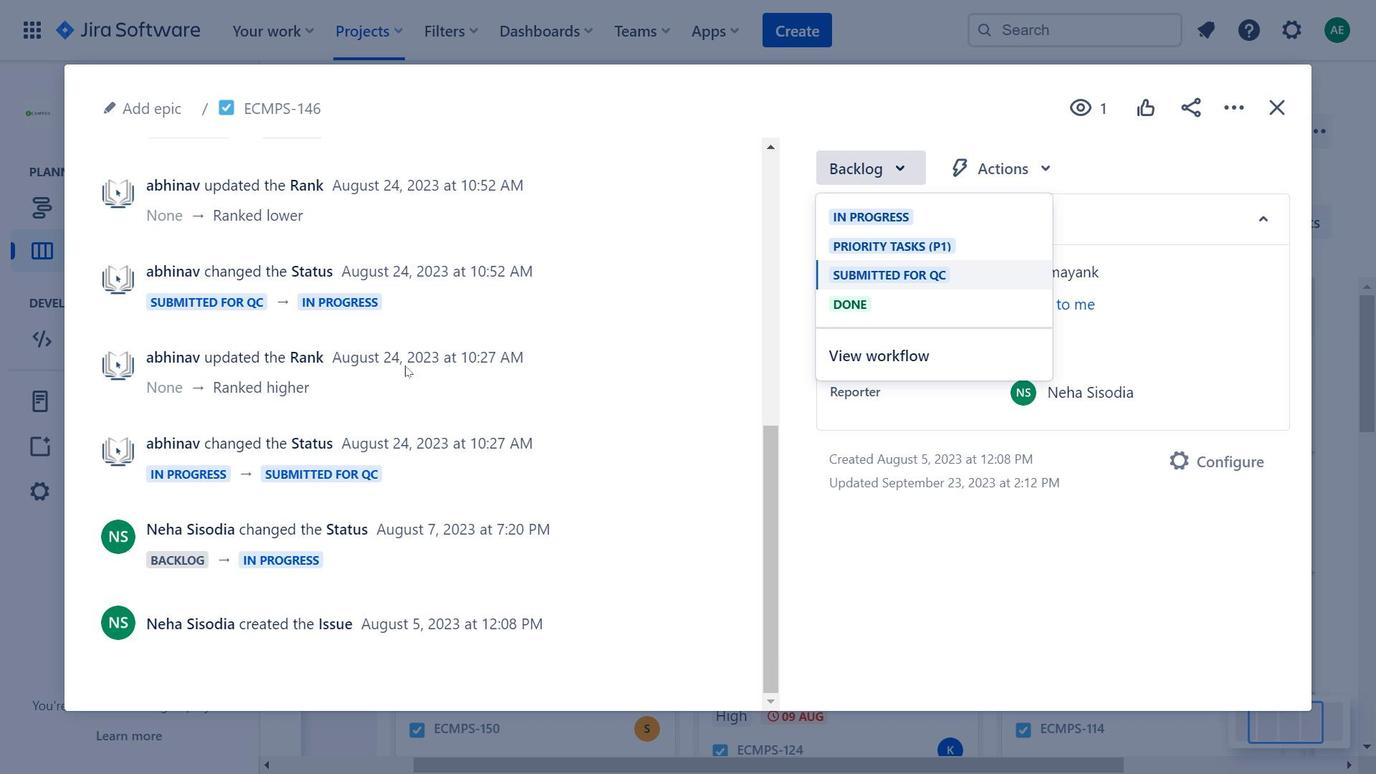
Action: Mouse scrolled (407, 366) with delta (0, 0)
Screenshot: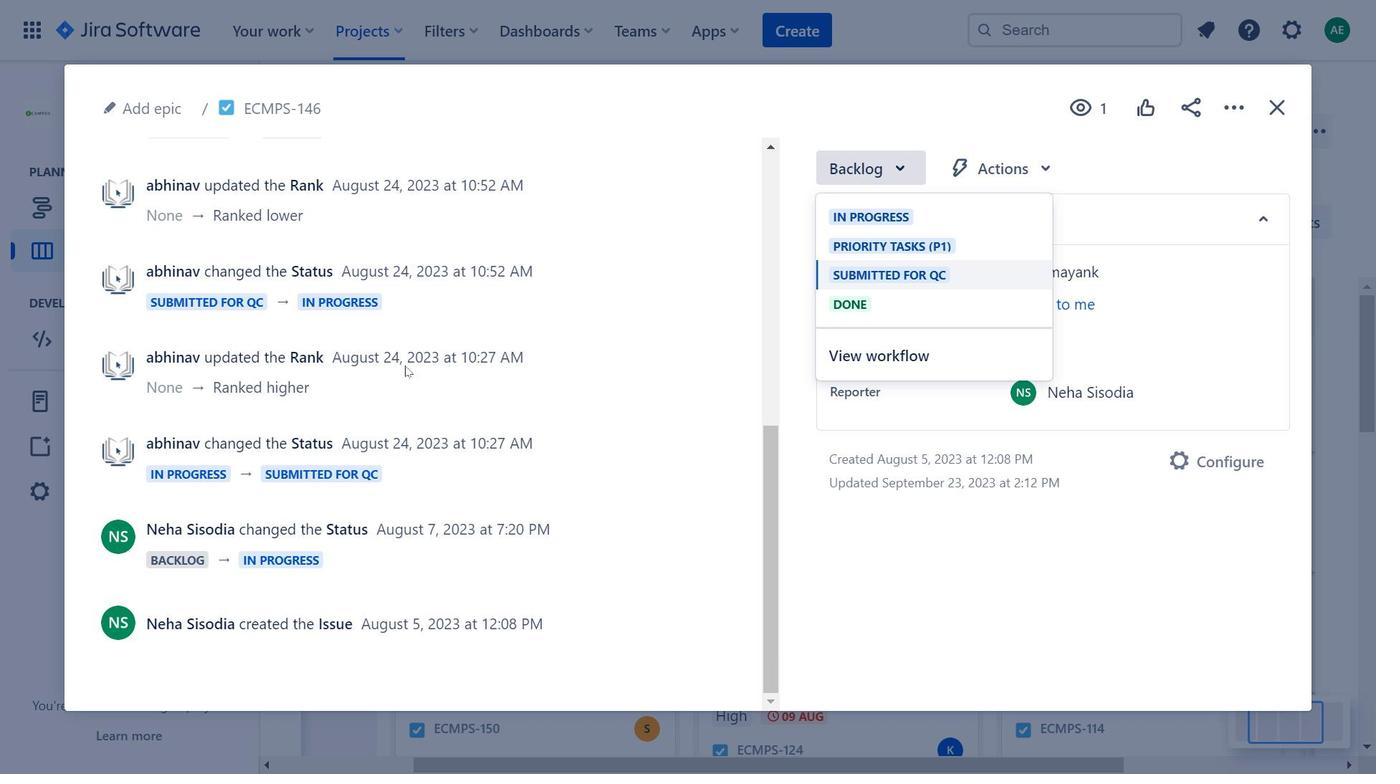 
Action: Mouse moved to (405, 365)
Screenshot: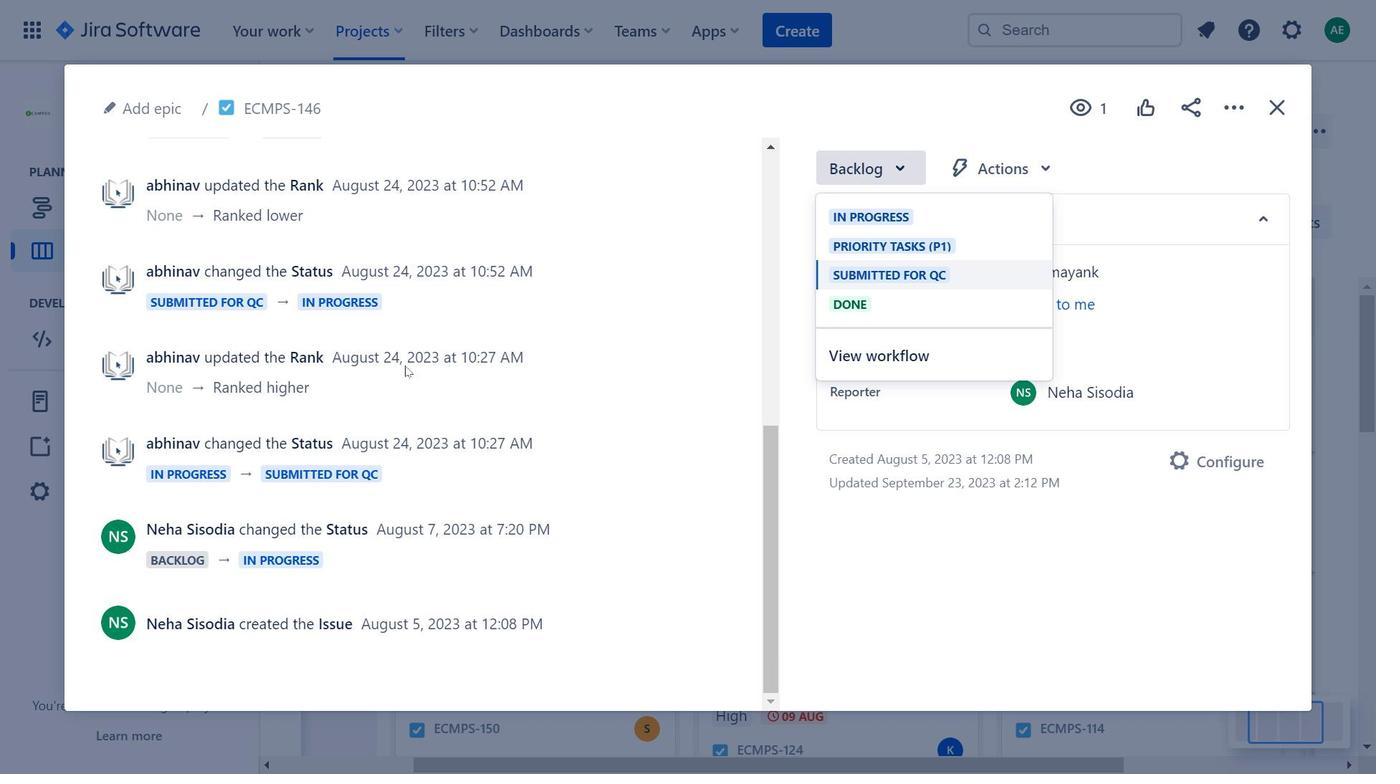 
Action: Mouse scrolled (405, 365) with delta (0, 0)
Screenshot: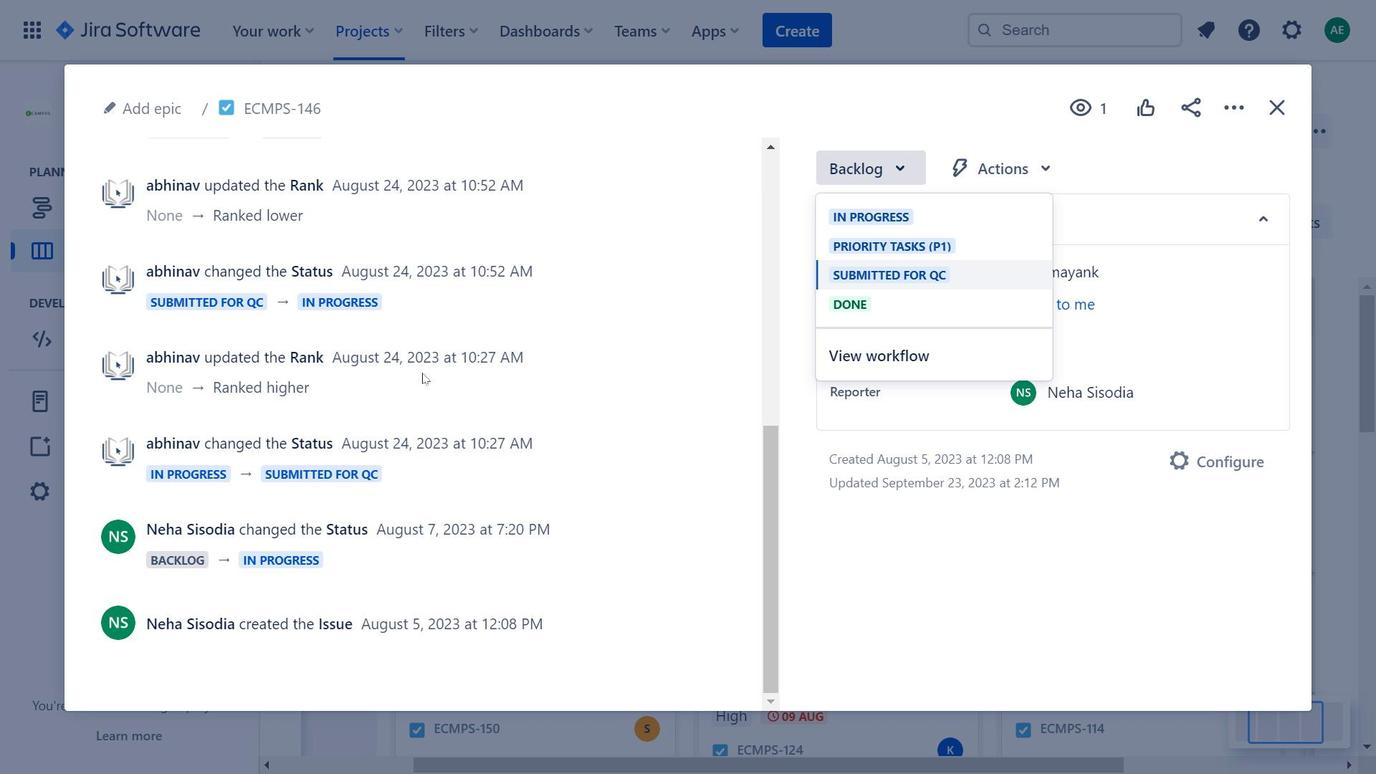 
Action: Mouse moved to (423, 372)
Screenshot: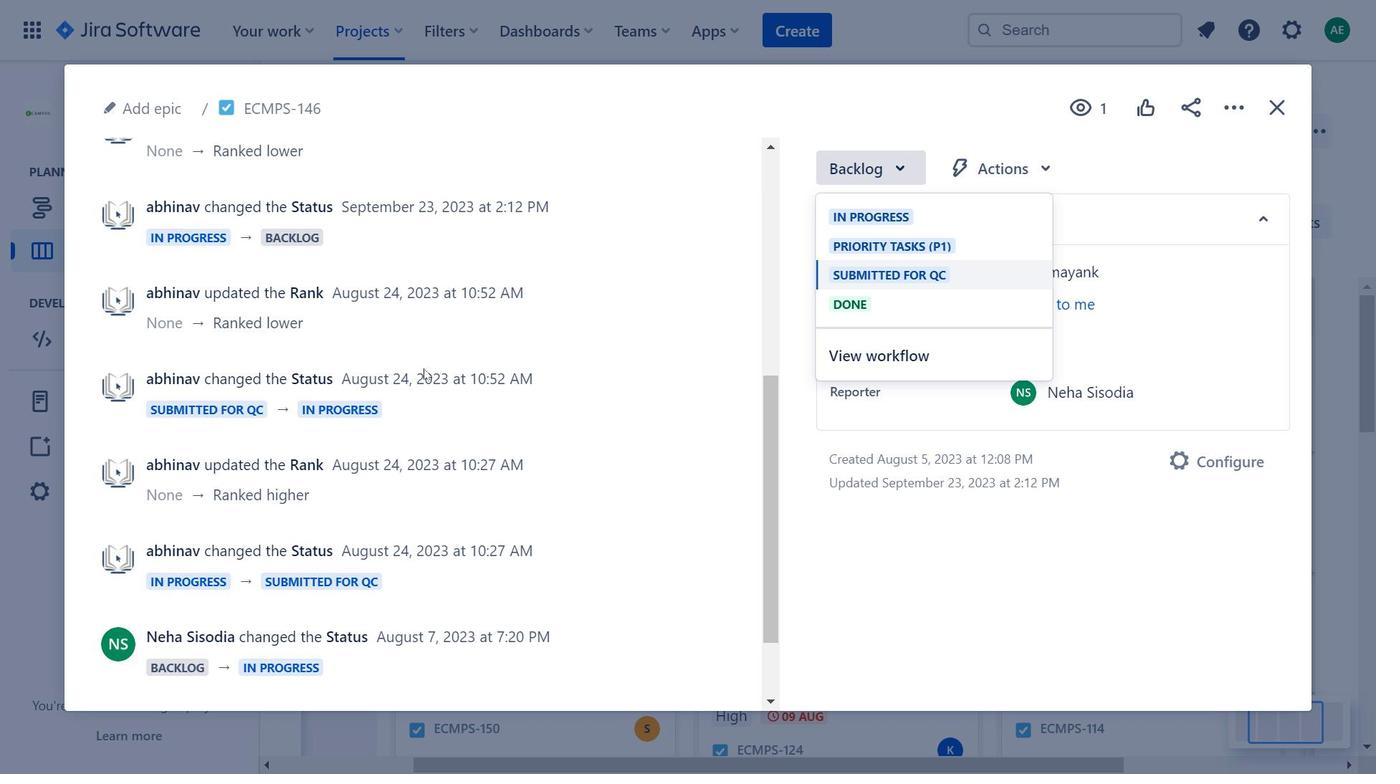 
Action: Mouse scrolled (423, 373) with delta (0, 0)
Screenshot: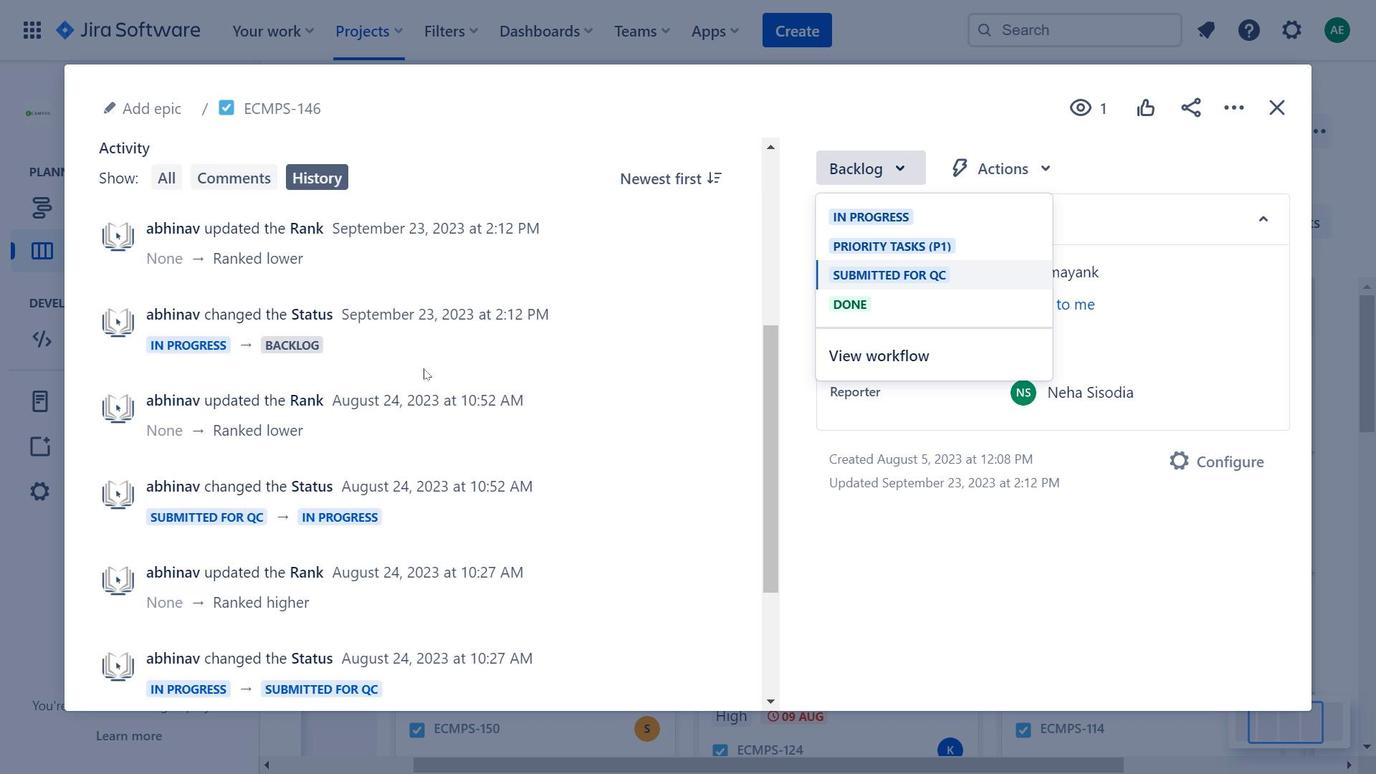 
Action: Mouse moved to (423, 368)
Screenshot: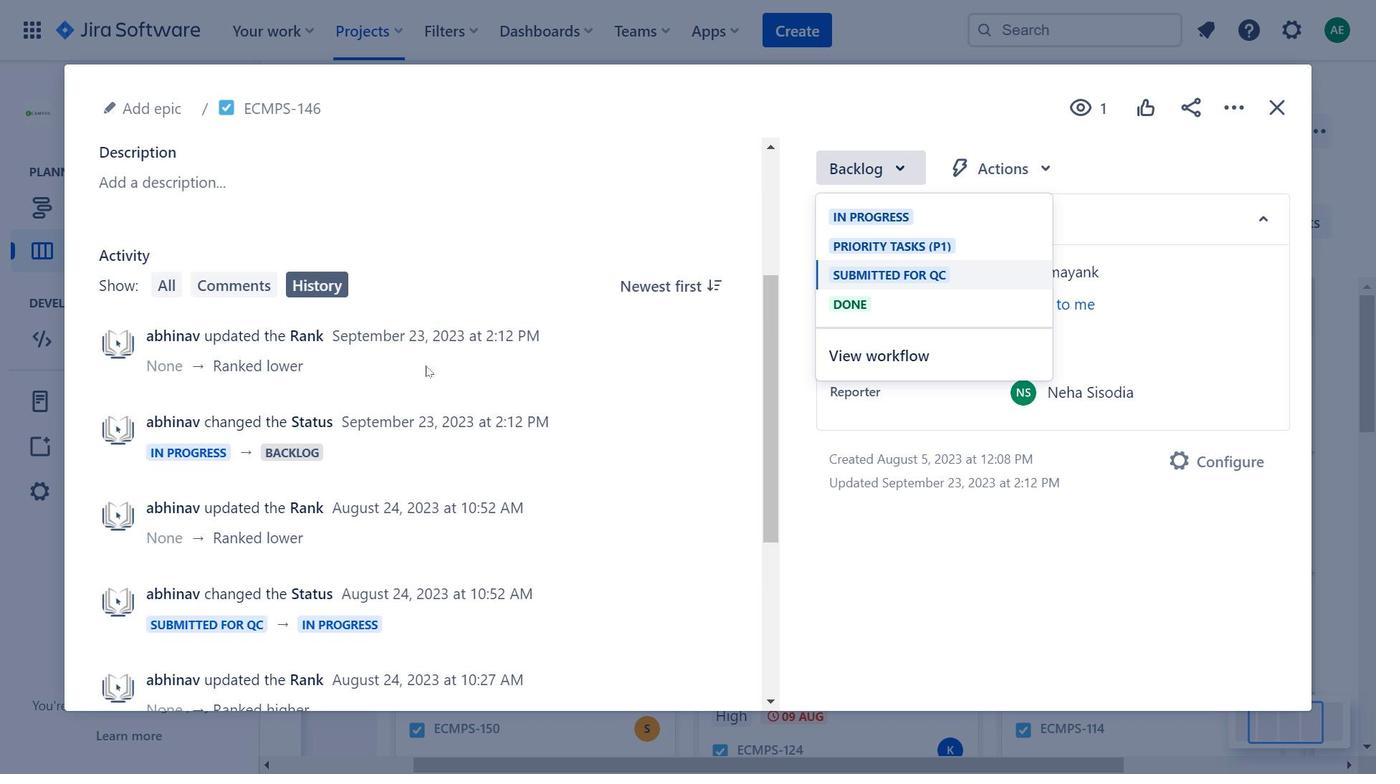 
Action: Mouse scrolled (423, 369) with delta (0, 0)
Screenshot: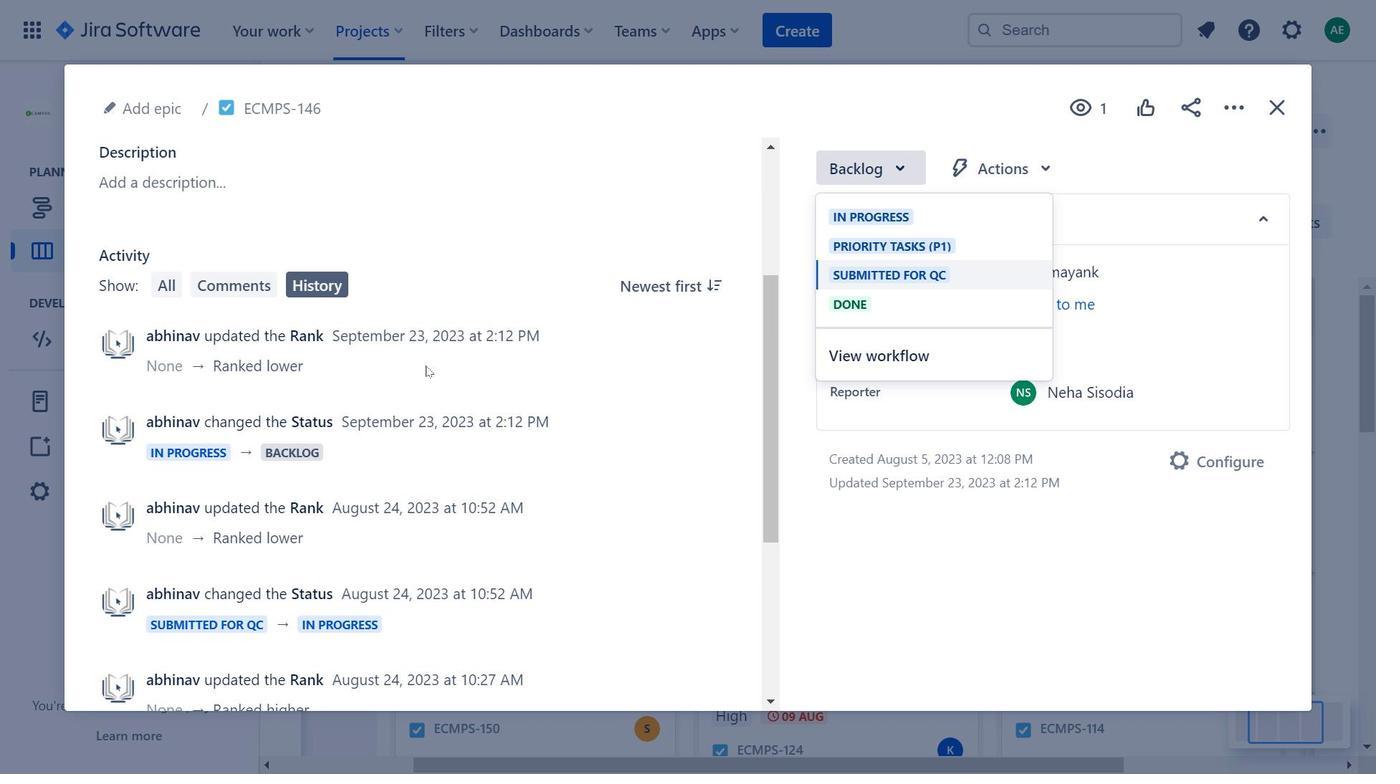 
Action: Mouse scrolled (423, 369) with delta (0, 0)
Screenshot: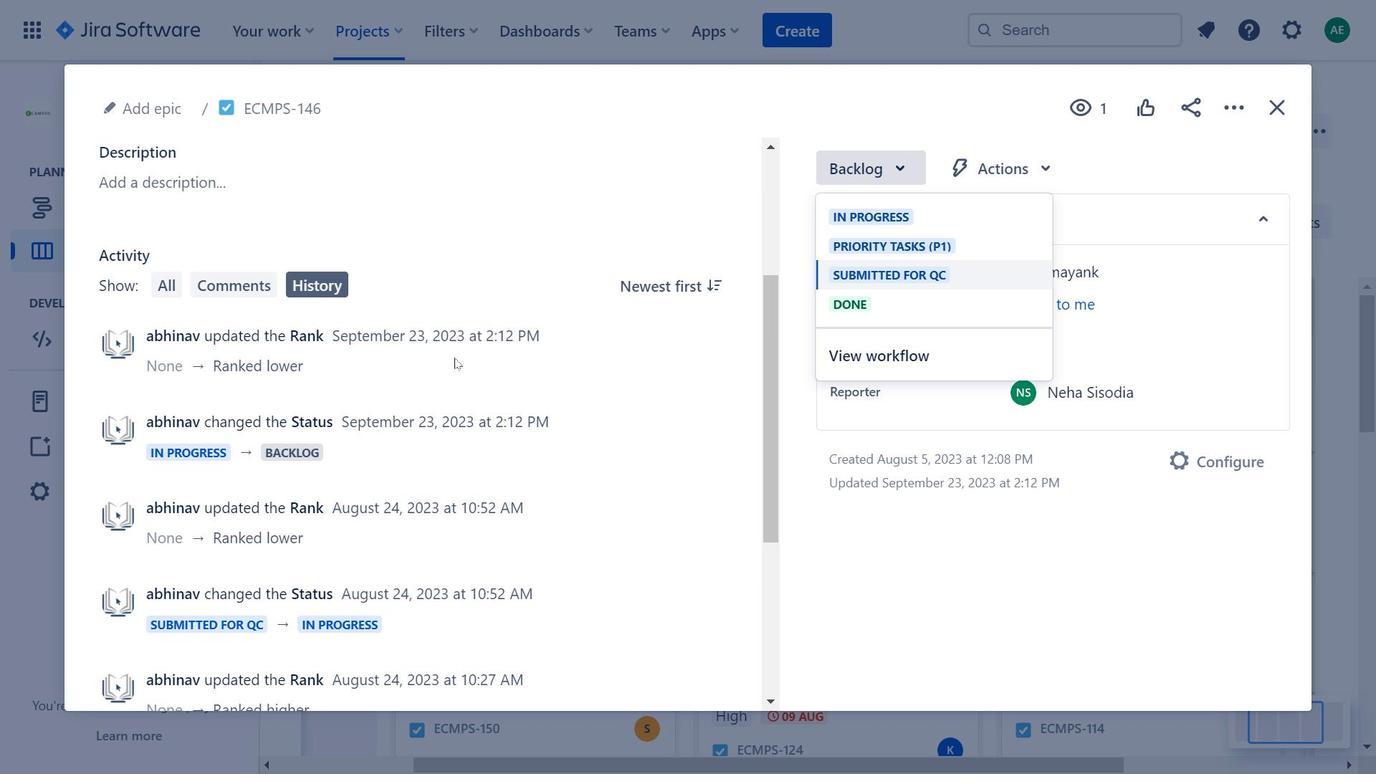 
Action: Mouse moved to (1029, 166)
Screenshot: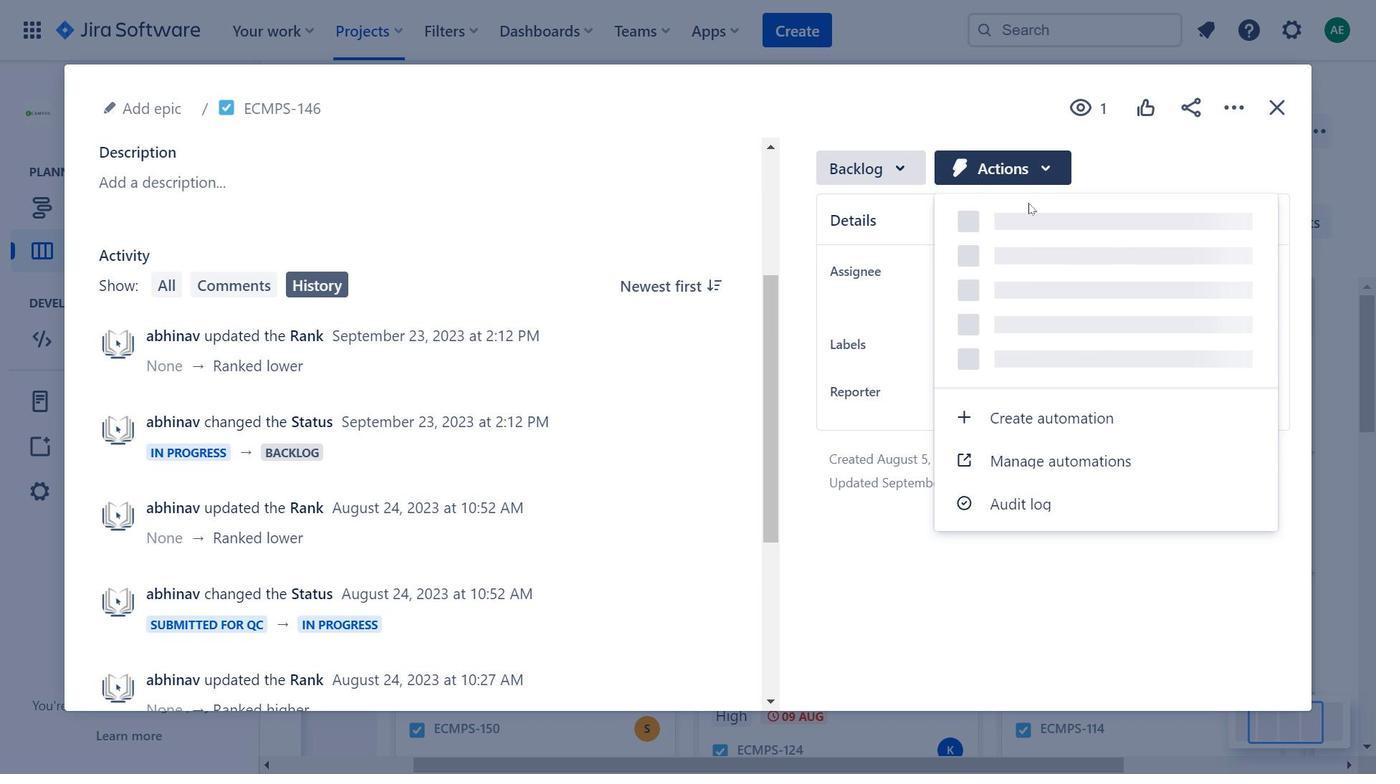 
Action: Mouse pressed left at (1029, 166)
Screenshot: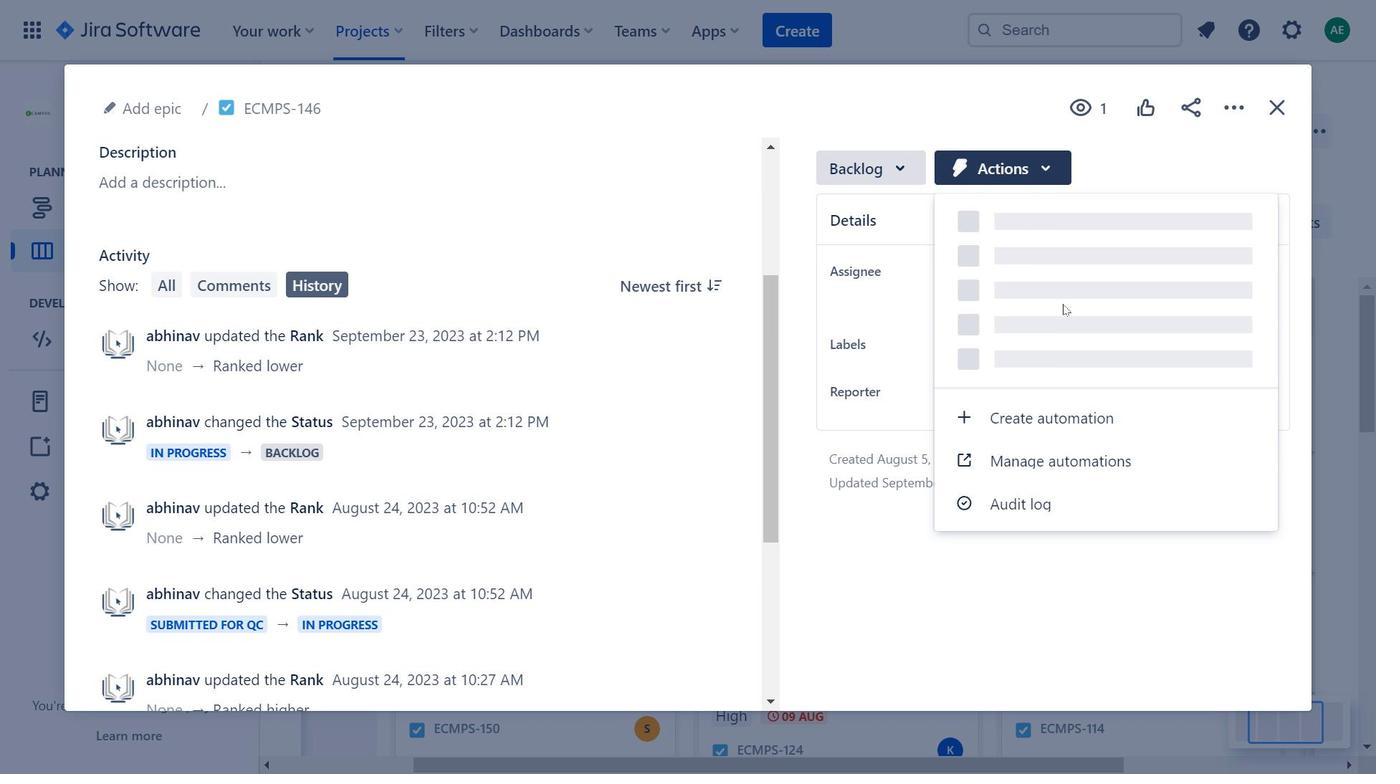 
Action: Mouse moved to (300, 537)
Screenshot: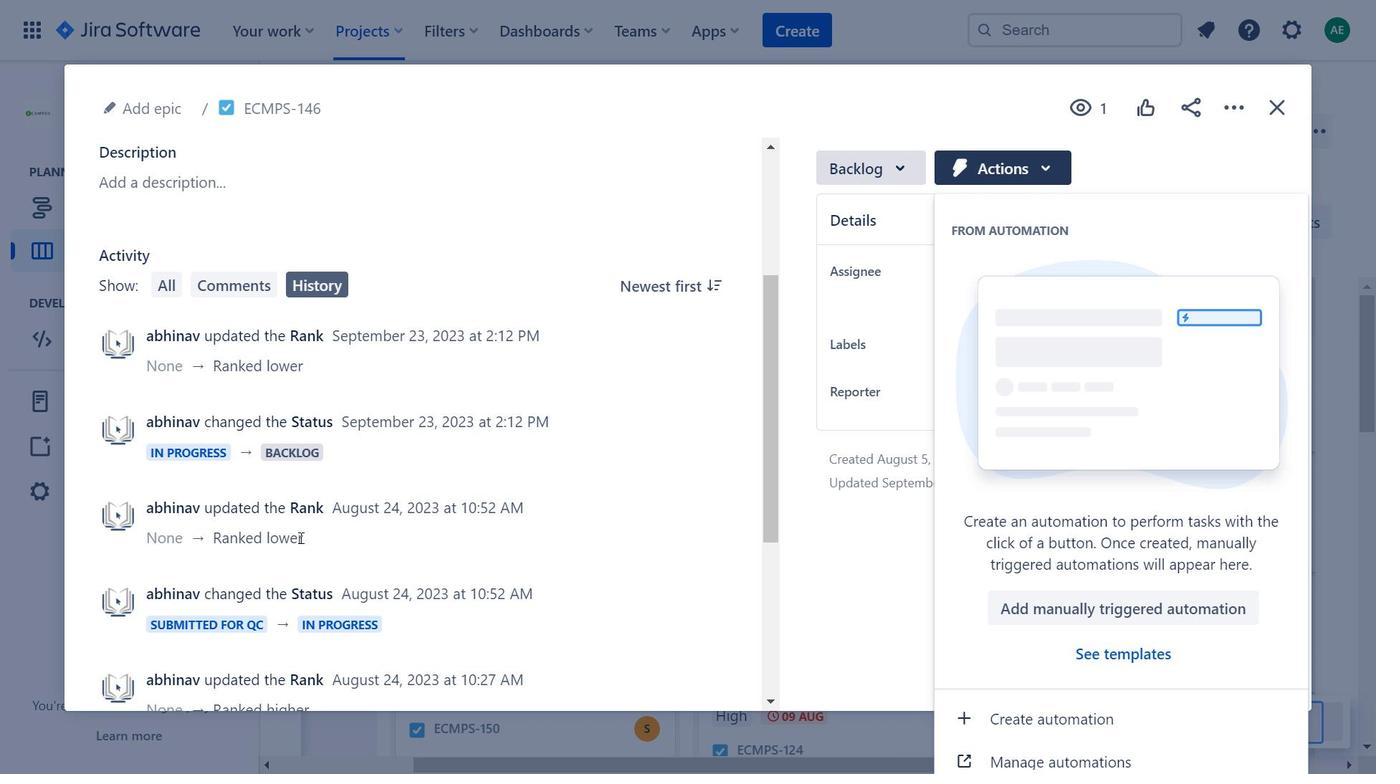 
Action: Mouse scrolled (300, 538) with delta (0, 0)
Screenshot: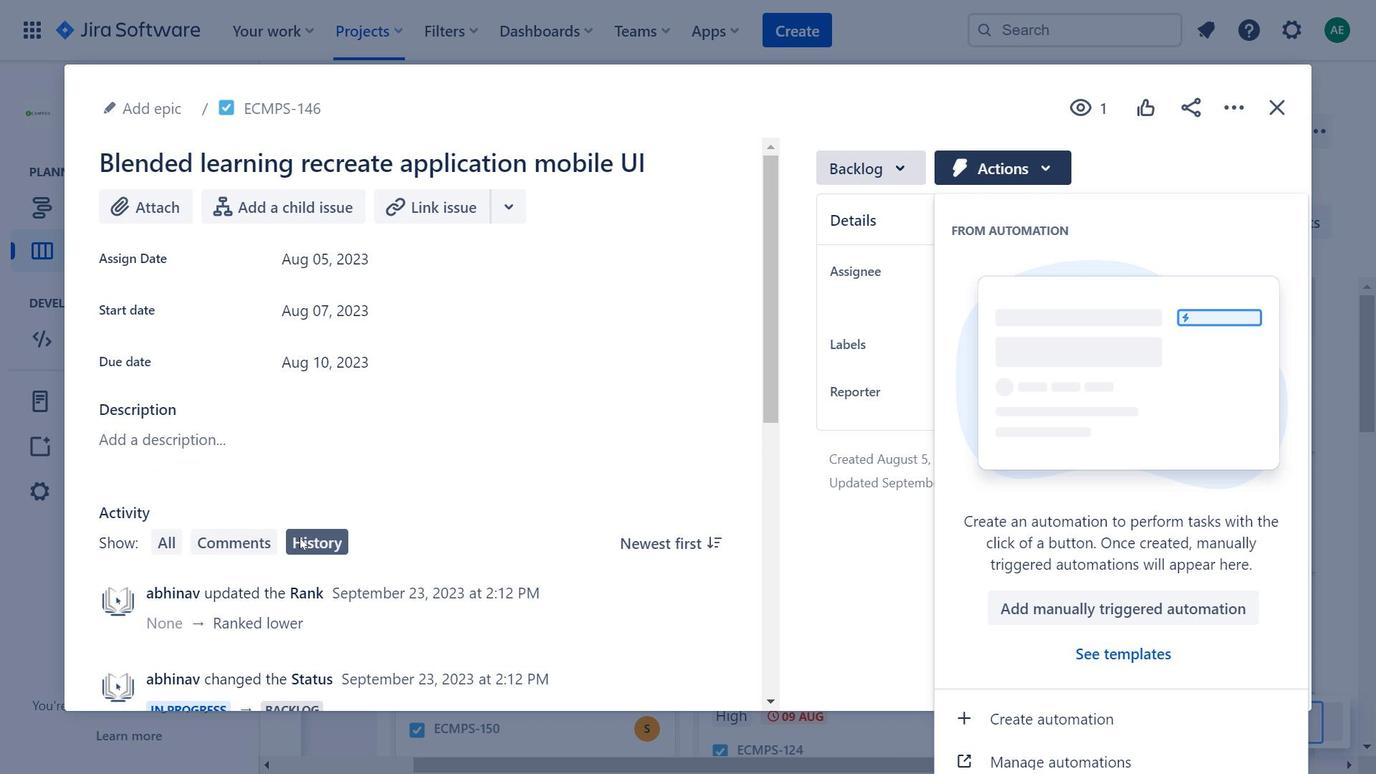 
Action: Mouse scrolled (300, 538) with delta (0, 0)
Screenshot: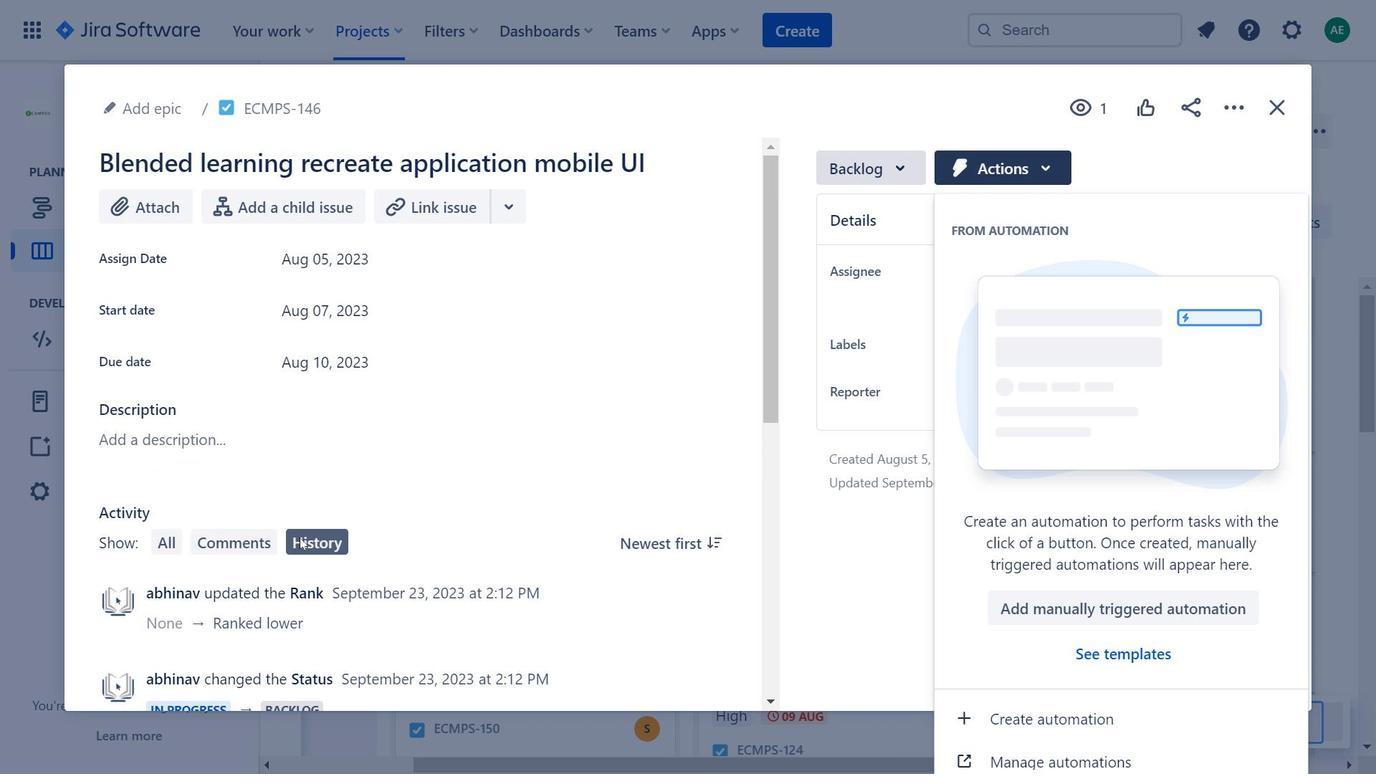 
Action: Mouse scrolled (300, 538) with delta (0, 0)
Screenshot: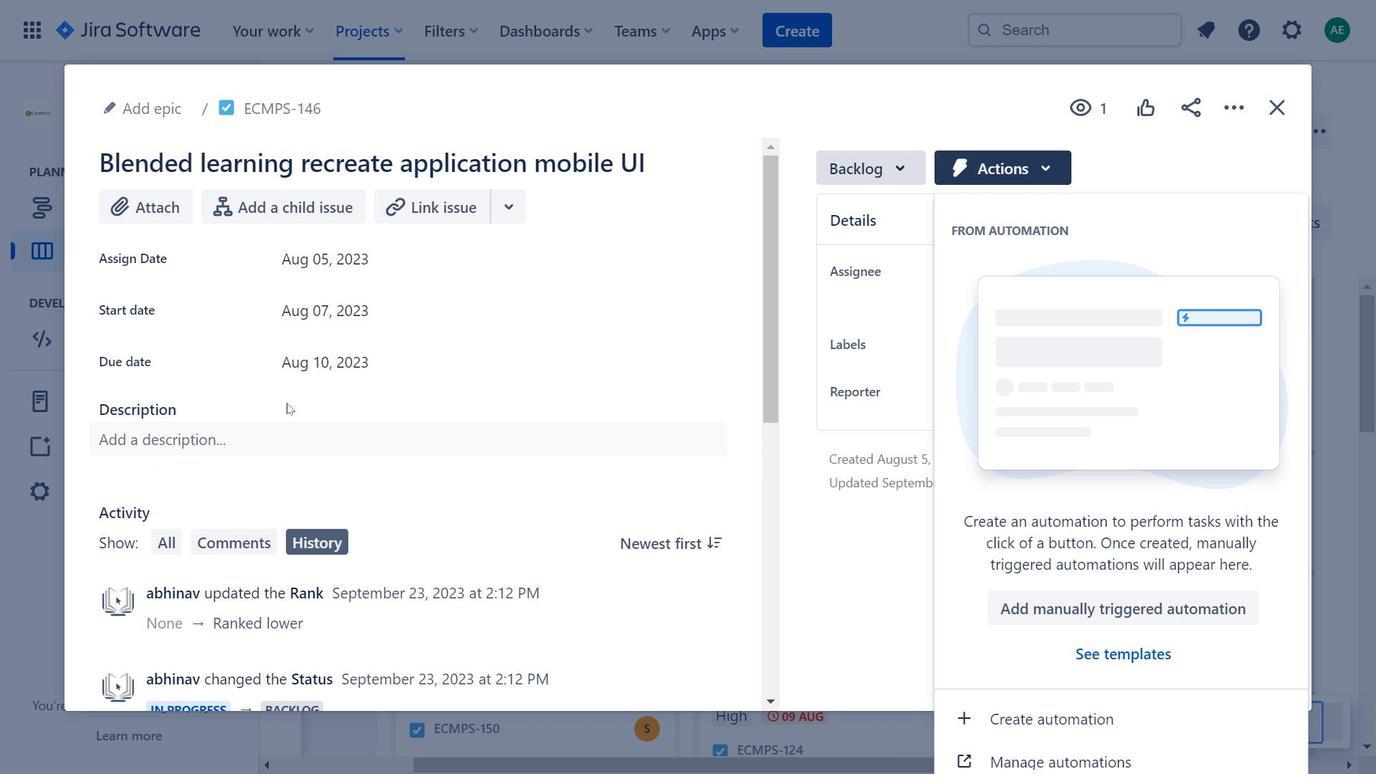 
Action: Mouse scrolled (300, 538) with delta (0, 0)
Screenshot: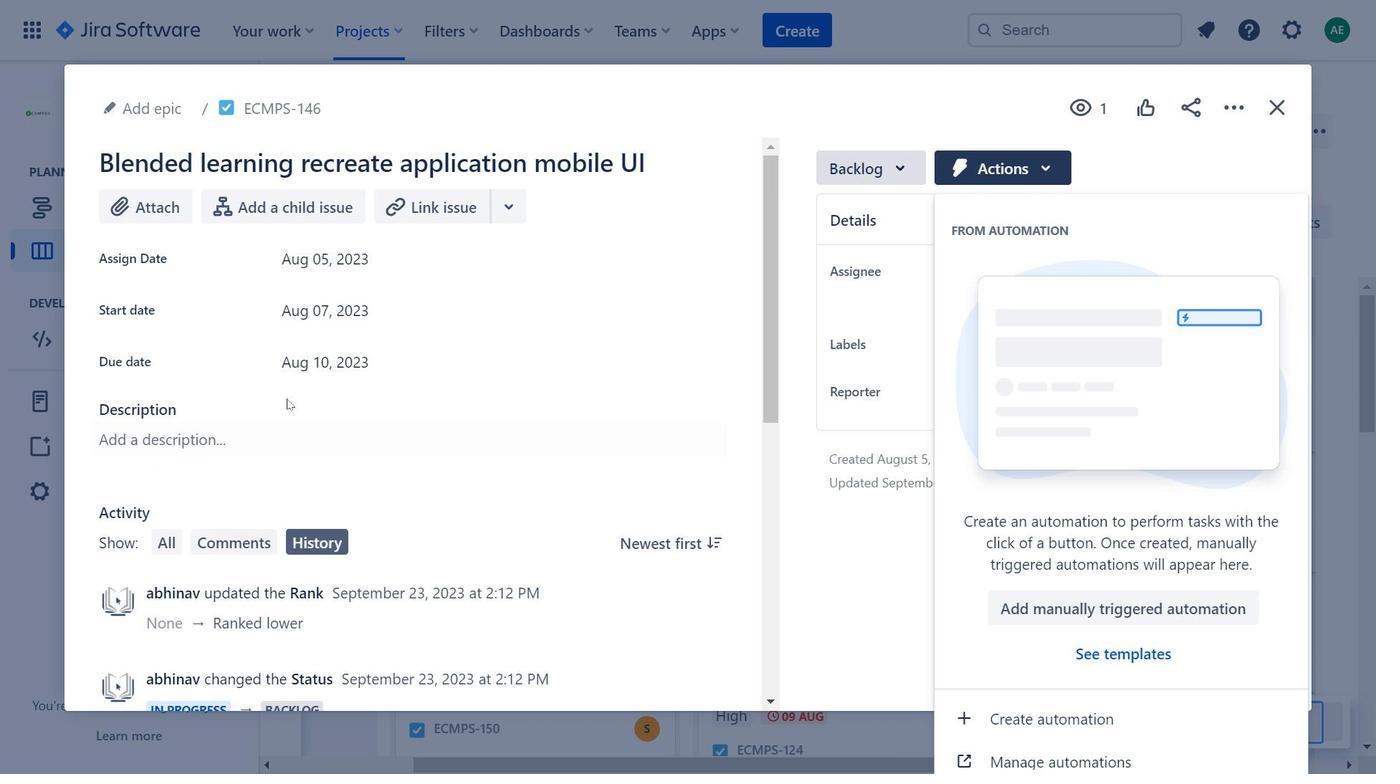 
Action: Mouse moved to (1232, 103)
Screenshot: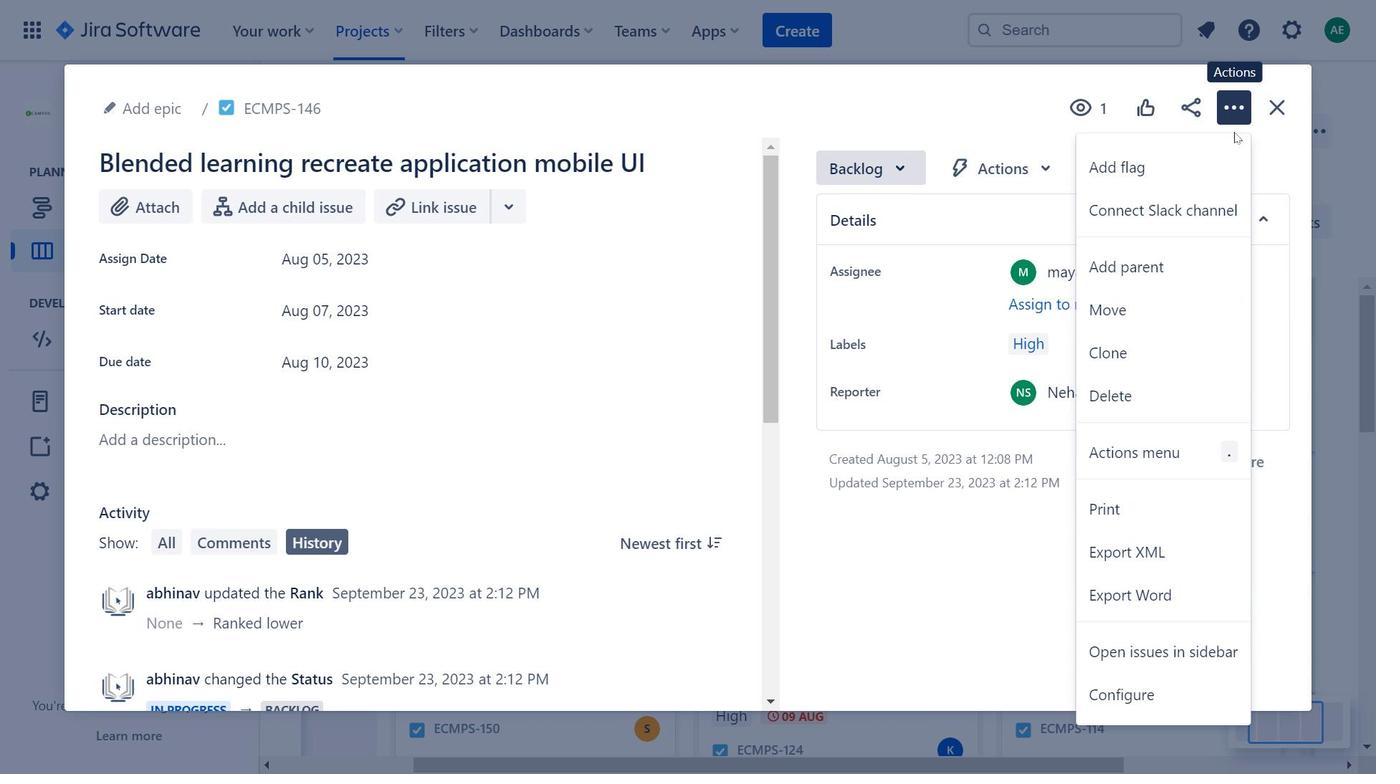 
Action: Mouse pressed left at (1232, 103)
Screenshot: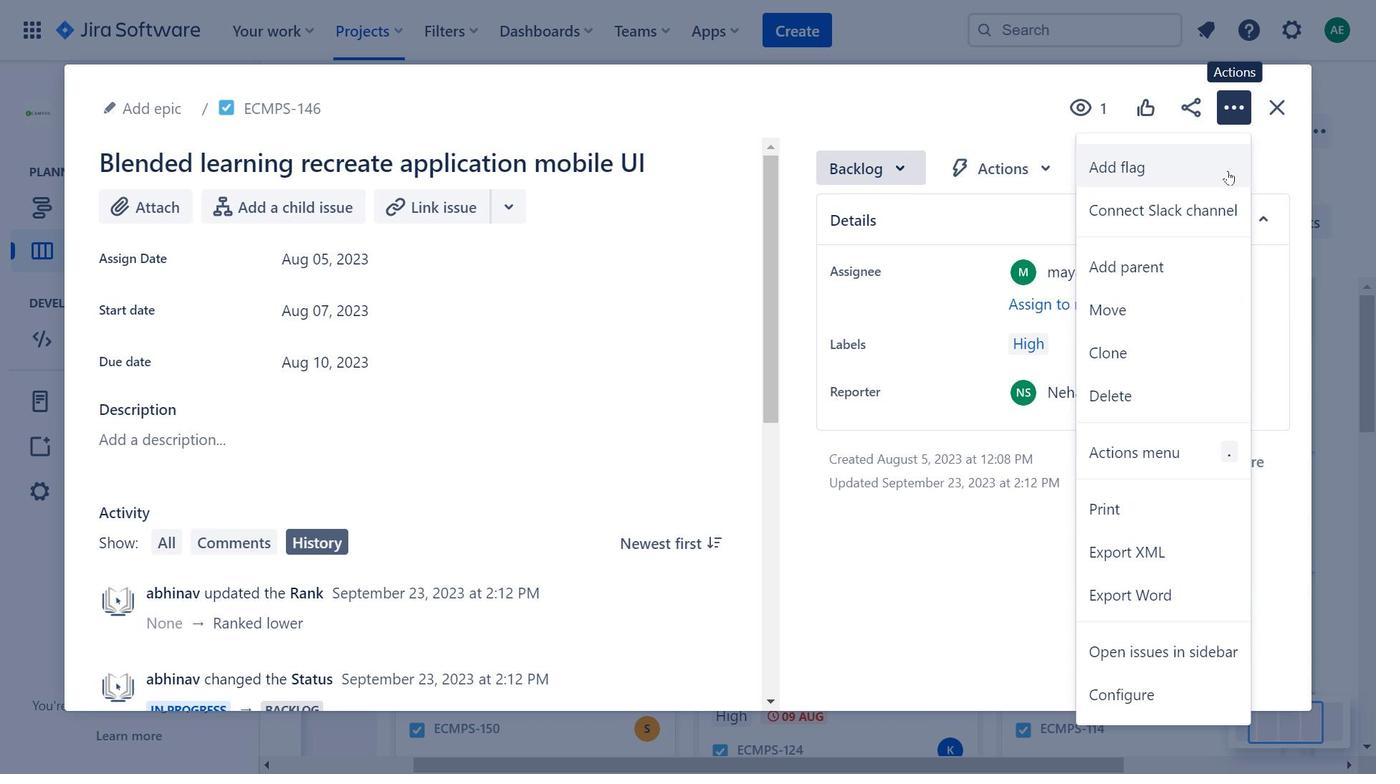 
Action: Mouse moved to (1201, 108)
Screenshot: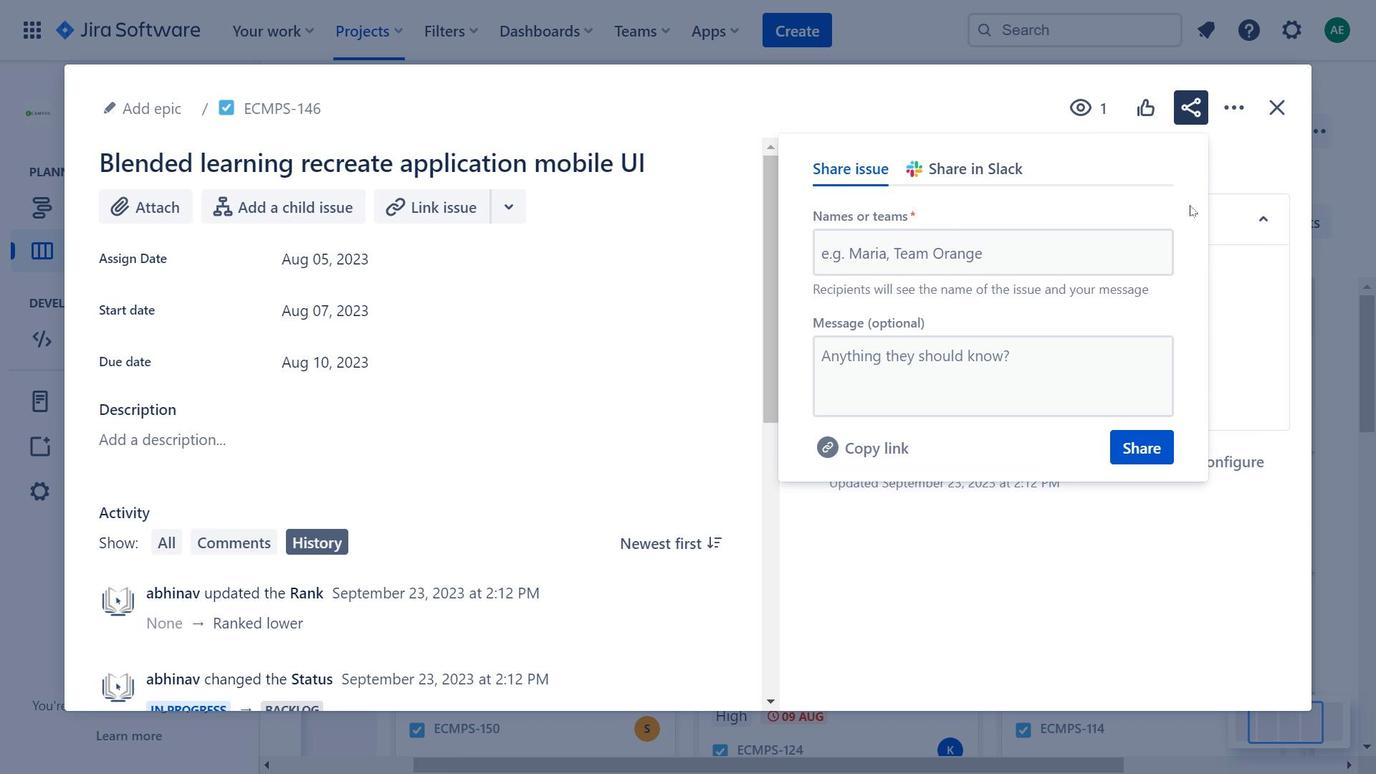 
Action: Mouse pressed left at (1201, 108)
Screenshot: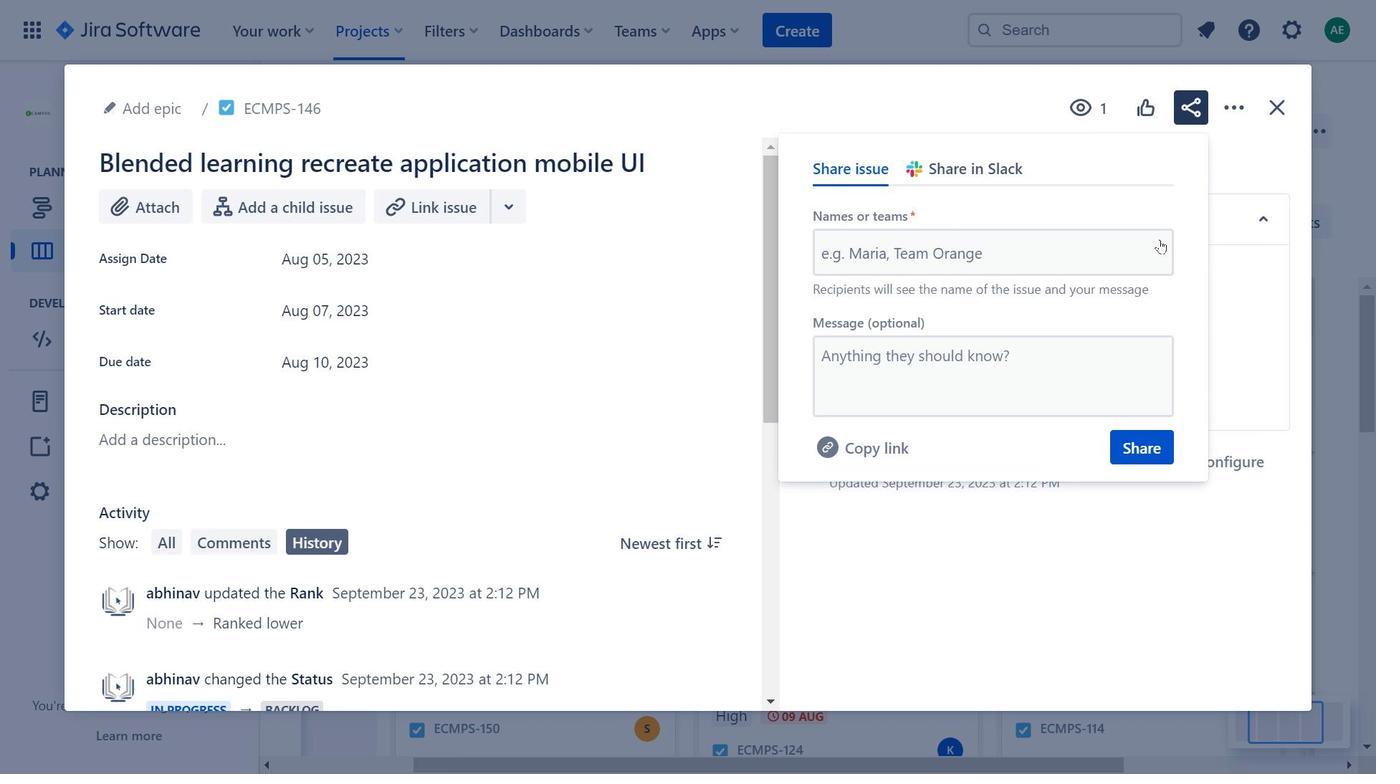 
Action: Mouse moved to (1270, 112)
Screenshot: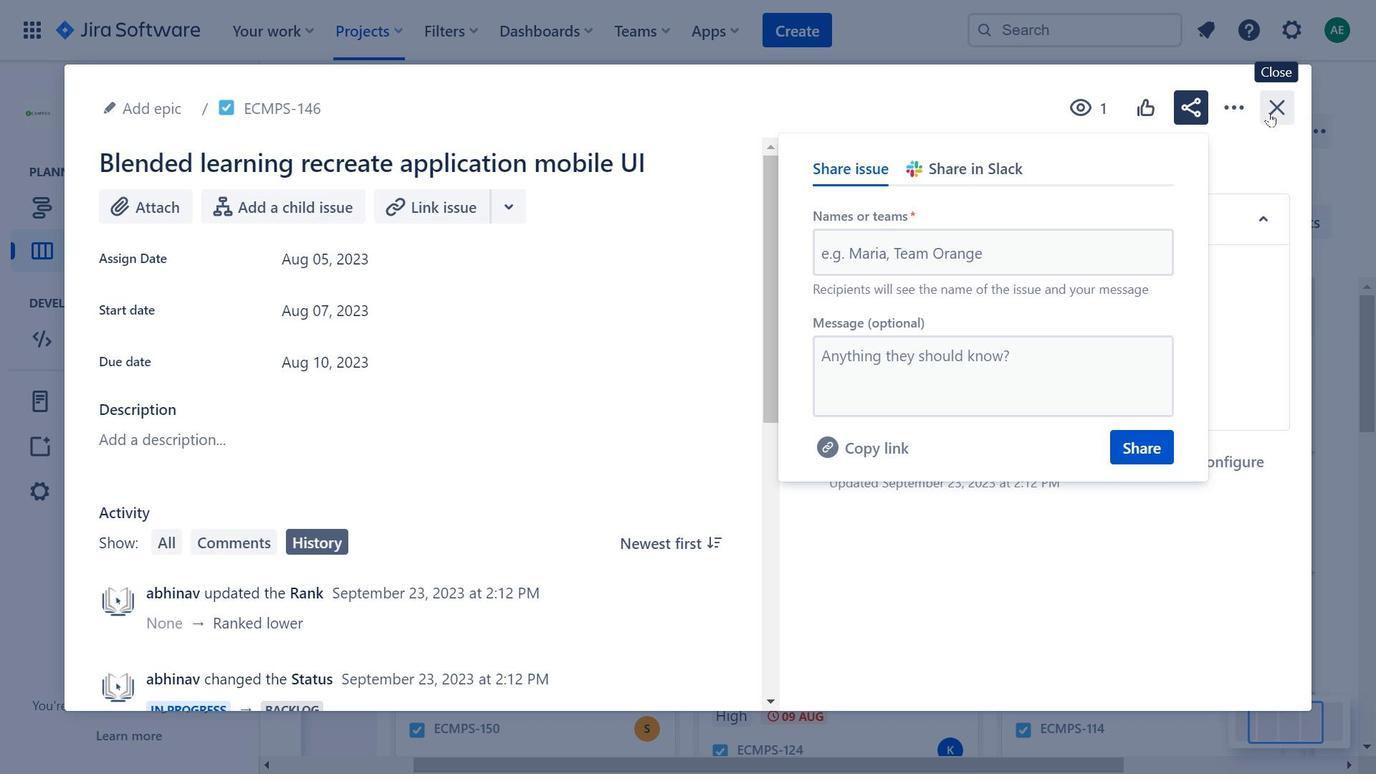 
Action: Mouse pressed left at (1270, 112)
Screenshot: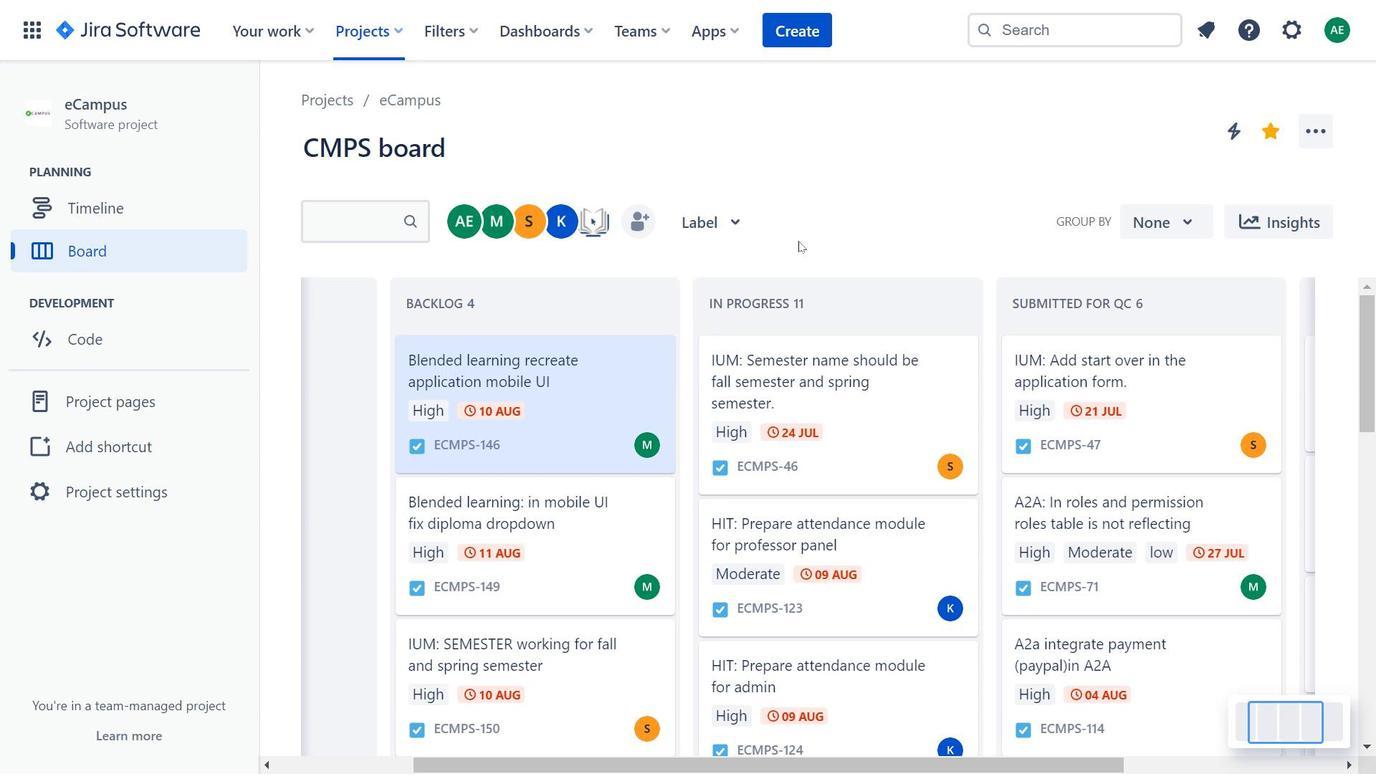 
Action: Mouse moved to (642, 496)
Screenshot: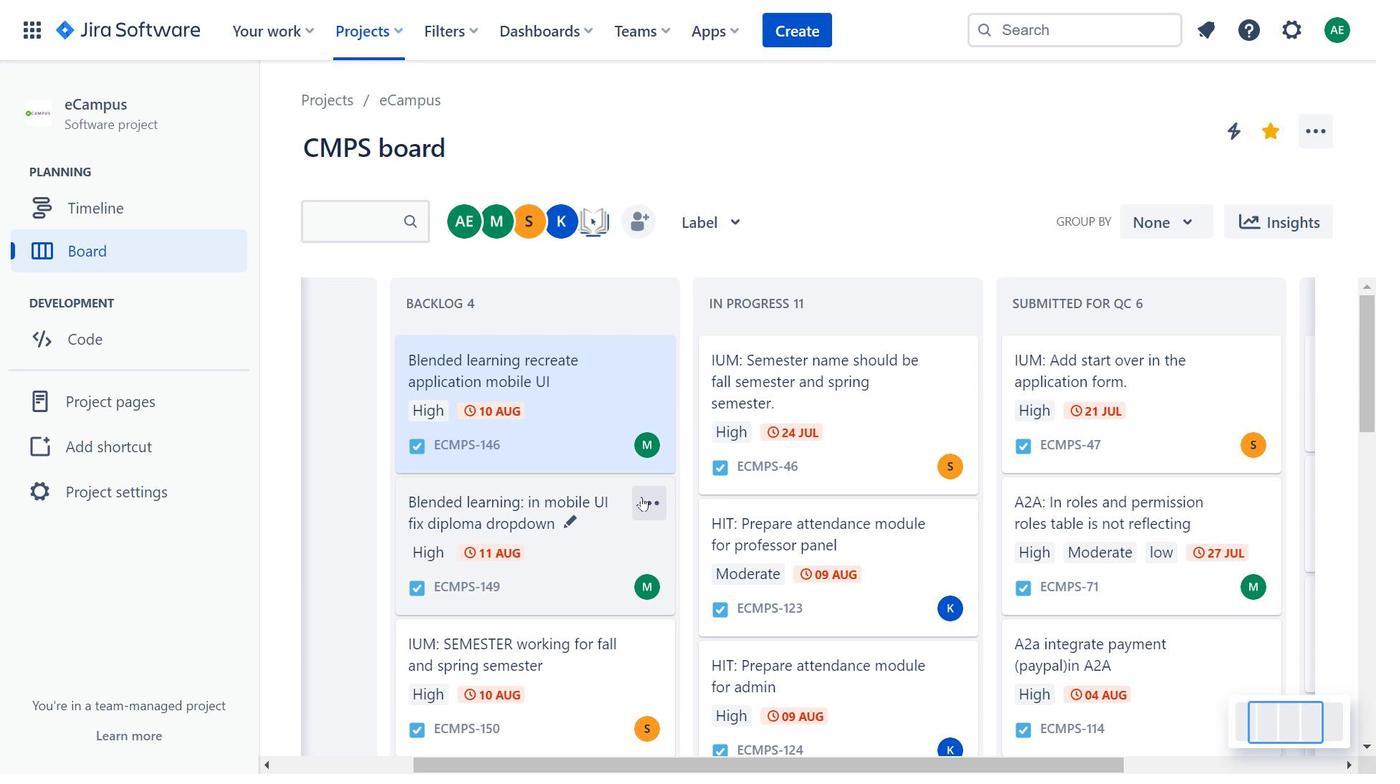 
Action: Mouse scrolled (642, 496) with delta (0, 0)
Screenshot: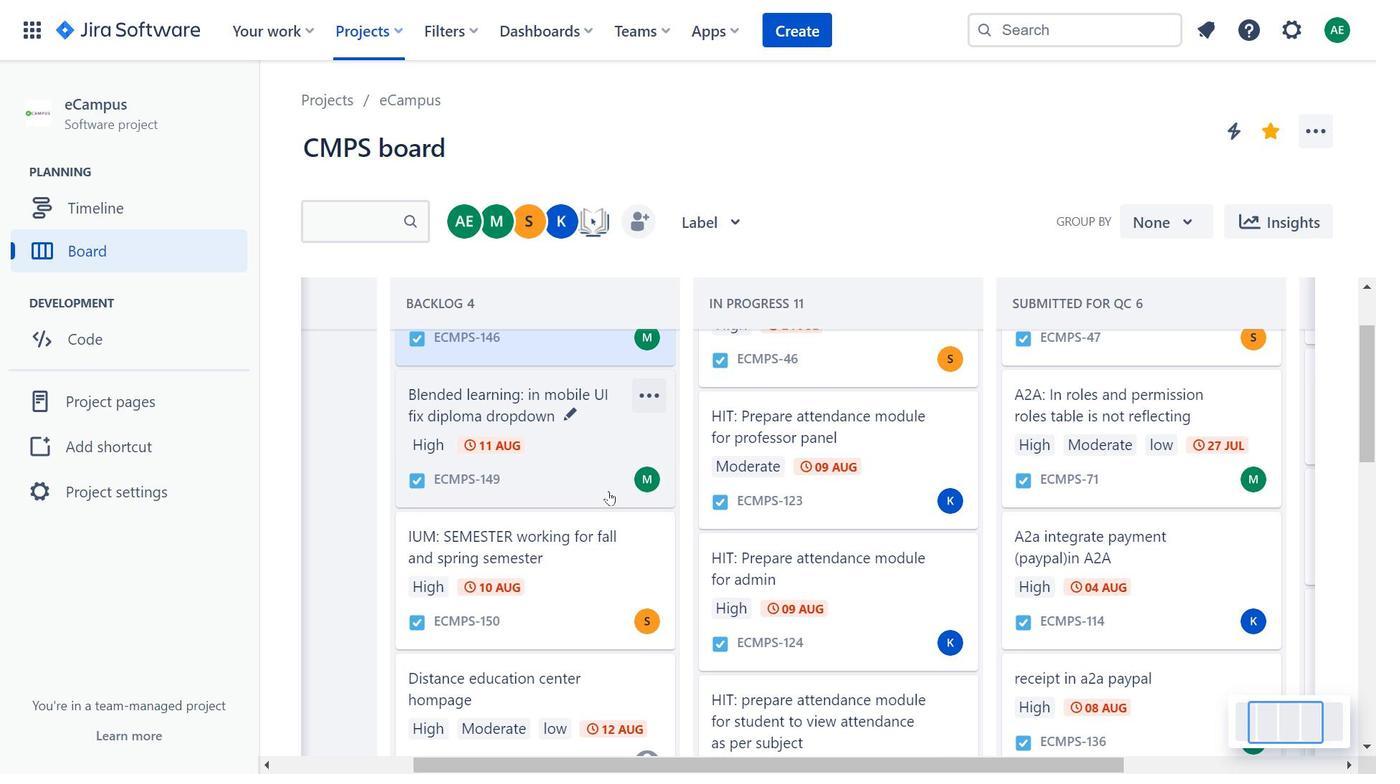 
Action: Mouse moved to (545, 581)
Screenshot: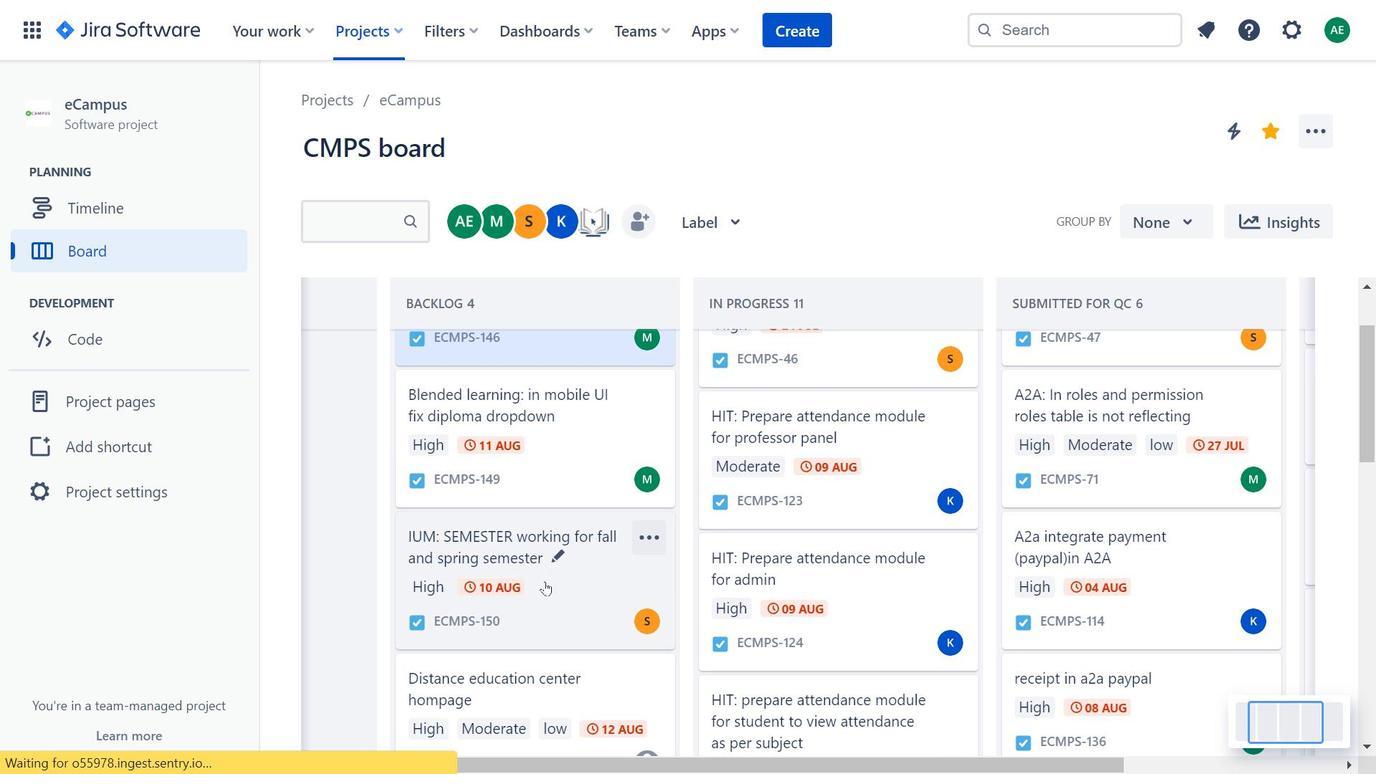 
Action: Mouse pressed left at (545, 581)
Screenshot: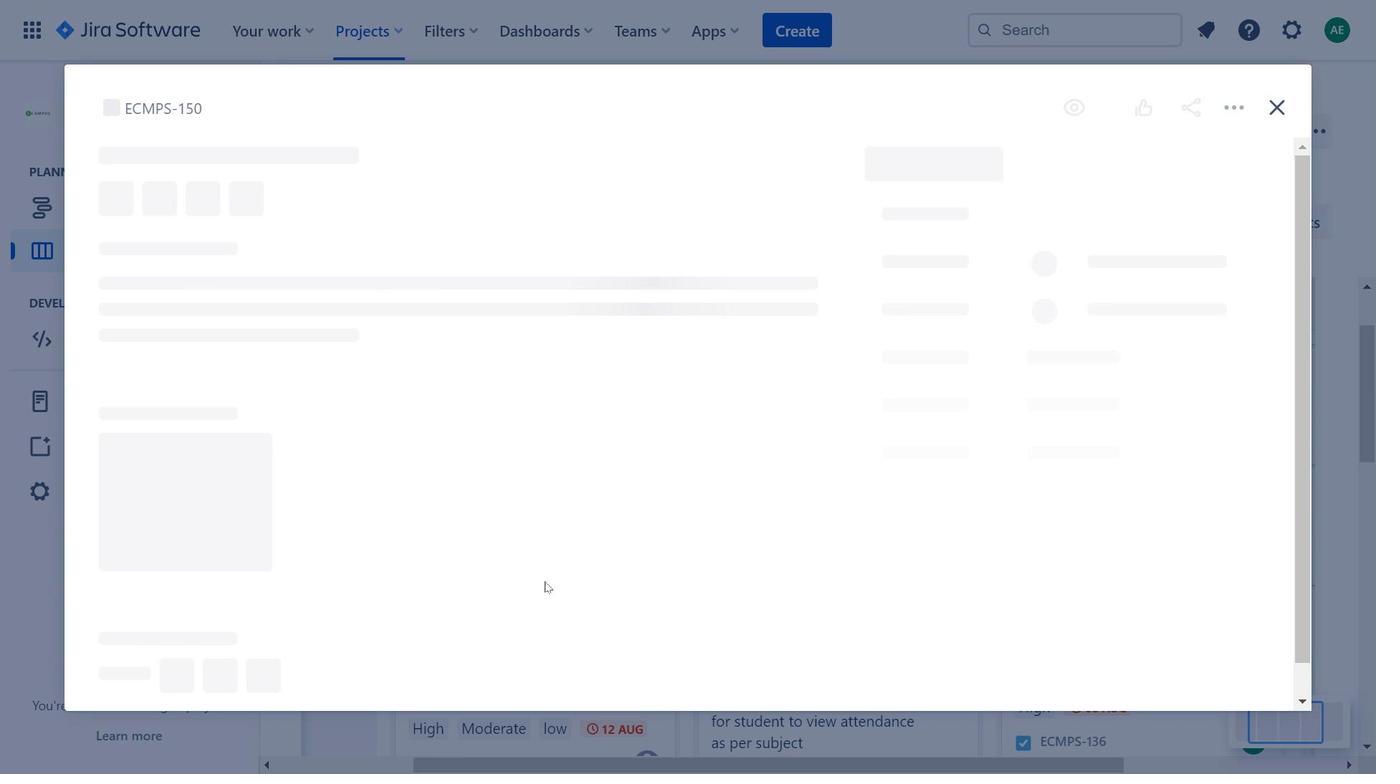 
Action: Mouse moved to (350, 309)
Screenshot: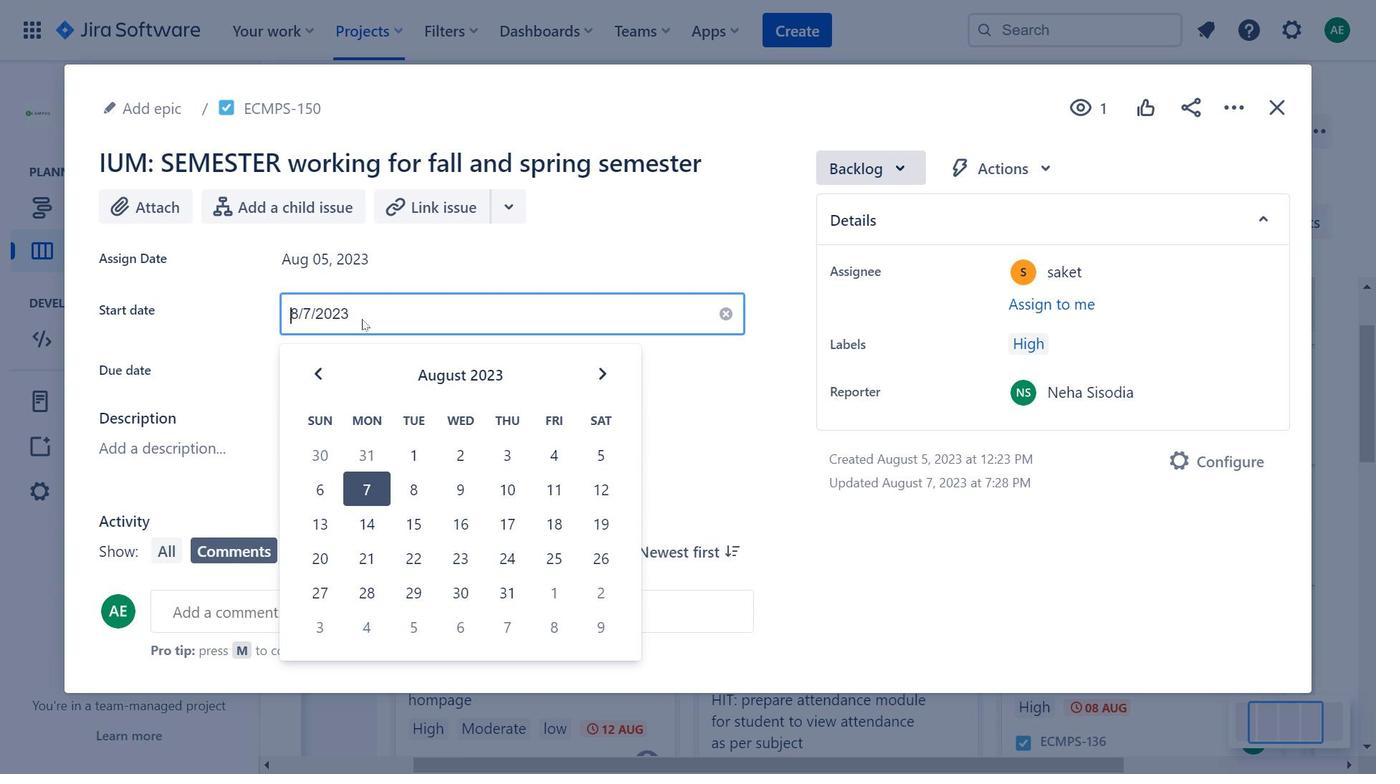 
Action: Mouse pressed left at (350, 309)
Screenshot: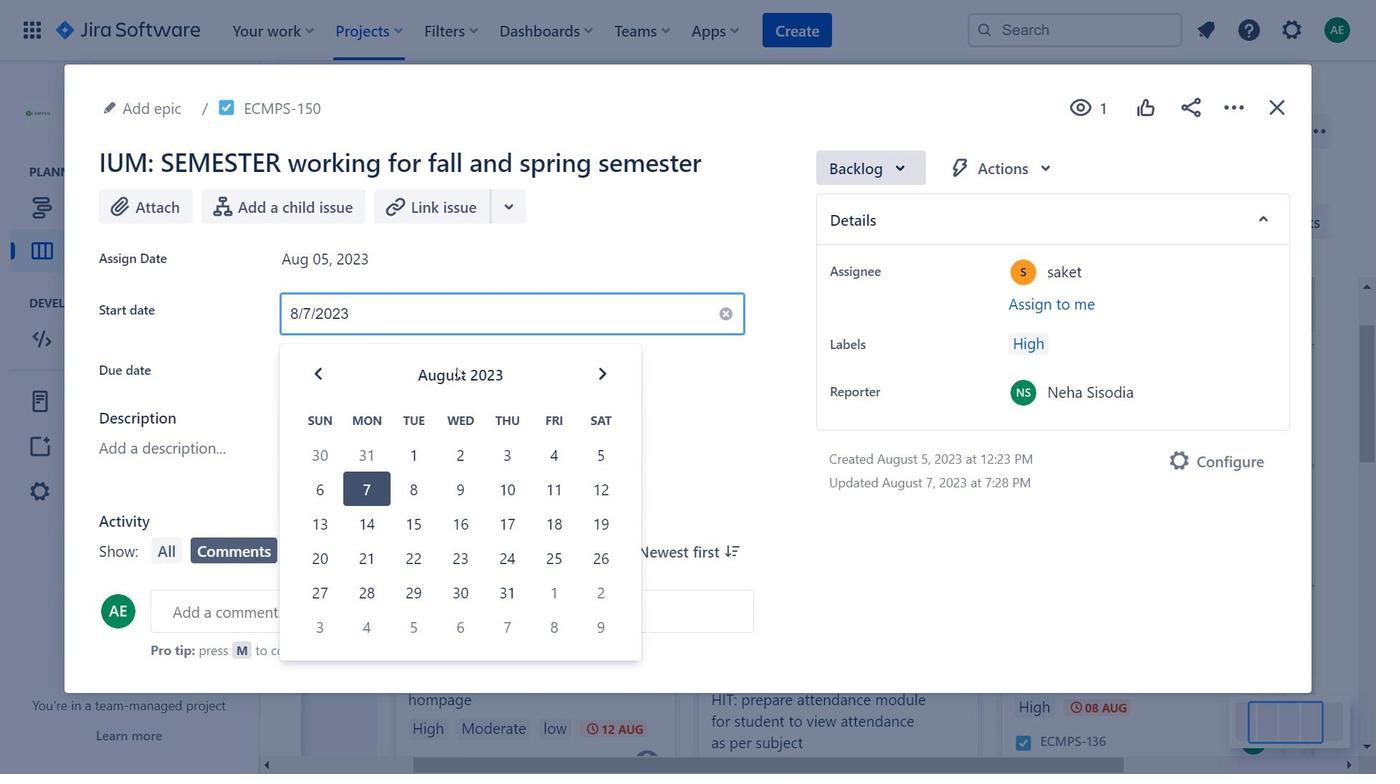 
Action: Mouse moved to (598, 374)
Screenshot: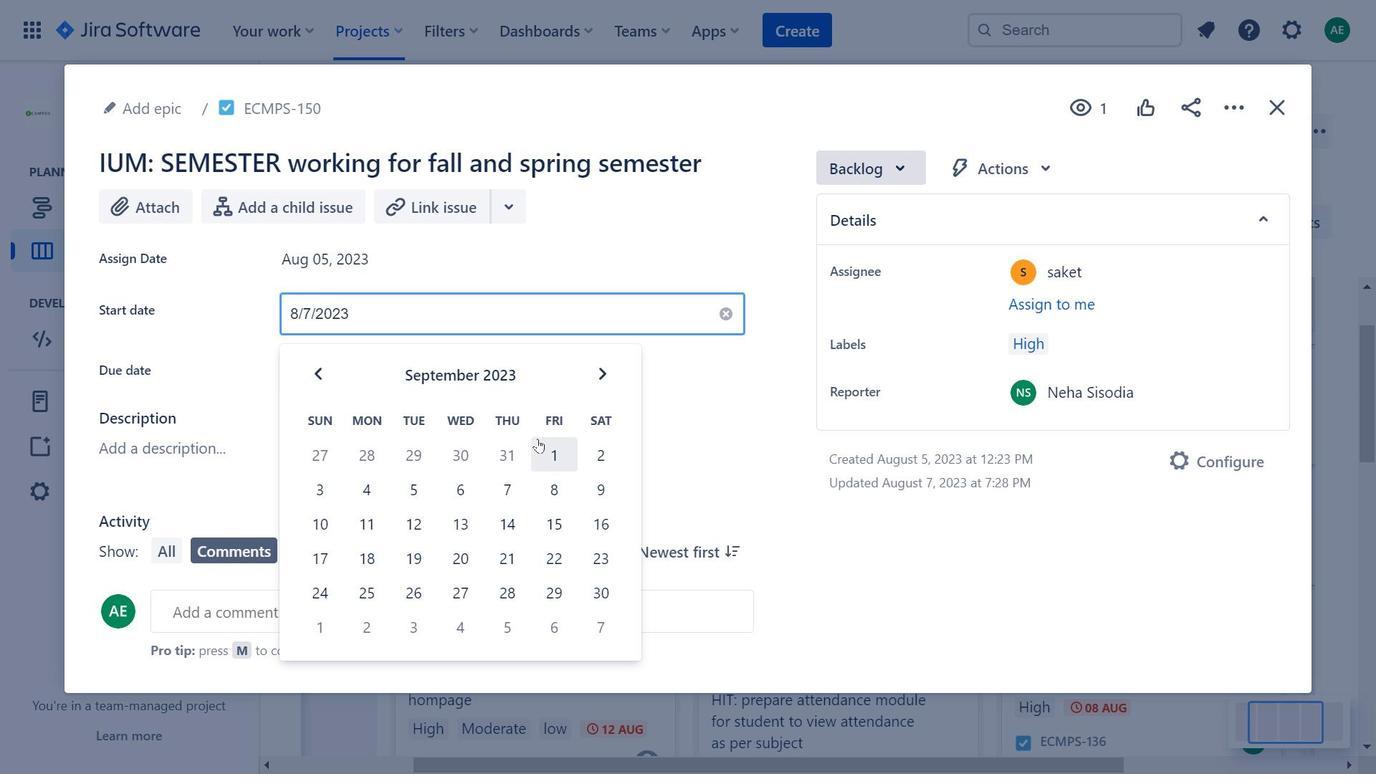 
Action: Mouse pressed left at (598, 374)
Screenshot: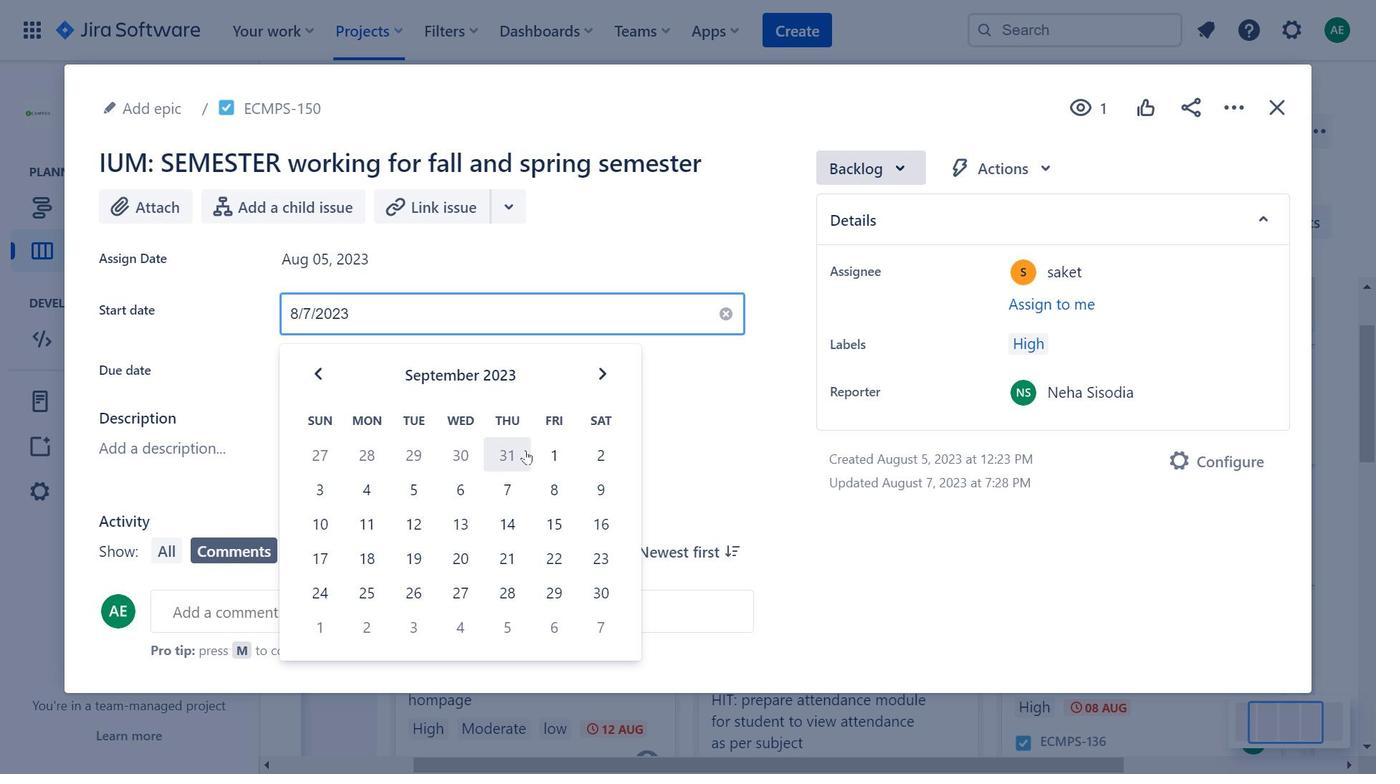
Action: Mouse moved to (882, 175)
Screenshot: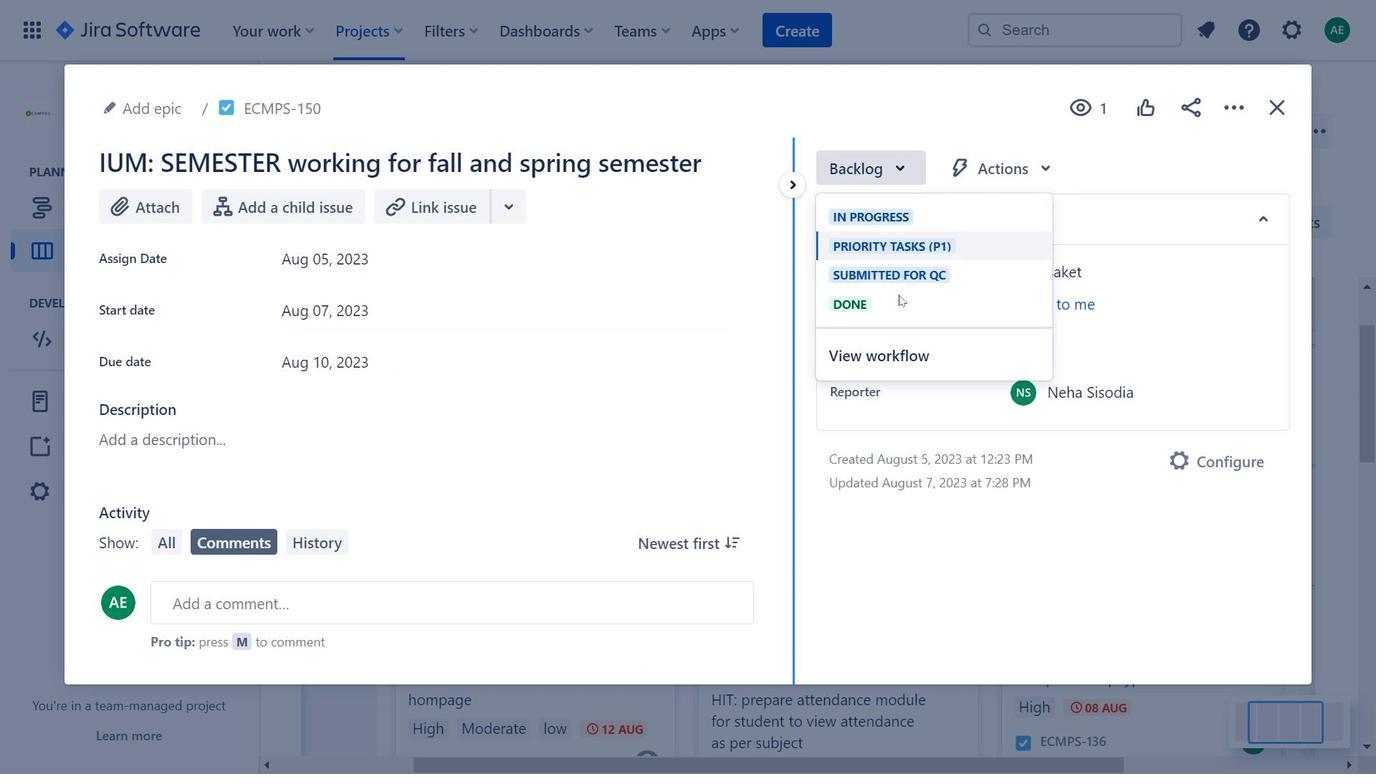 
Action: Mouse pressed left at (882, 175)
Screenshot: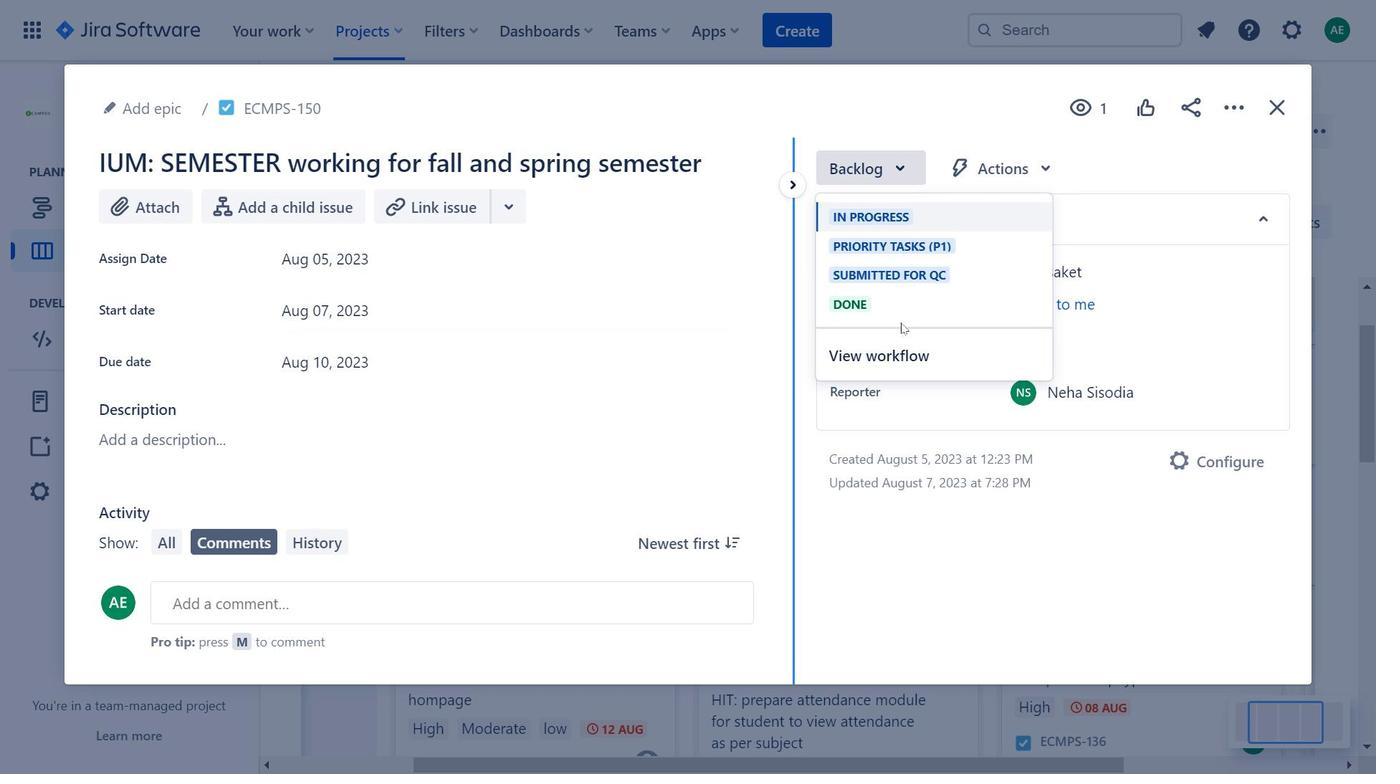 
Action: Mouse moved to (425, 299)
Screenshot: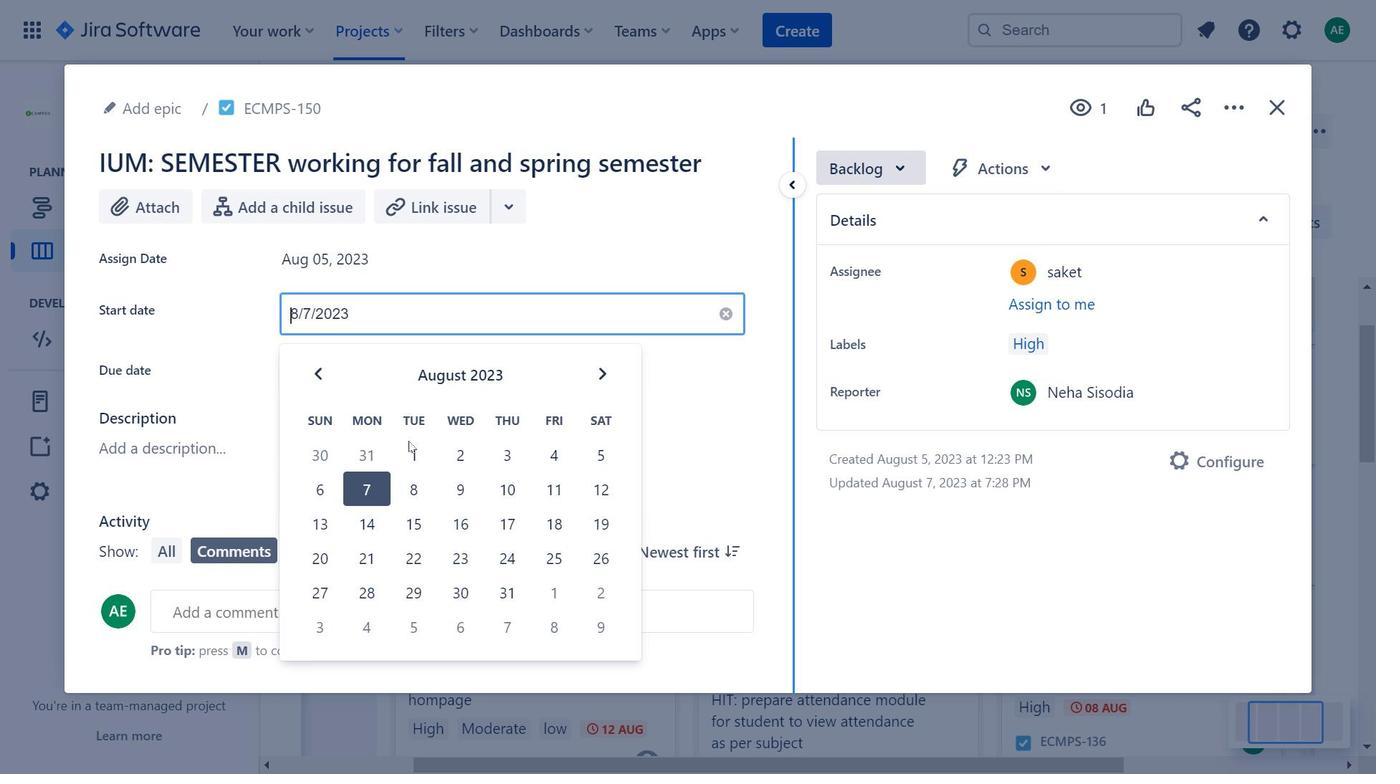 
Action: Mouse pressed left at (425, 299)
Screenshot: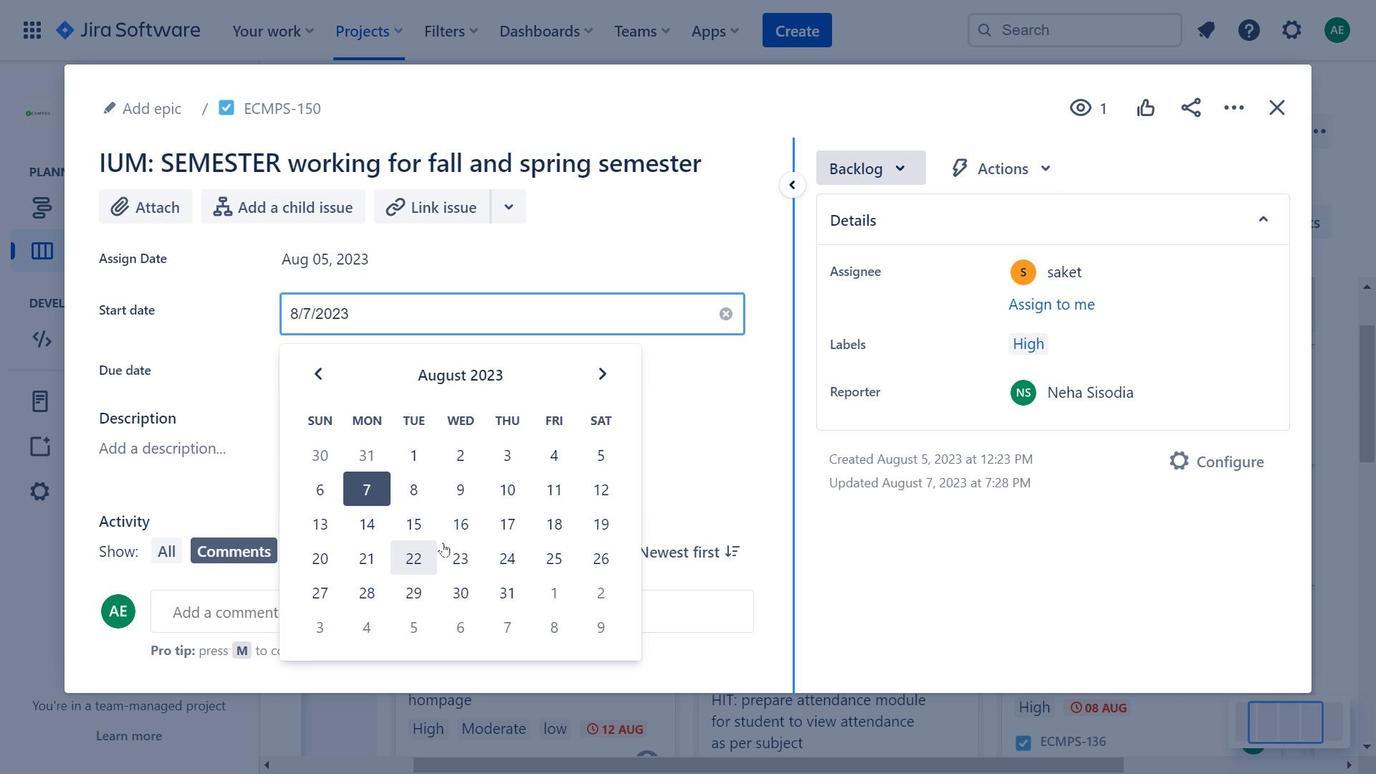 
Action: Mouse moved to (598, 377)
Screenshot: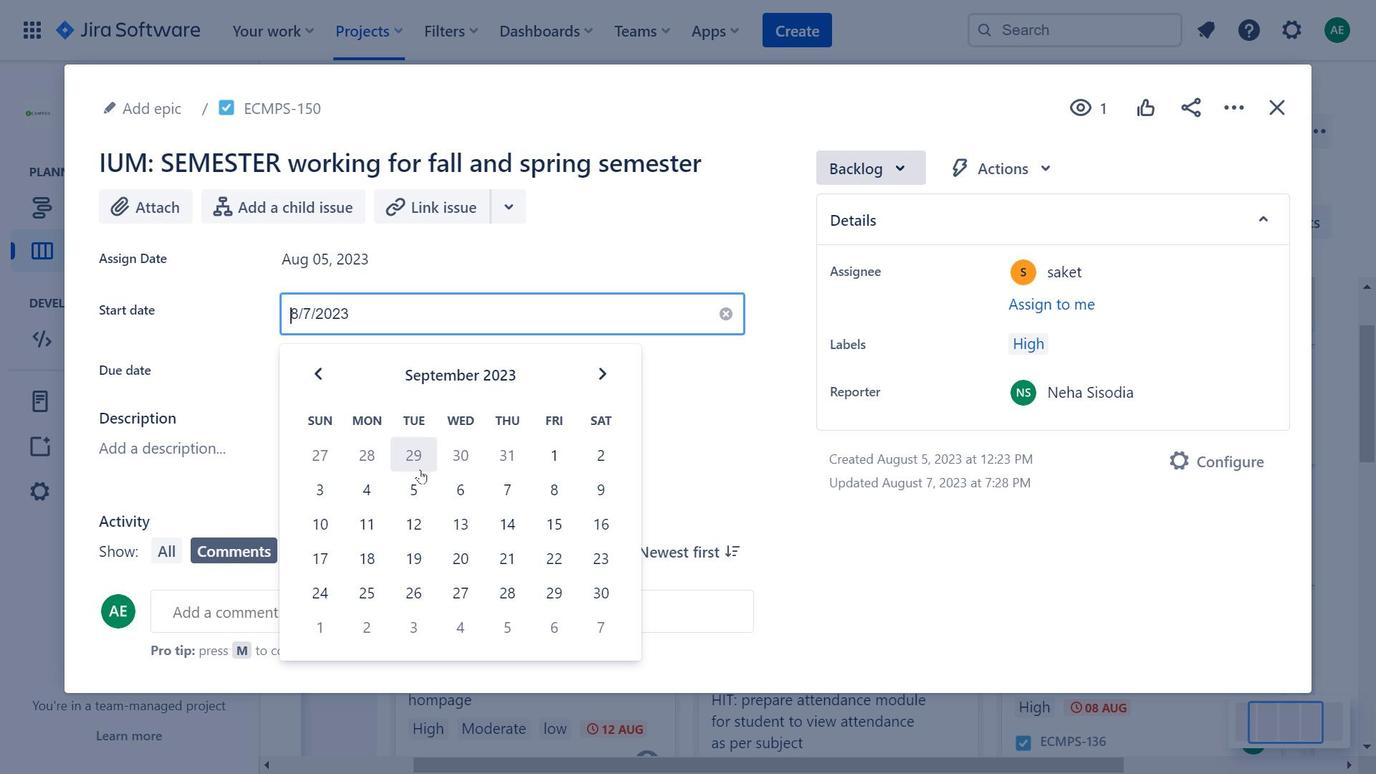 
Action: Mouse pressed left at (598, 377)
Screenshot: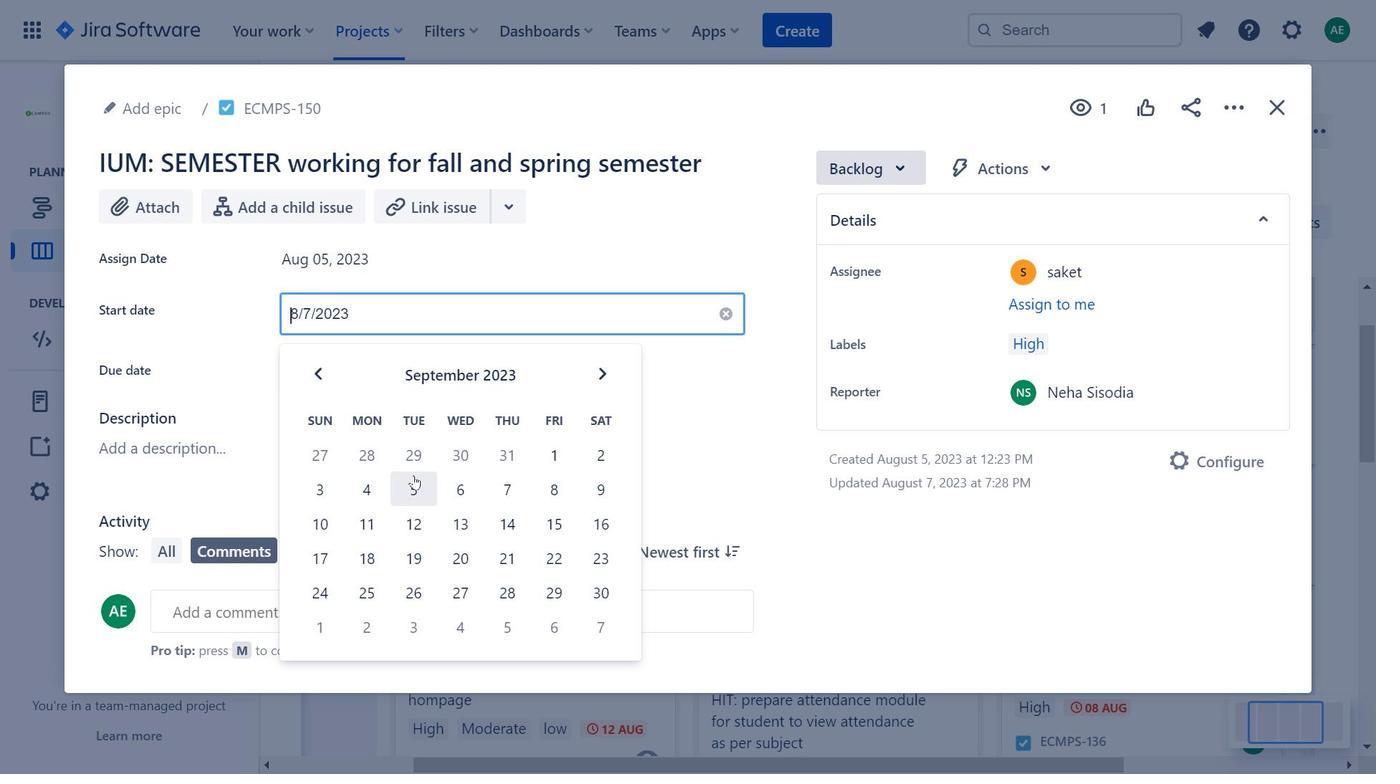 
Action: Mouse moved to (326, 381)
Screenshot: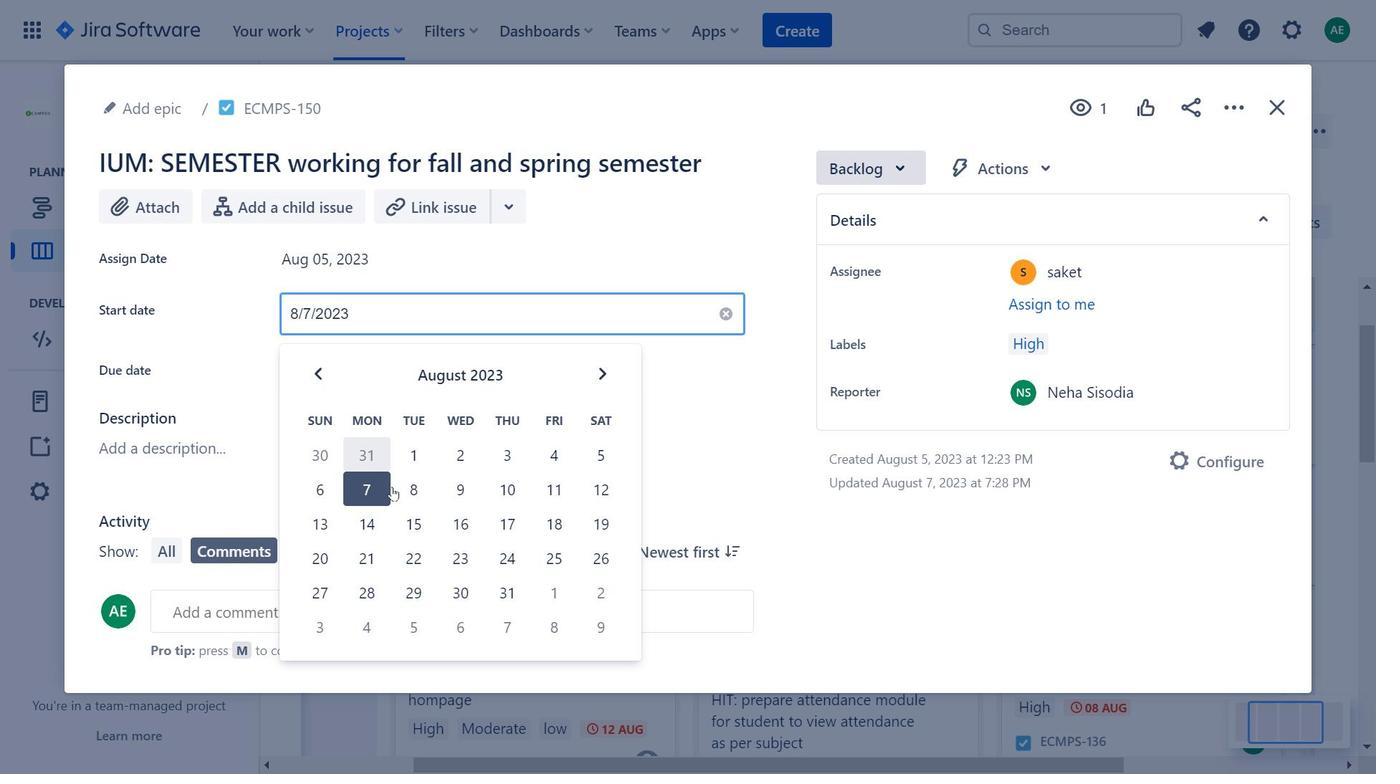 
Action: Mouse pressed left at (326, 381)
Screenshot: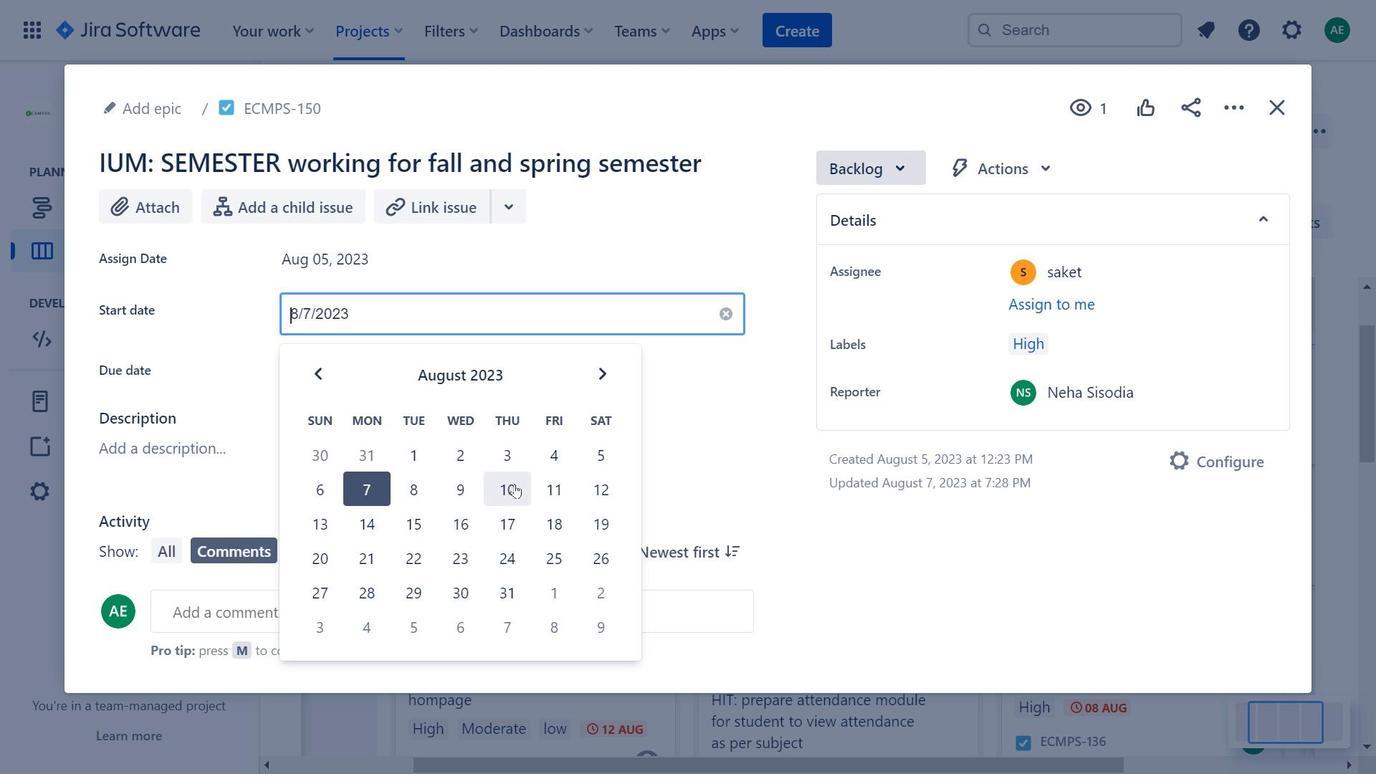 
Action: Mouse moved to (593, 377)
Screenshot: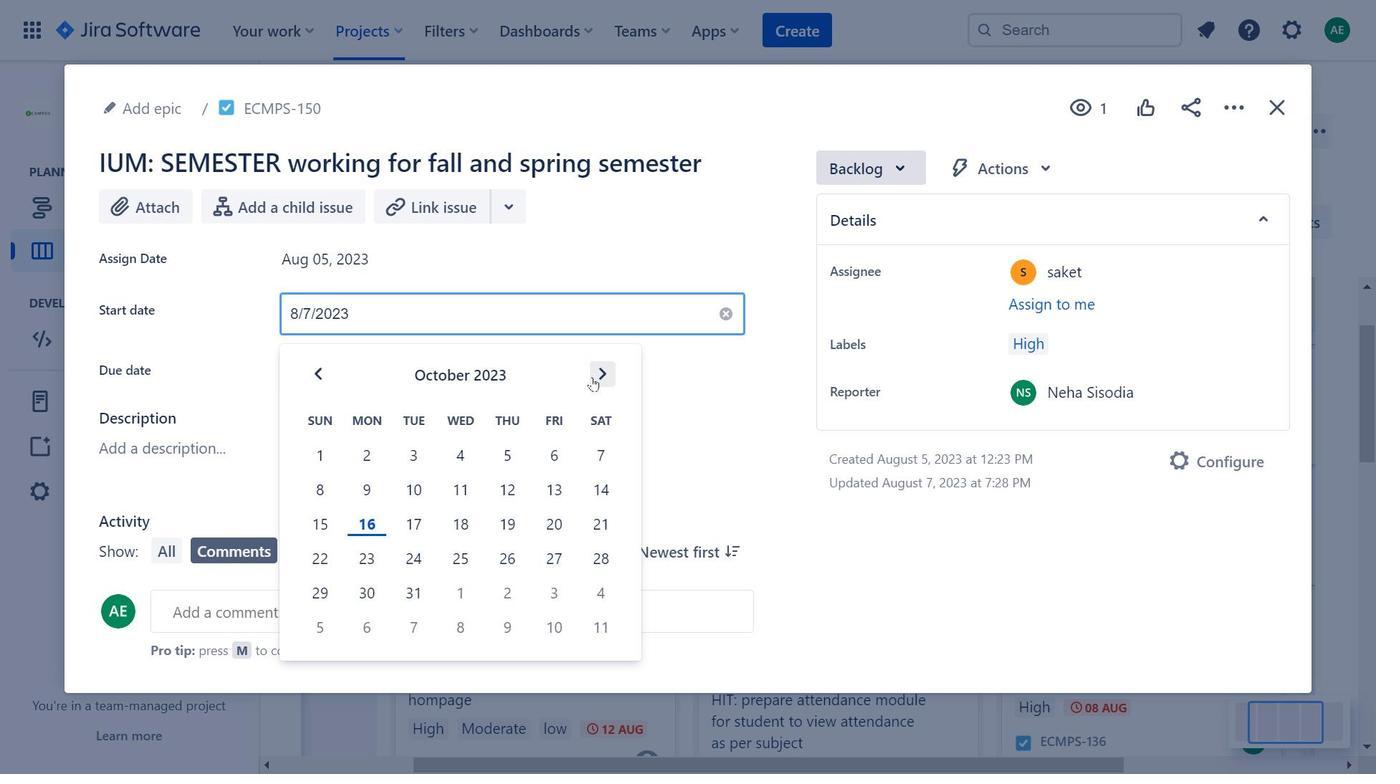 
Action: Mouse pressed left at (593, 377)
Screenshot: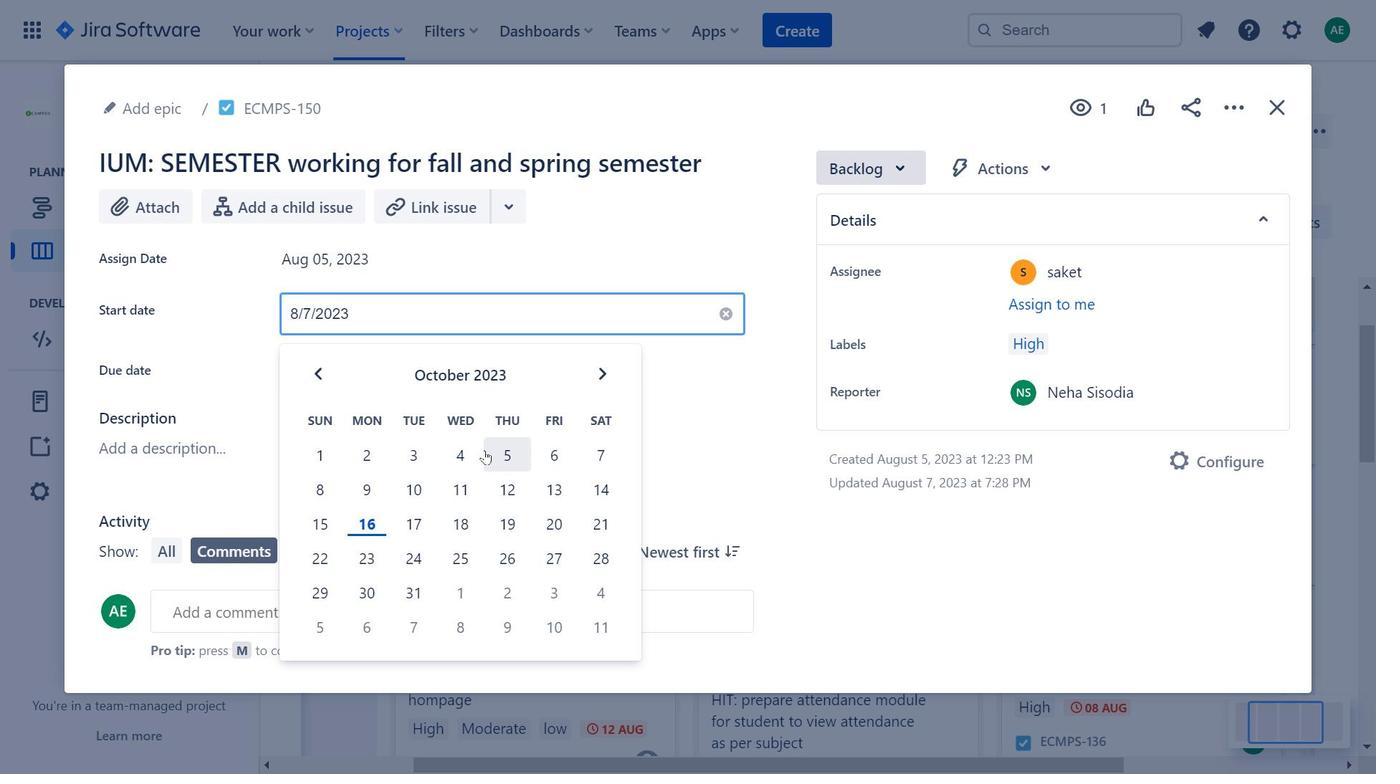 
Action: Mouse pressed left at (593, 377)
Screenshot: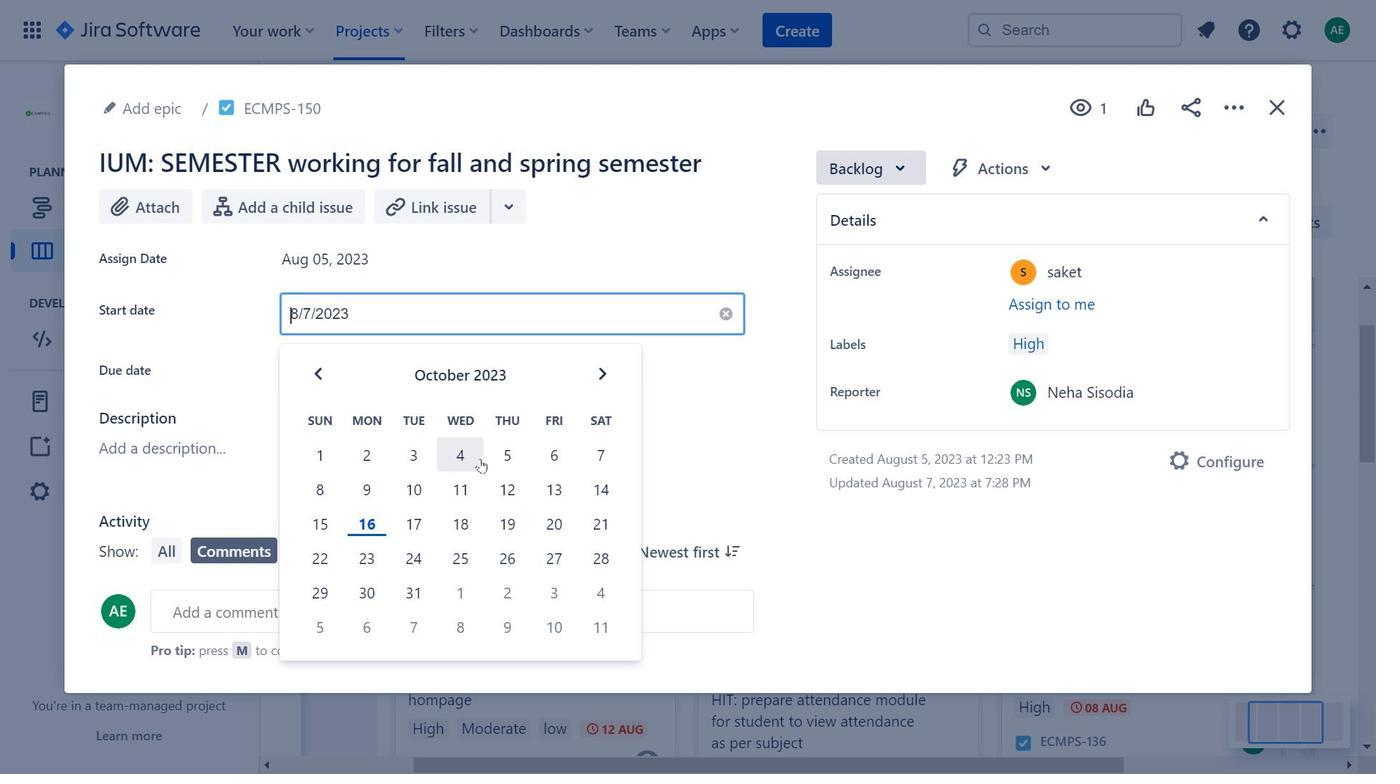 
Action: Mouse moved to (326, 381)
Screenshot: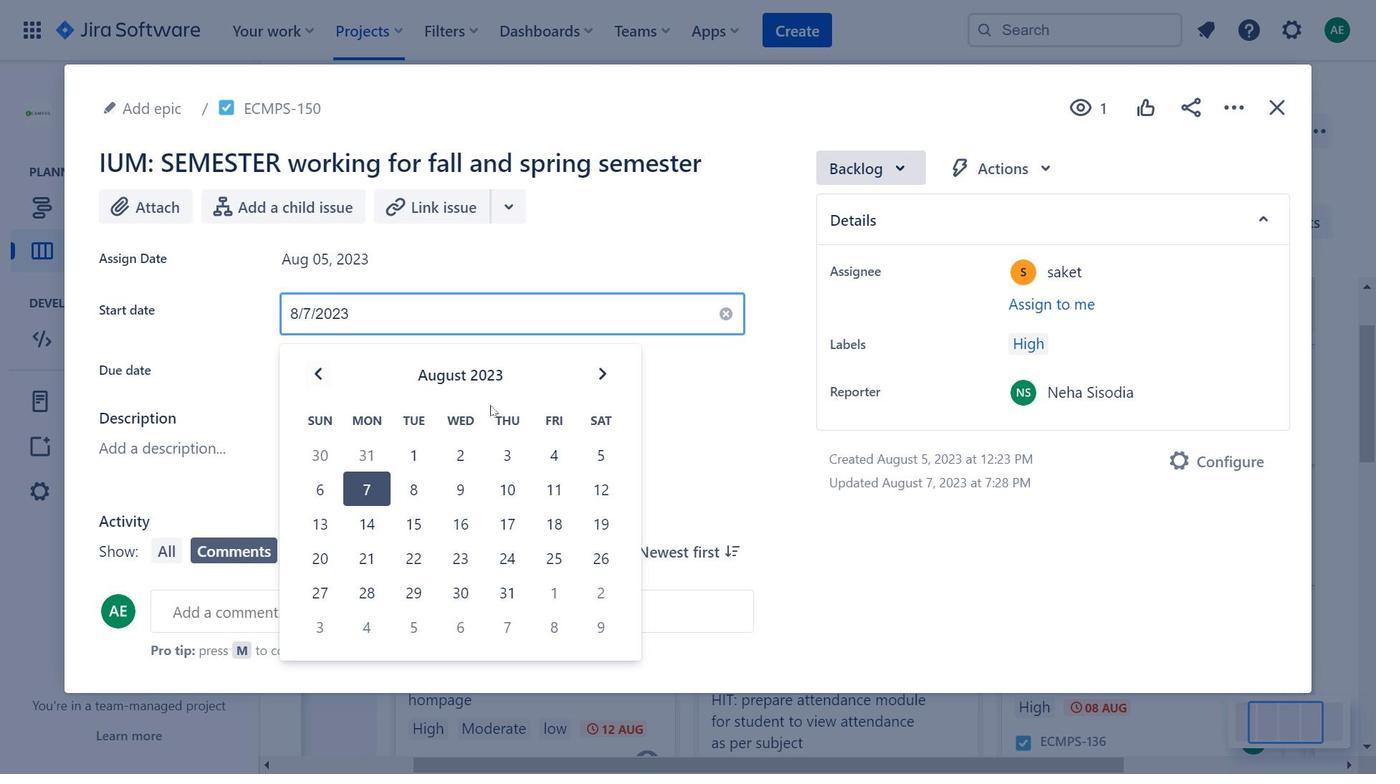 
Action: Mouse pressed left at (326, 381)
Screenshot: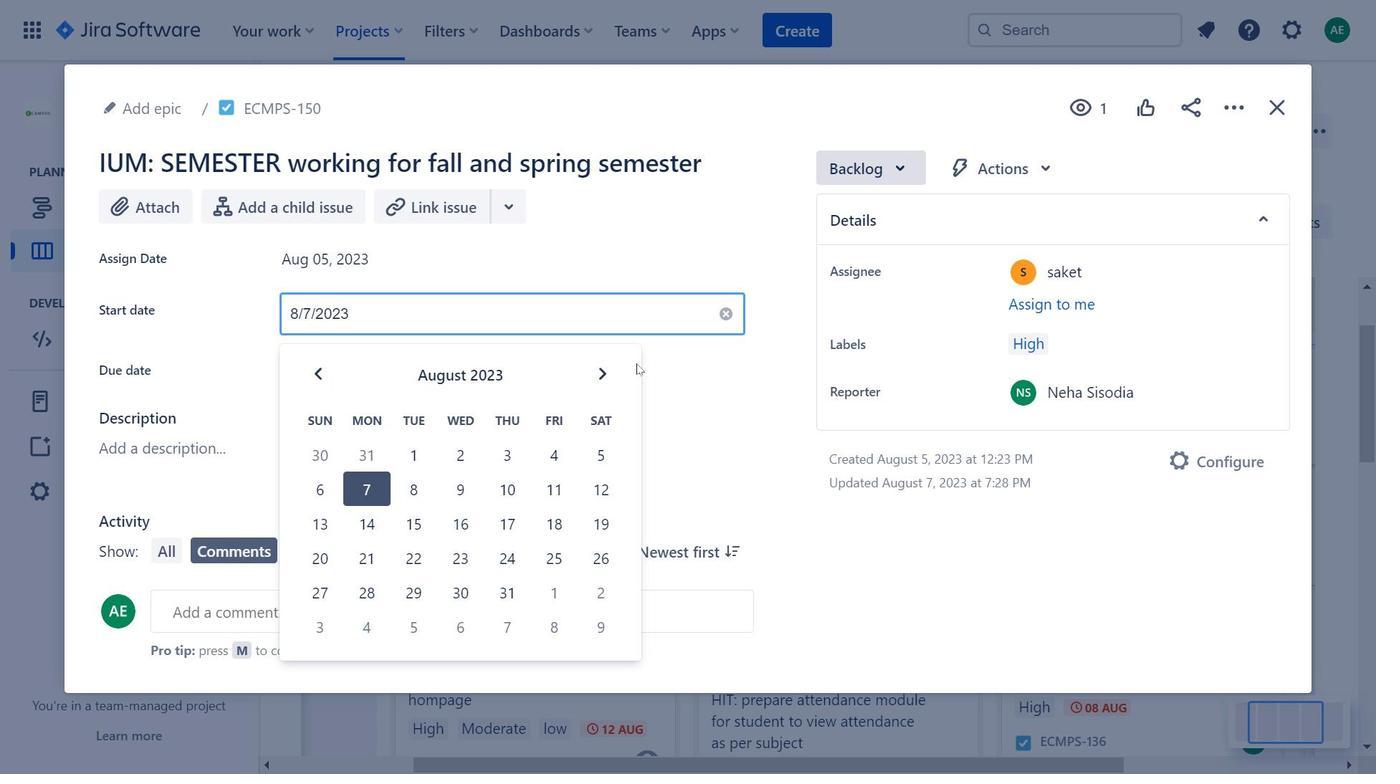 
Action: Mouse pressed left at (326, 381)
Screenshot: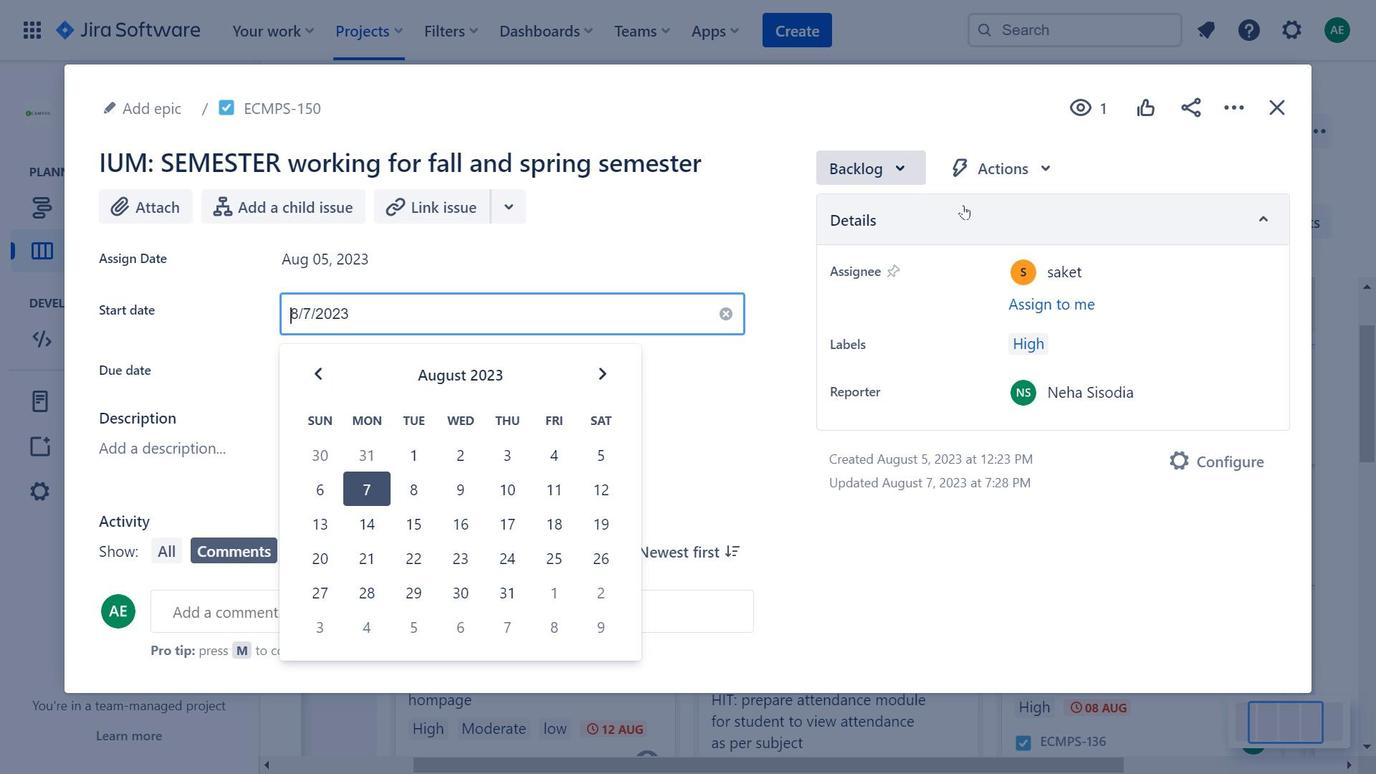 
Action: Mouse moved to (1019, 167)
Screenshot: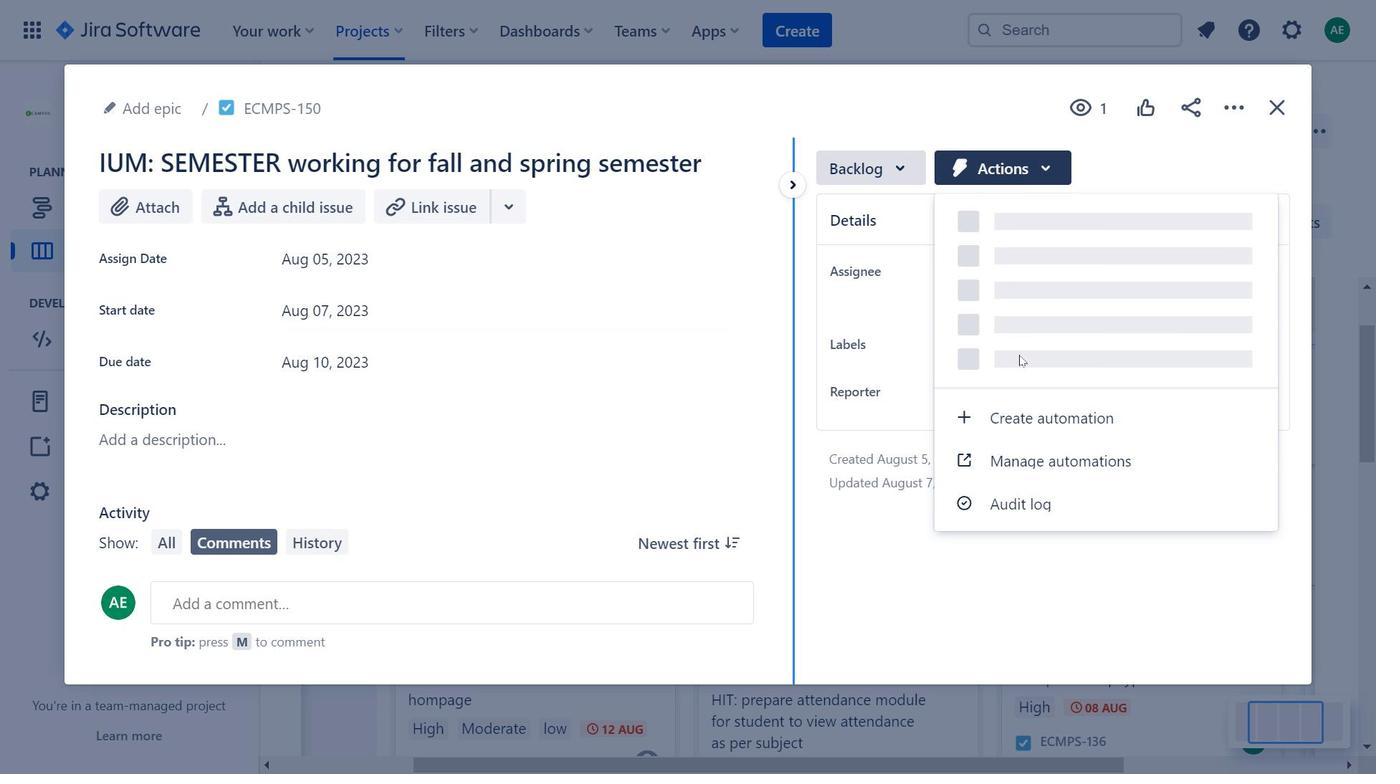 
Action: Mouse pressed left at (1019, 167)
Screenshot: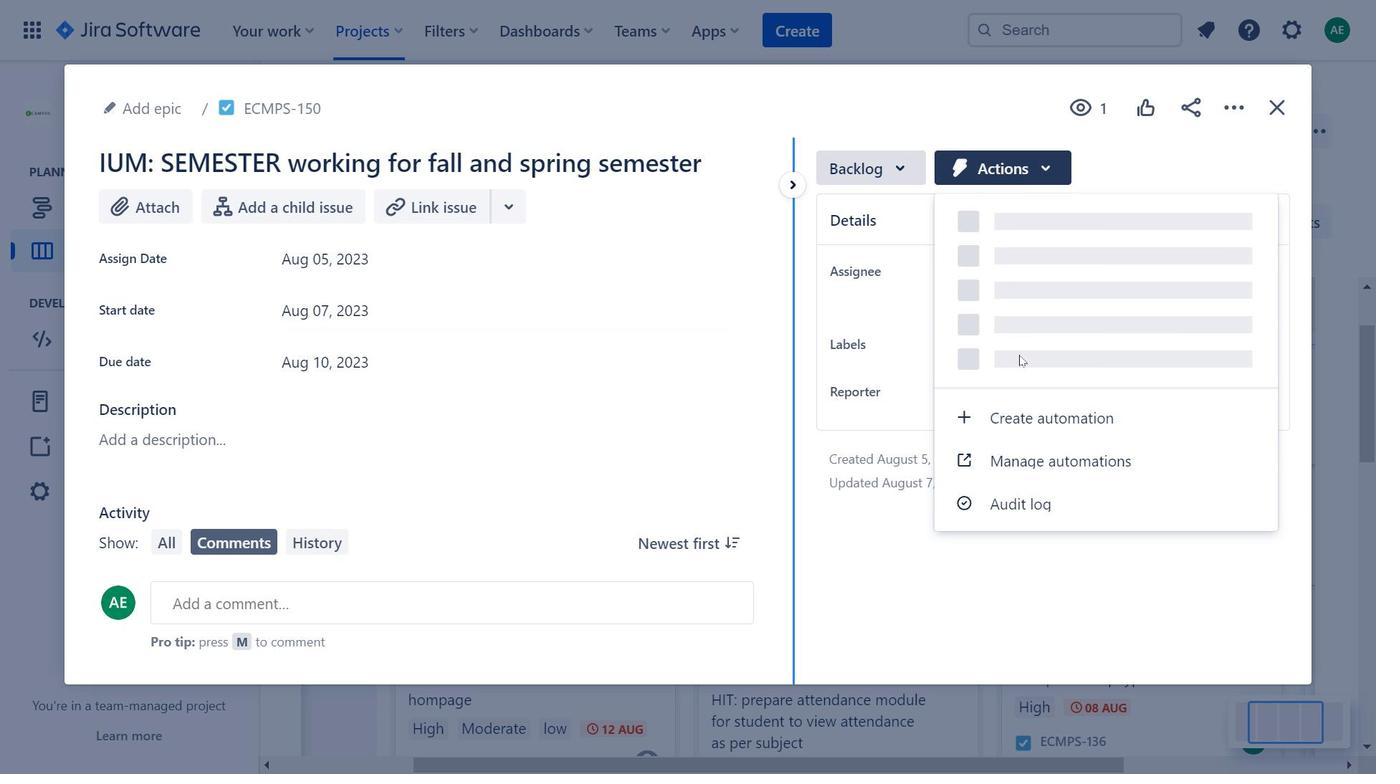 
Action: Mouse moved to (1199, 111)
Screenshot: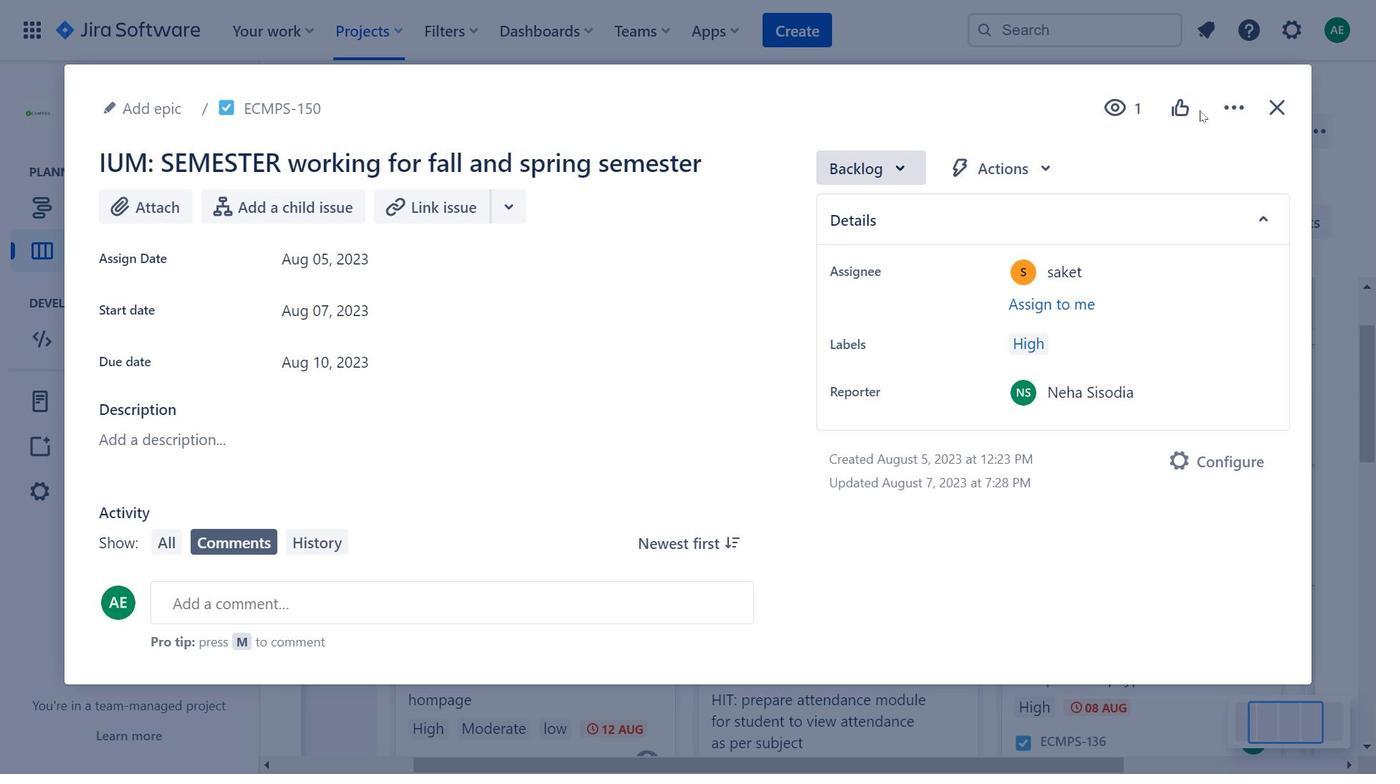 
Action: Mouse pressed left at (1199, 111)
Screenshot: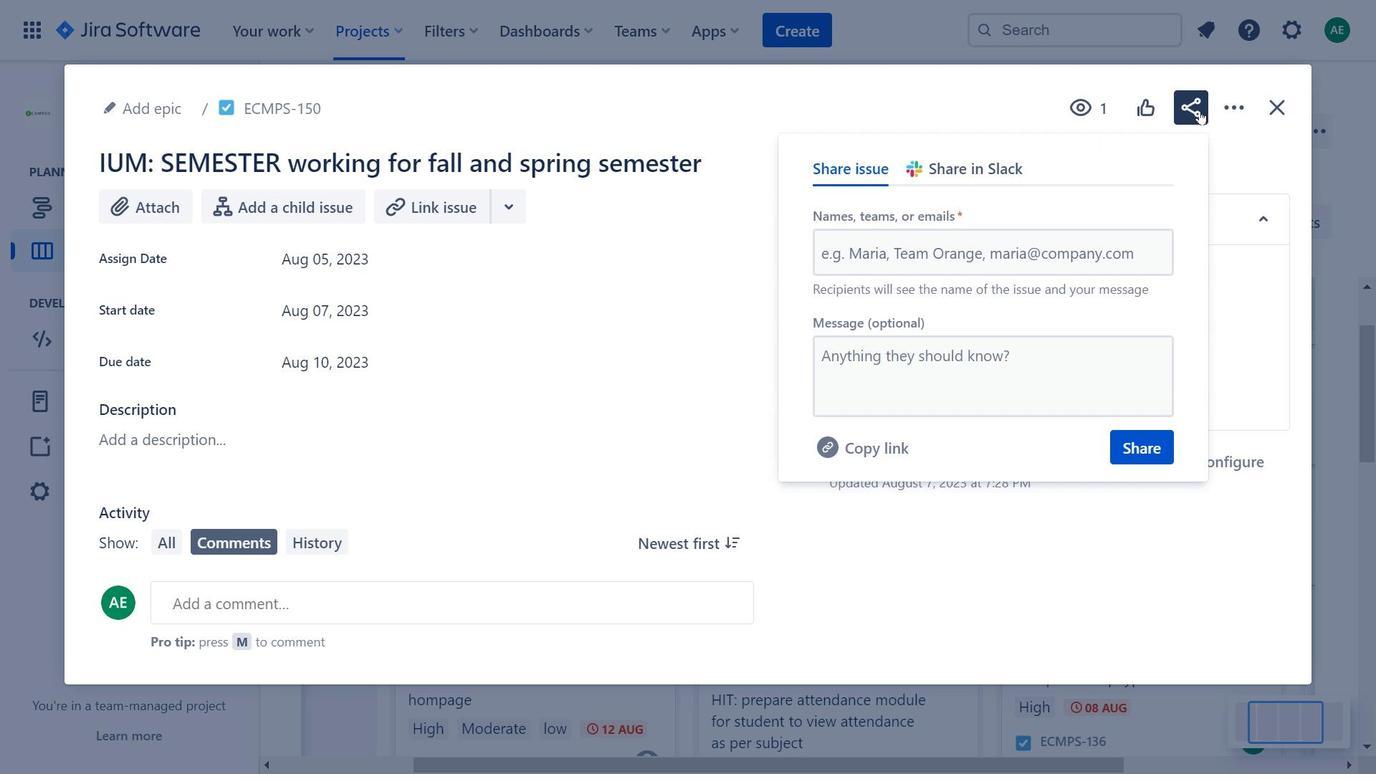 
Action: Mouse moved to (1235, 110)
Screenshot: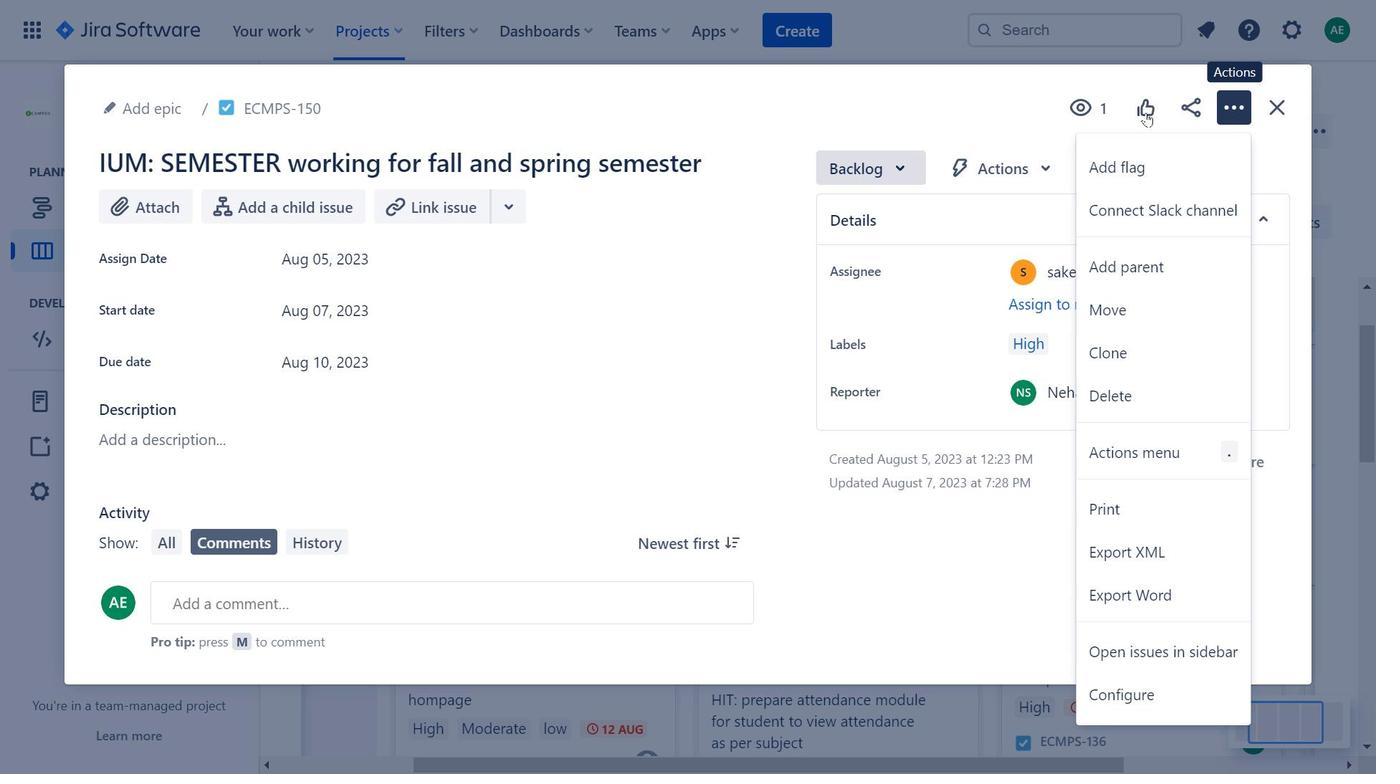 
Action: Mouse pressed left at (1235, 110)
Screenshot: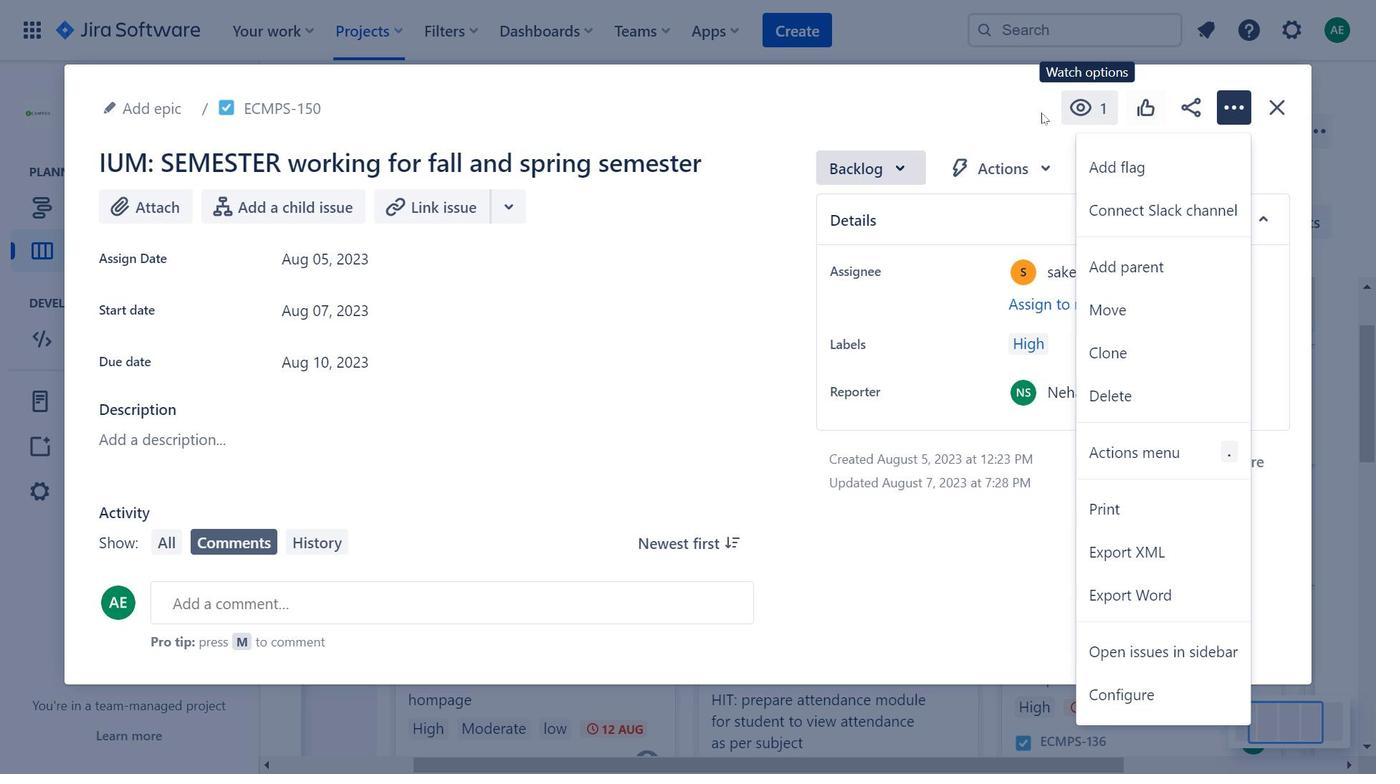 
Action: Mouse moved to (370, 297)
Screenshot: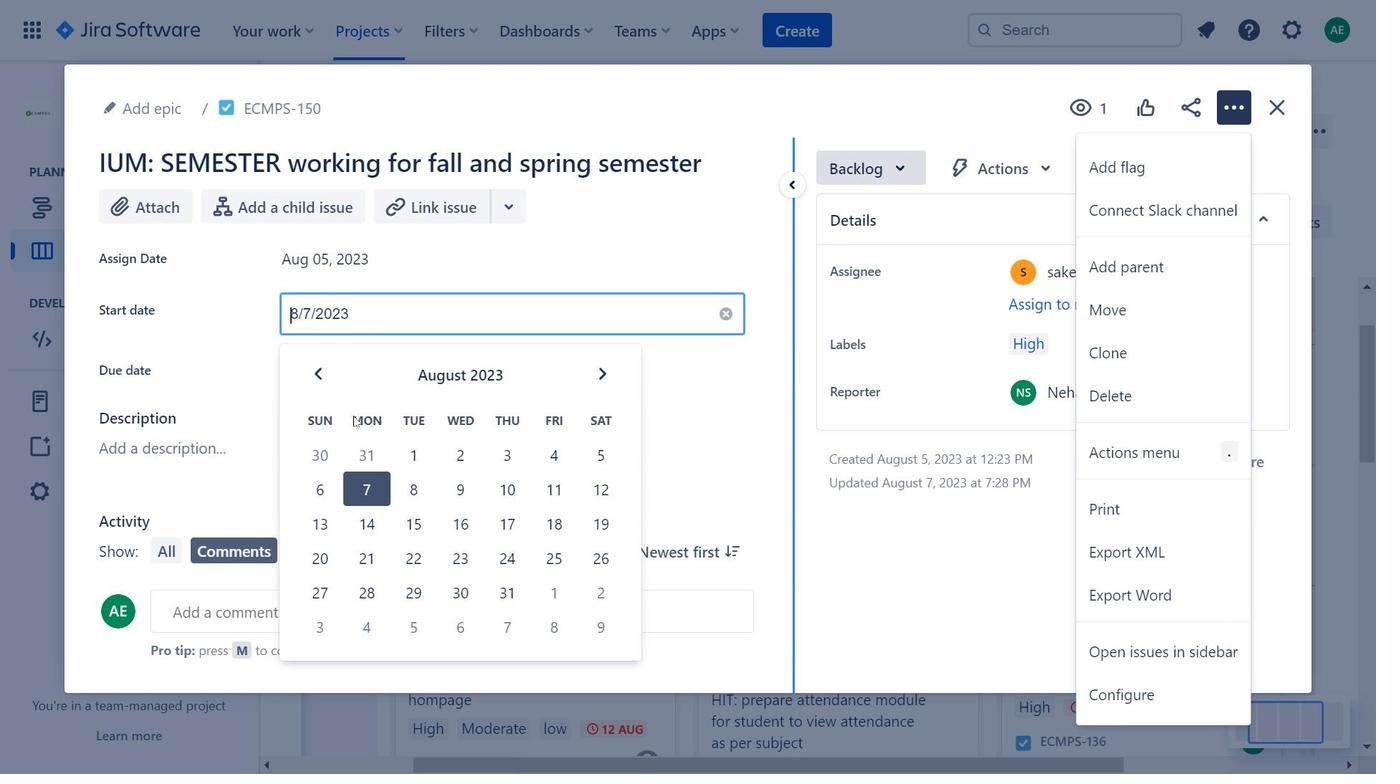 
Action: Mouse pressed left at (370, 297)
Screenshot: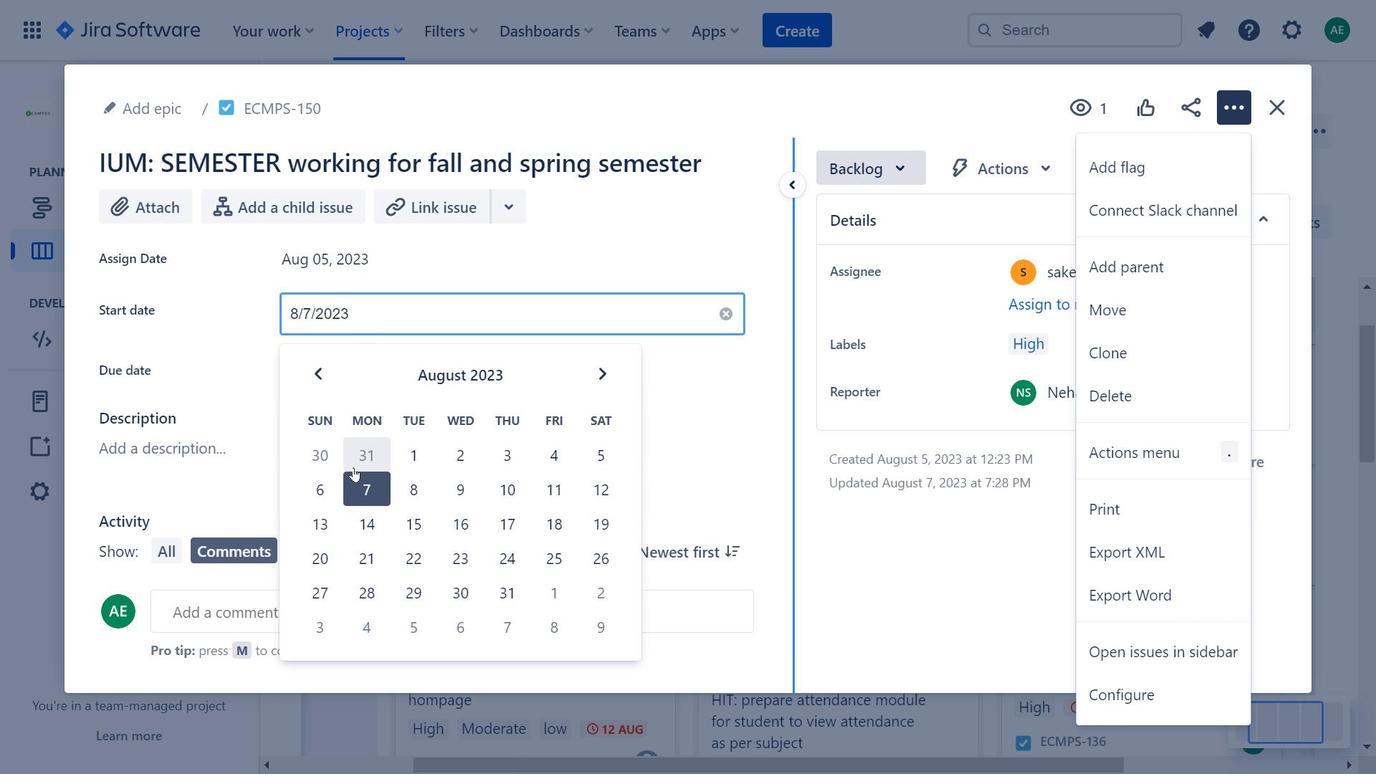 
Action: Mouse moved to (607, 375)
Screenshot: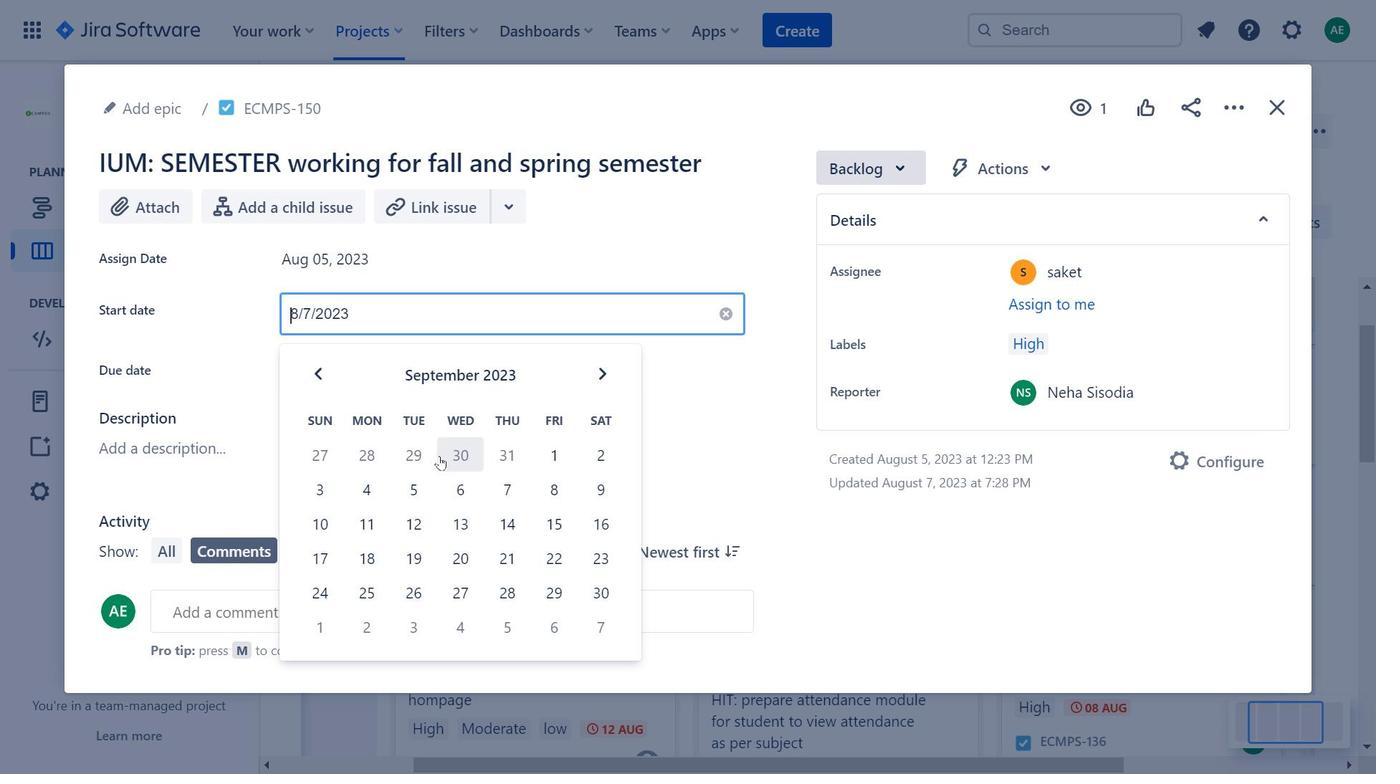 
Action: Mouse pressed left at (607, 375)
Screenshot: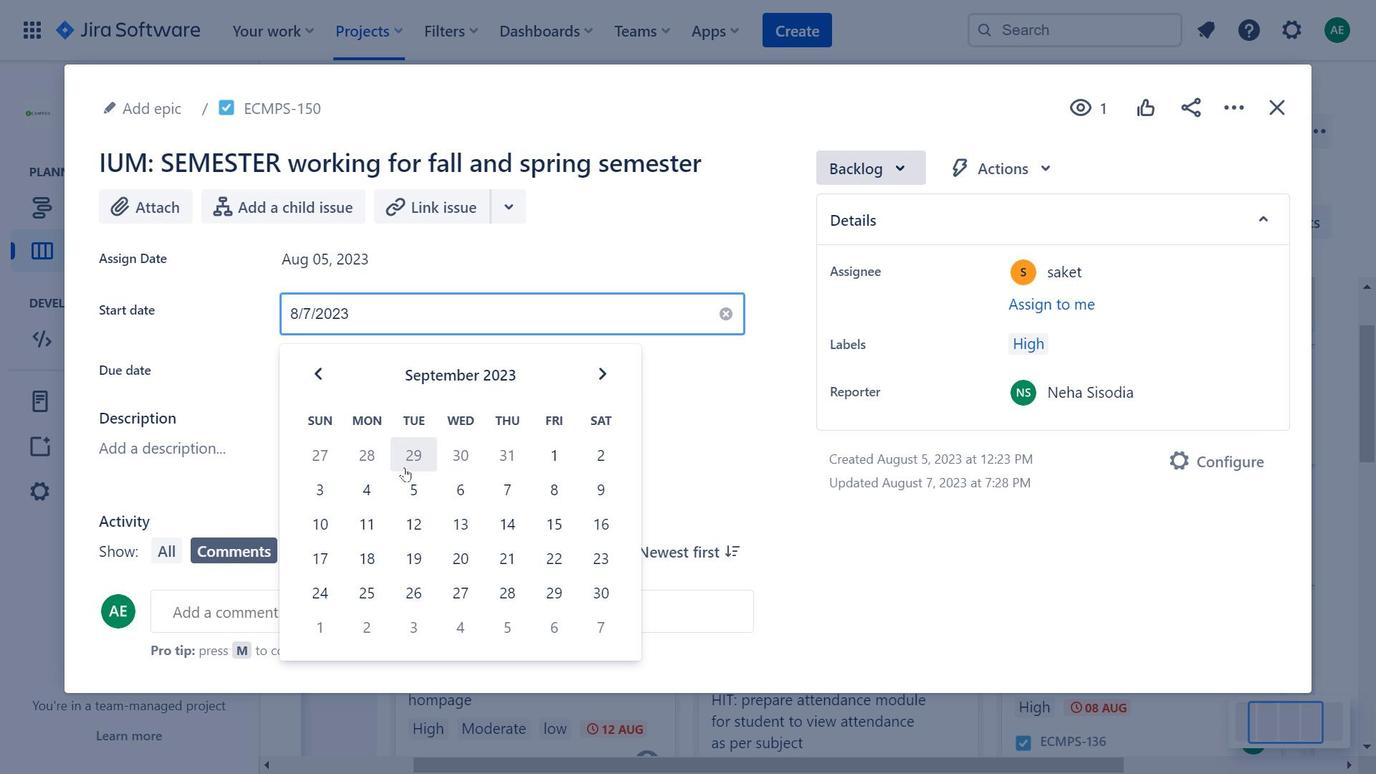 
Action: Mouse moved to (1272, 111)
Screenshot: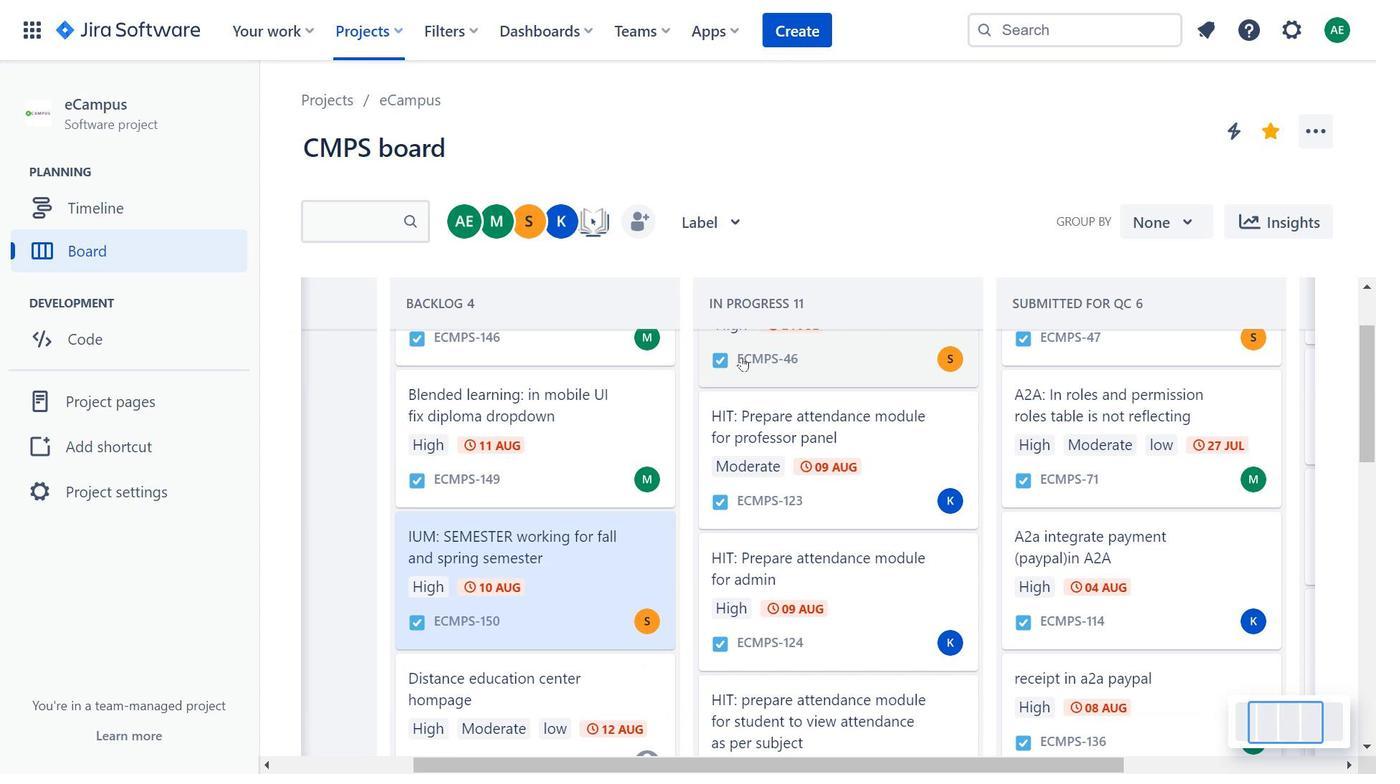 
Action: Mouse pressed left at (1272, 111)
Screenshot: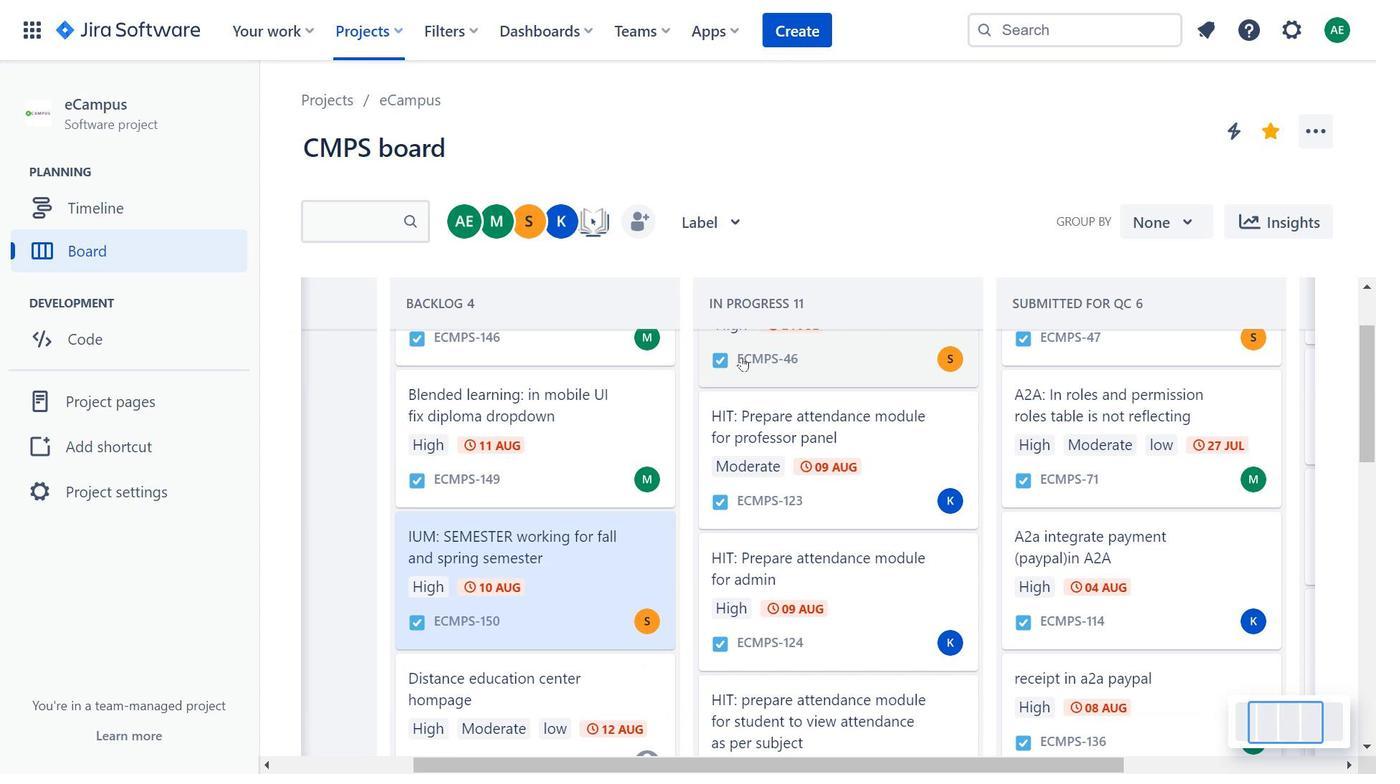 
Action: Mouse moved to (593, 454)
Screenshot: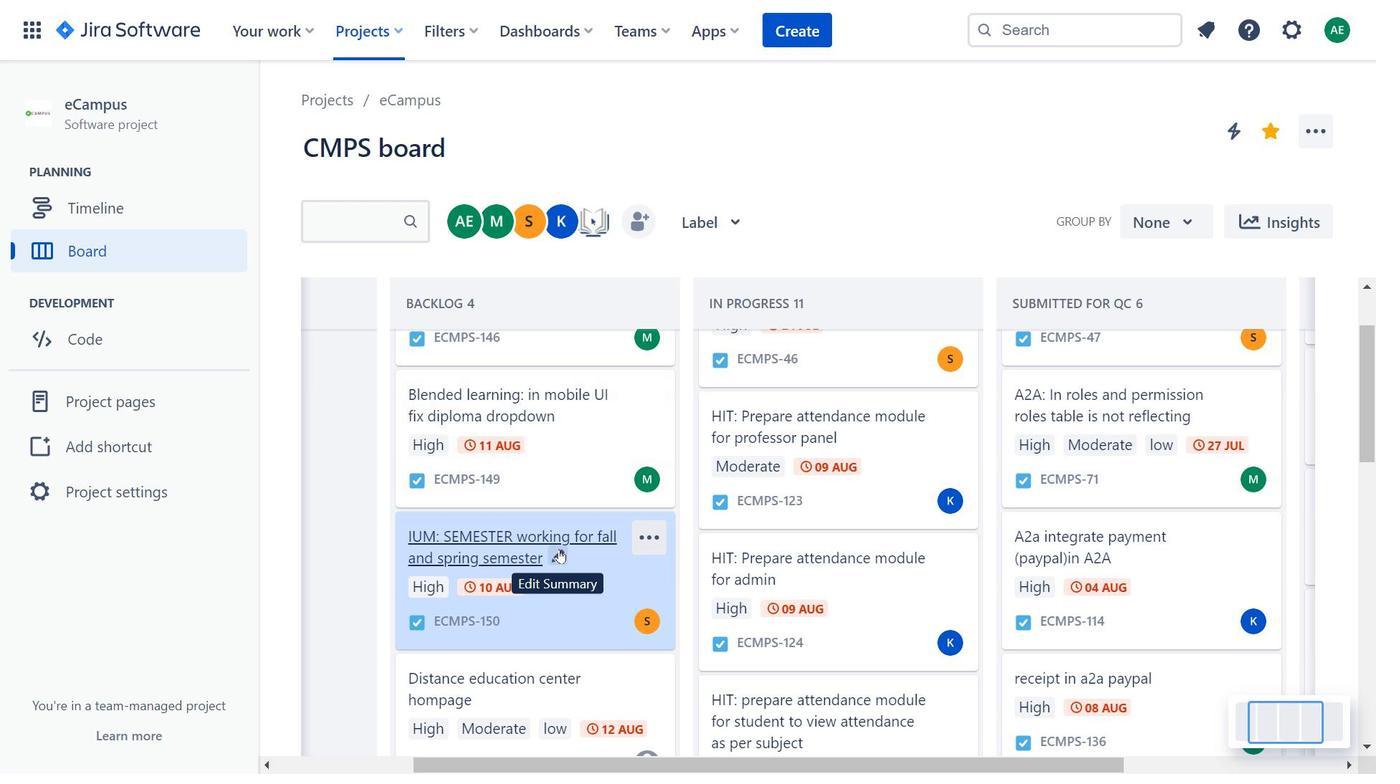
Action: Mouse scrolled (593, 453) with delta (0, 0)
Screenshot: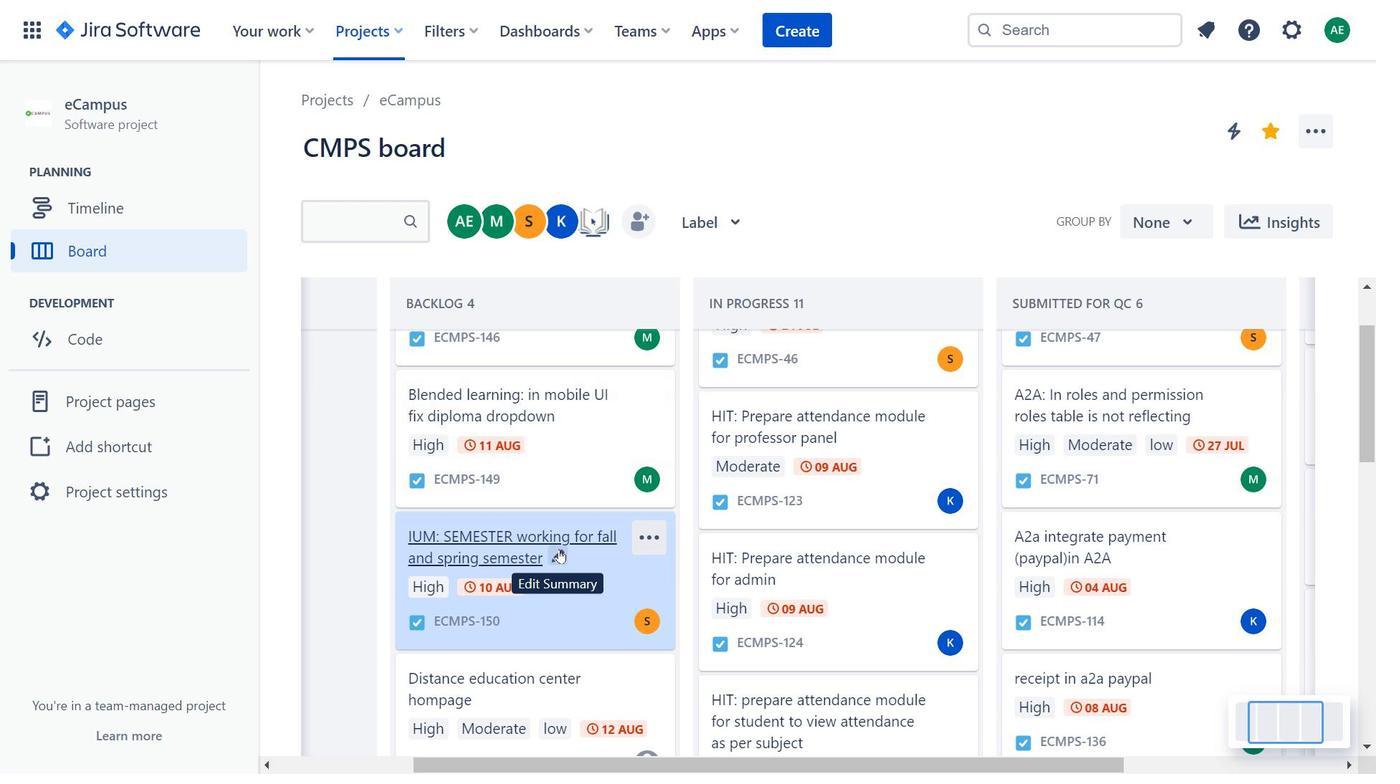 
Action: Mouse moved to (592, 459)
Screenshot: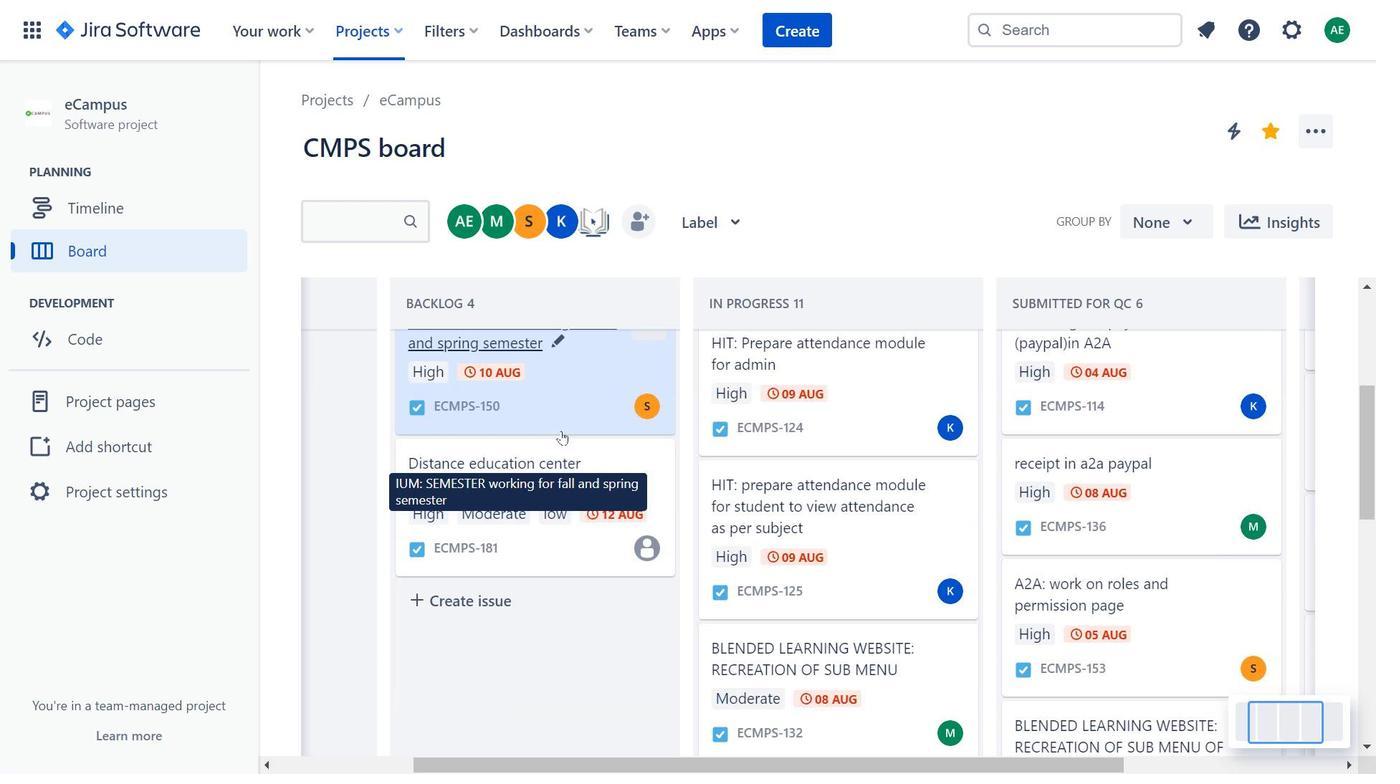 
Action: Mouse scrolled (592, 458) with delta (0, 0)
Screenshot: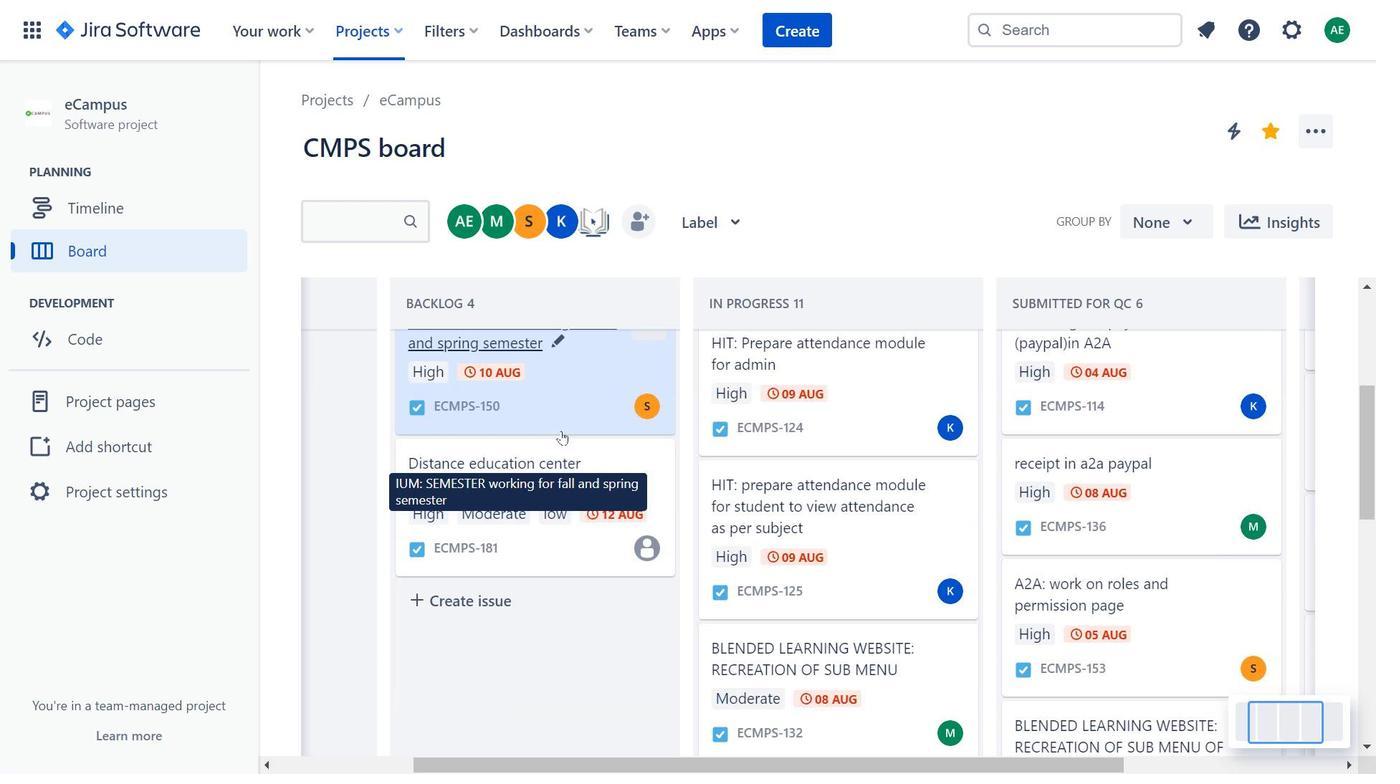 
Action: Mouse moved to (559, 432)
Screenshot: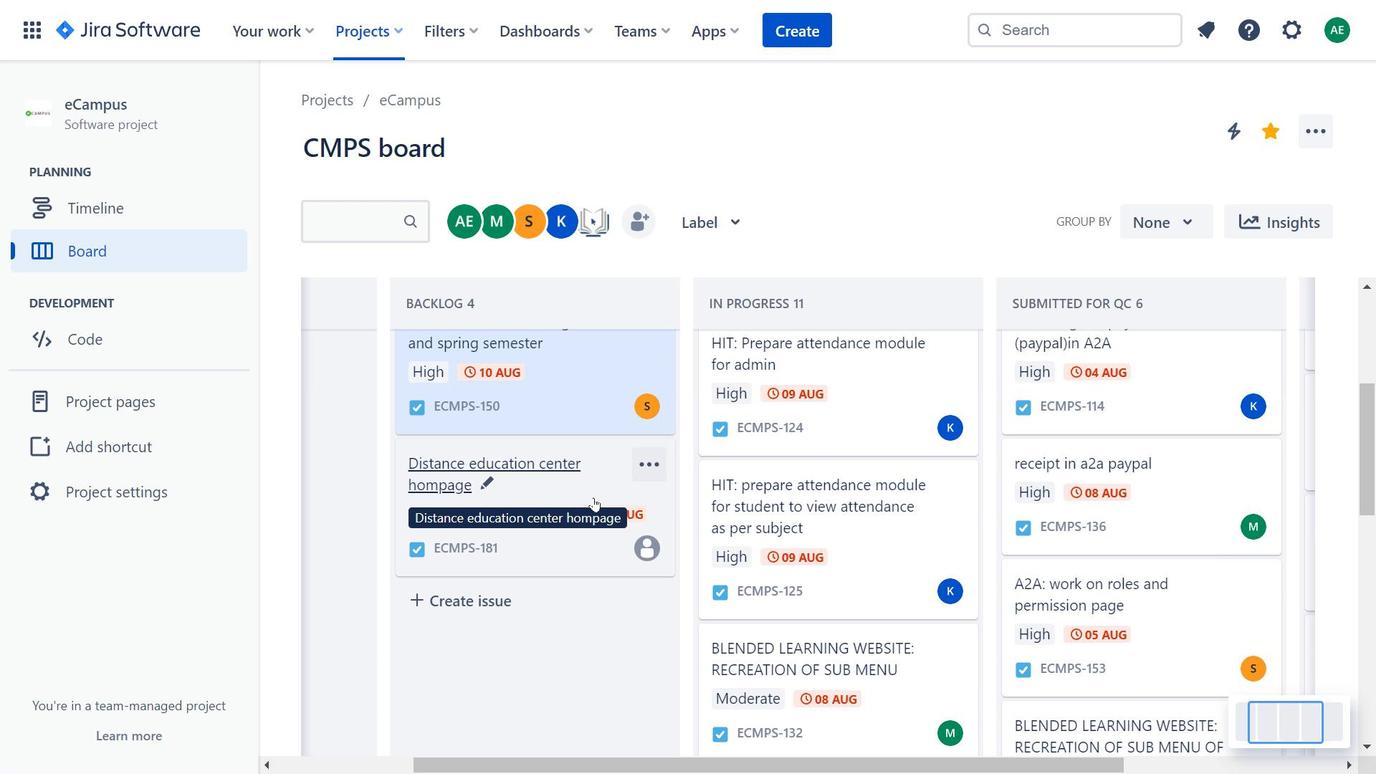
Action: Mouse scrolled (559, 431) with delta (0, 0)
Screenshot: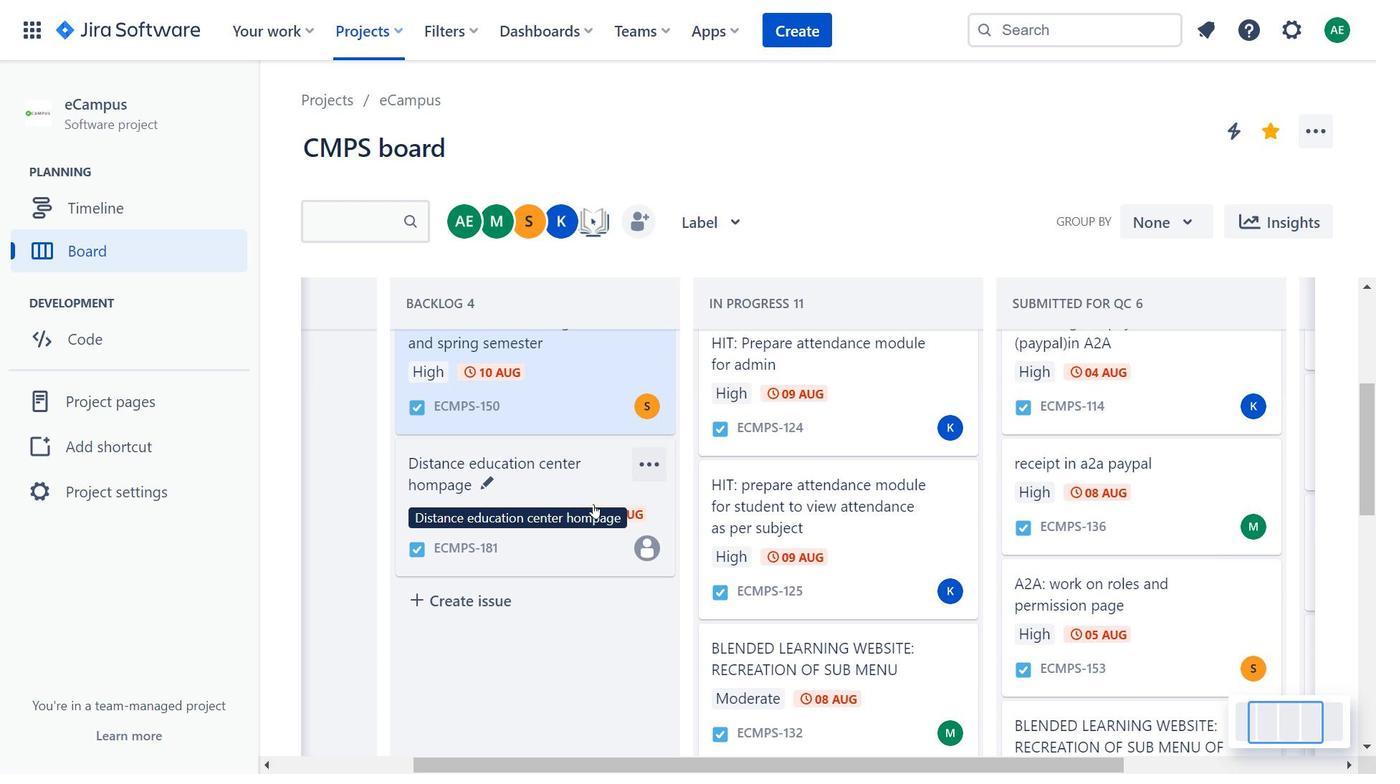 
Action: Mouse scrolled (559, 431) with delta (0, 0)
Screenshot: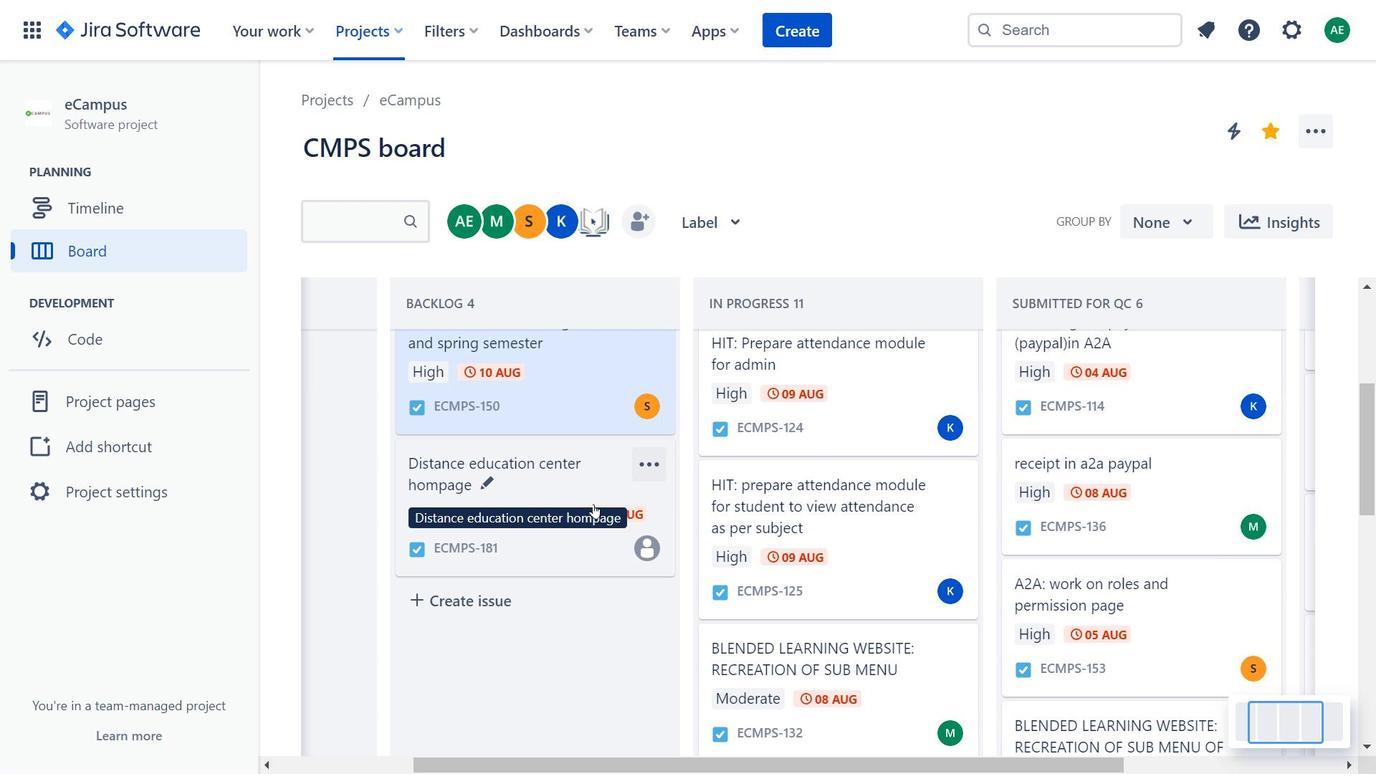 
Action: Mouse moved to (585, 549)
Screenshot: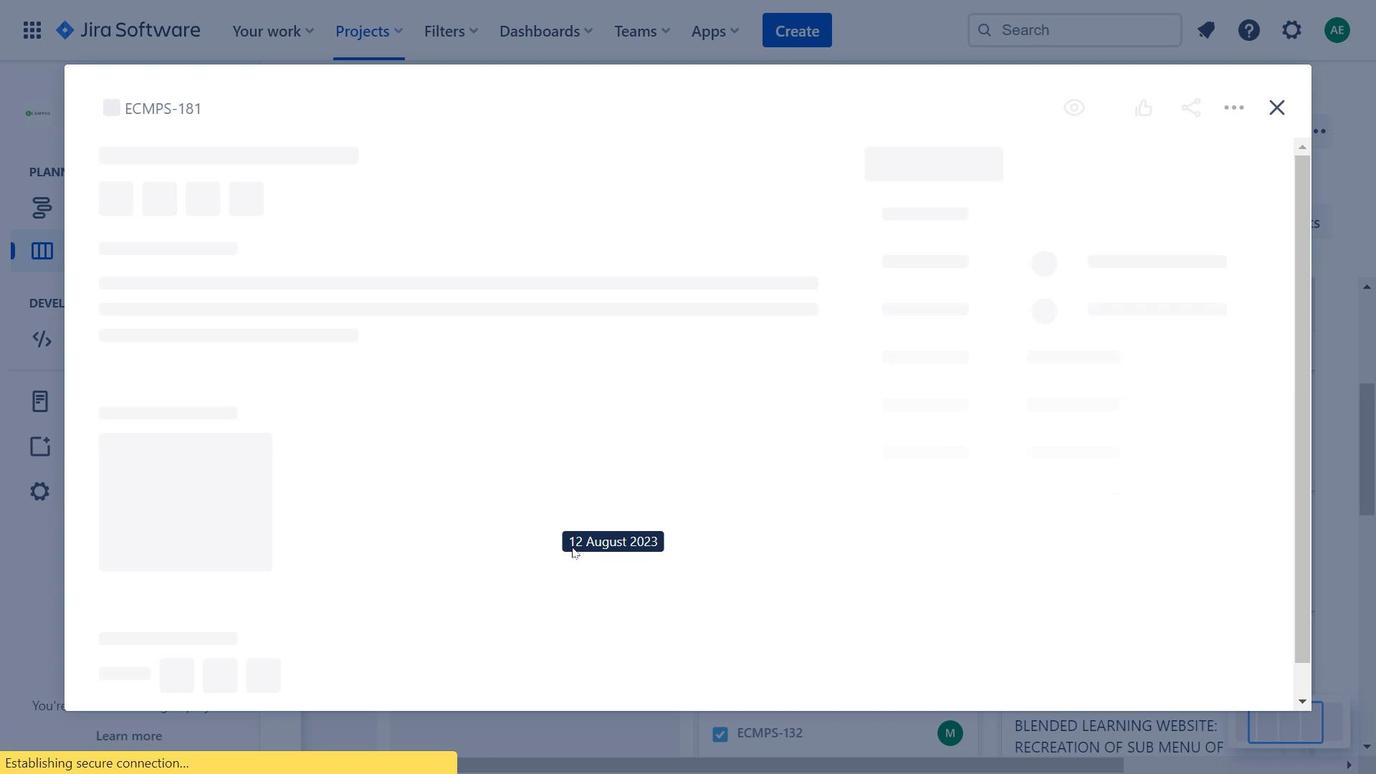 
Action: Mouse pressed left at (585, 549)
Screenshot: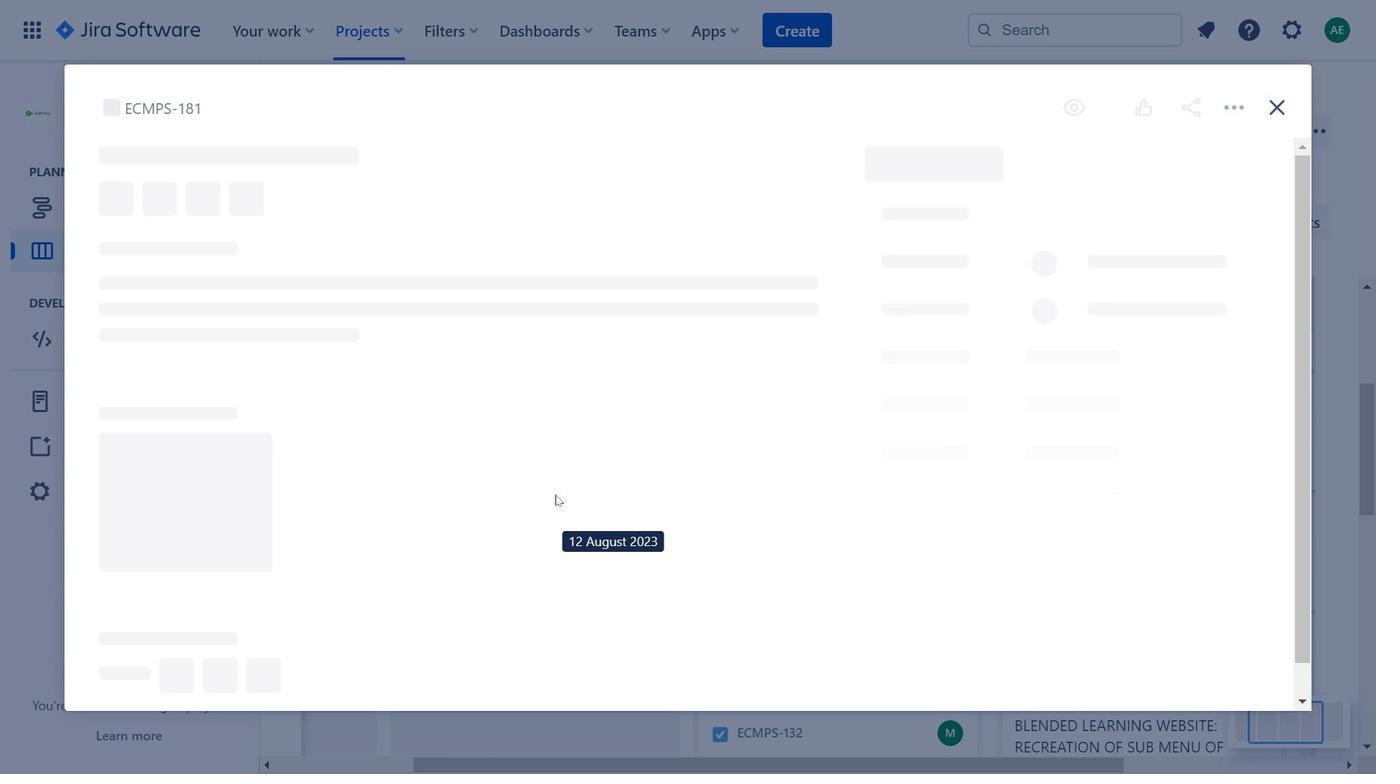 
Action: Mouse moved to (512, 211)
Screenshot: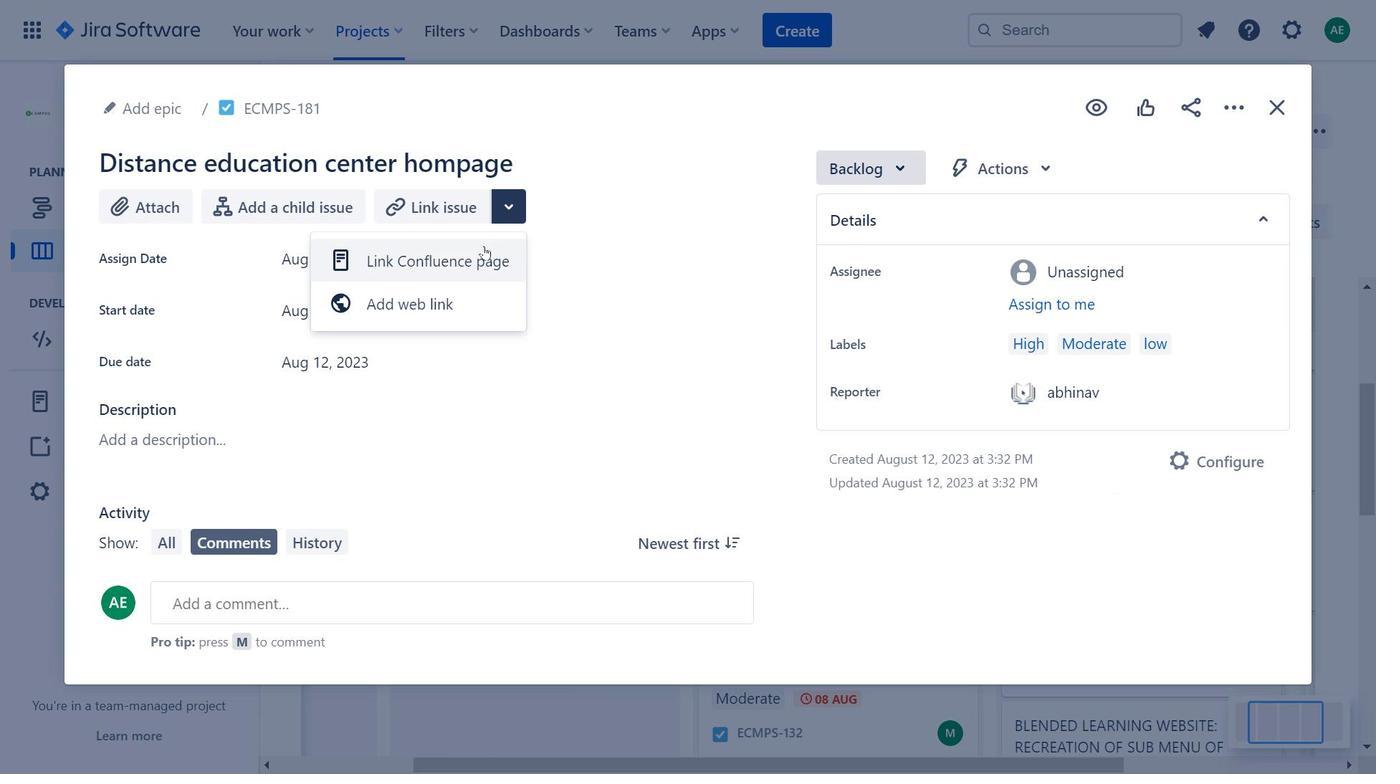 
Action: Mouse pressed left at (512, 211)
Screenshot: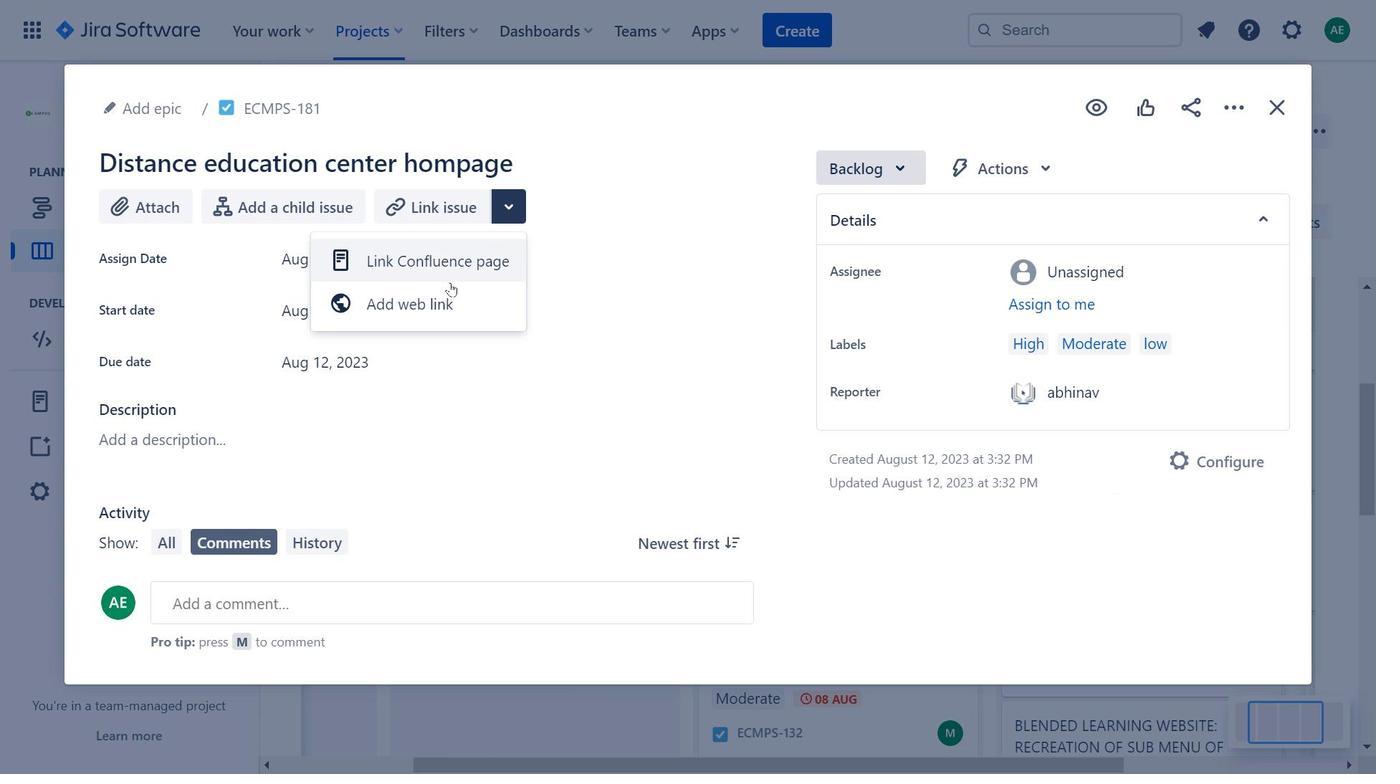 
Action: Mouse moved to (296, 298)
Screenshot: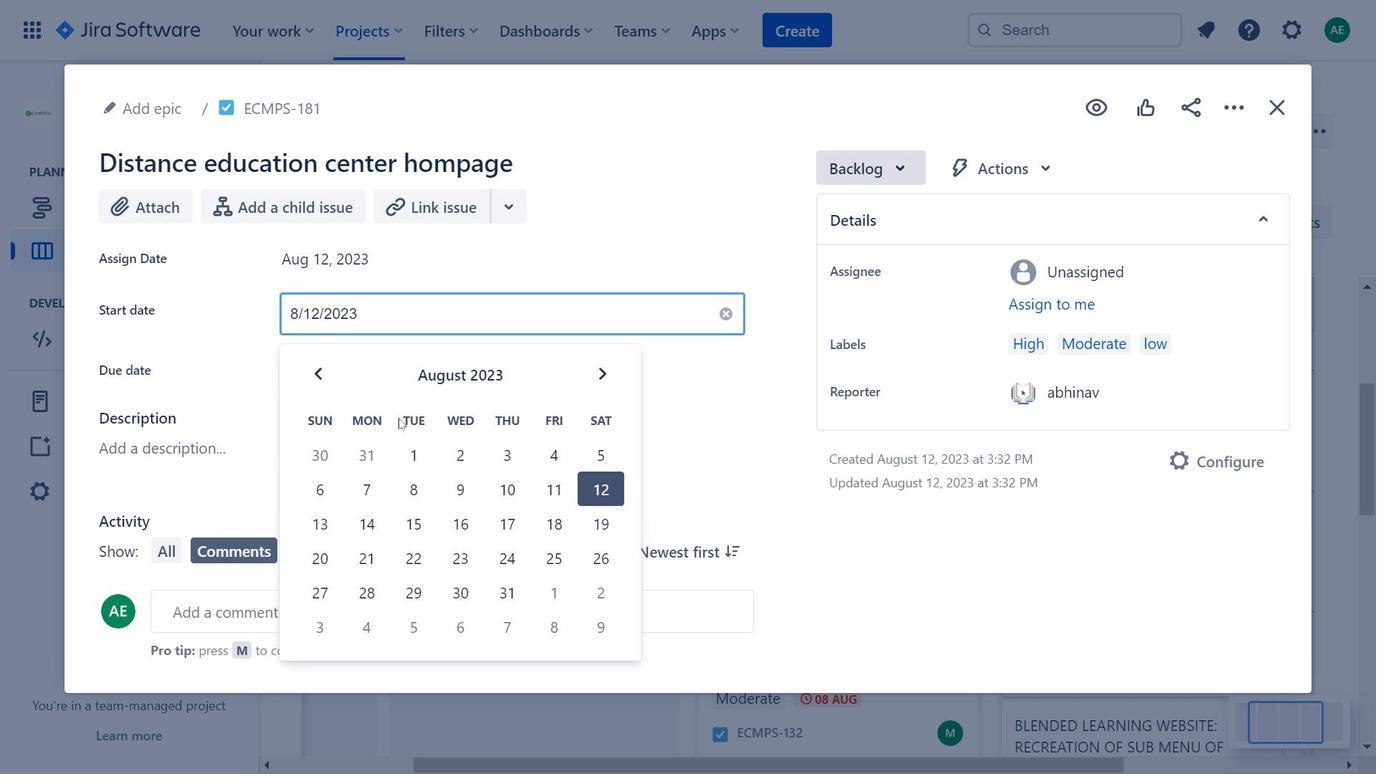 
Action: Mouse pressed left at (296, 298)
Screenshot: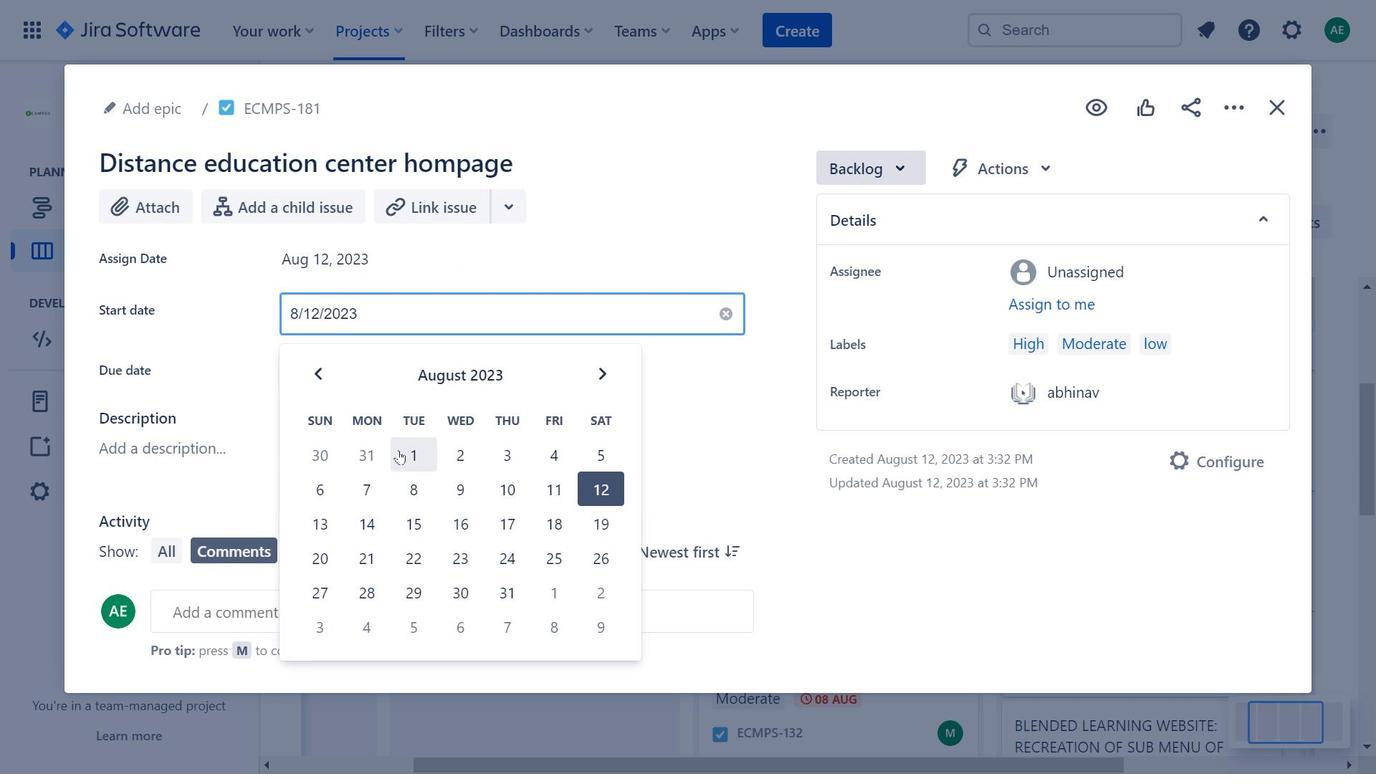 
Action: Mouse moved to (988, 162)
Screenshot: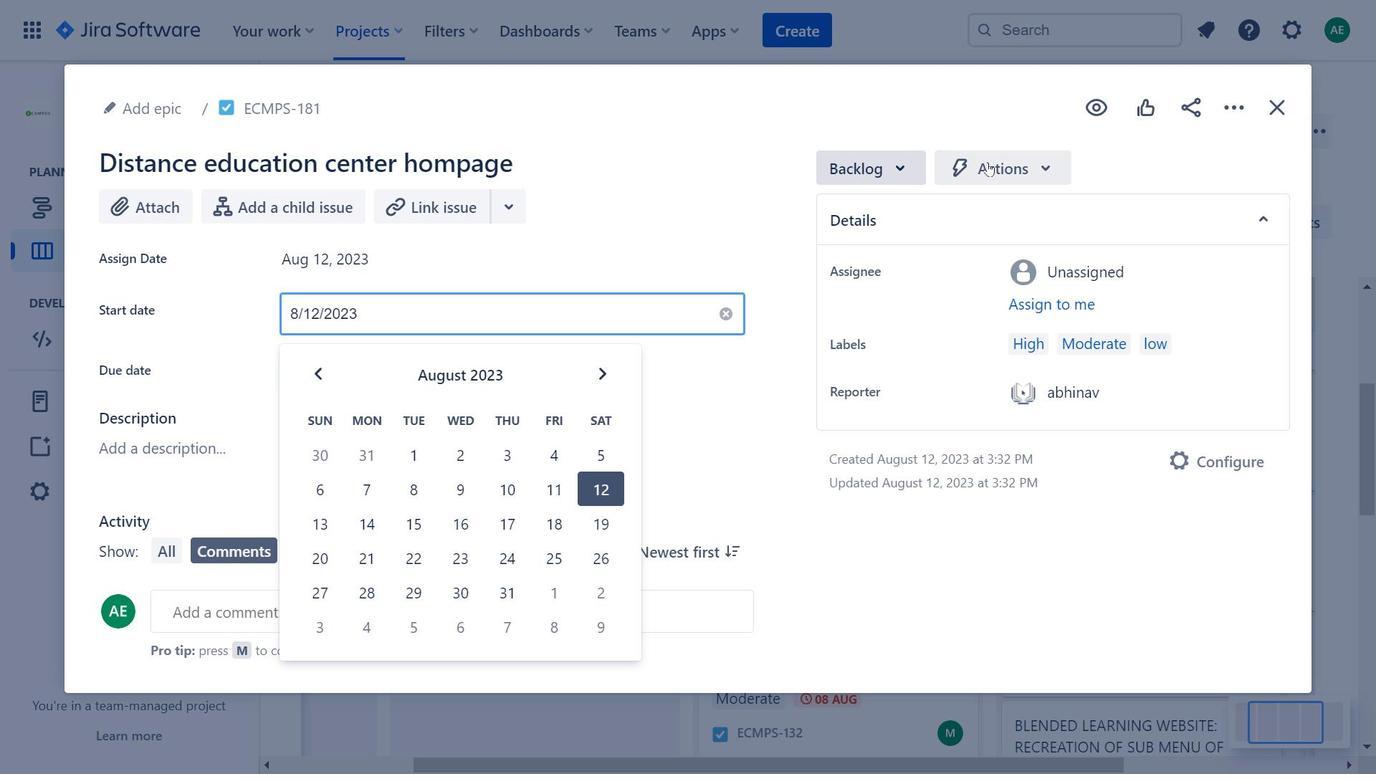 
Action: Mouse pressed left at (988, 162)
Screenshot: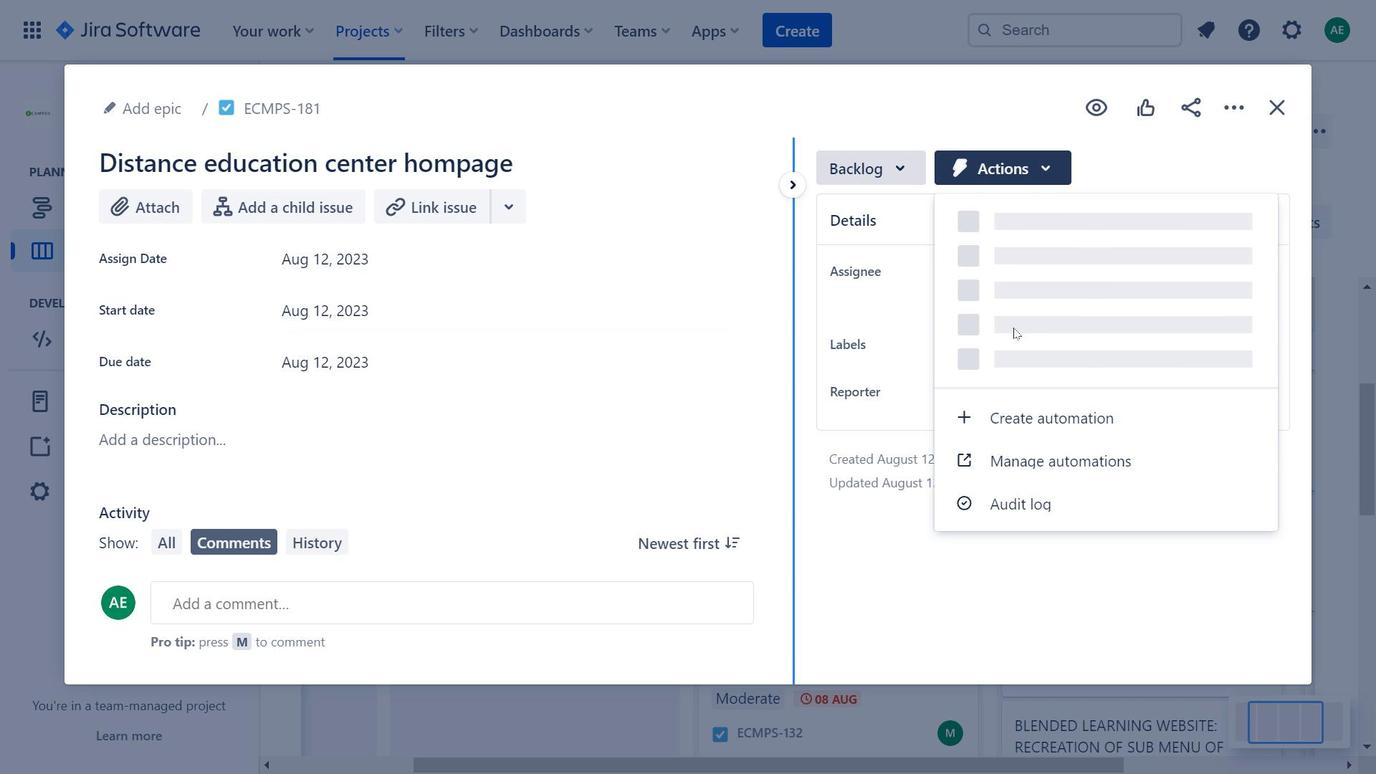
Action: Mouse moved to (1267, 109)
Screenshot: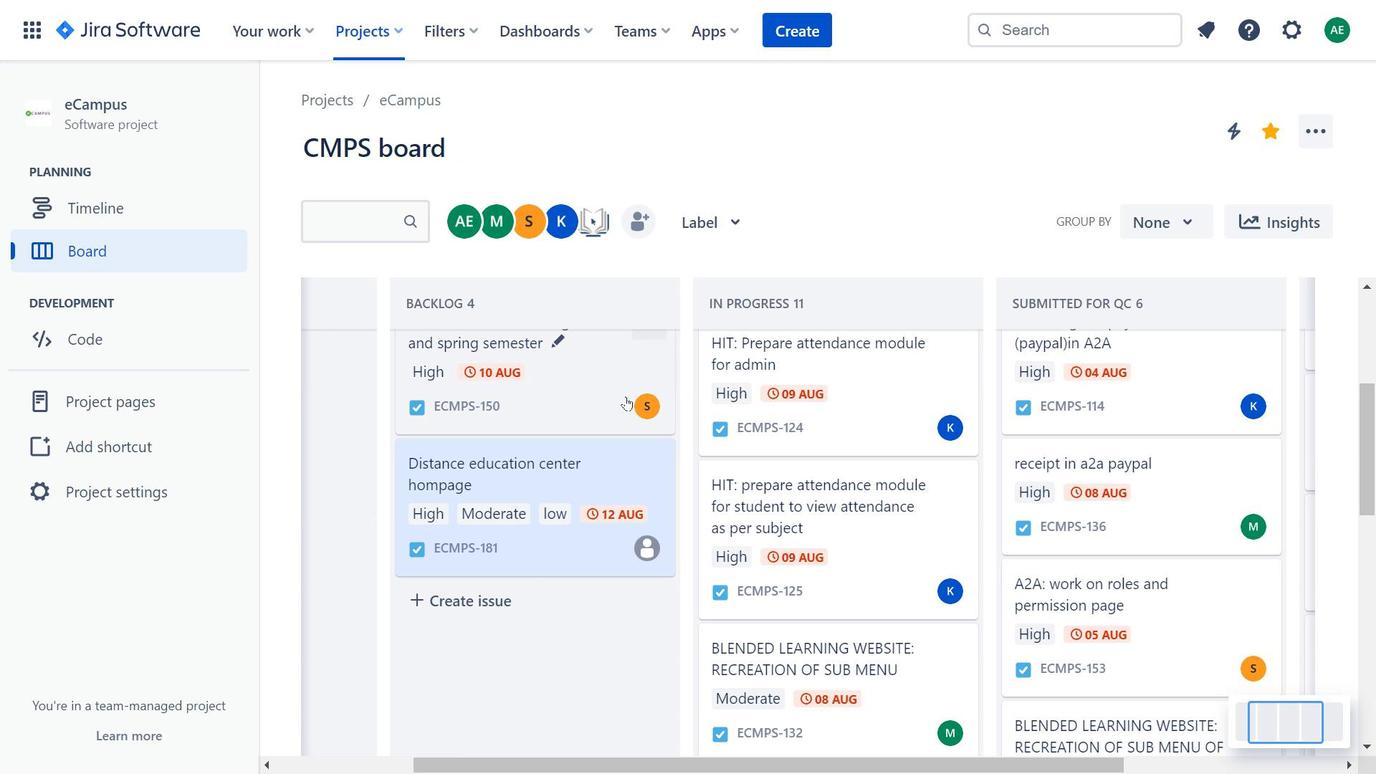 
Action: Mouse pressed left at (1267, 109)
Screenshot: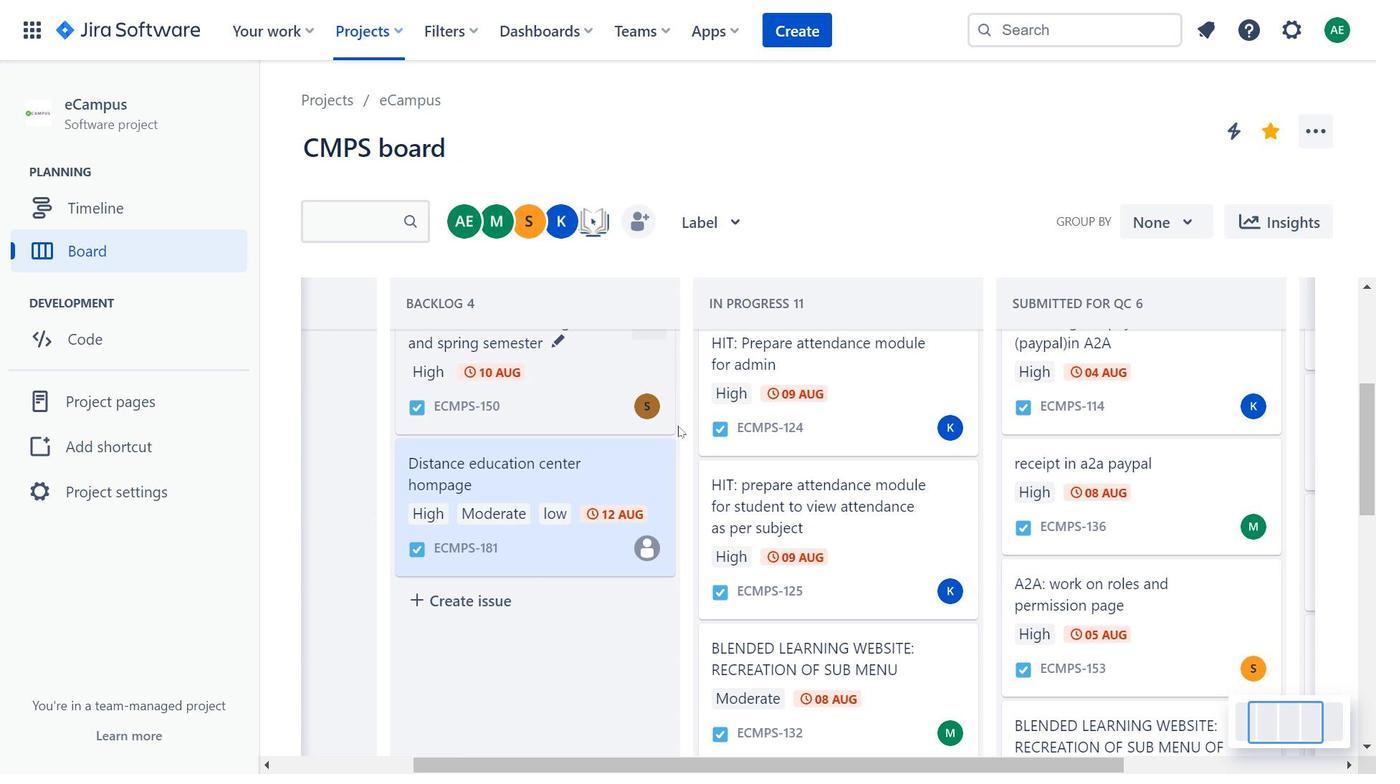
Action: Mouse moved to (831, 447)
Screenshot: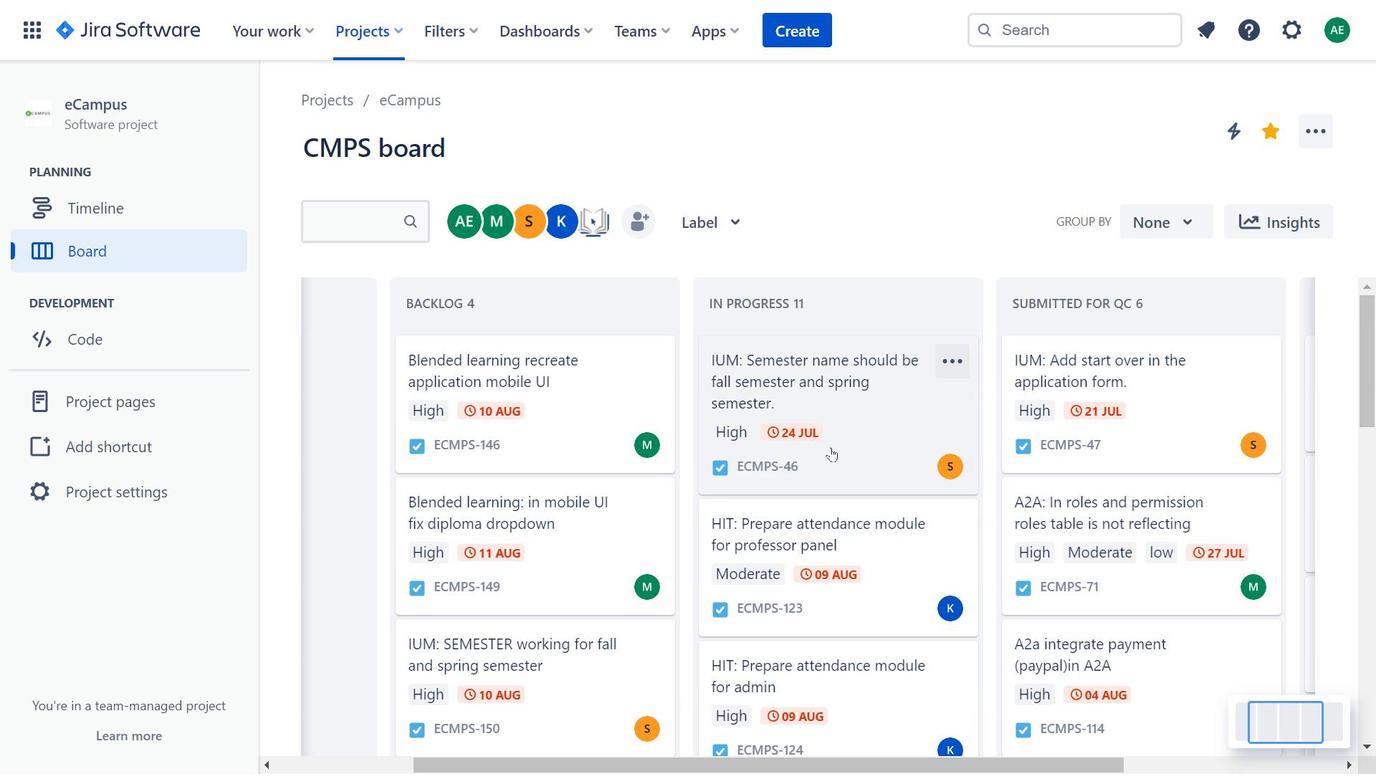
Action: Mouse scrolled (831, 448) with delta (0, 0)
Screenshot: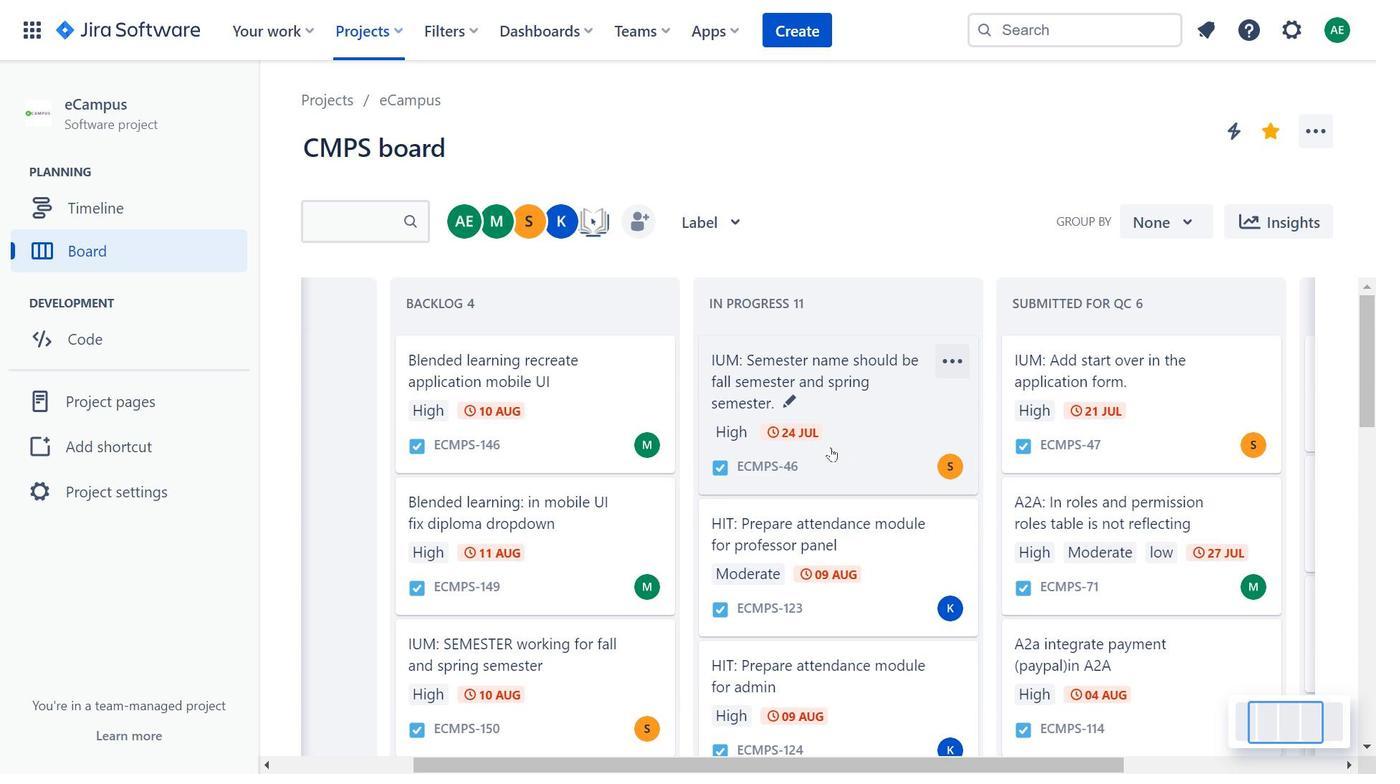 
Action: Mouse scrolled (831, 448) with delta (0, 0)
Screenshot: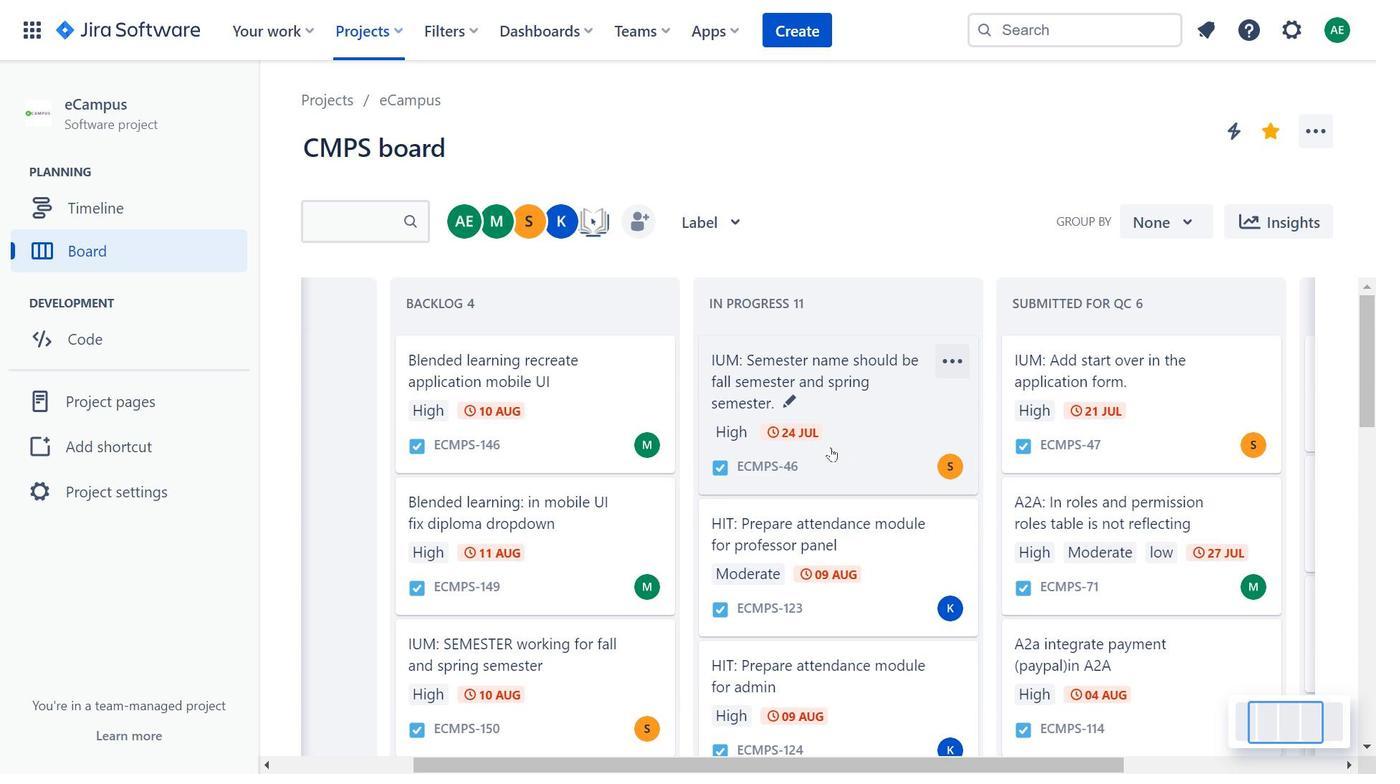 
Action: Mouse scrolled (831, 448) with delta (0, 0)
Screenshot: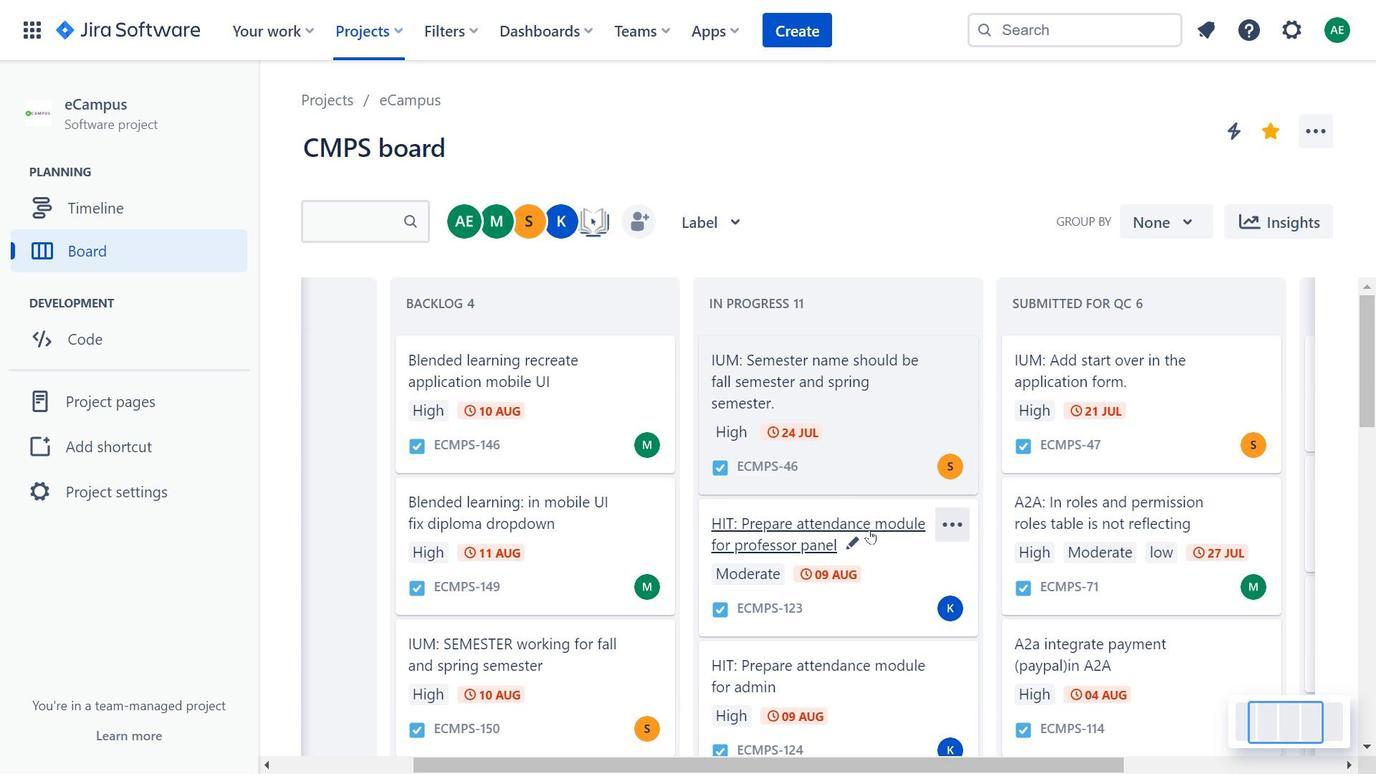 
Action: Mouse scrolled (831, 448) with delta (0, 0)
Screenshot: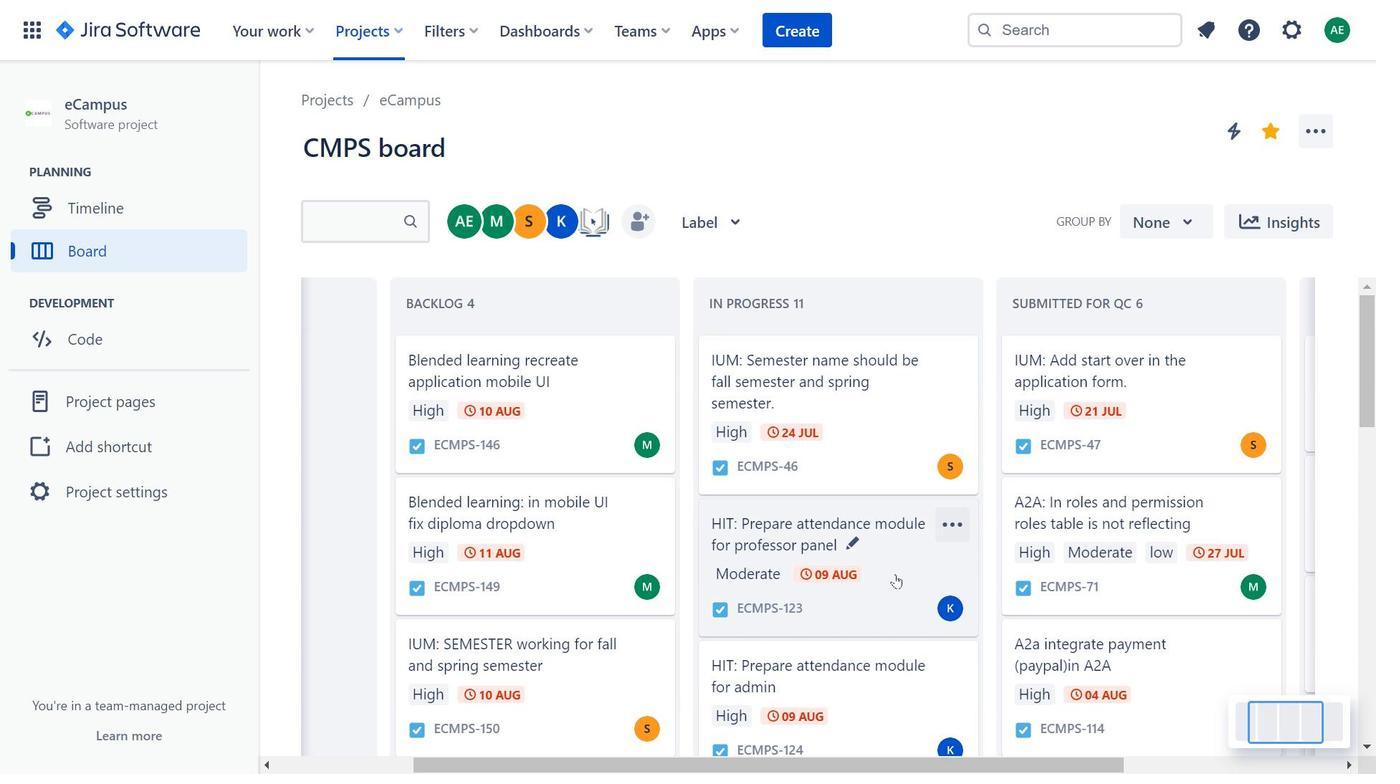 
Action: Mouse moved to (896, 575)
Screenshot: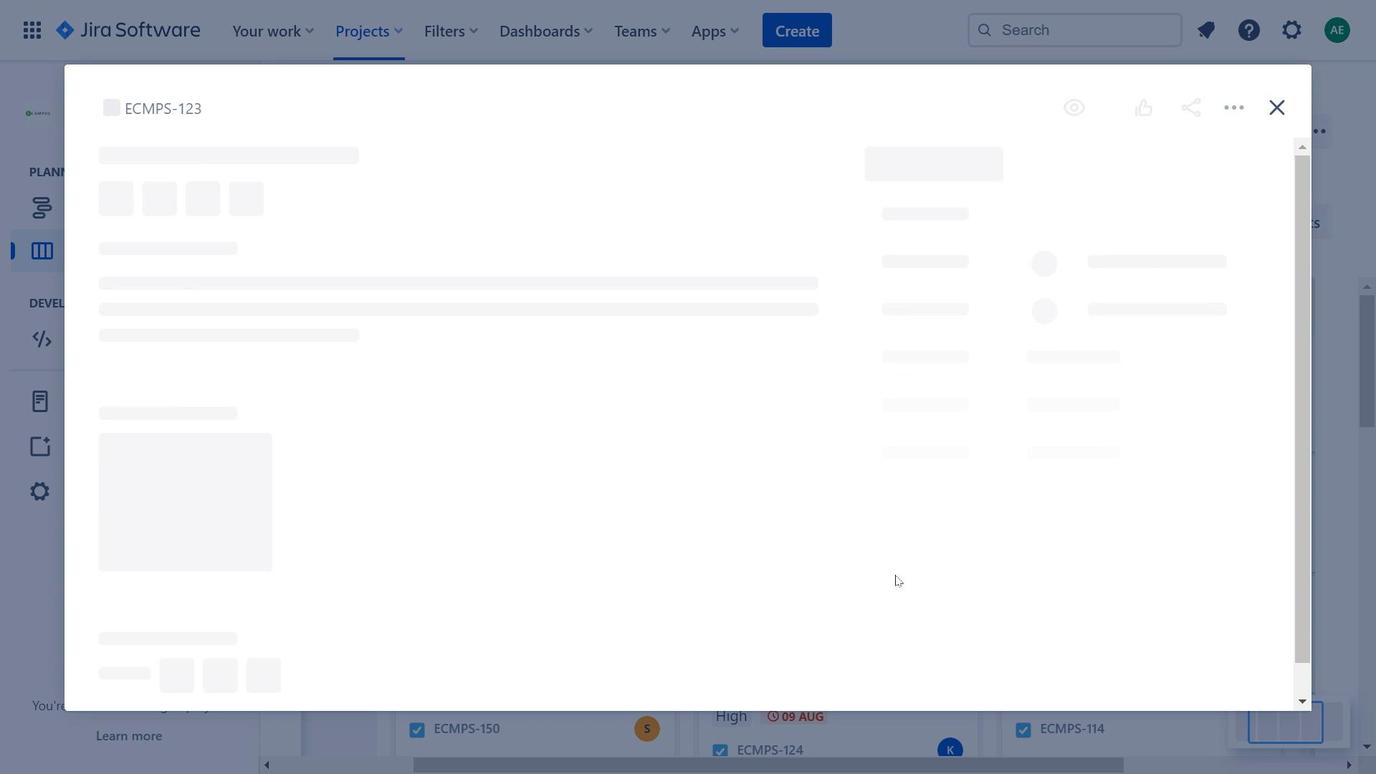 
Action: Mouse pressed left at (896, 575)
Screenshot: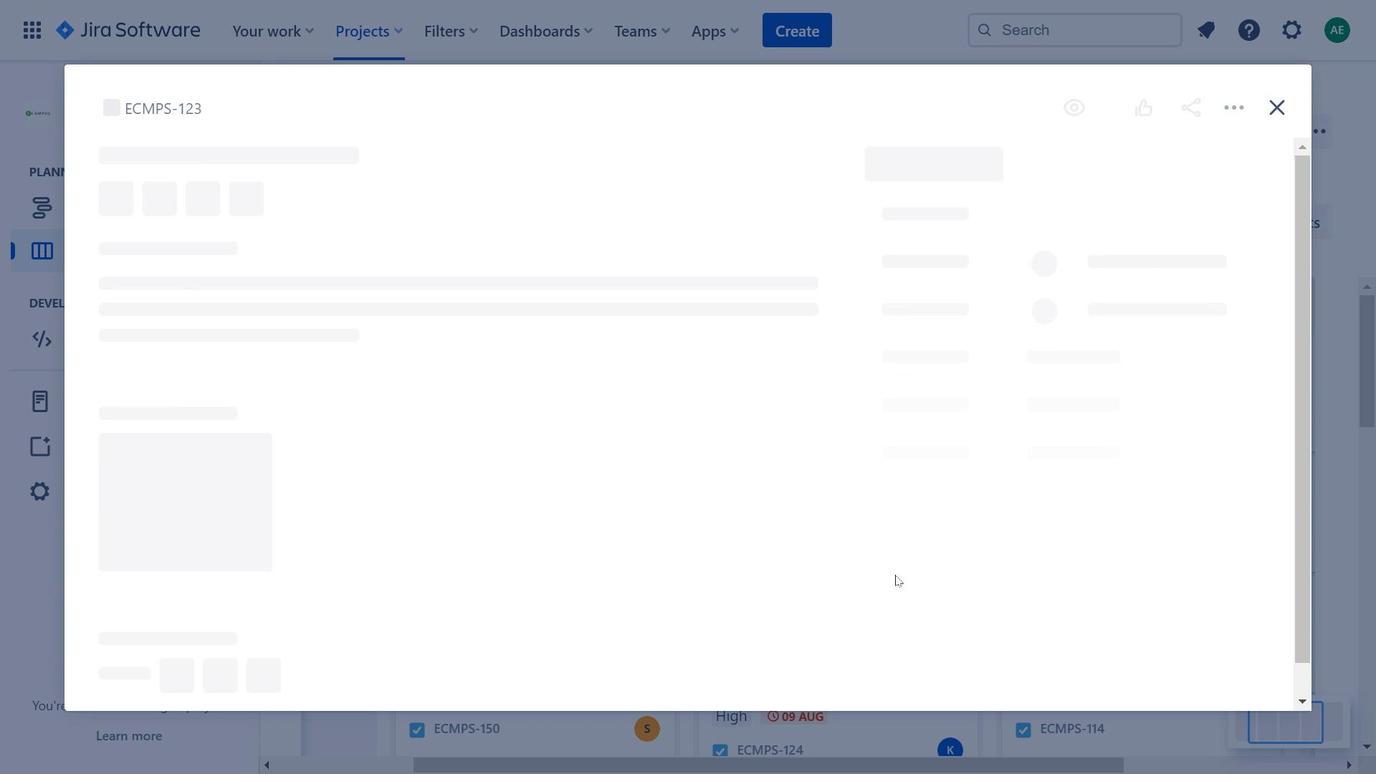
Action: Mouse moved to (1016, 169)
Screenshot: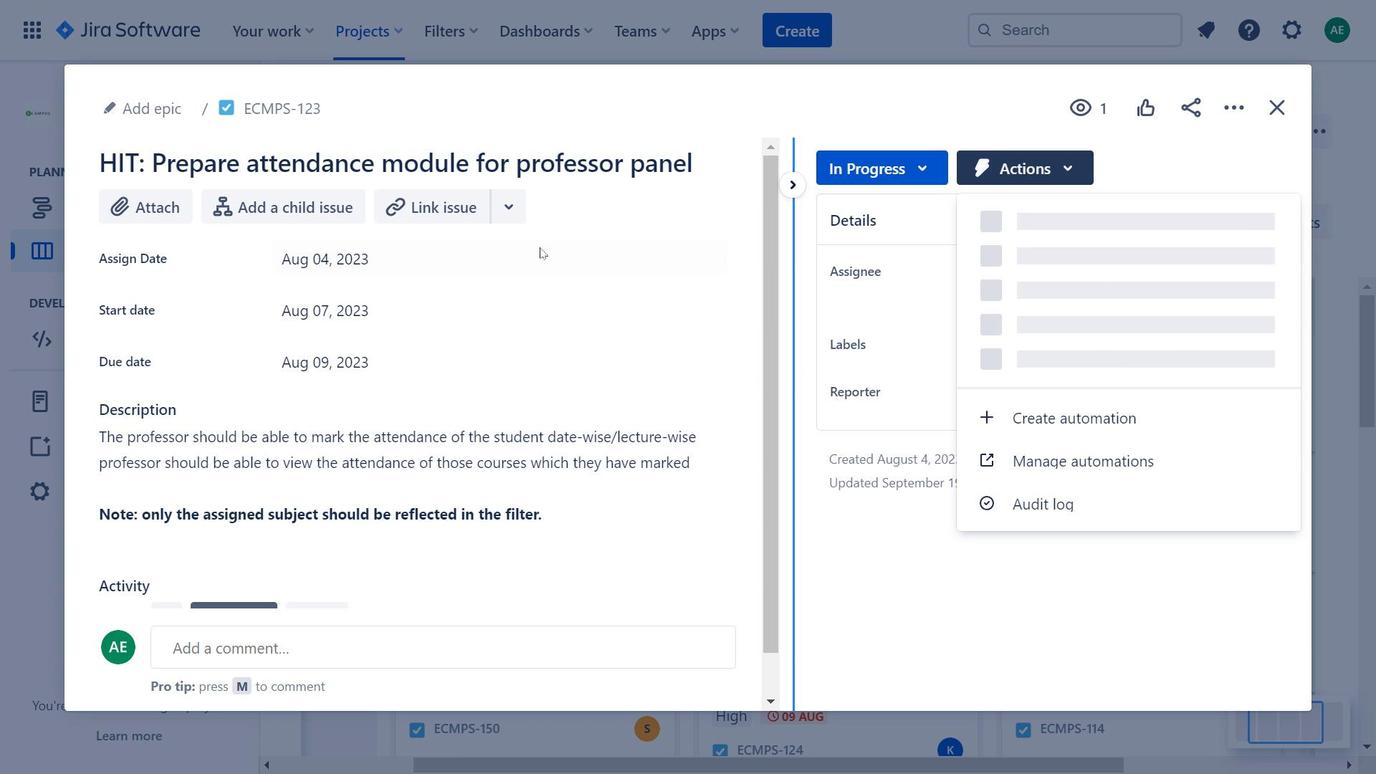
Action: Mouse pressed left at (1016, 169)
Screenshot: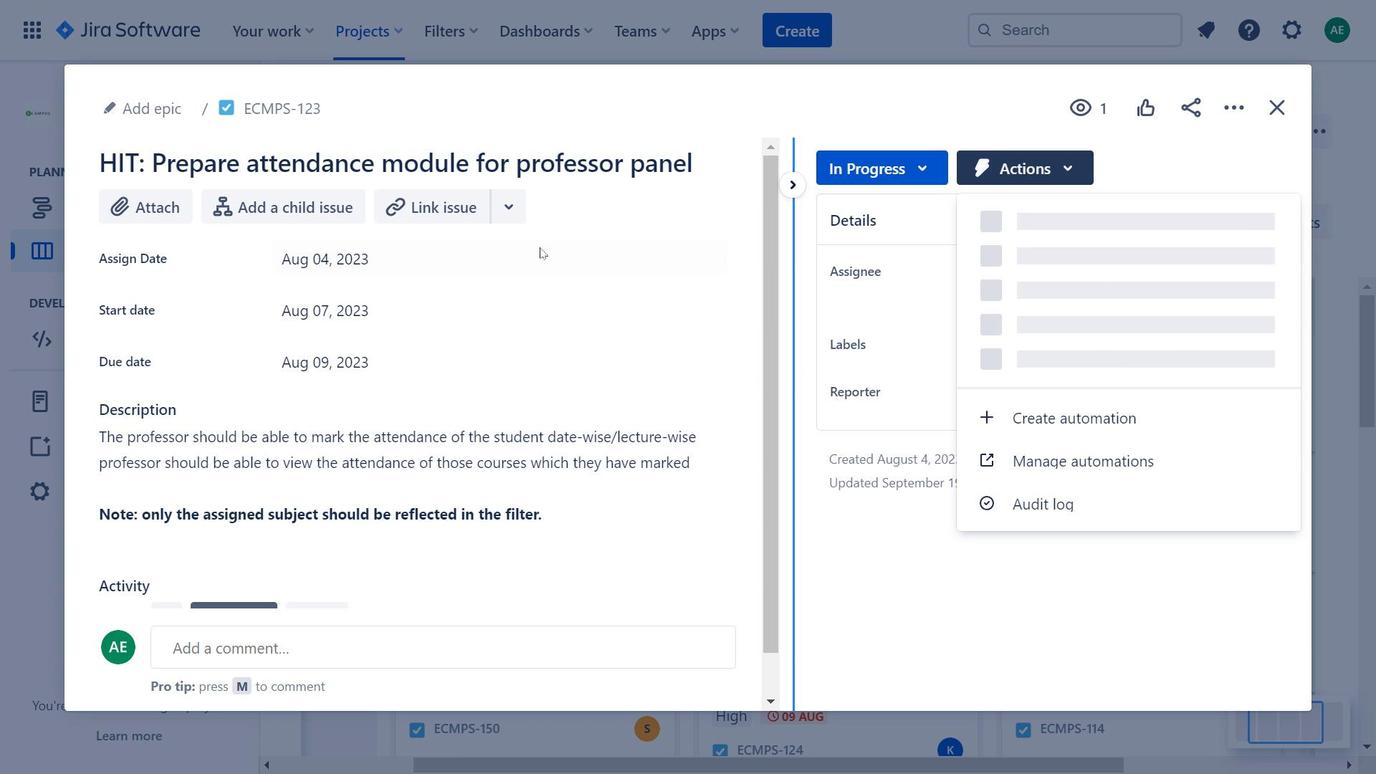 
Action: Mouse moved to (392, 452)
Screenshot: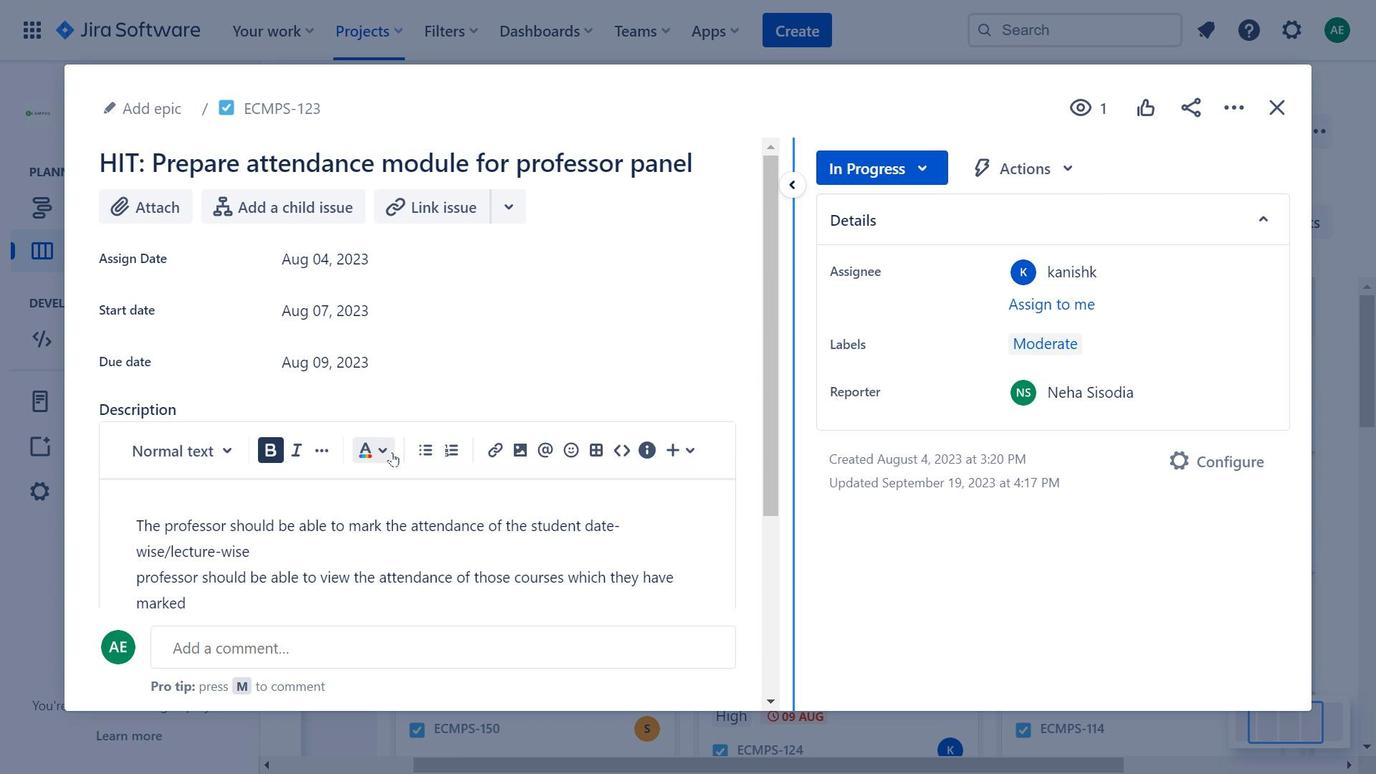 
Action: Mouse pressed left at (392, 452)
Screenshot: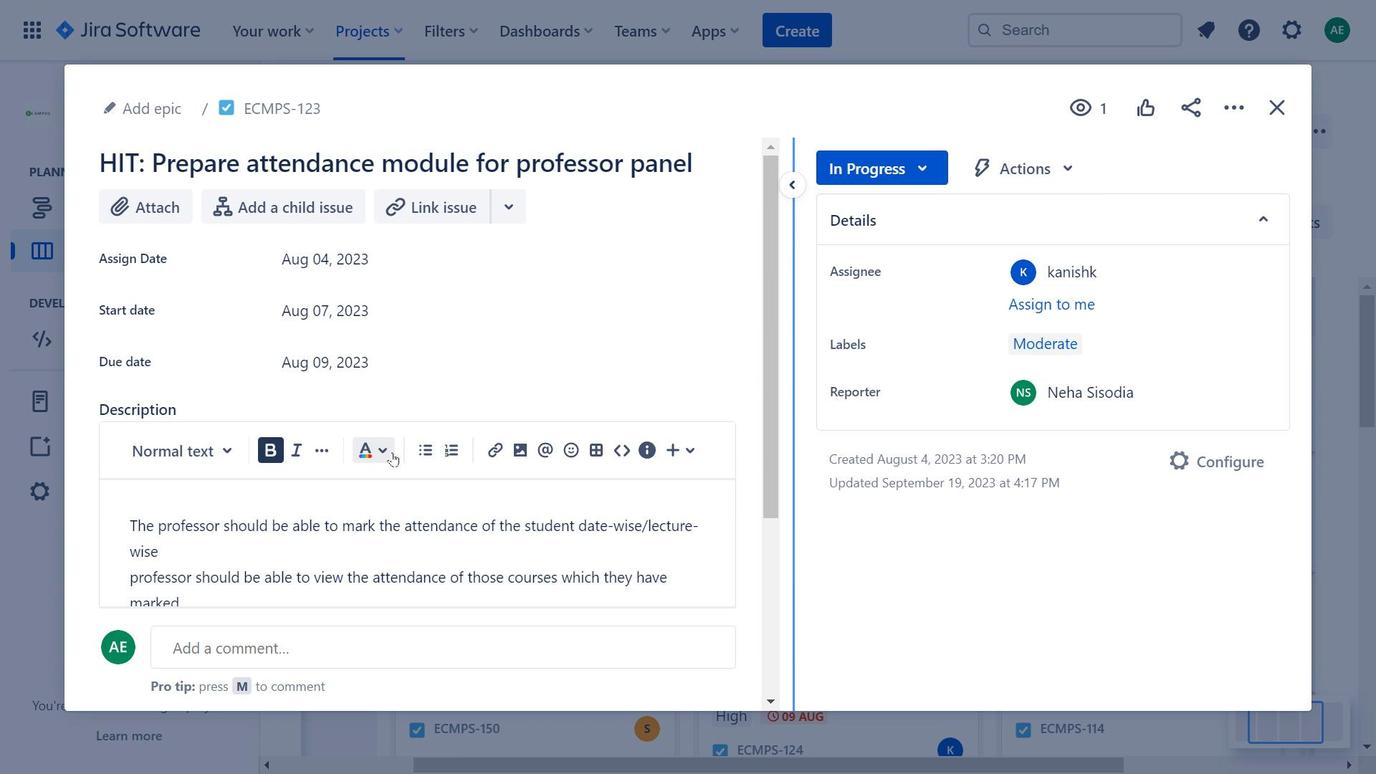 
Action: Mouse moved to (420, 456)
Screenshot: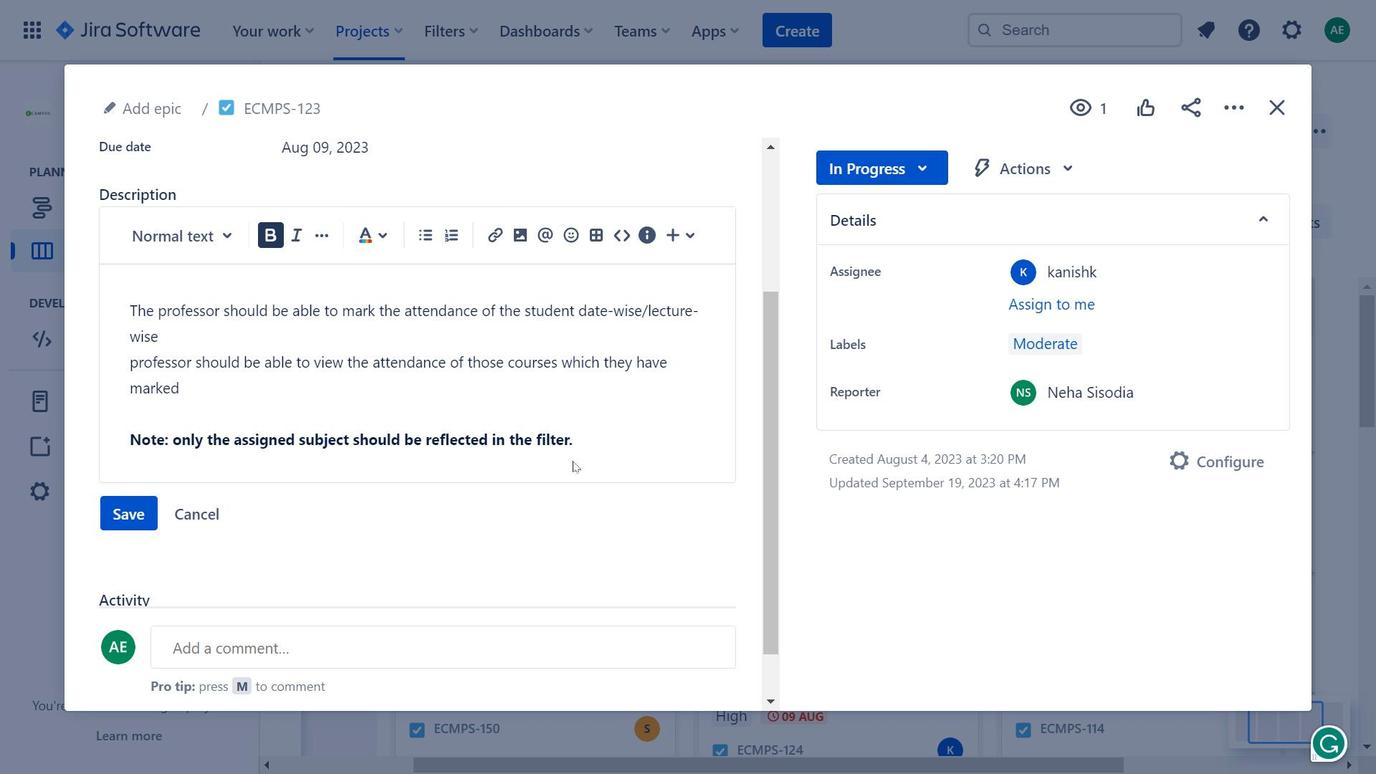 
Action: Mouse scrolled (420, 455) with delta (0, 0)
Screenshot: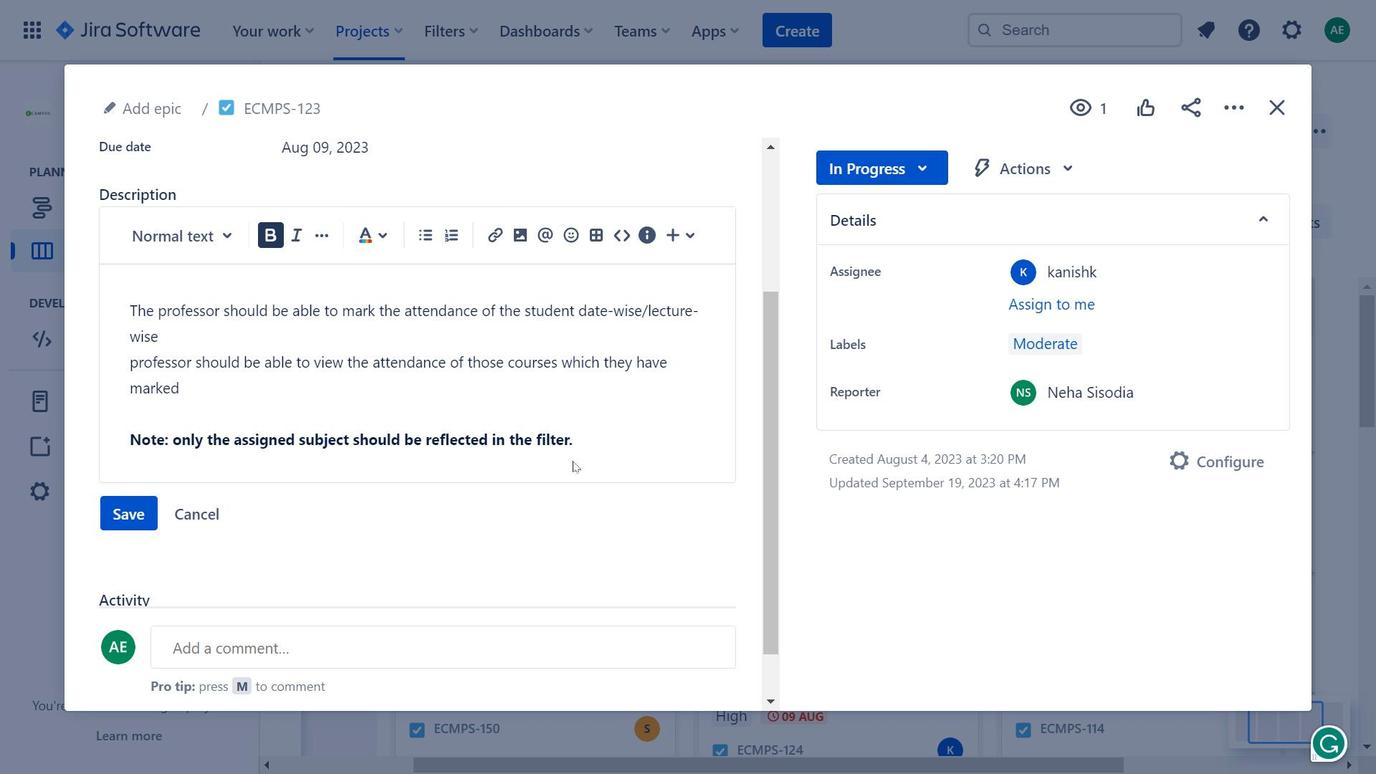 
Action: Mouse moved to (426, 458)
Screenshot: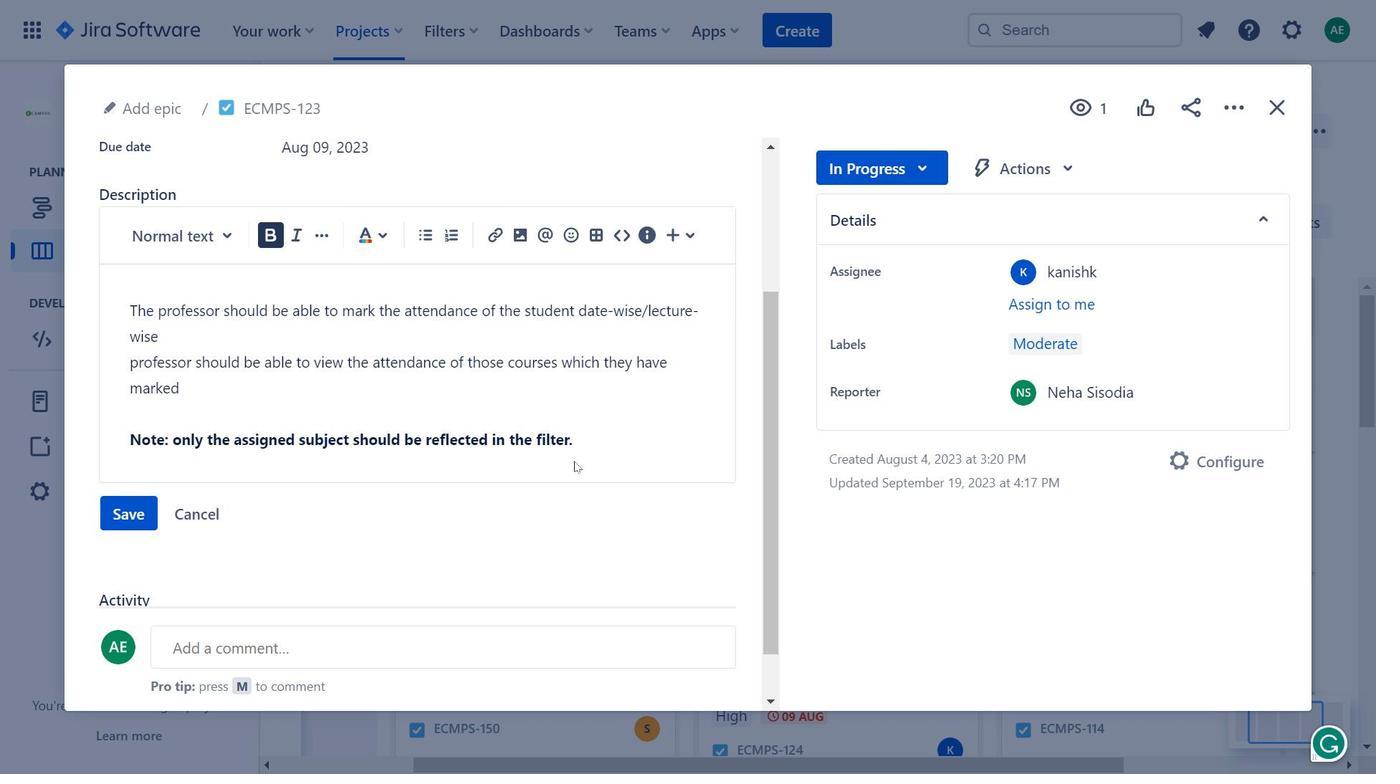 
Action: Mouse scrolled (426, 457) with delta (0, 0)
Screenshot: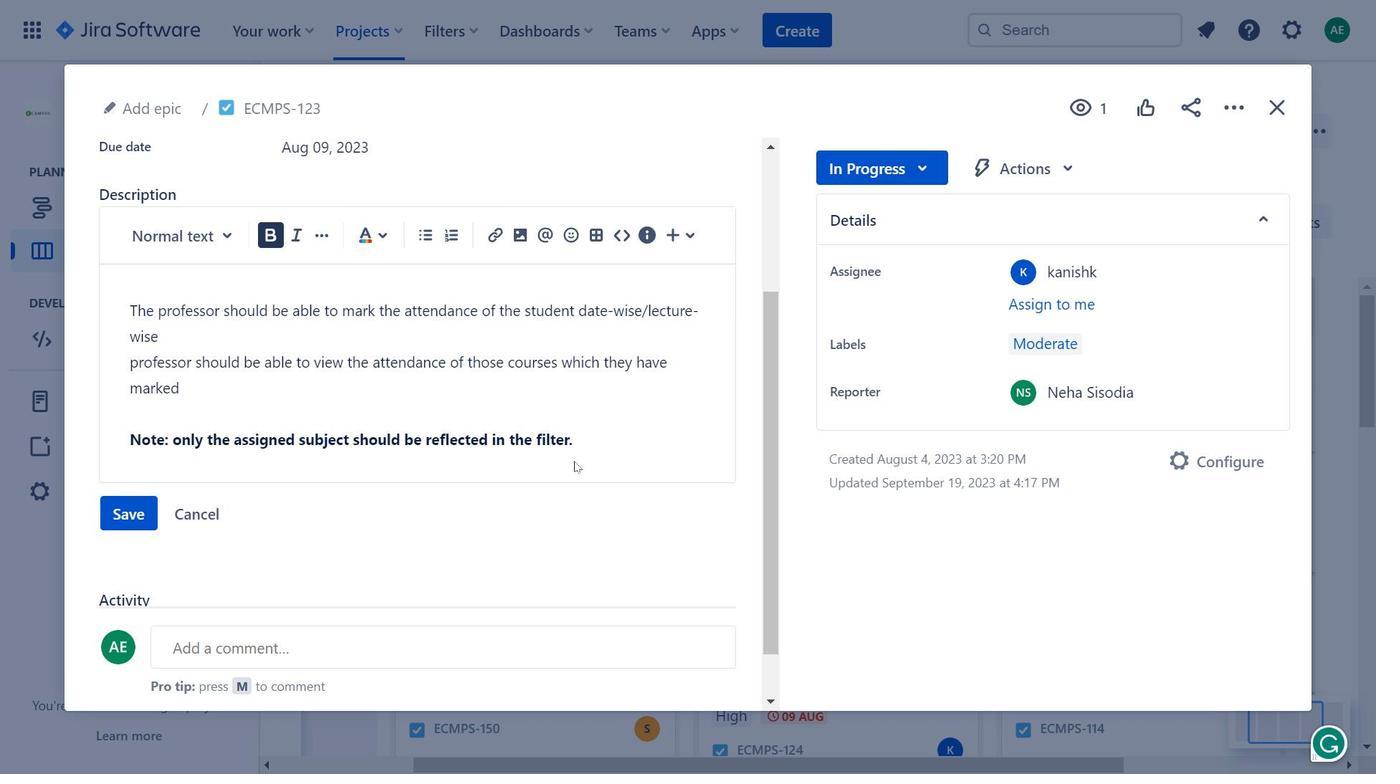 
Action: Mouse moved to (588, 448)
Screenshot: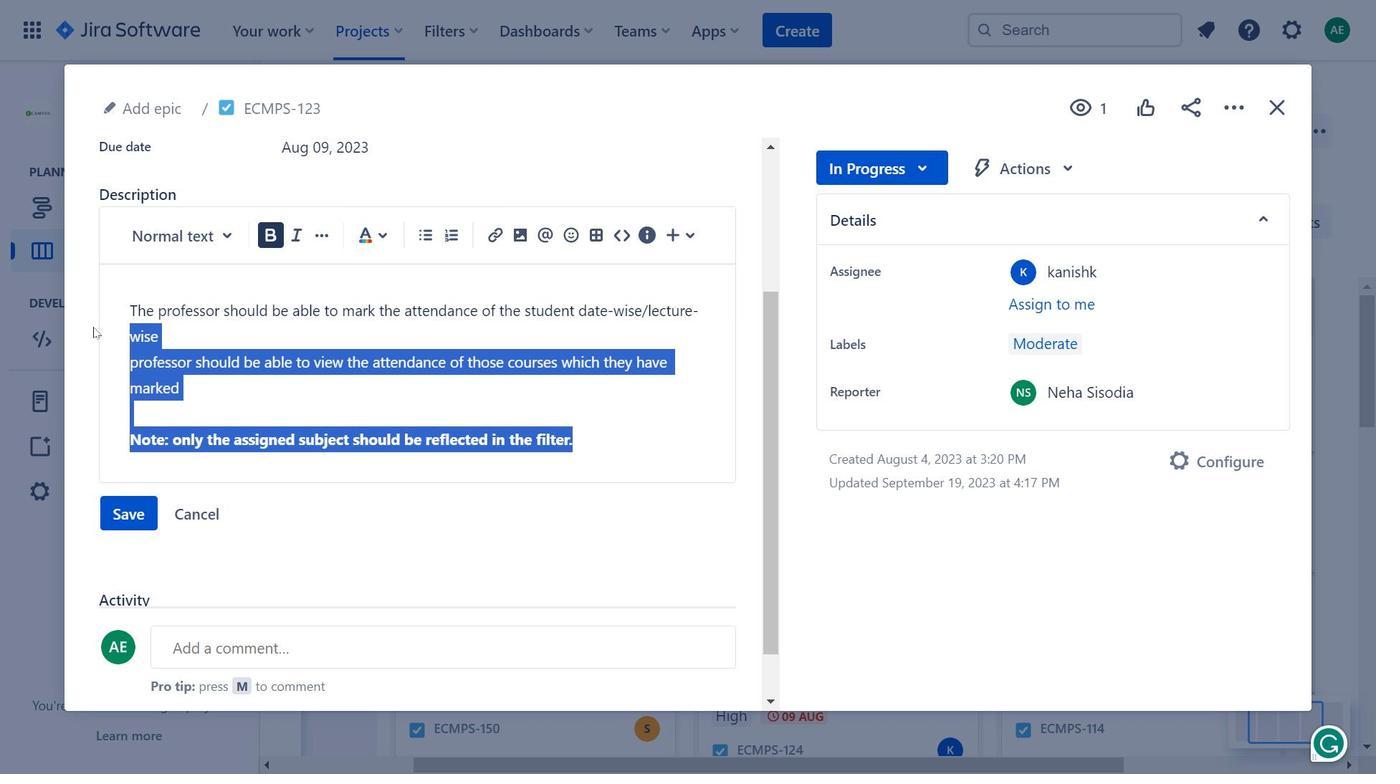 
Action: Mouse pressed left at (588, 448)
Screenshot: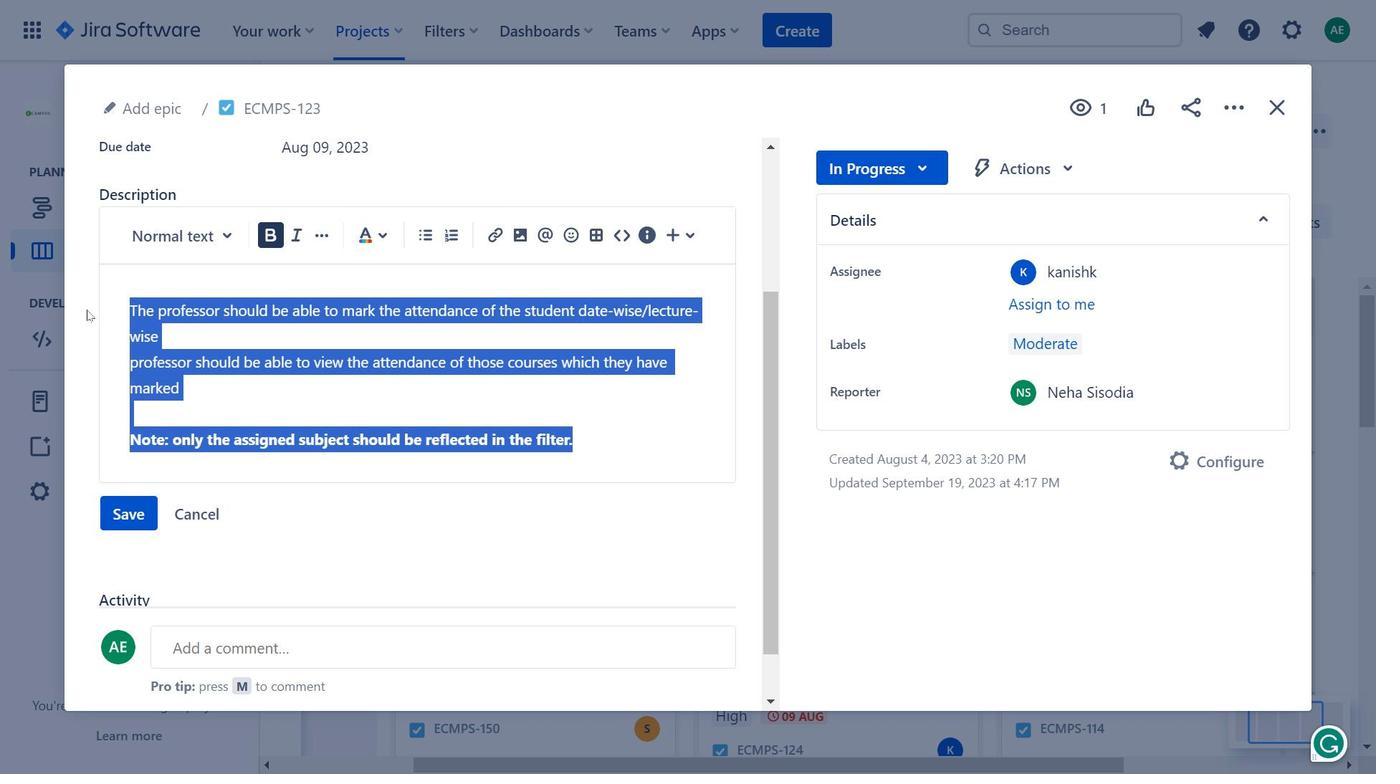 
Action: Mouse moved to (752, 115)
Screenshot: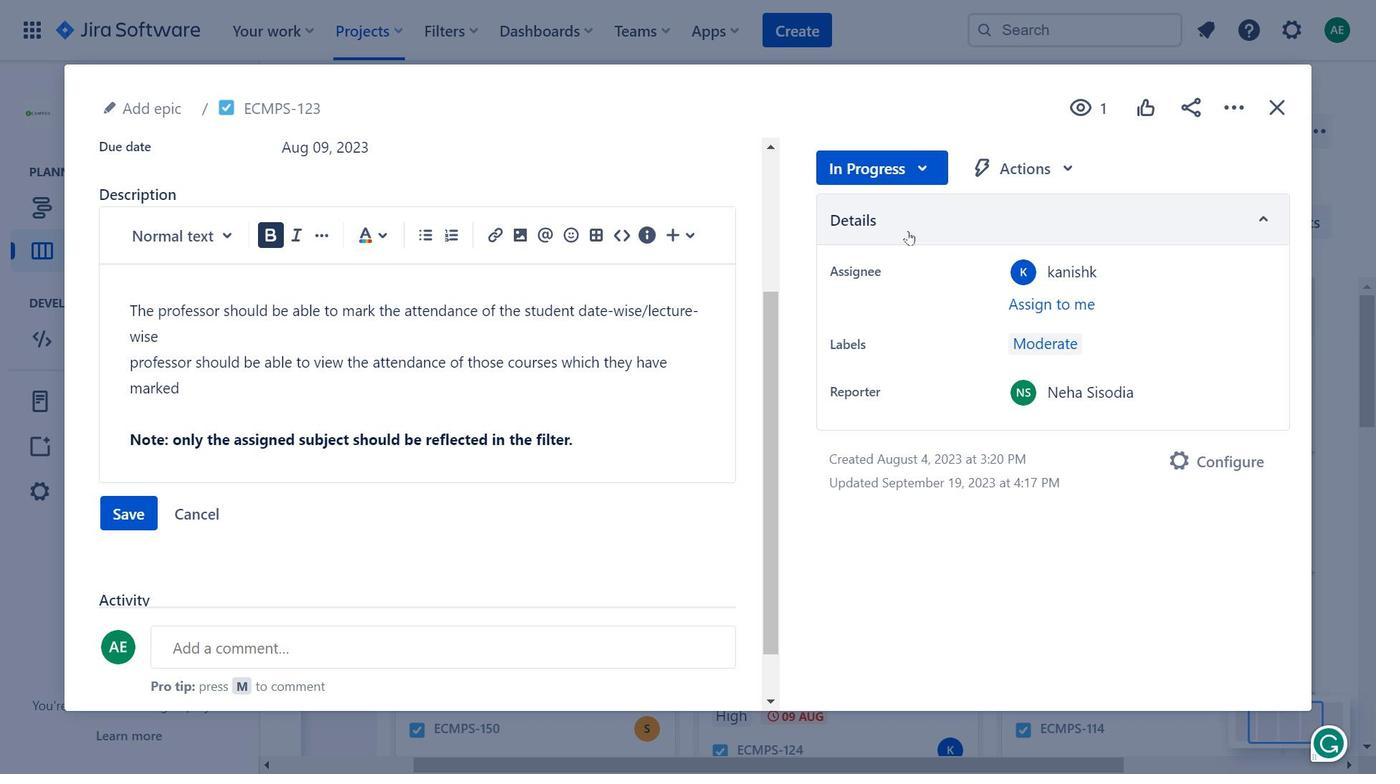 
Action: Mouse pressed left at (752, 115)
Screenshot: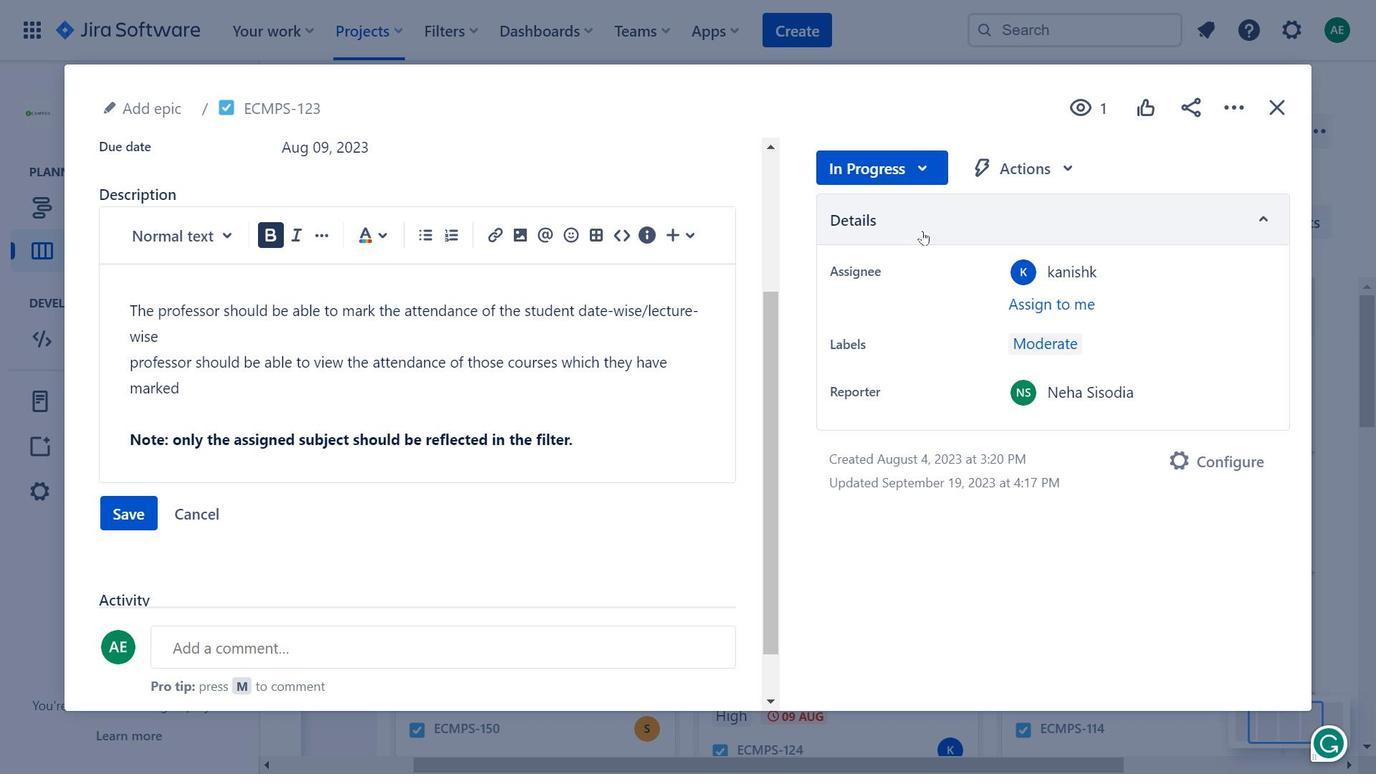 
Action: Mouse moved to (929, 179)
Screenshot: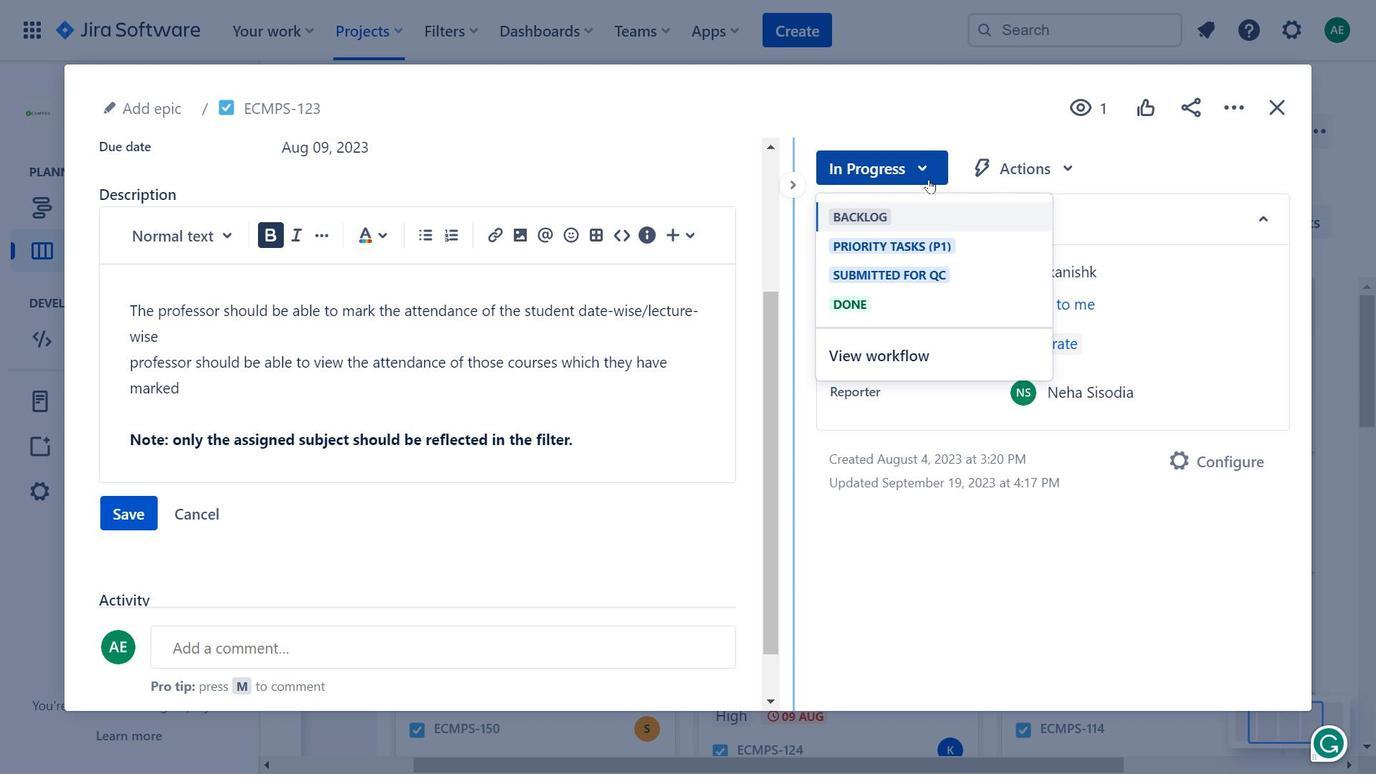 
Action: Mouse pressed left at (929, 179)
Screenshot: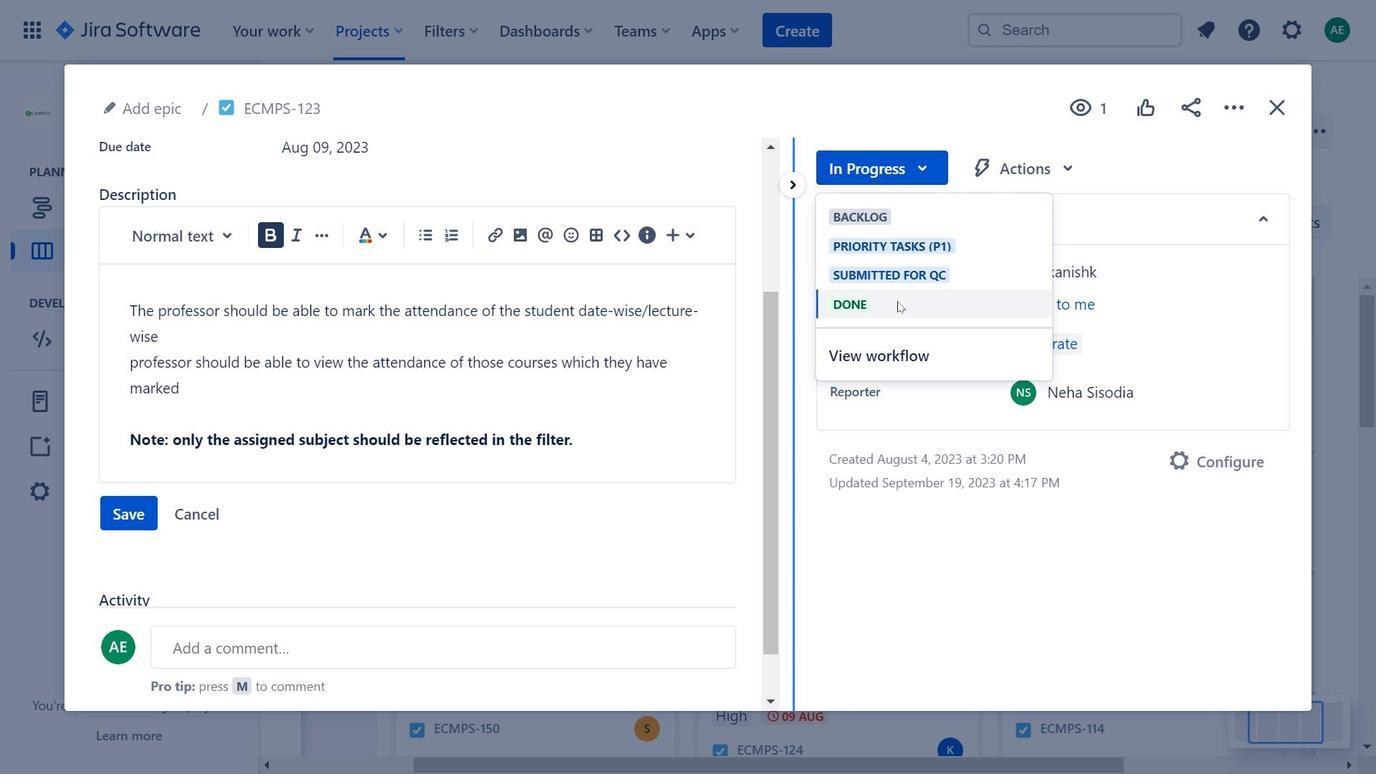 
Action: Mouse moved to (889, 346)
Screenshot: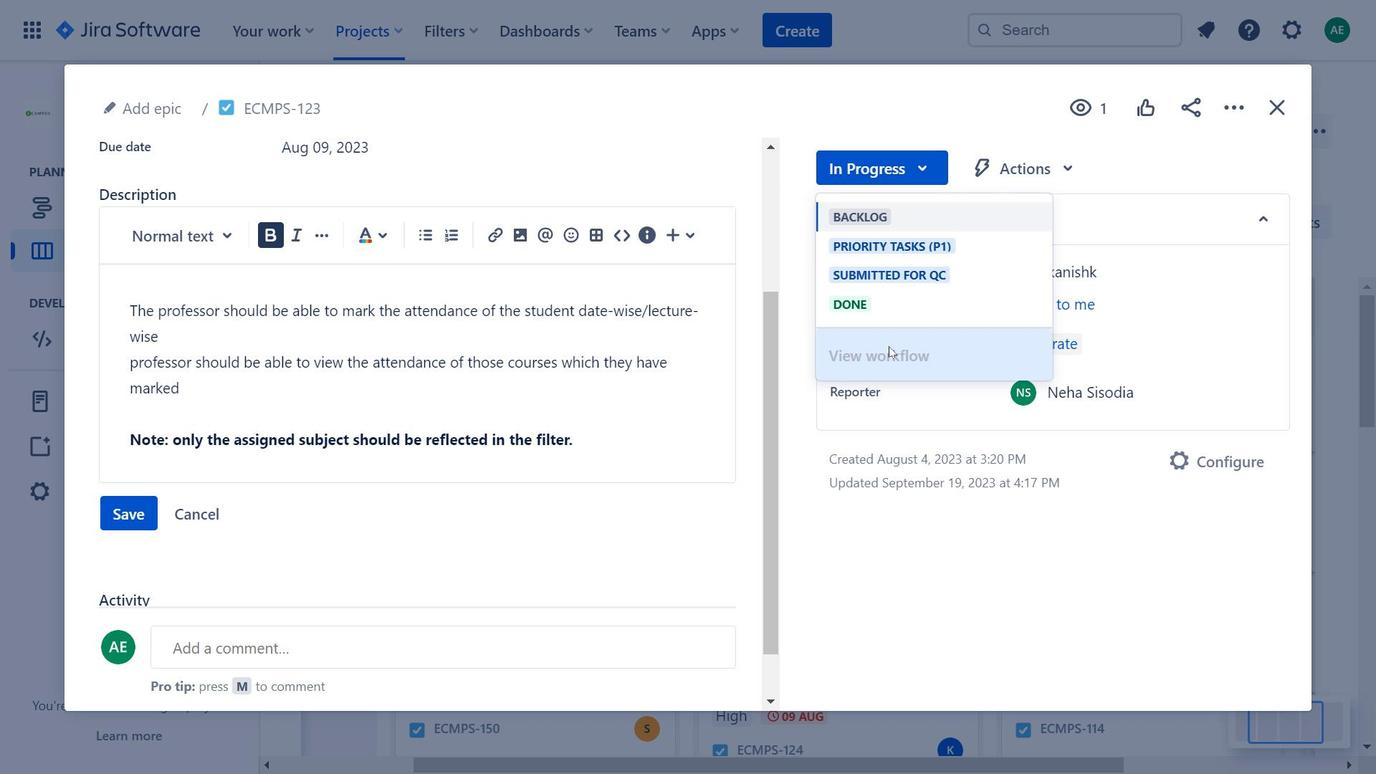 
Action: Mouse pressed left at (889, 346)
Screenshot: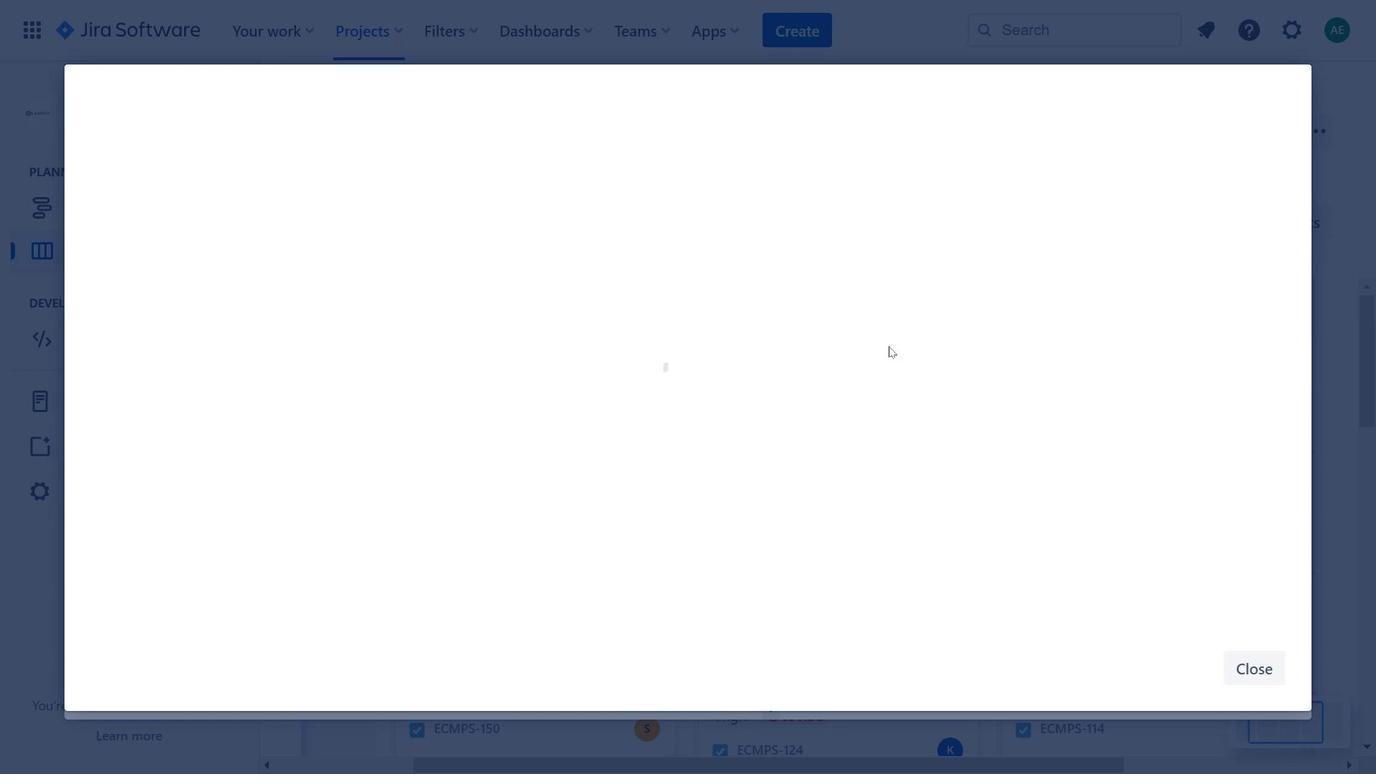 
Action: Mouse moved to (1163, 599)
Screenshot: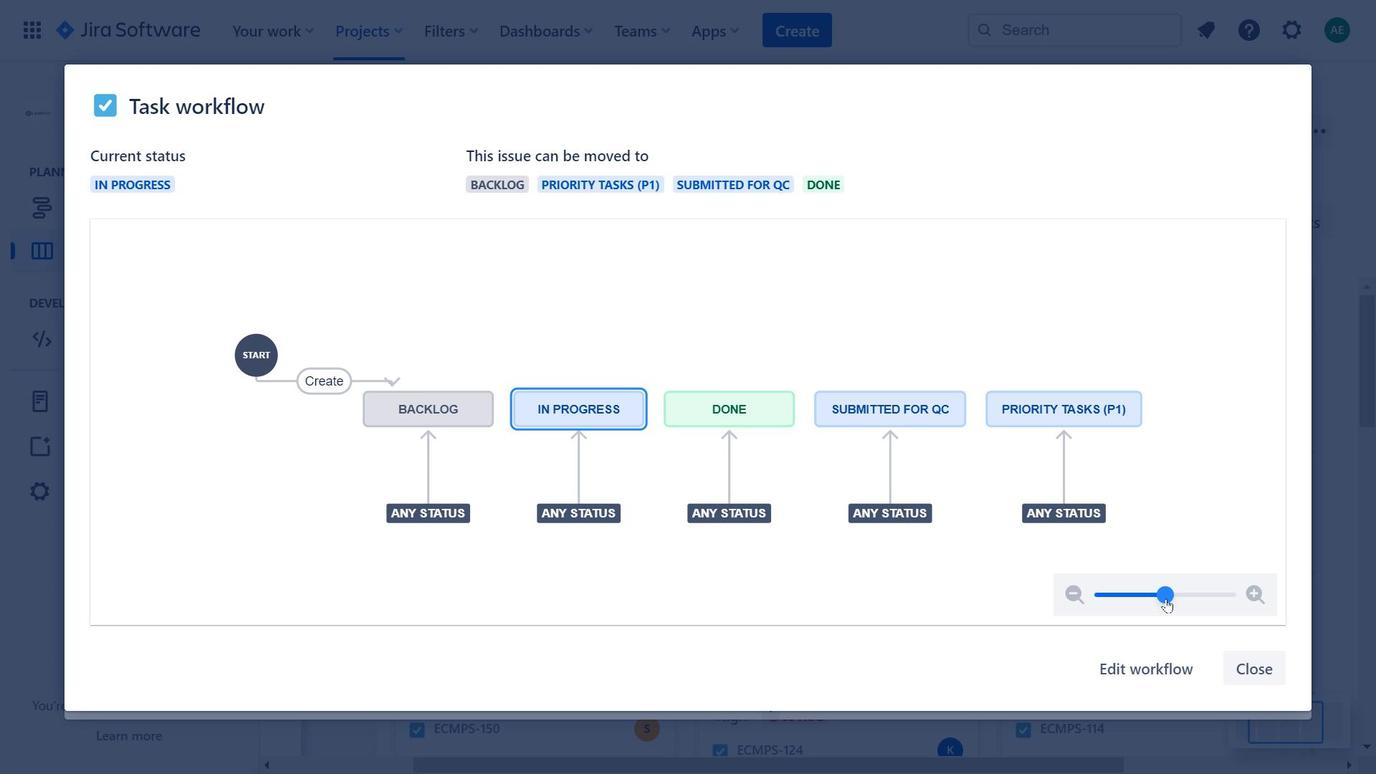 
Action: Mouse pressed left at (1163, 599)
Screenshot: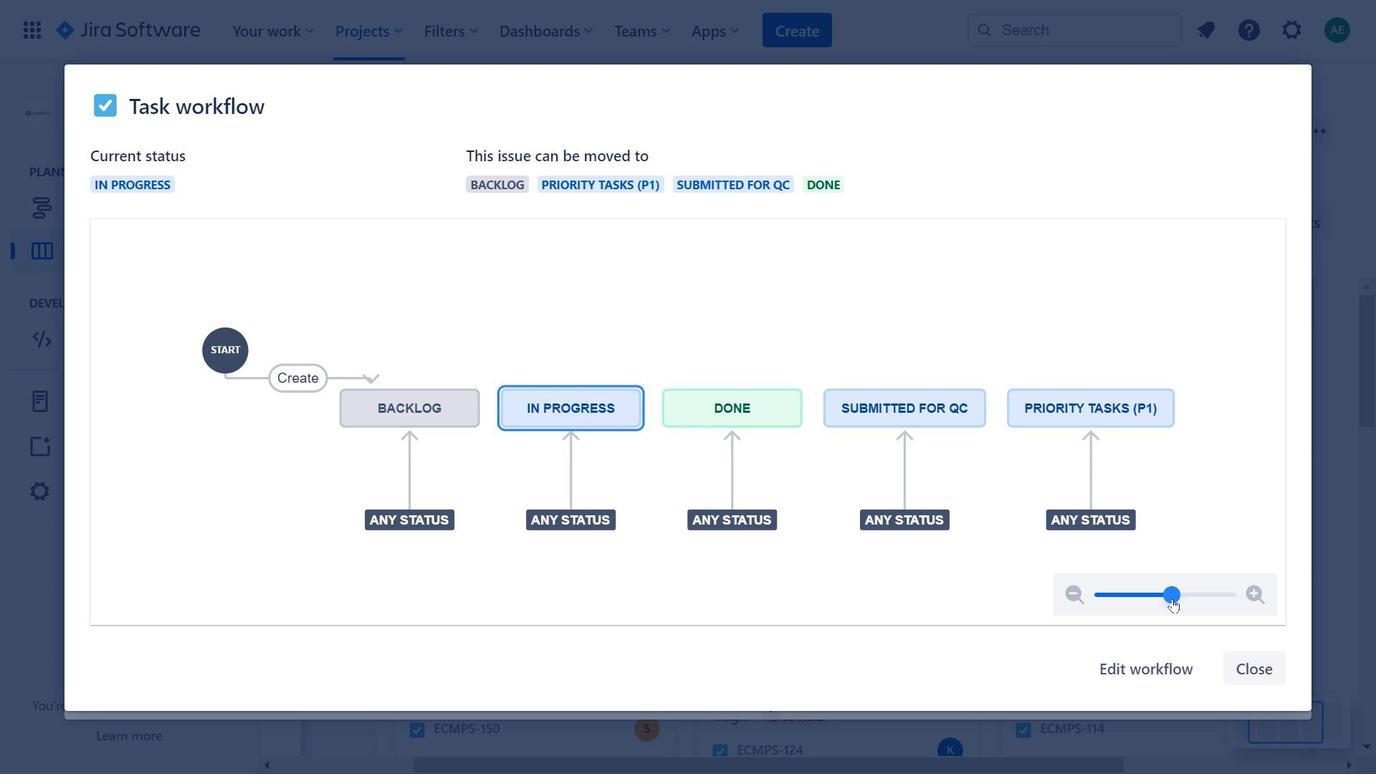 
Action: Mouse moved to (517, 402)
Screenshot: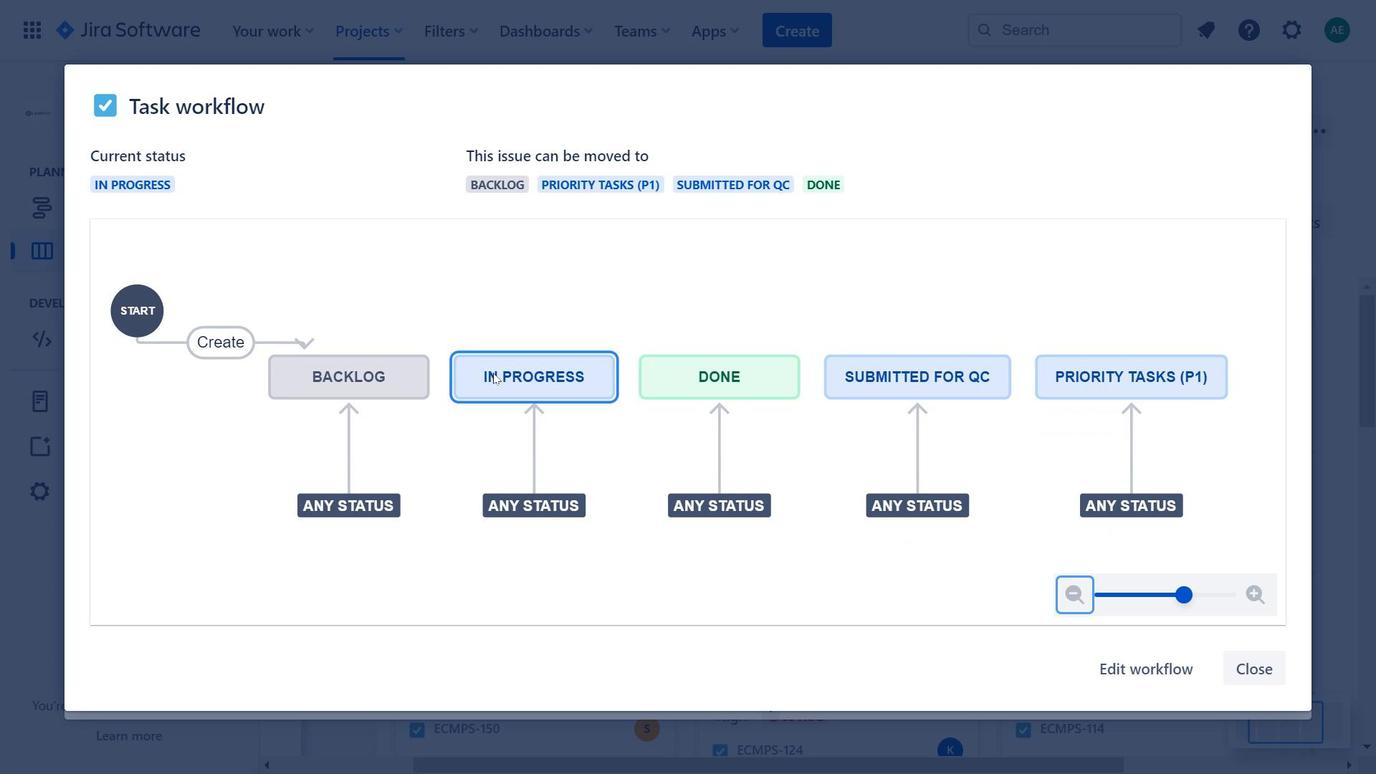 
Action: Mouse pressed left at (517, 402)
Screenshot: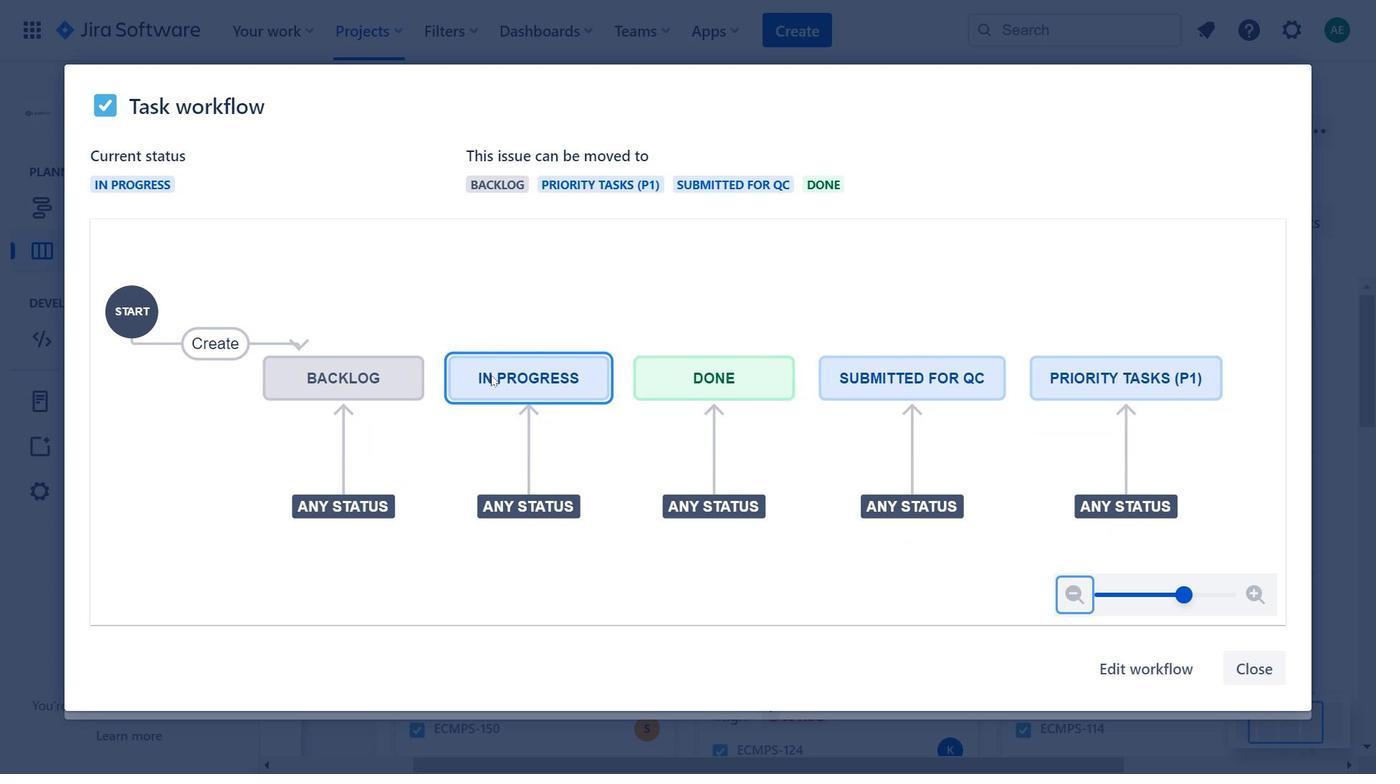 
Action: Mouse moved to (1161, 671)
Screenshot: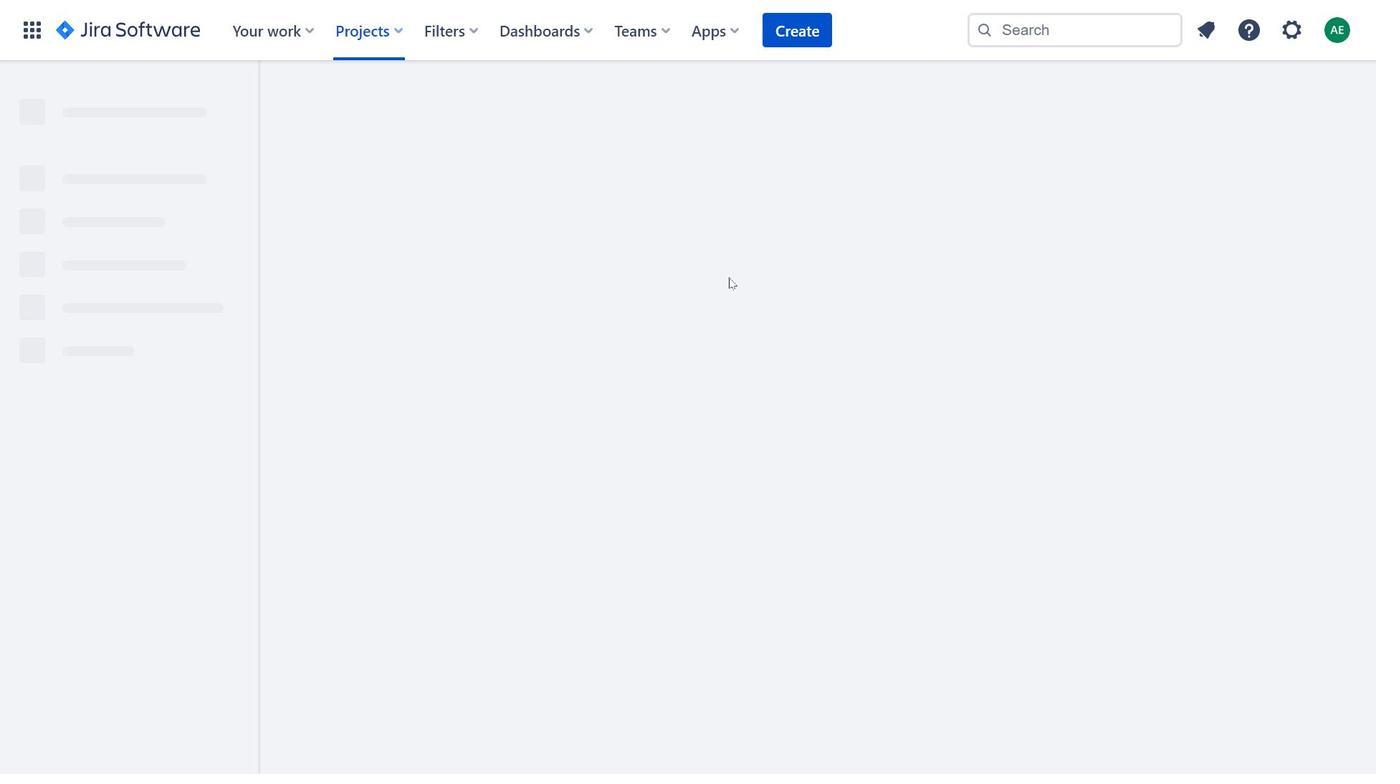 
Action: Mouse pressed left at (1161, 671)
Screenshot: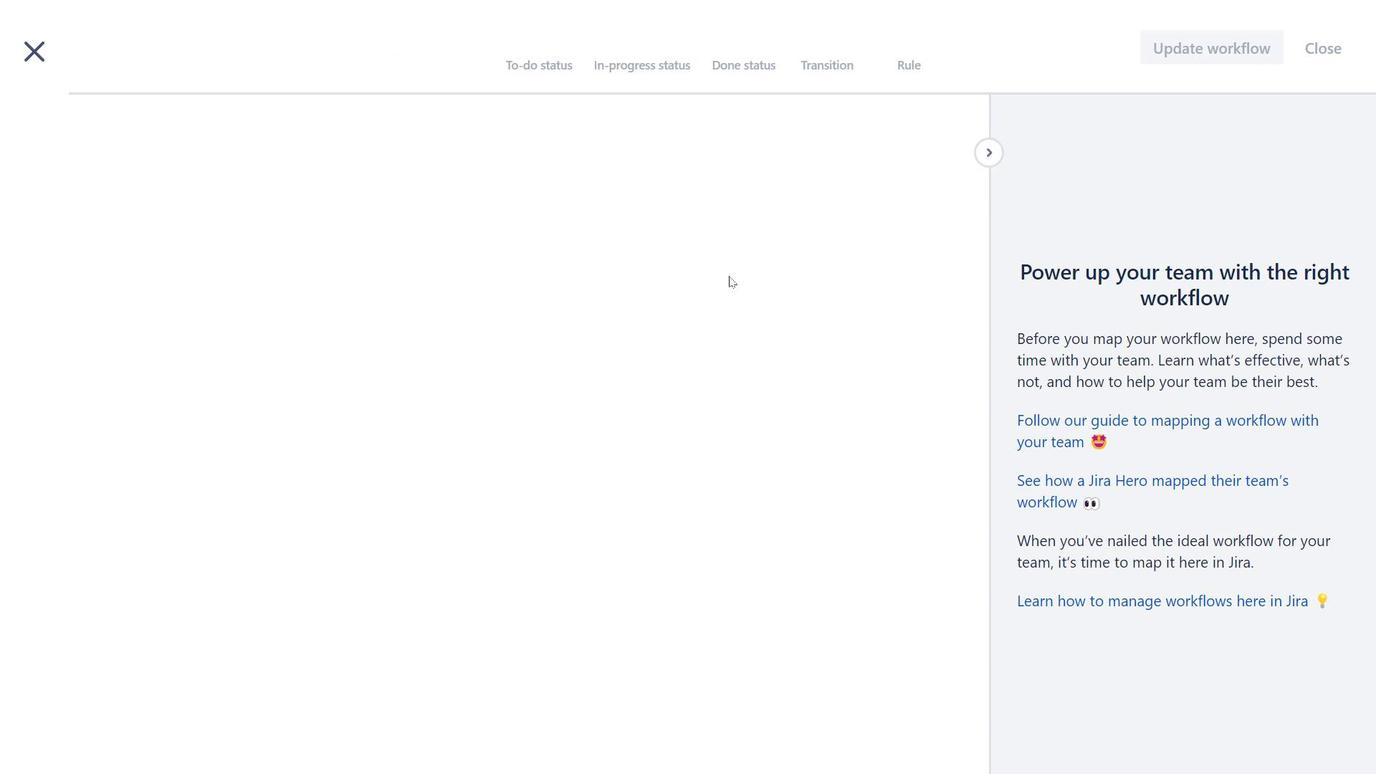 
Action: Mouse moved to (304, 420)
Screenshot: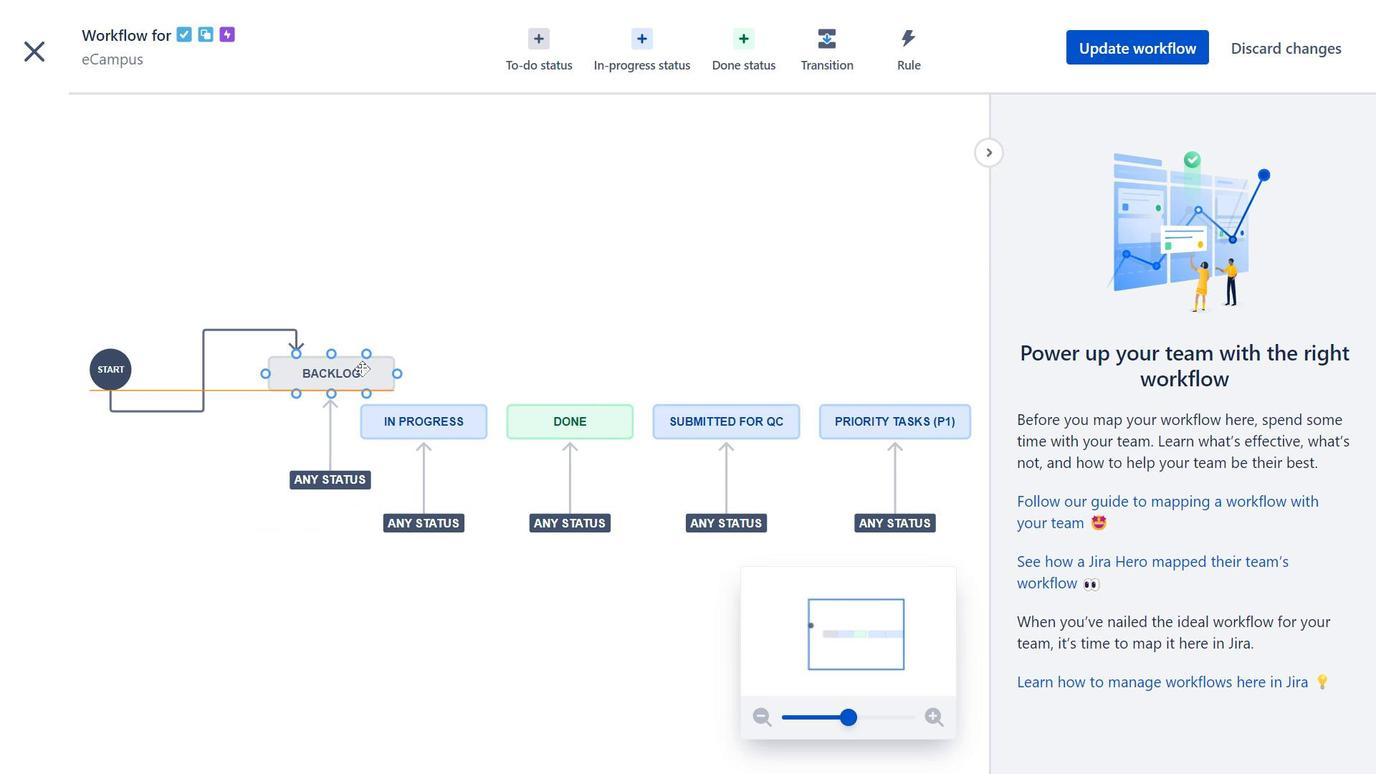 
Action: Mouse pressed left at (304, 420)
Screenshot: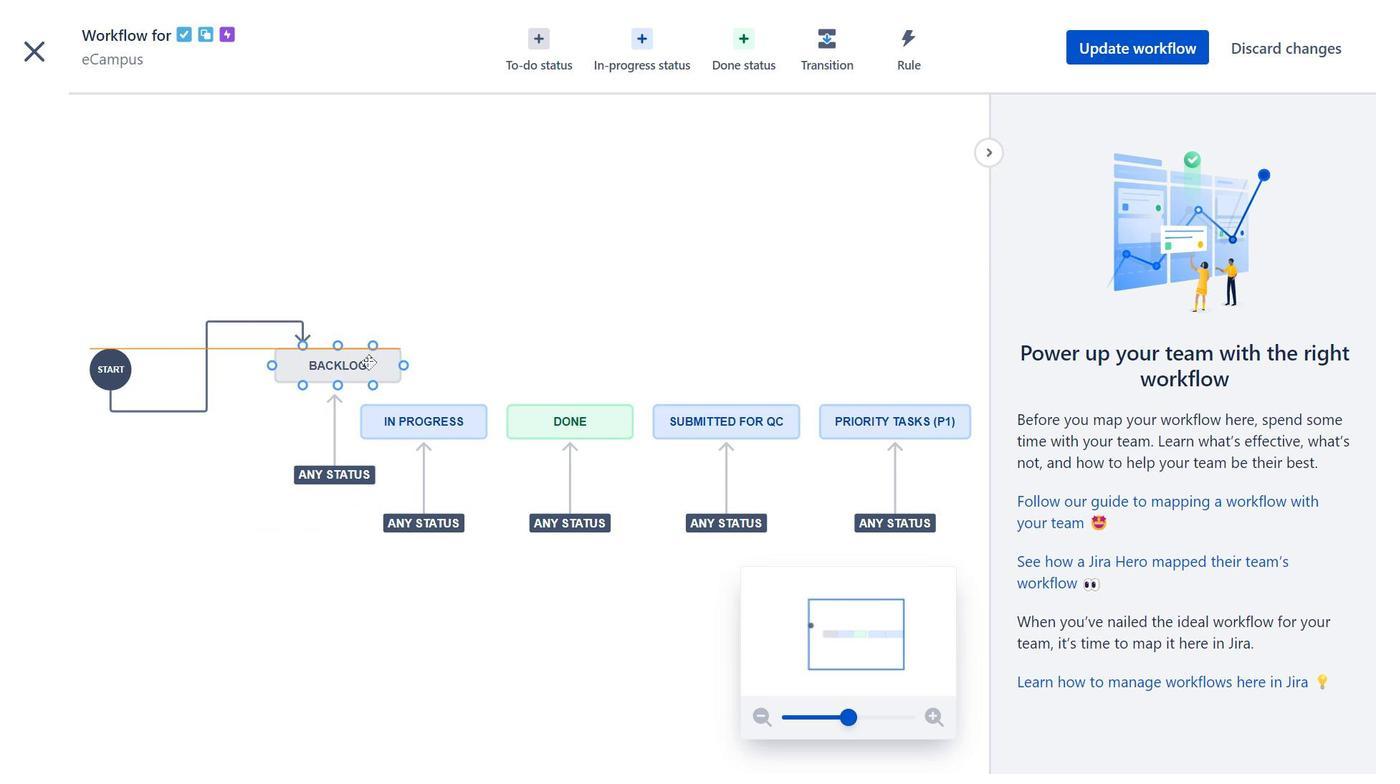 
Action: Mouse moved to (432, 425)
Screenshot: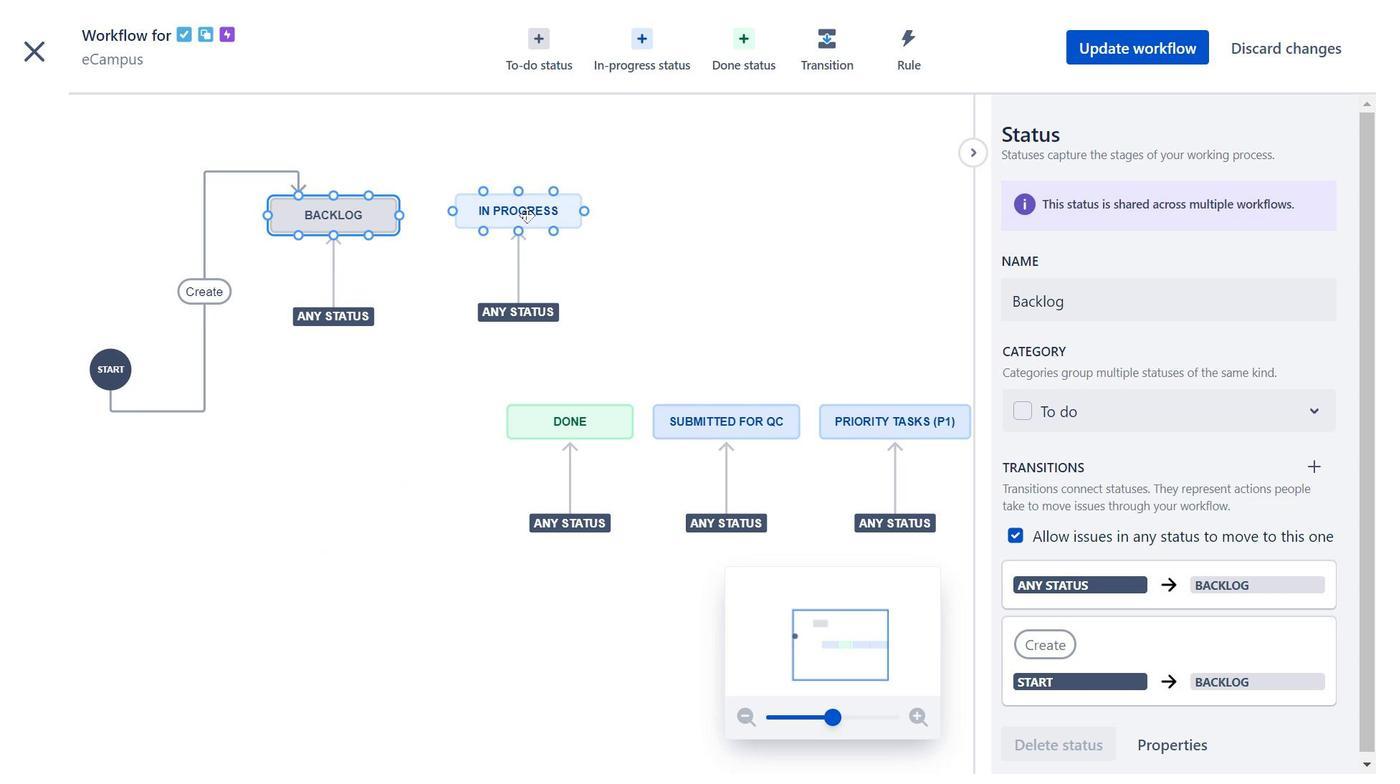 
Action: Mouse pressed left at (432, 425)
Screenshot: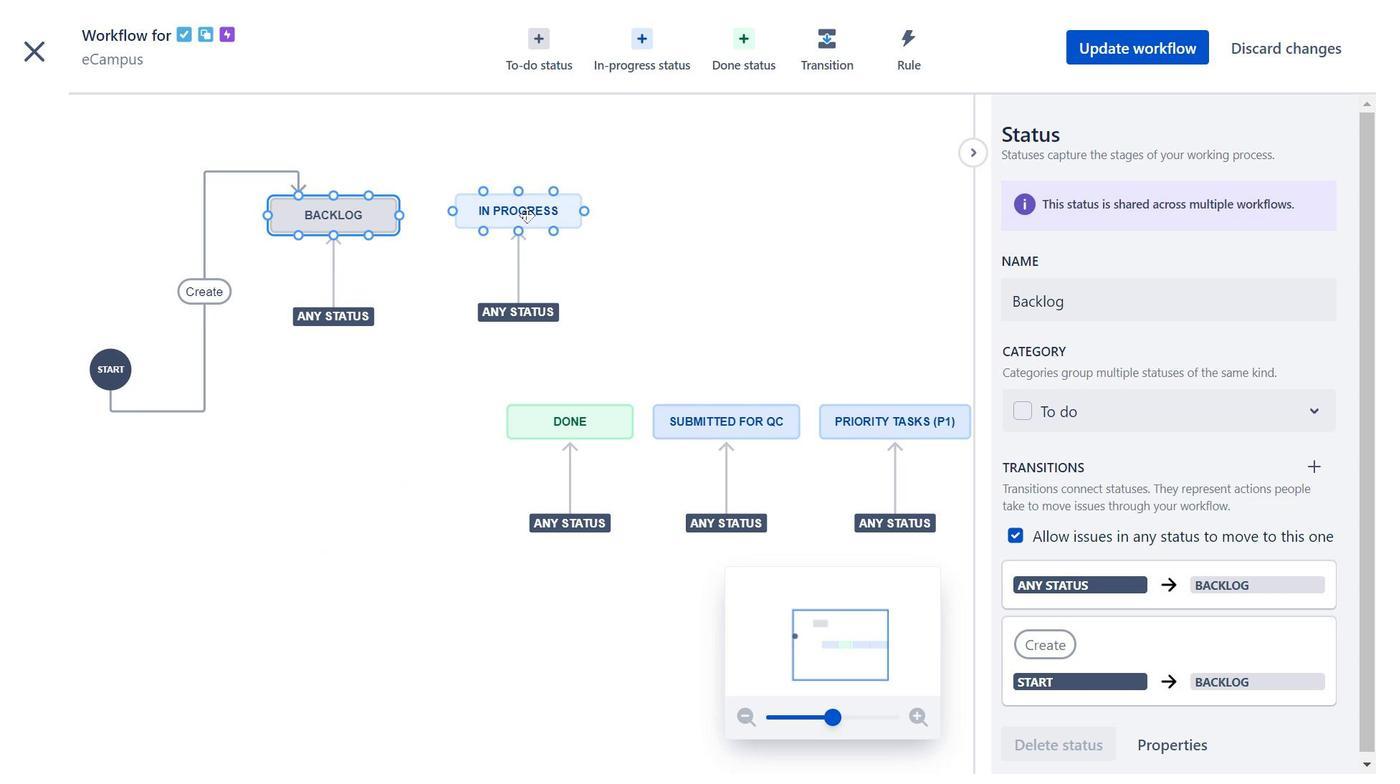 
Action: Mouse moved to (598, 425)
Screenshot: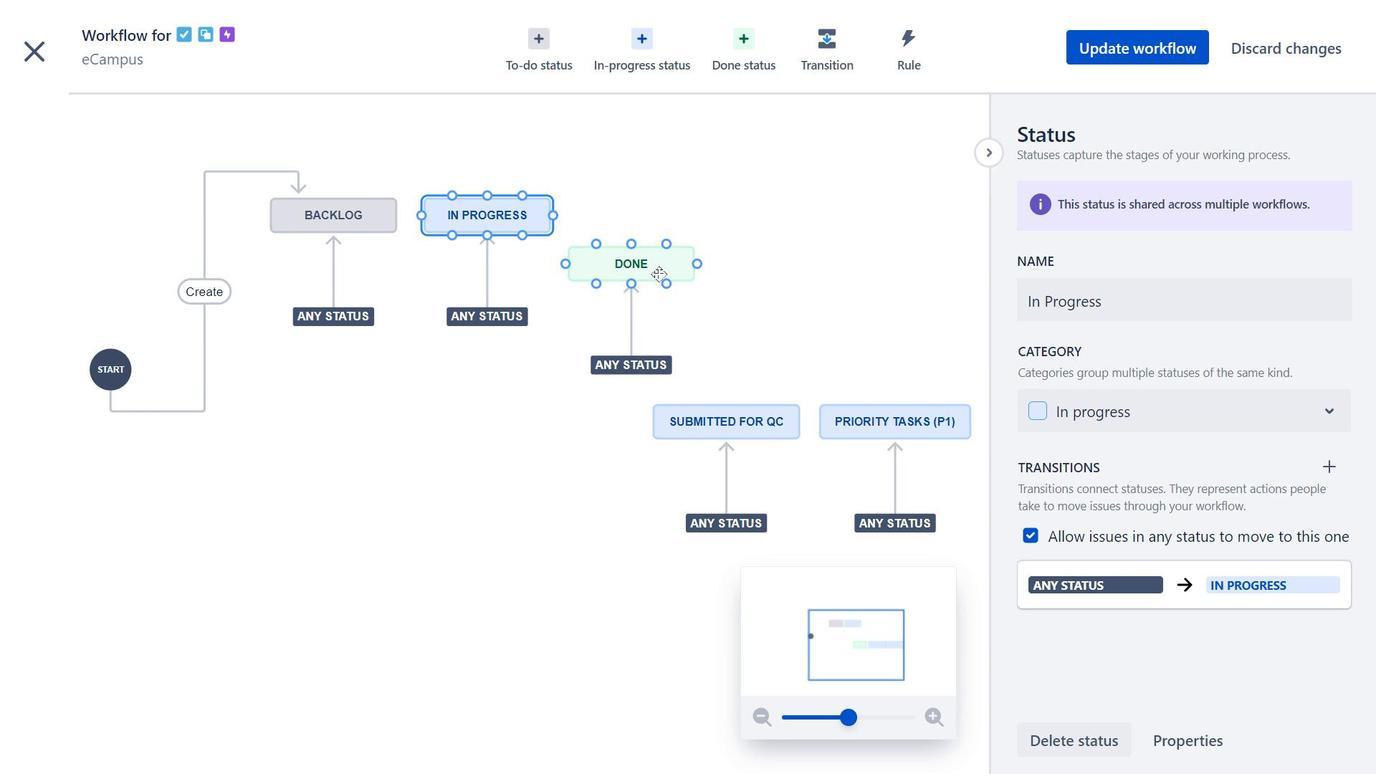 
Action: Mouse pressed left at (598, 425)
Screenshot: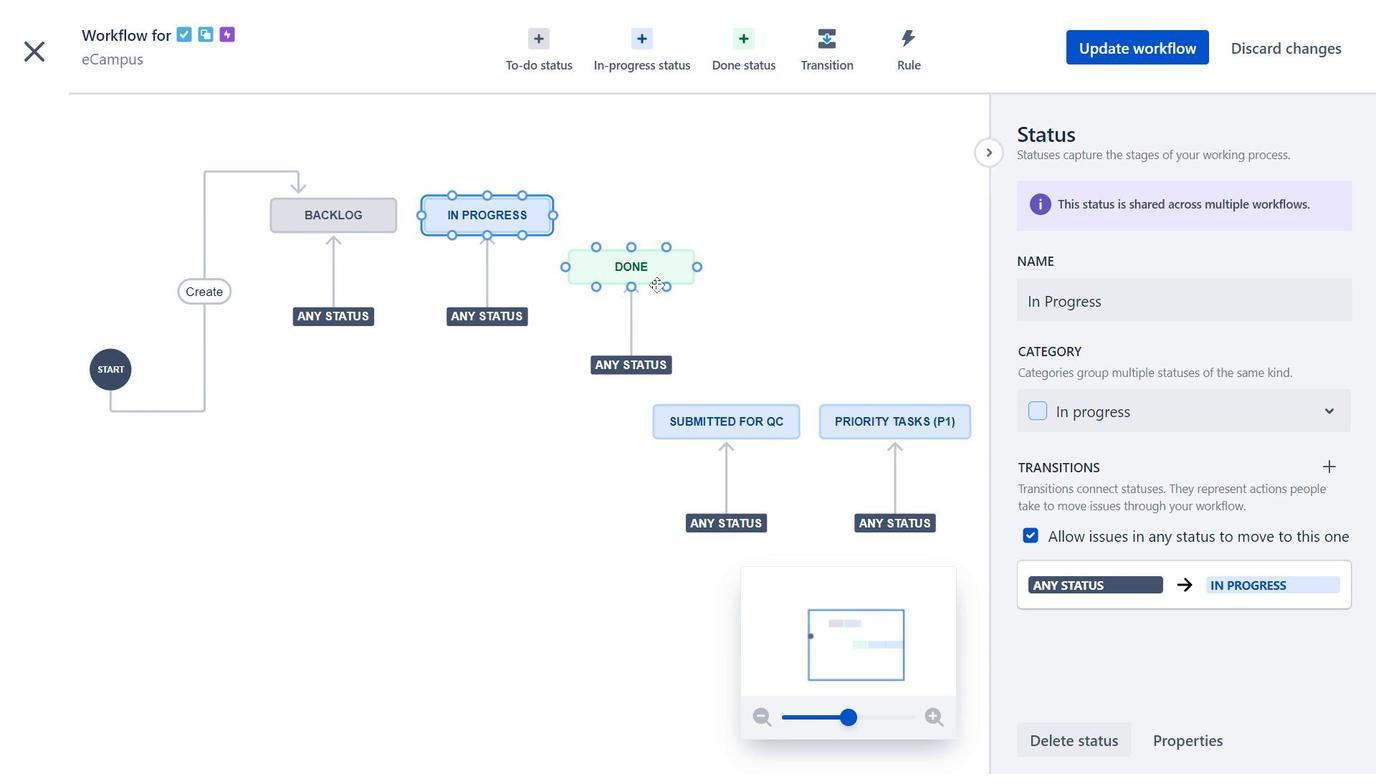 
Action: Mouse moved to (760, 423)
Screenshot: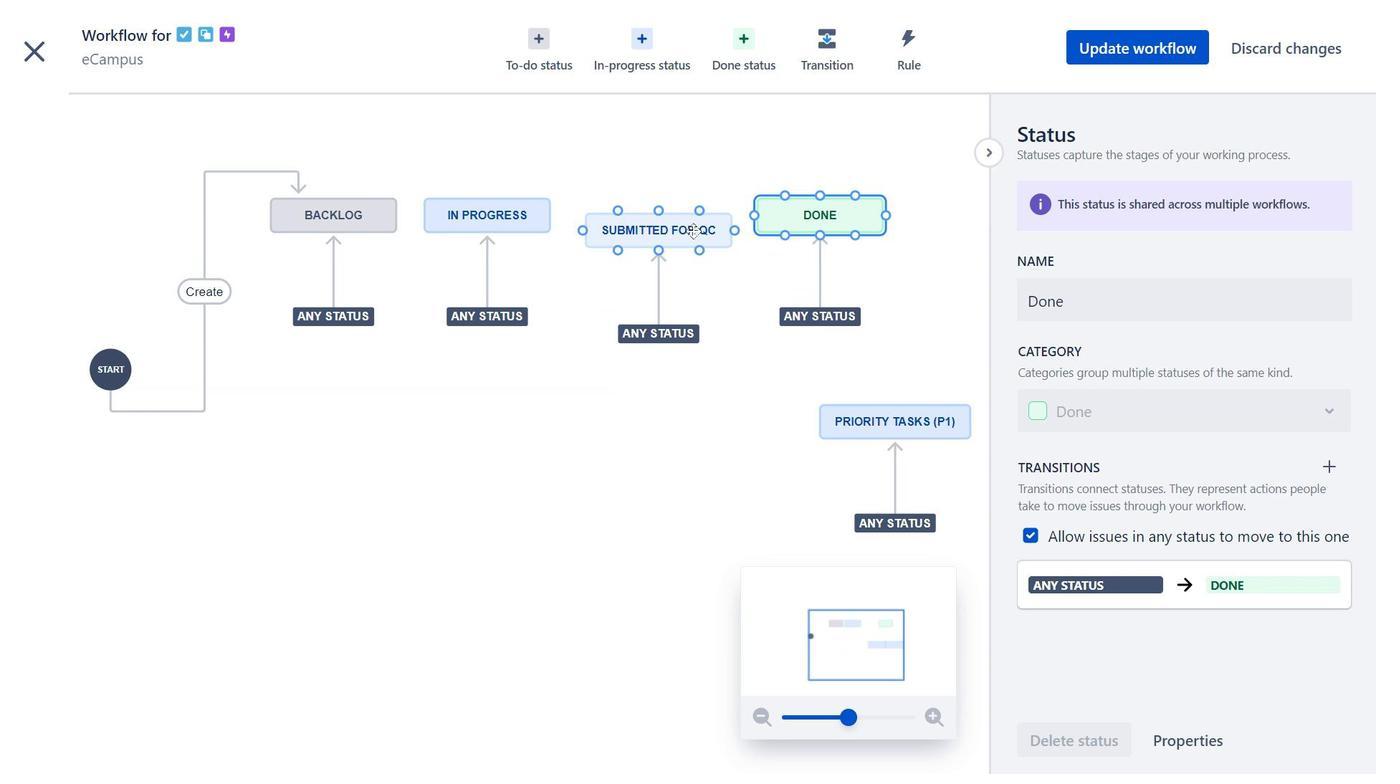 
Action: Mouse pressed left at (760, 423)
Screenshot: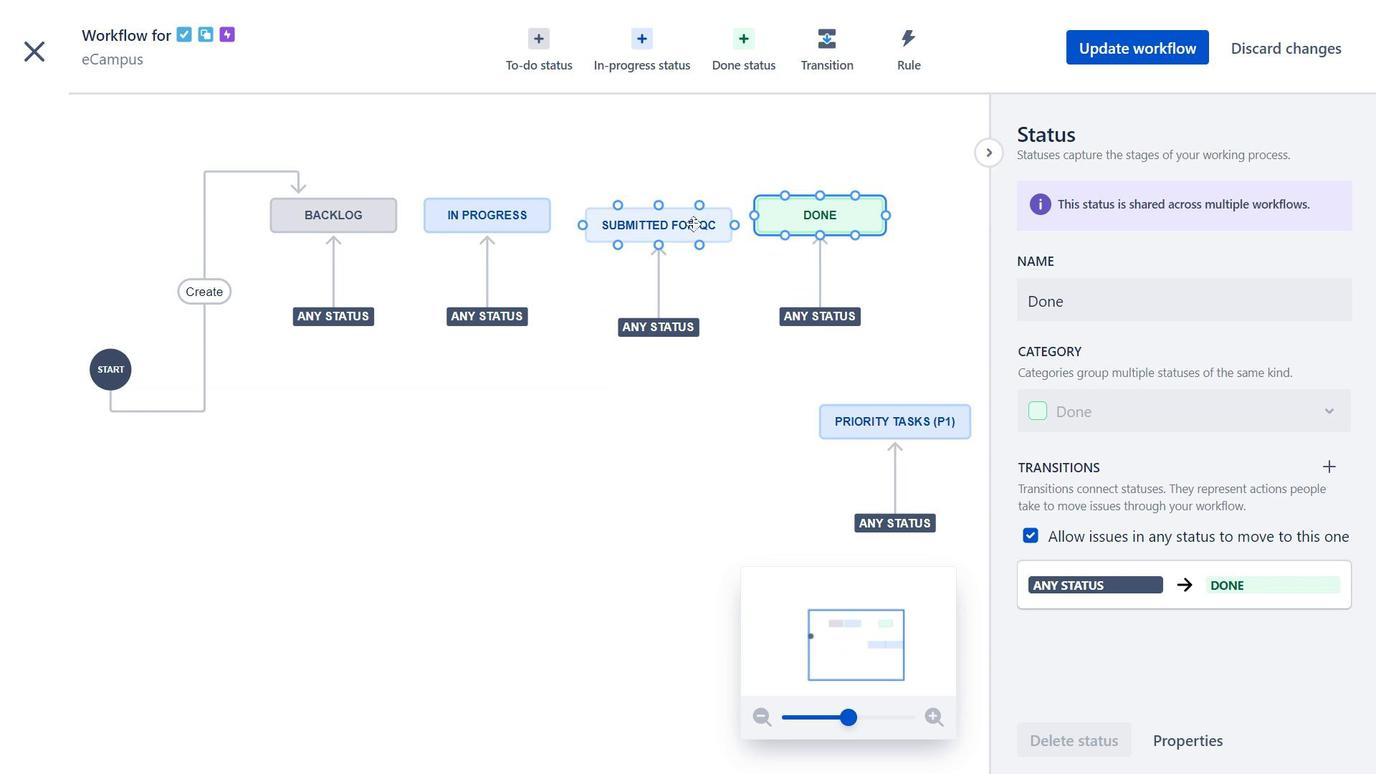 
Action: Mouse moved to (885, 434)
Screenshot: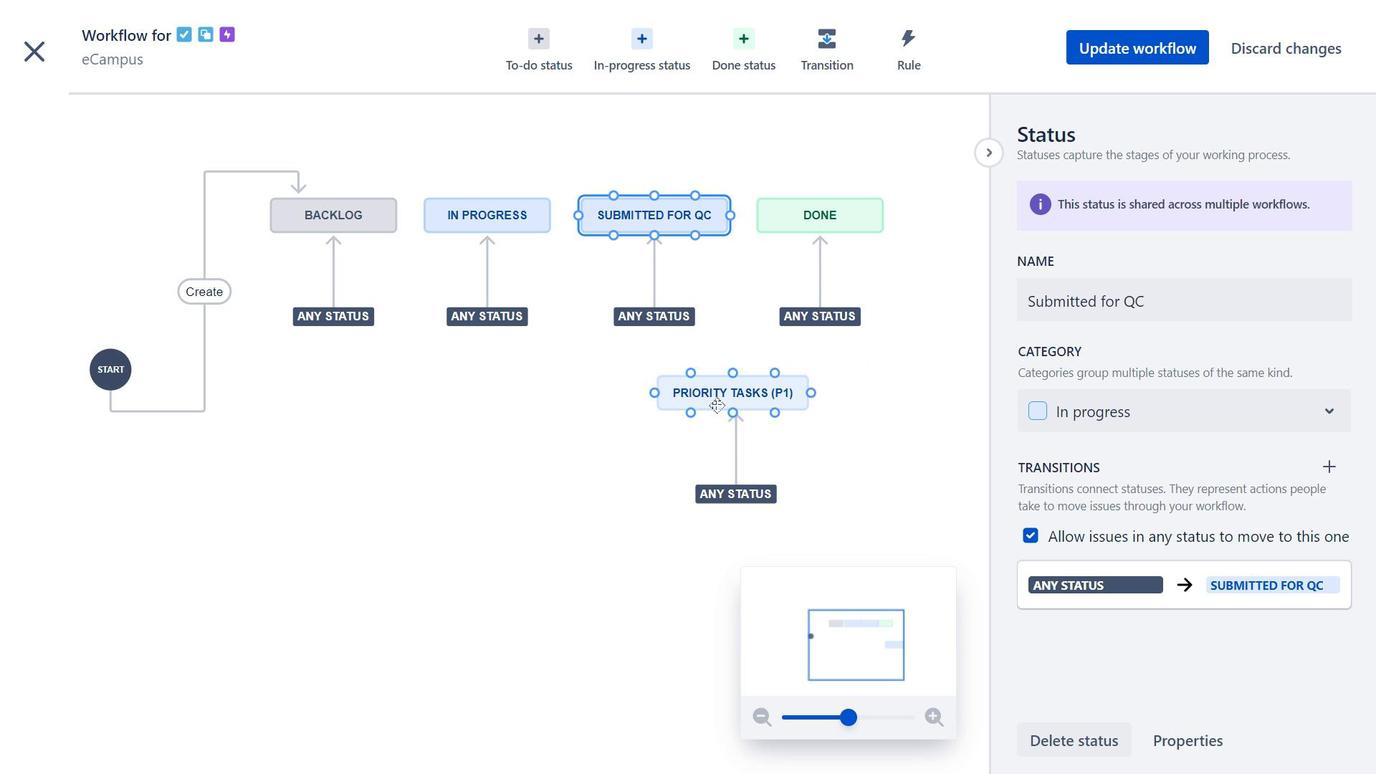
Action: Mouse pressed left at (885, 434)
Screenshot: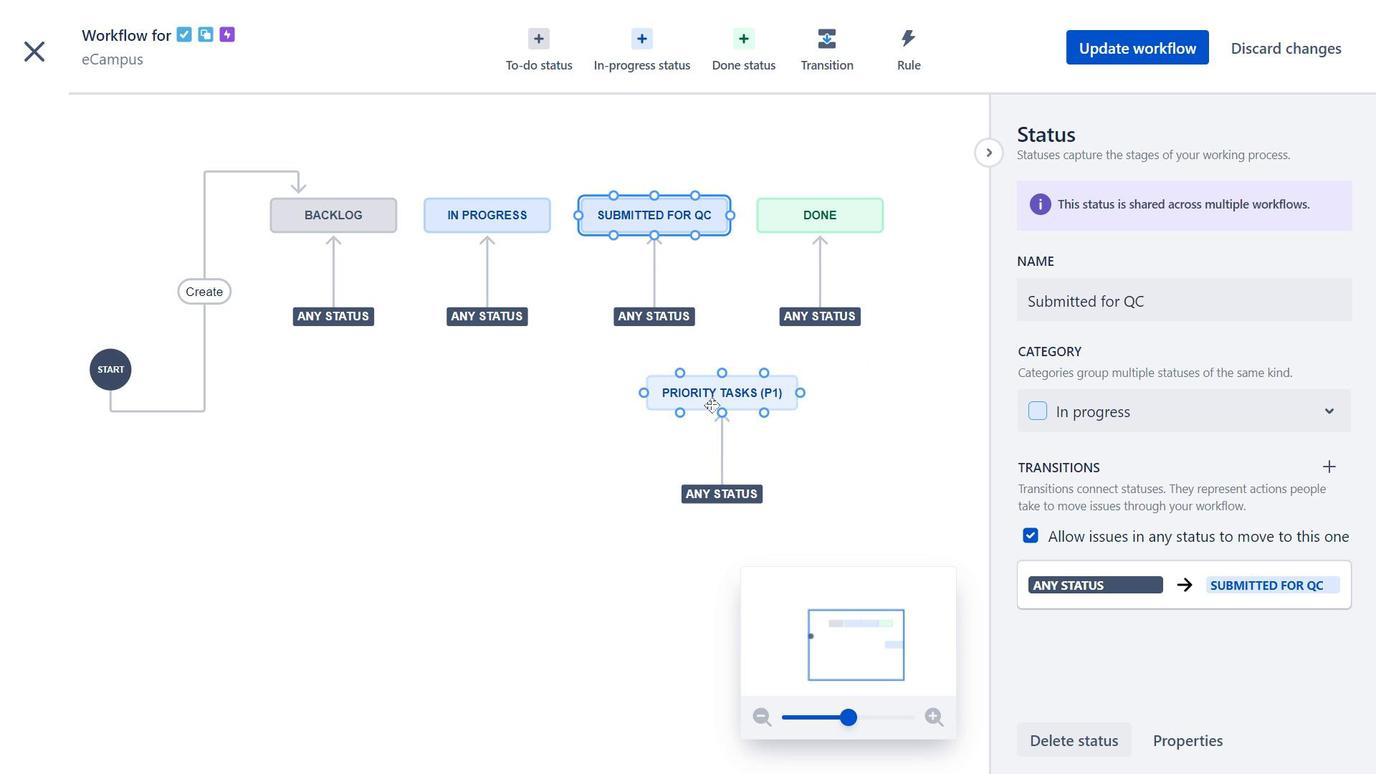 
Action: Mouse moved to (869, 517)
Screenshot: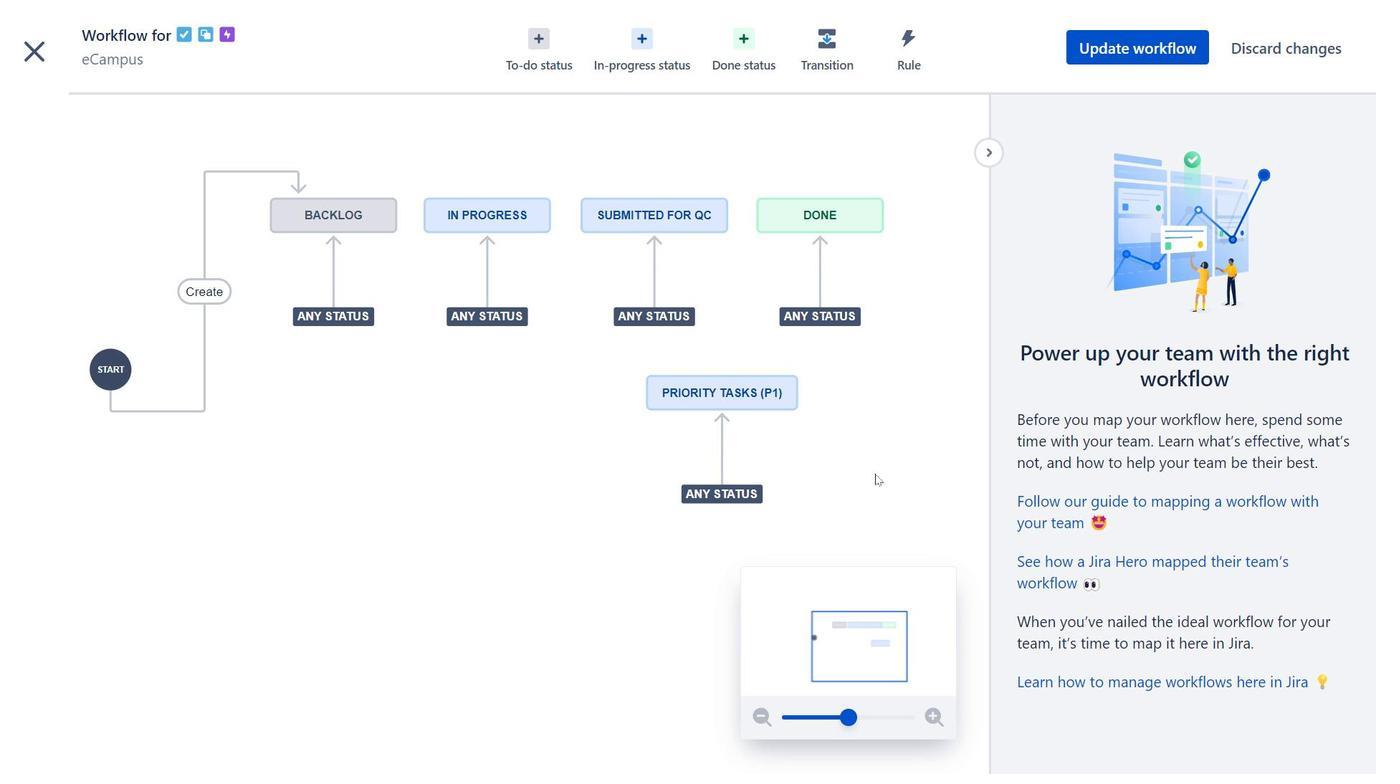 
Action: Mouse pressed left at (869, 517)
Screenshot: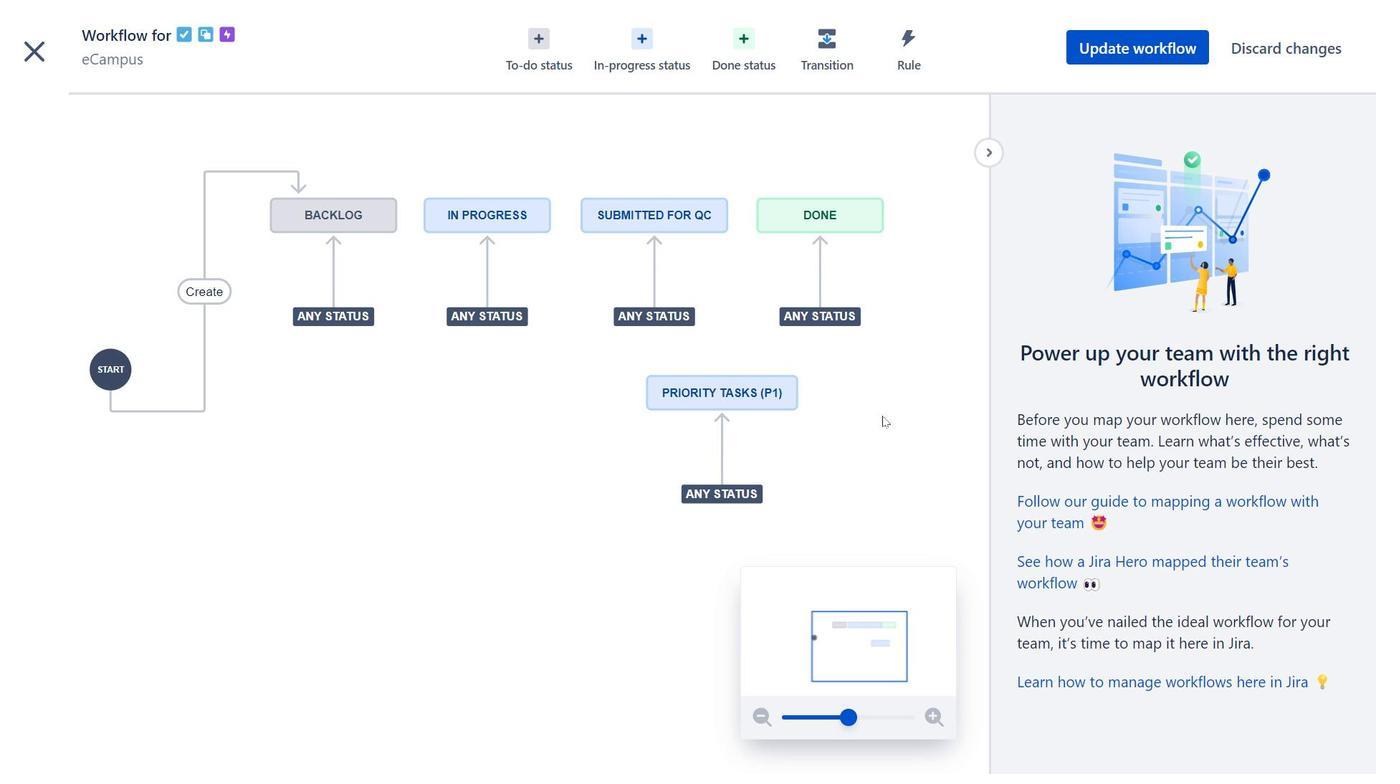 
Action: Mouse moved to (808, 206)
Screenshot: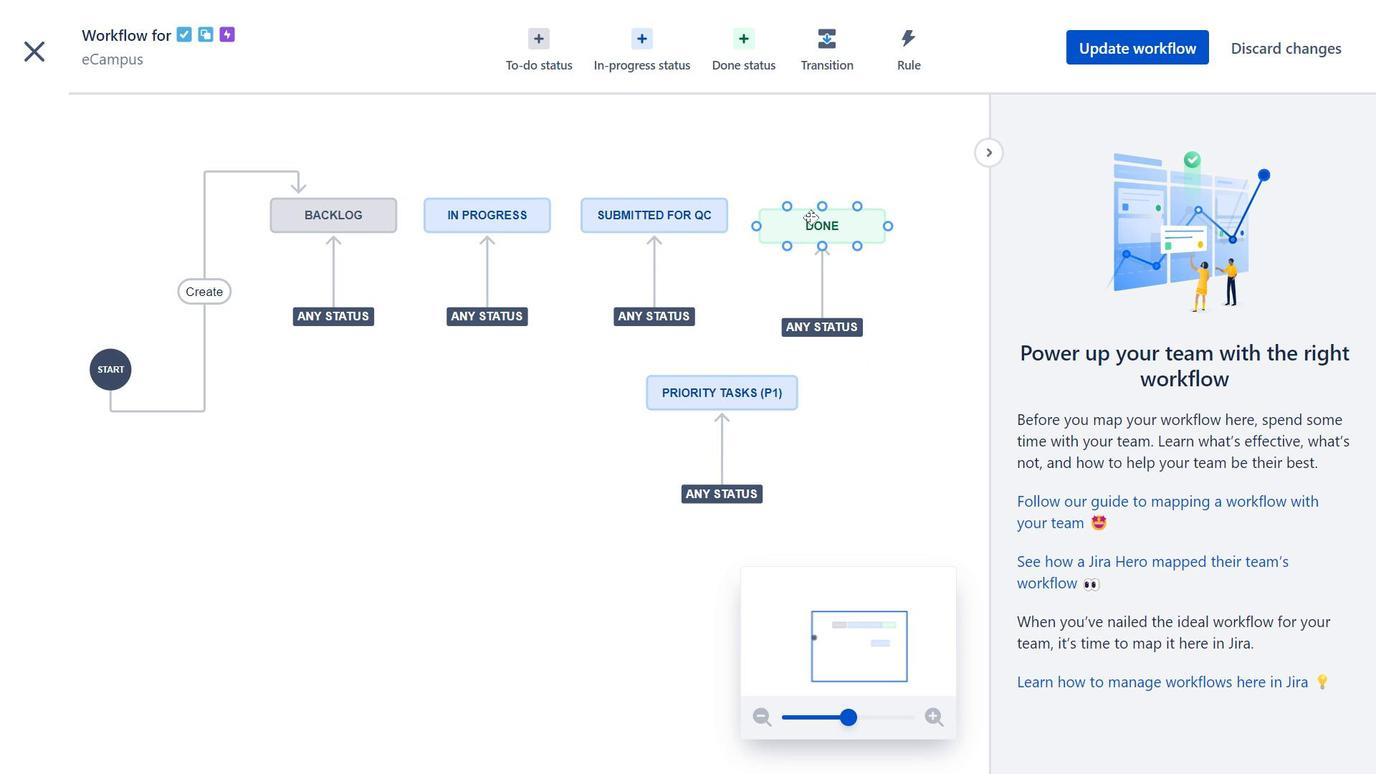 
Action: Mouse pressed left at (808, 206)
Screenshot: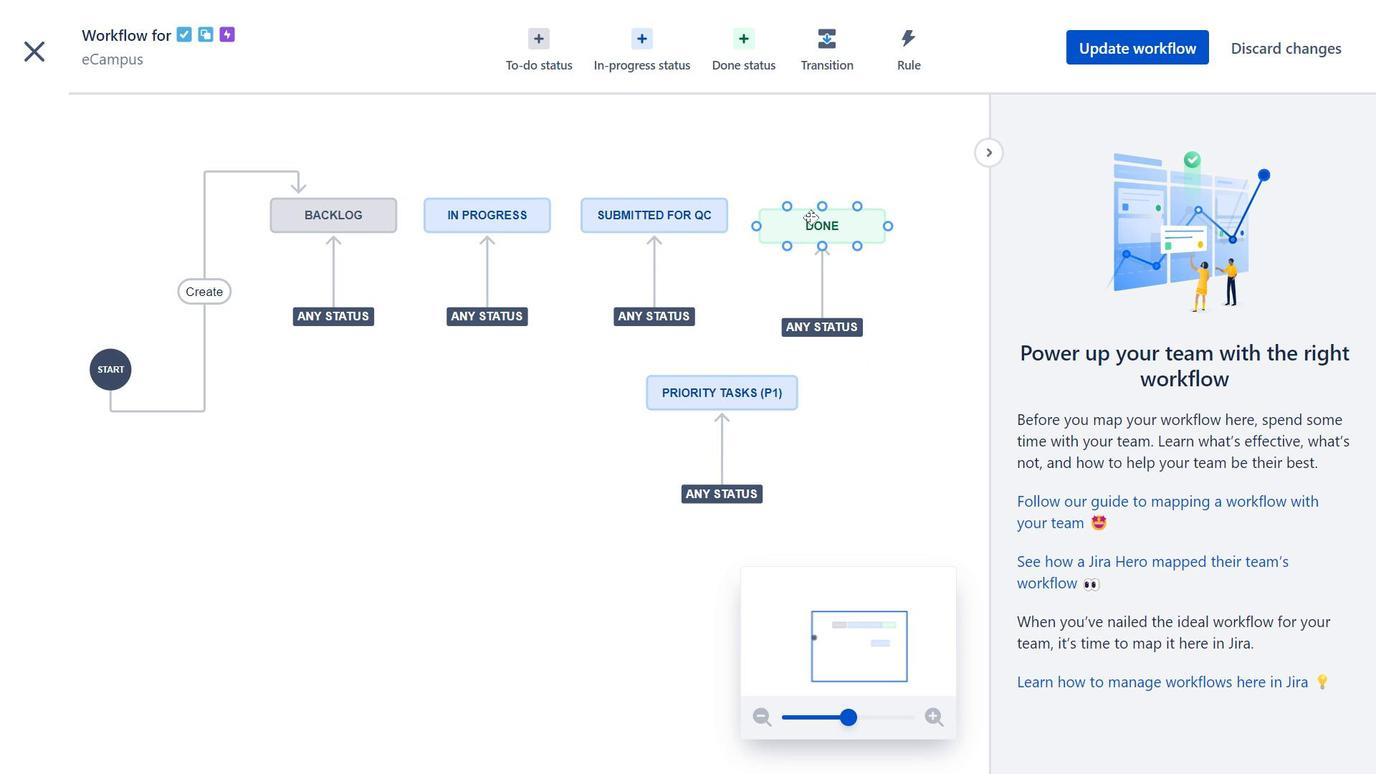 
Action: Mouse moved to (803, 245)
Screenshot: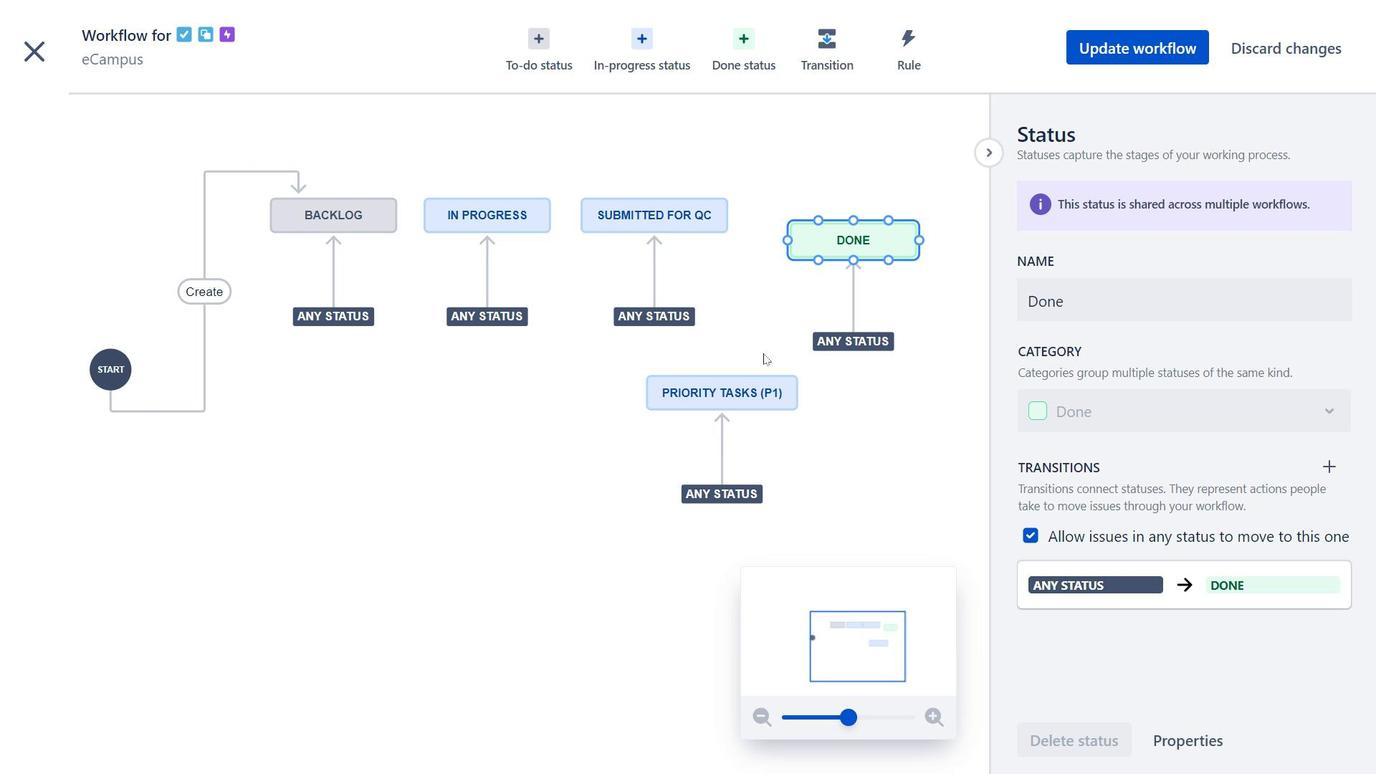 
Action: Mouse pressed left at (803, 245)
Screenshot: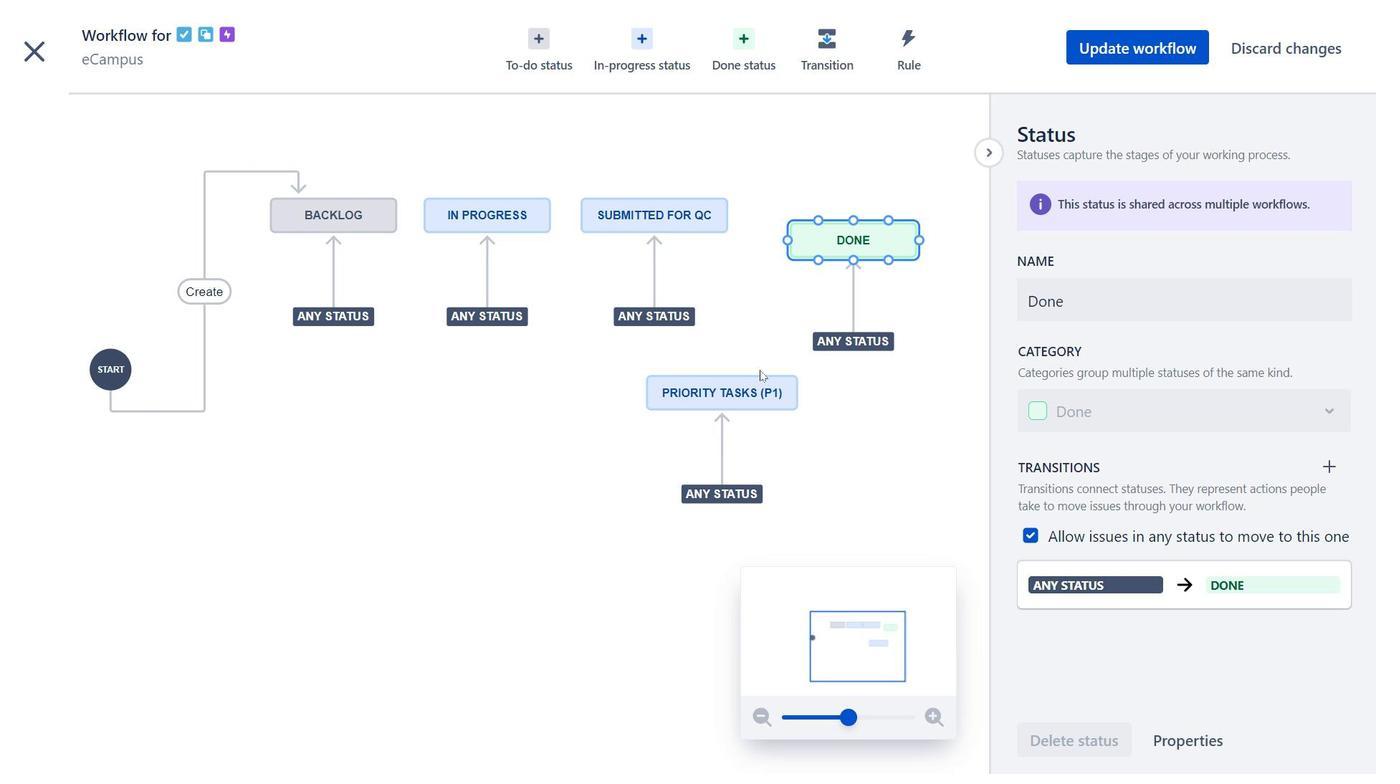 
Action: Mouse moved to (760, 379)
Screenshot: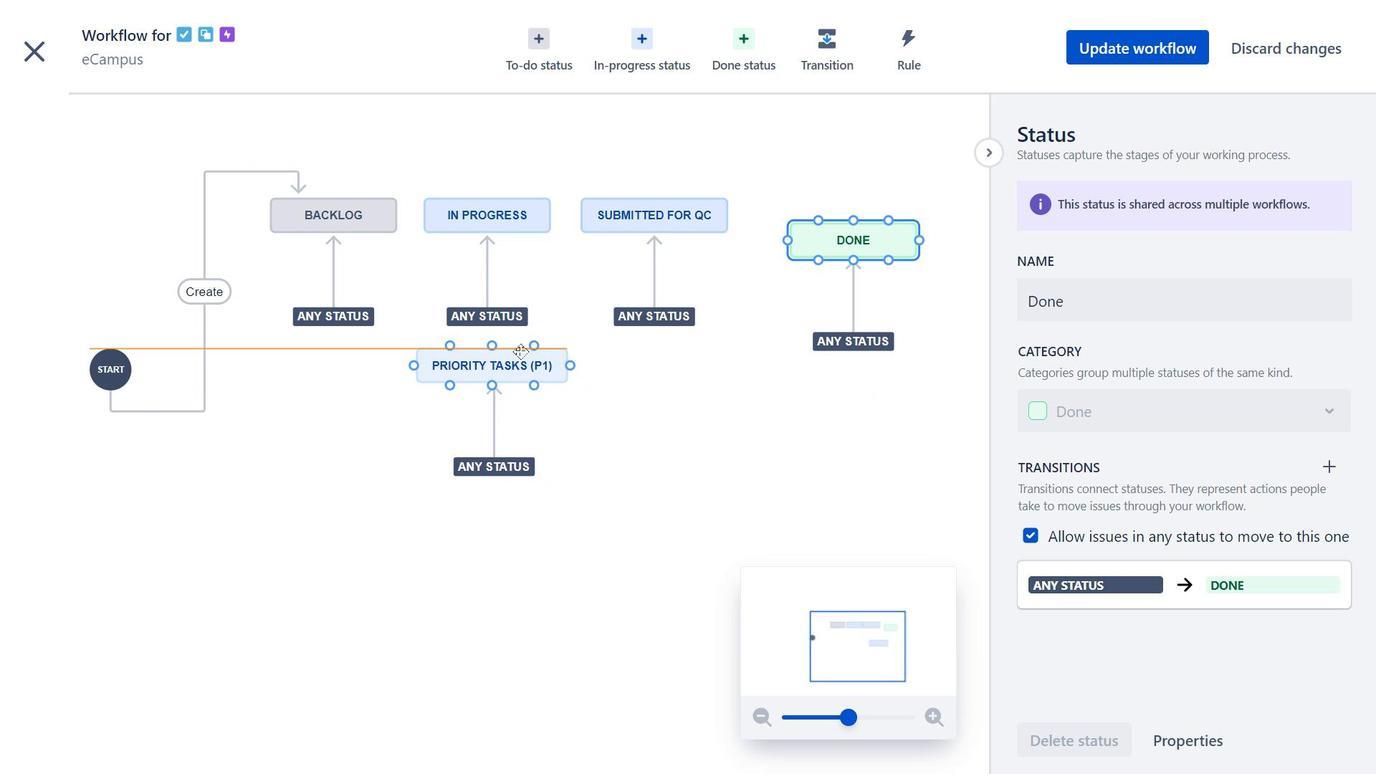 
Action: Mouse pressed left at (760, 379)
